 Task: Find and add a face scrub to your shopping list on Amazon.
Action: Mouse moved to (11, 86)
Screenshot: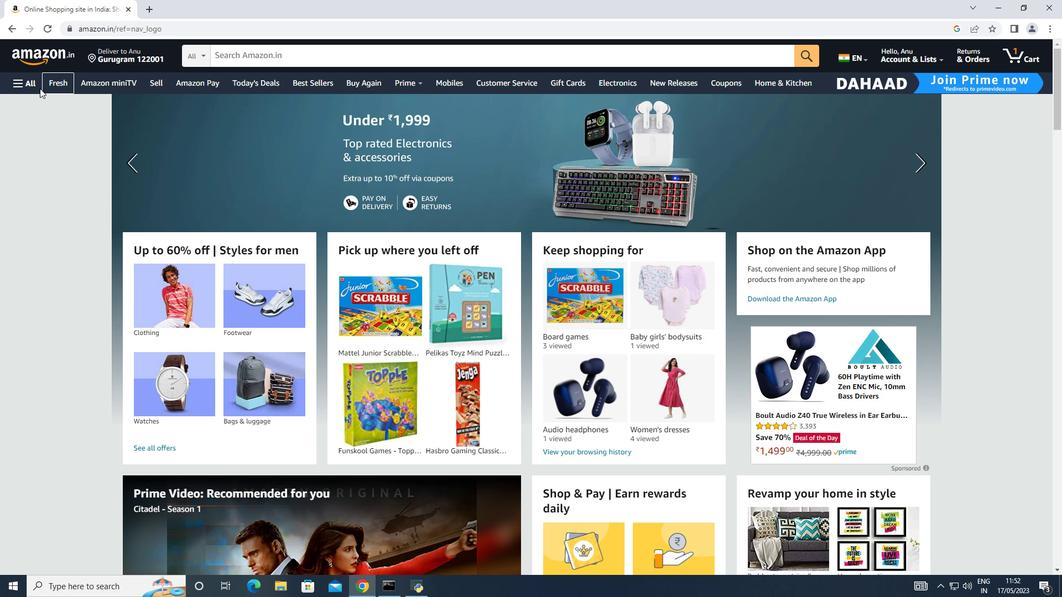 
Action: Mouse pressed left at (11, 86)
Screenshot: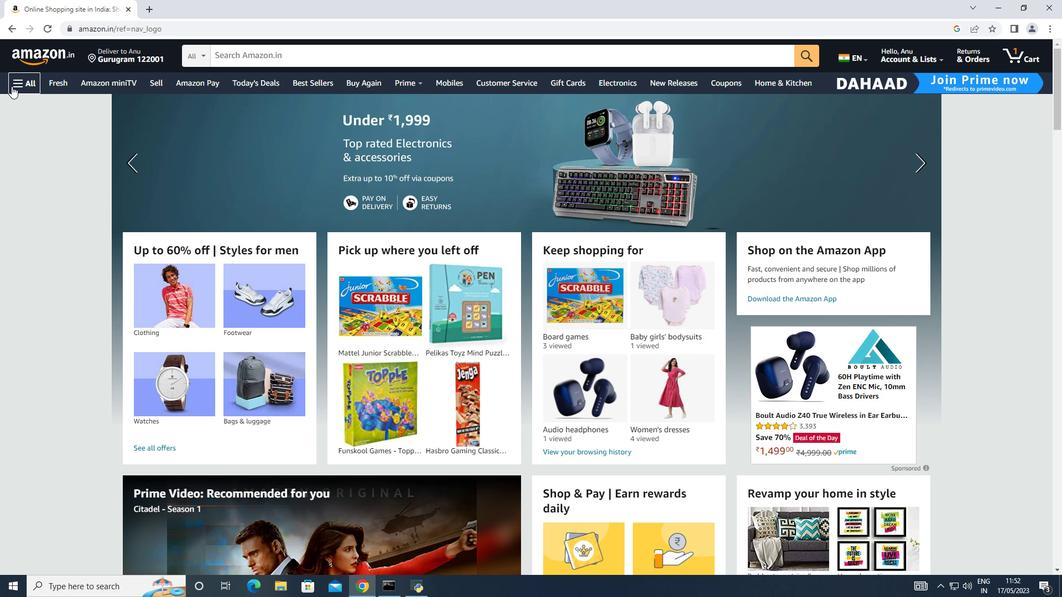 
Action: Mouse moved to (54, 241)
Screenshot: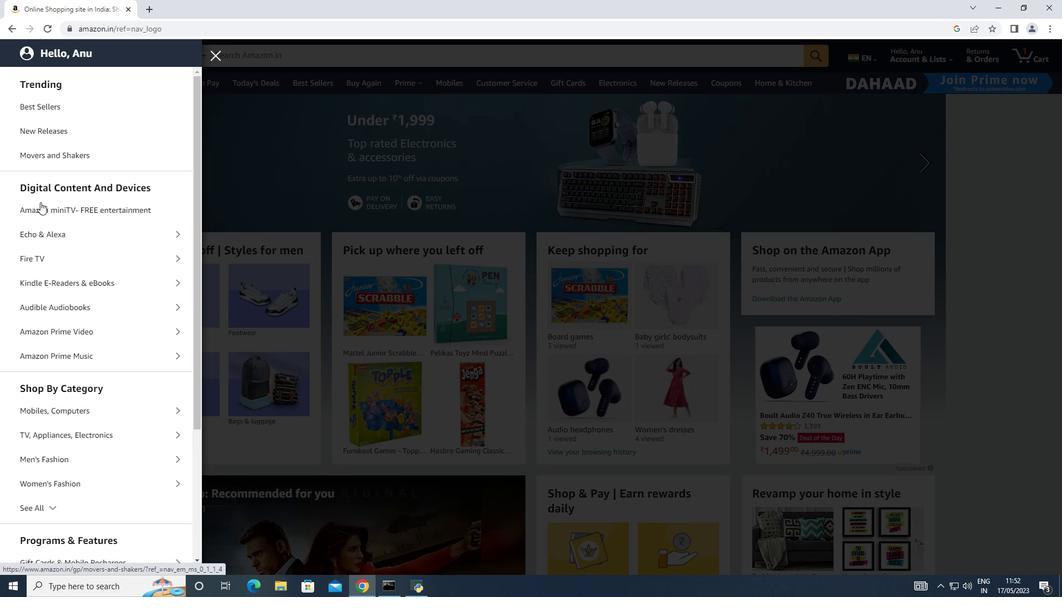
Action: Mouse scrolled (54, 241) with delta (0, 0)
Screenshot: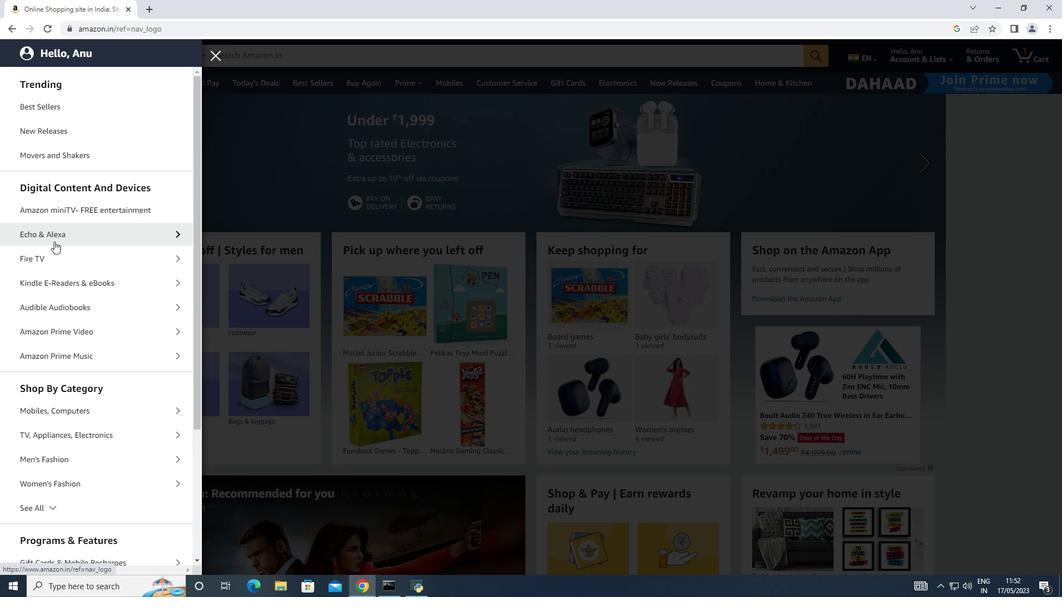 
Action: Mouse scrolled (54, 241) with delta (0, 0)
Screenshot: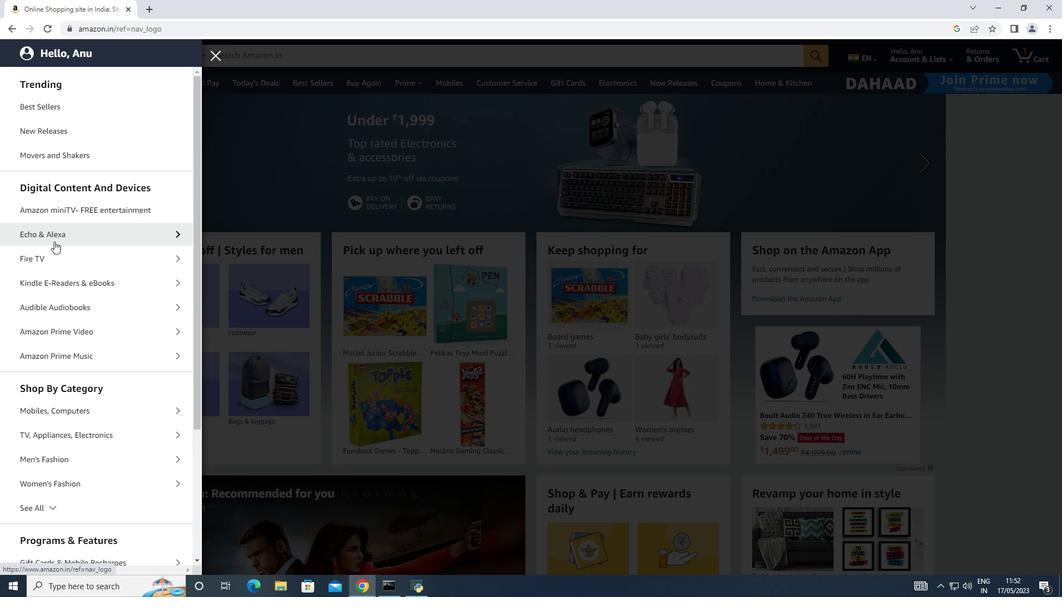 
Action: Mouse moved to (54, 242)
Screenshot: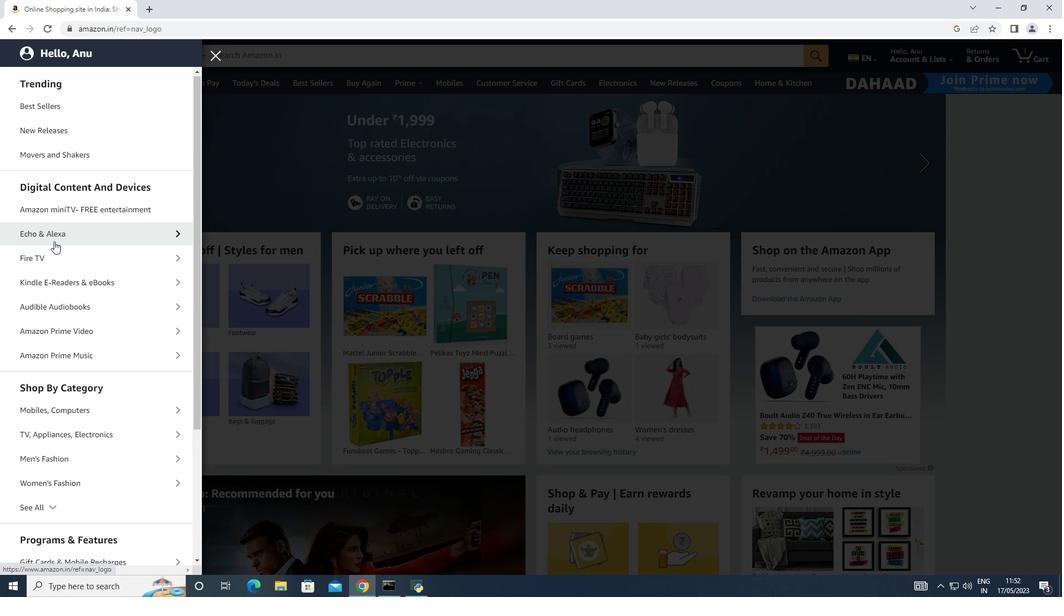 
Action: Mouse scrolled (54, 241) with delta (0, 0)
Screenshot: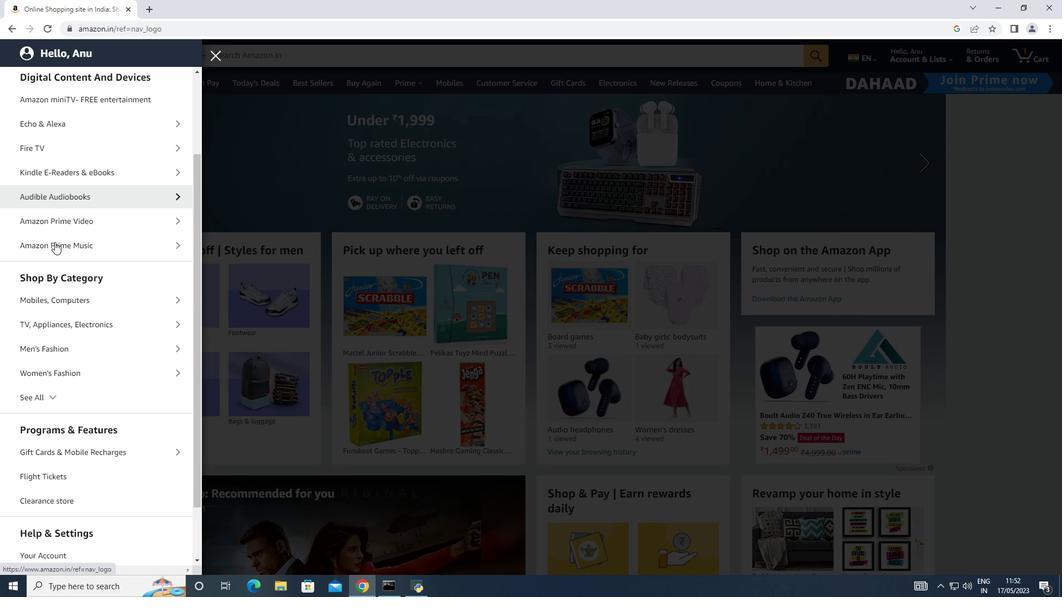 
Action: Mouse scrolled (54, 241) with delta (0, 0)
Screenshot: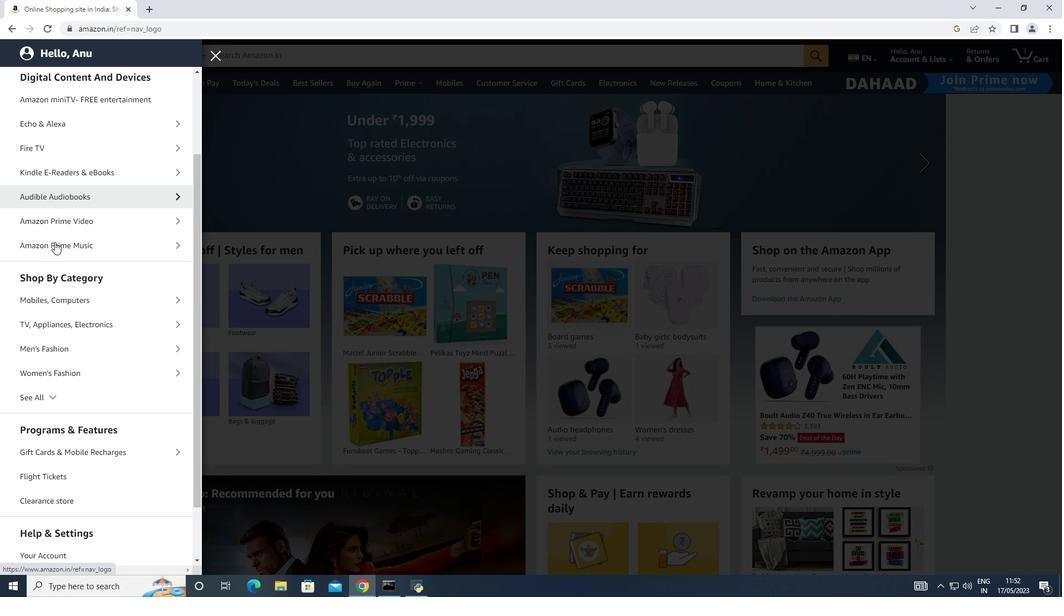 
Action: Mouse moved to (50, 328)
Screenshot: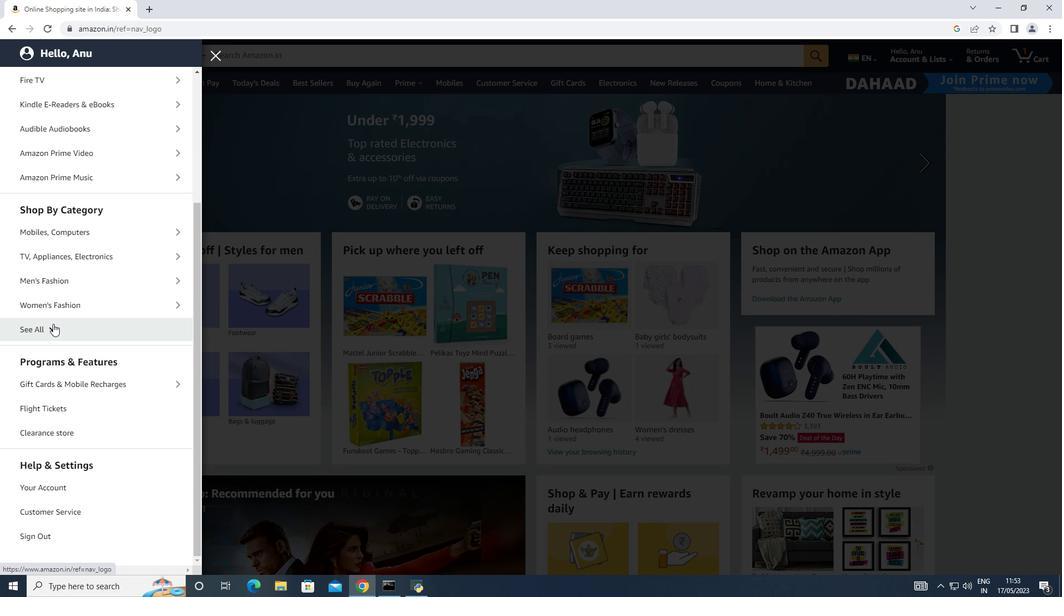
Action: Mouse pressed left at (50, 328)
Screenshot: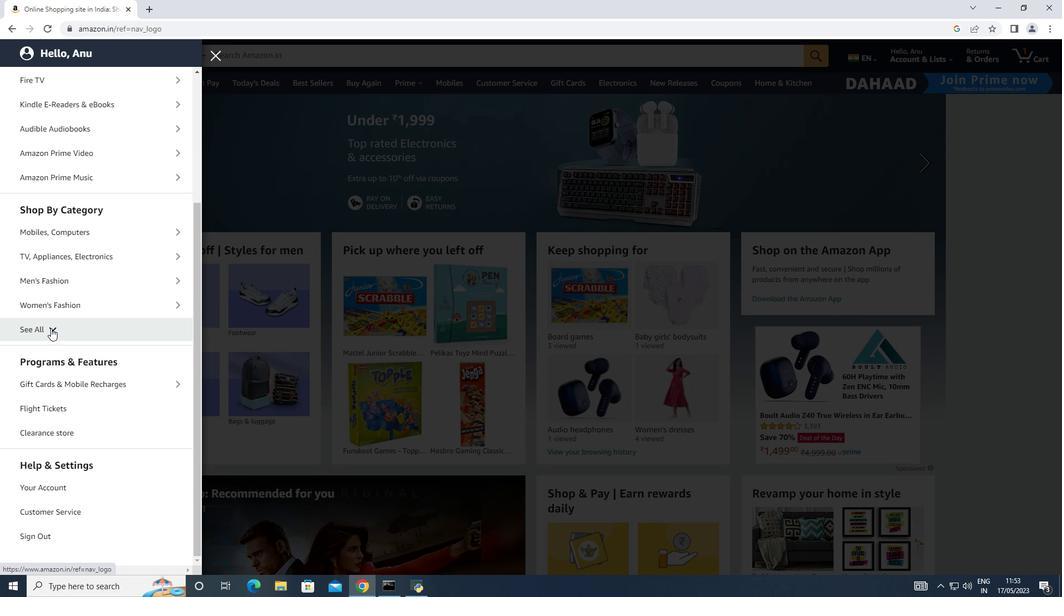 
Action: Mouse moved to (74, 313)
Screenshot: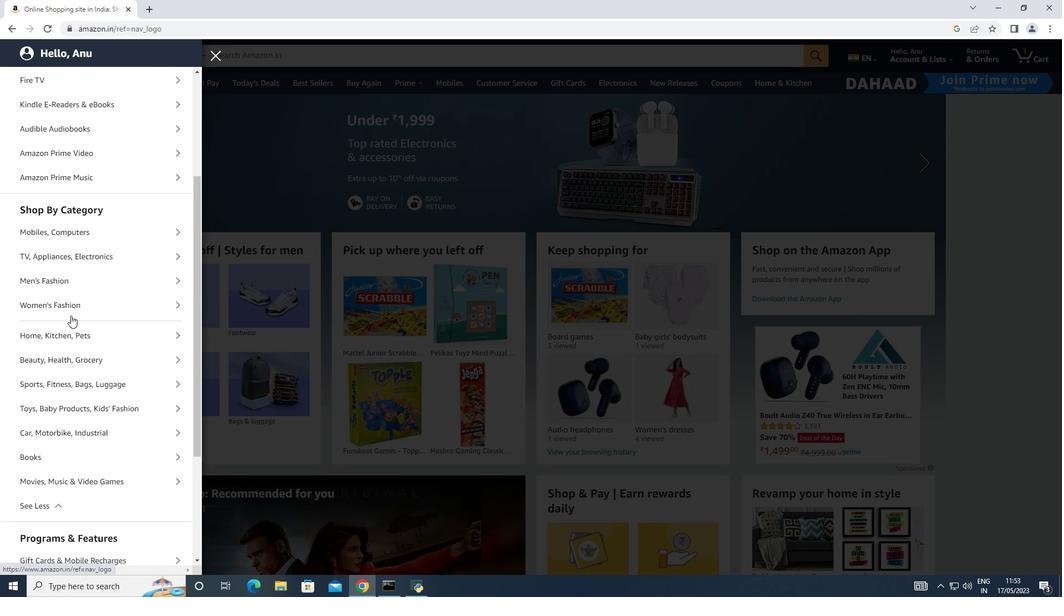 
Action: Mouse scrolled (74, 312) with delta (0, 0)
Screenshot: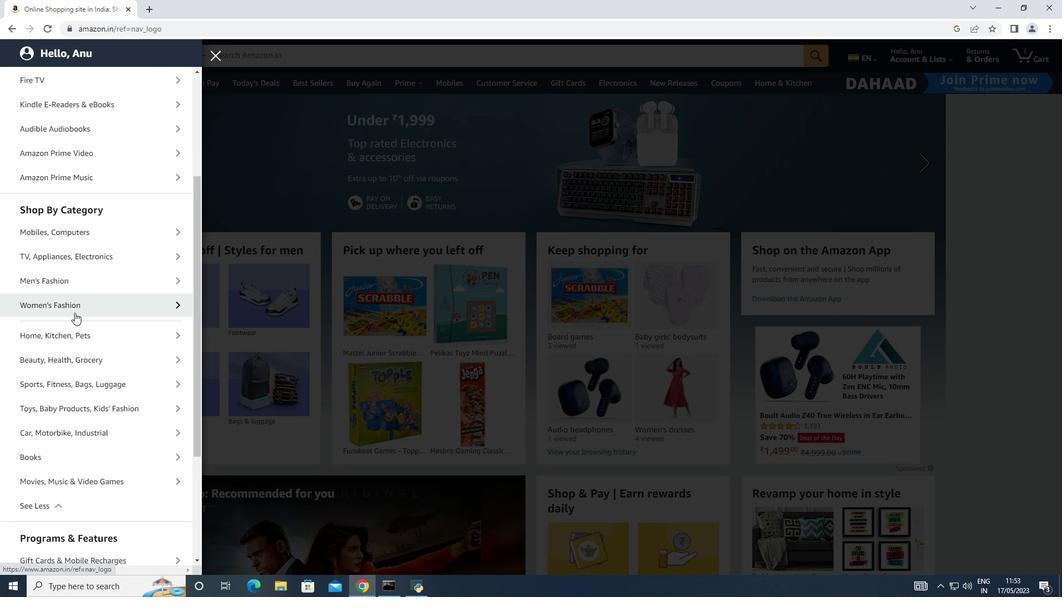 
Action: Mouse moved to (76, 308)
Screenshot: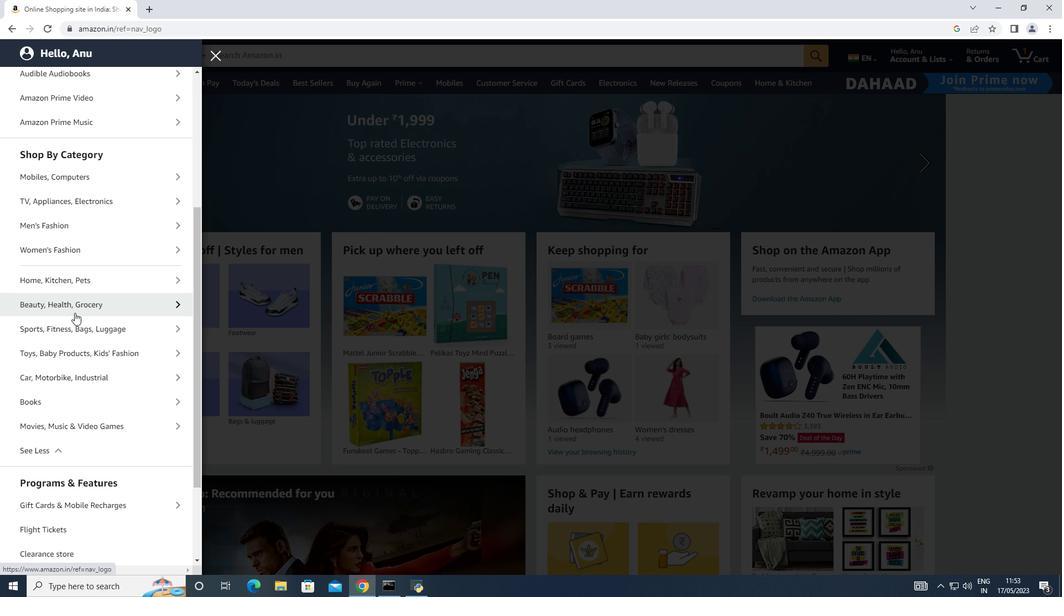 
Action: Mouse pressed left at (76, 308)
Screenshot: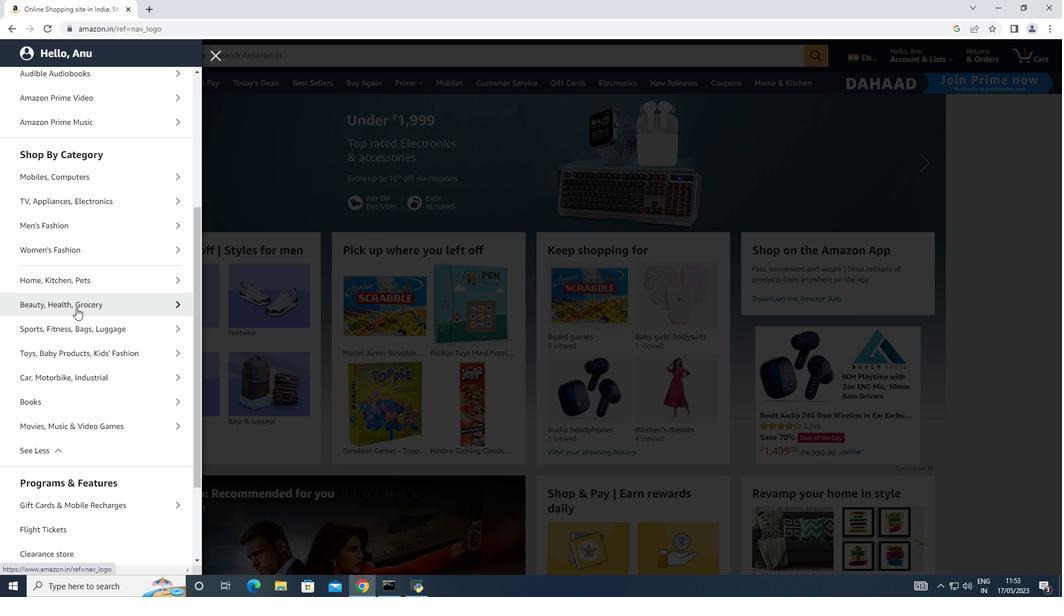 
Action: Mouse moved to (55, 129)
Screenshot: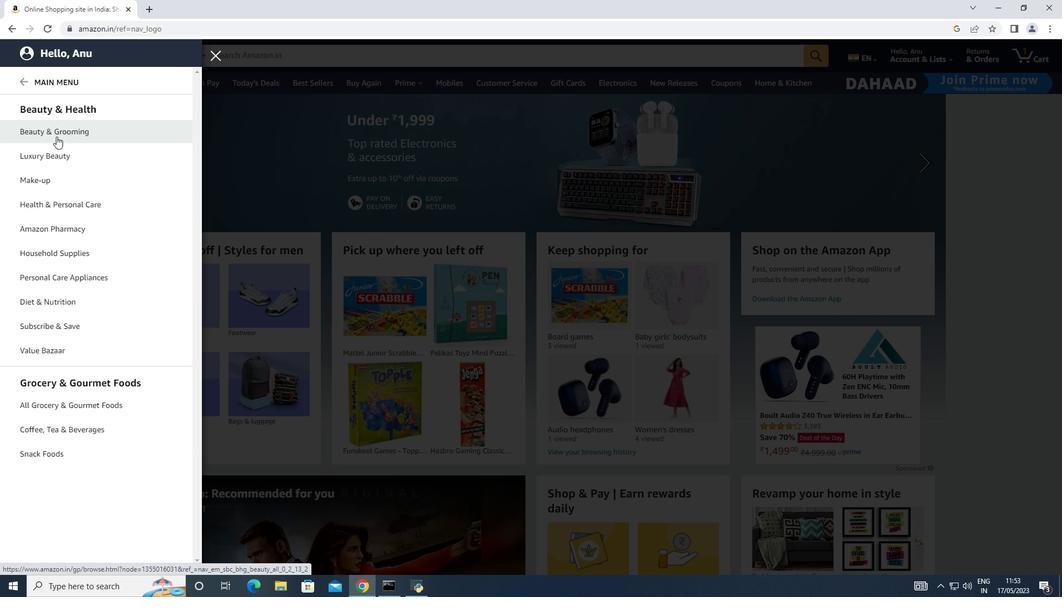 
Action: Mouse pressed left at (55, 129)
Screenshot: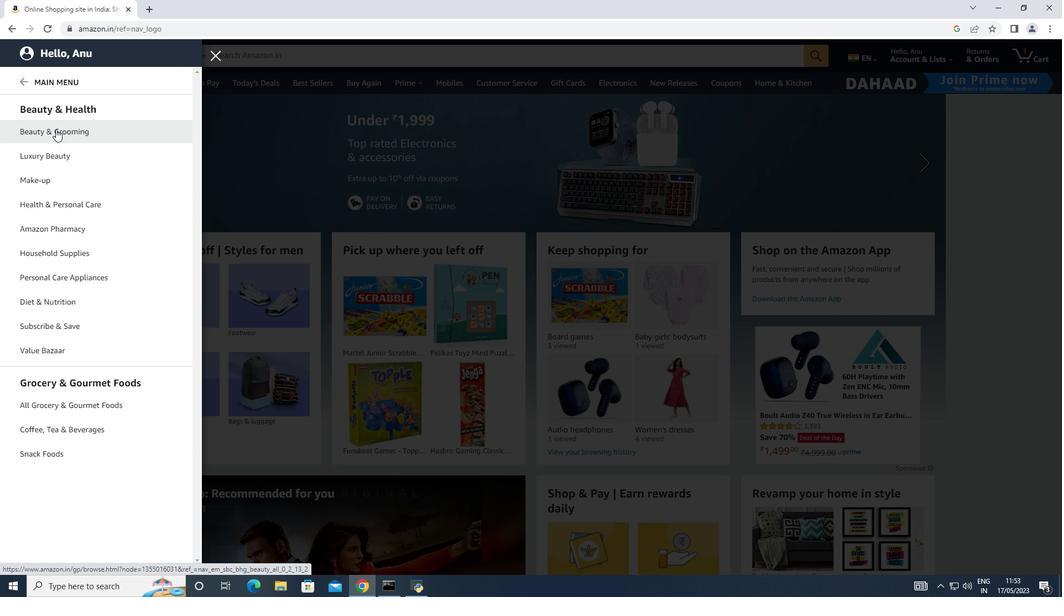 
Action: Mouse moved to (181, 170)
Screenshot: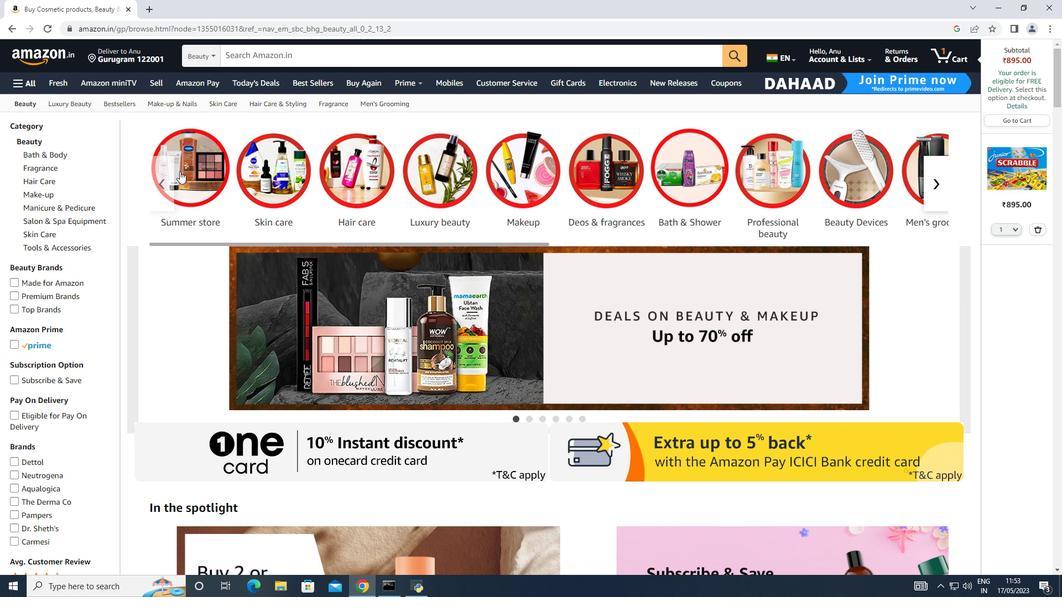 
Action: Mouse pressed left at (181, 170)
Screenshot: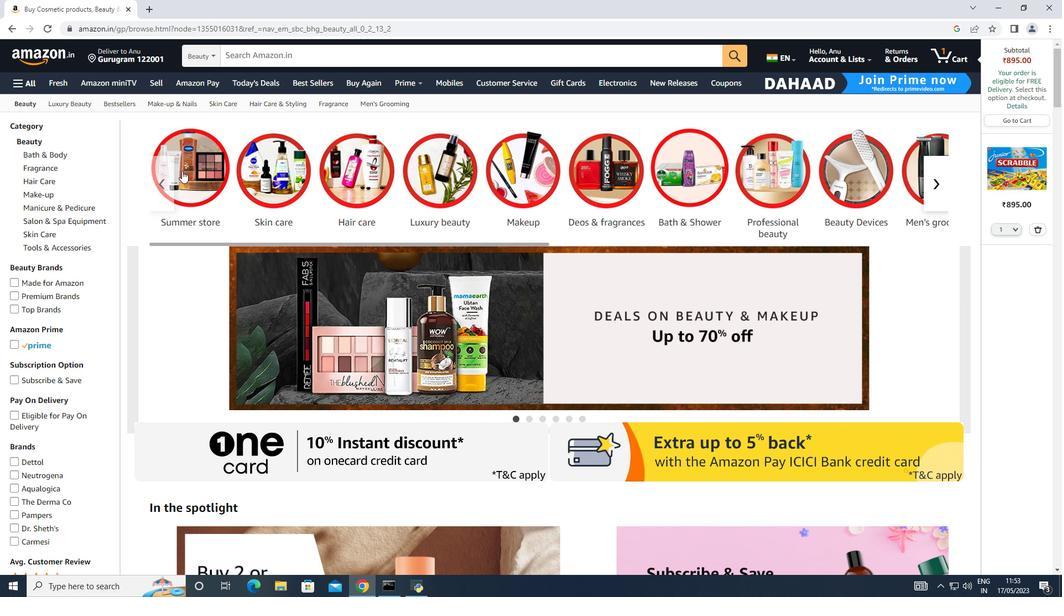 
Action: Mouse moved to (198, 170)
Screenshot: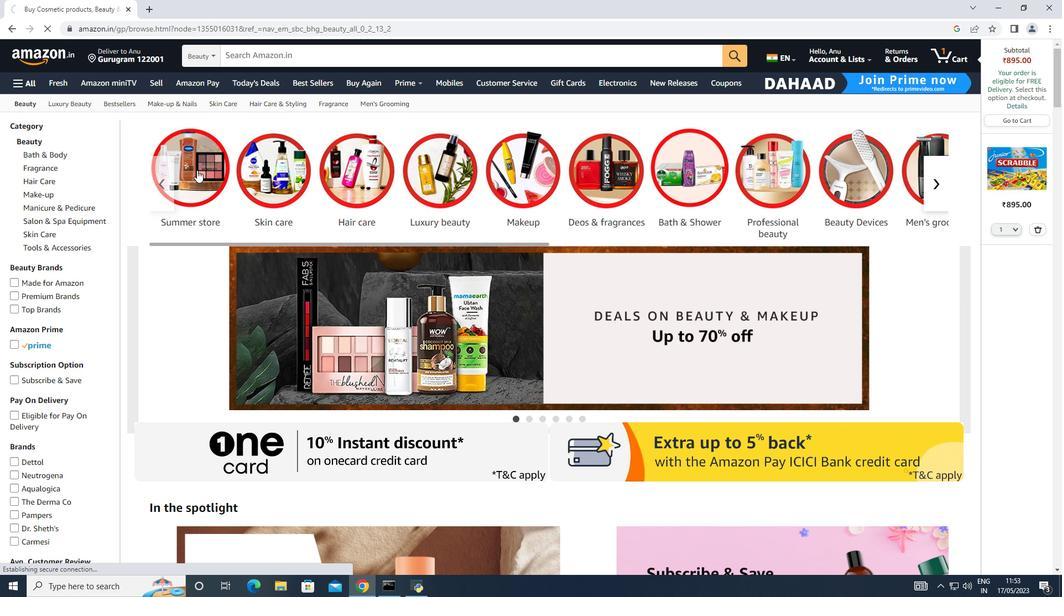 
Action: Mouse pressed left at (198, 170)
Screenshot: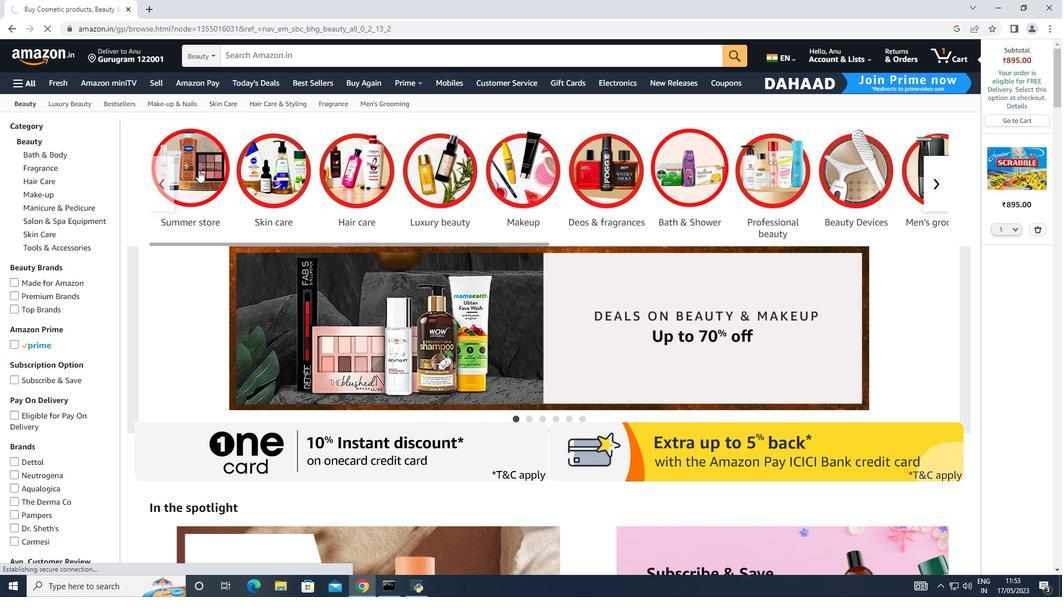 
Action: Mouse moved to (478, 326)
Screenshot: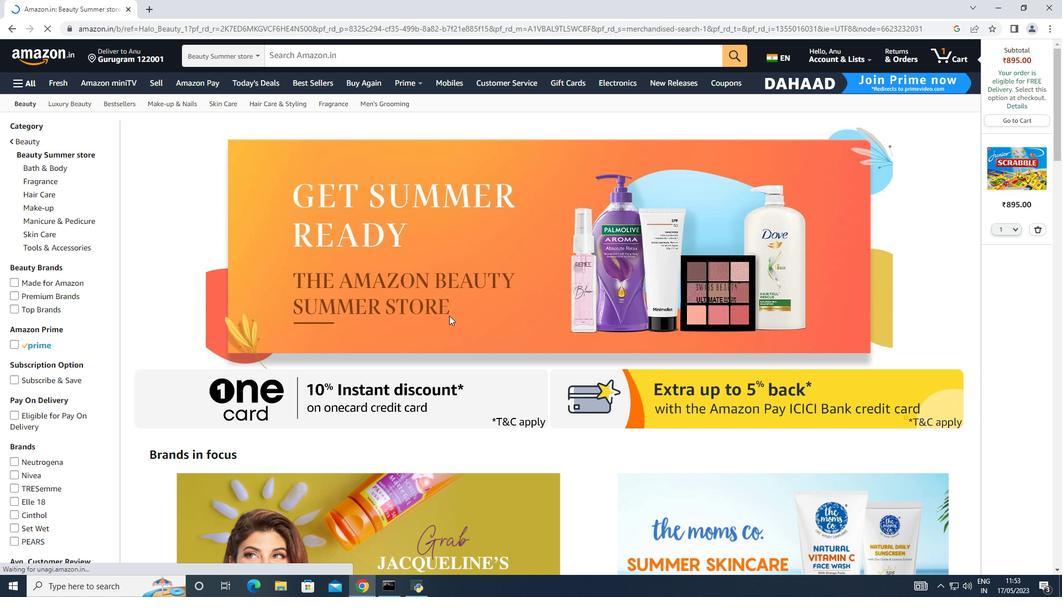 
Action: Mouse scrolled (478, 326) with delta (0, 0)
Screenshot: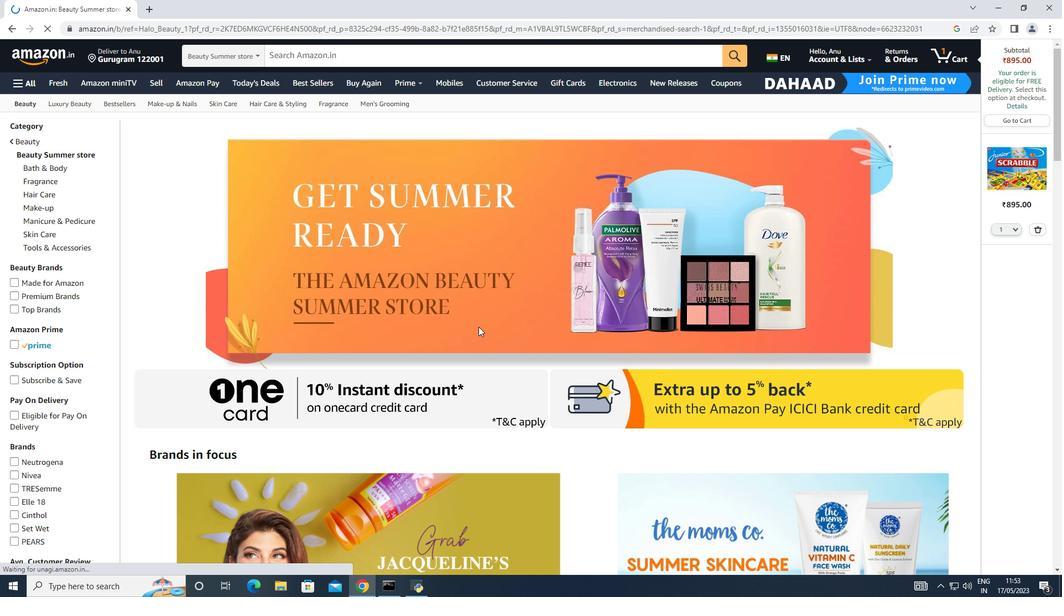 
Action: Mouse scrolled (478, 326) with delta (0, 0)
Screenshot: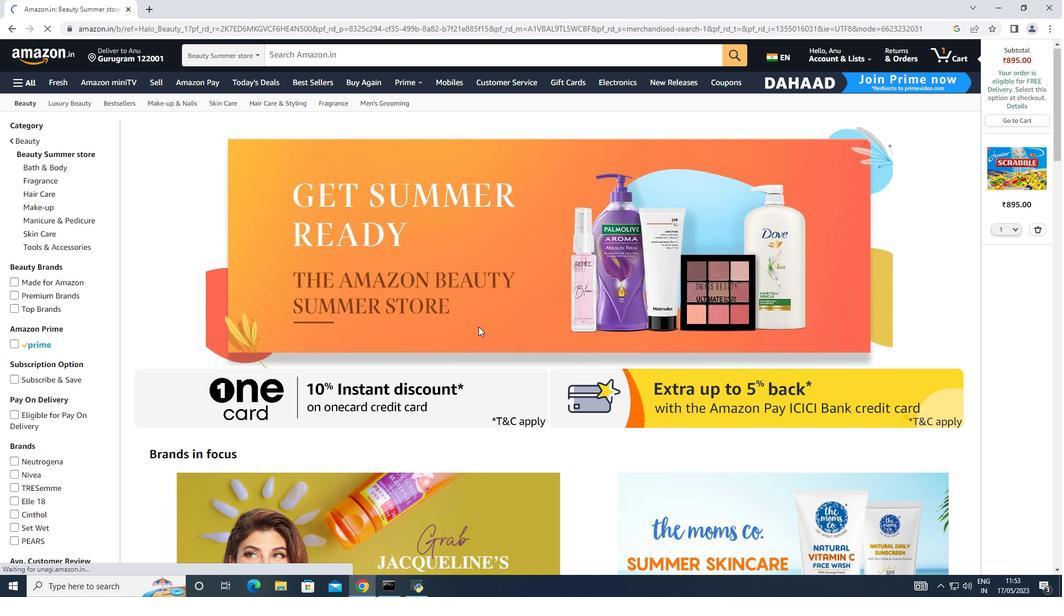 
Action: Mouse scrolled (478, 326) with delta (0, 0)
Screenshot: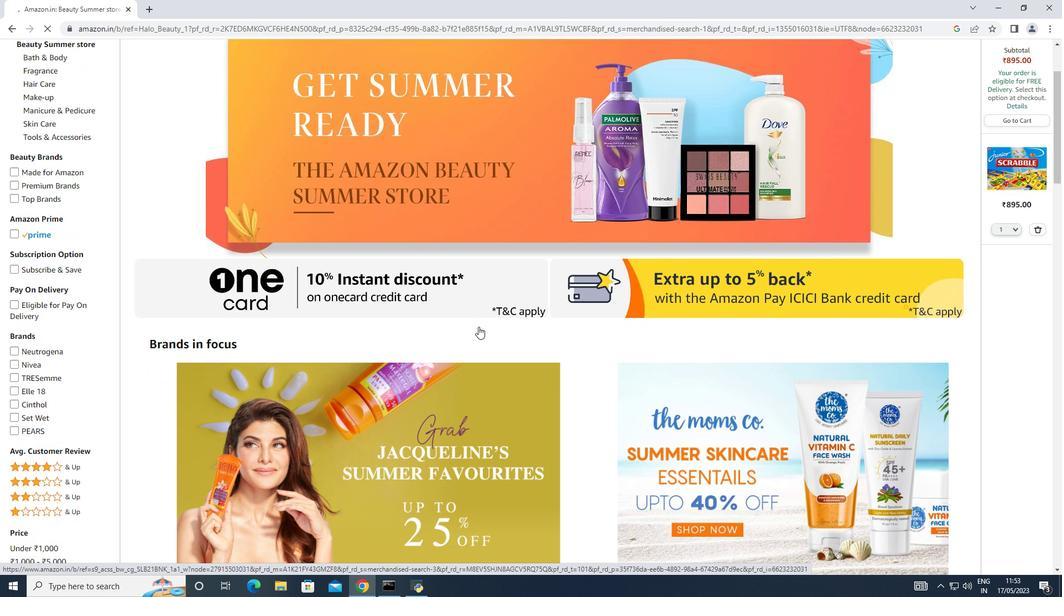 
Action: Mouse scrolled (478, 326) with delta (0, 0)
Screenshot: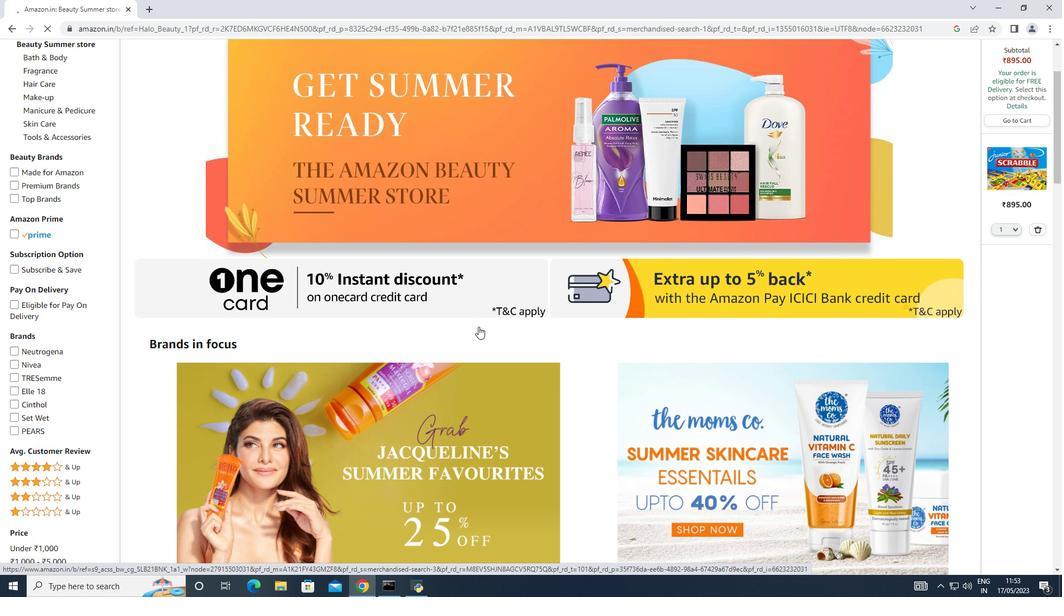 
Action: Mouse scrolled (478, 326) with delta (0, 0)
Screenshot: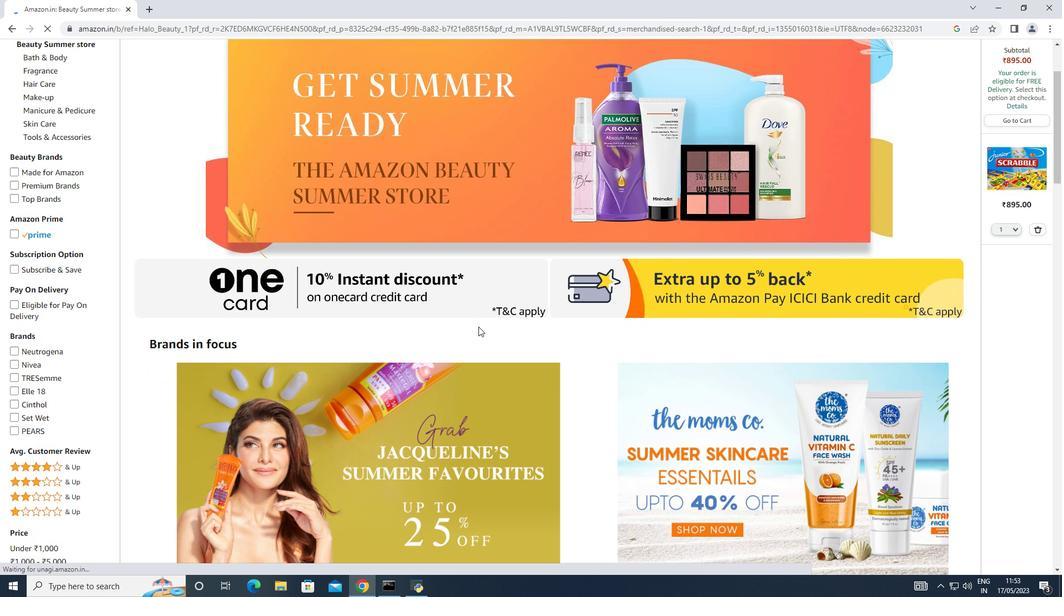 
Action: Mouse scrolled (478, 326) with delta (0, 0)
Screenshot: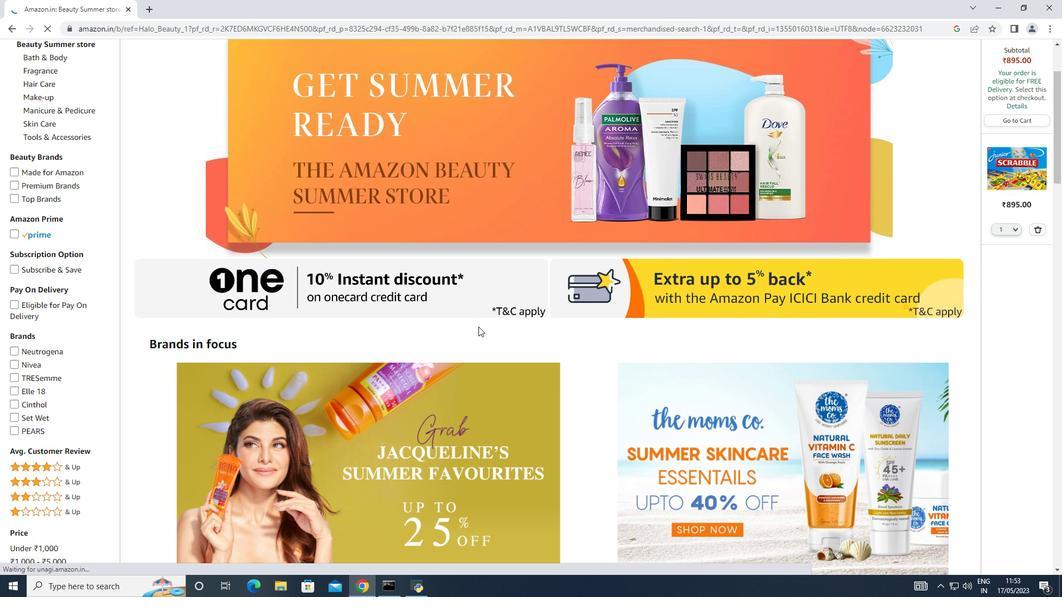 
Action: Mouse moved to (478, 326)
Screenshot: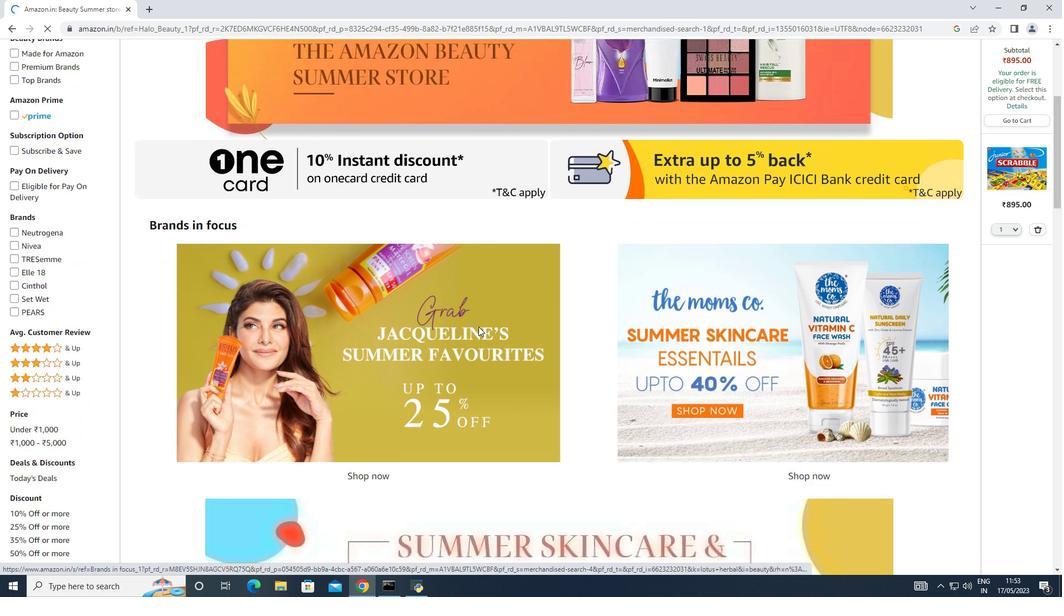 
Action: Mouse scrolled (478, 326) with delta (0, 0)
Screenshot: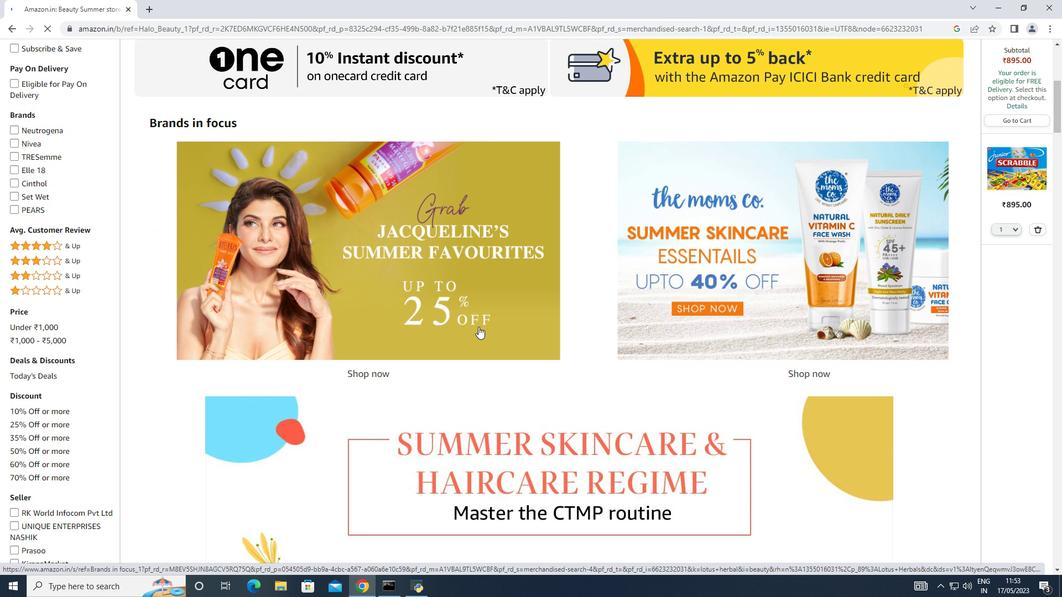 
Action: Mouse scrolled (478, 326) with delta (0, 0)
Screenshot: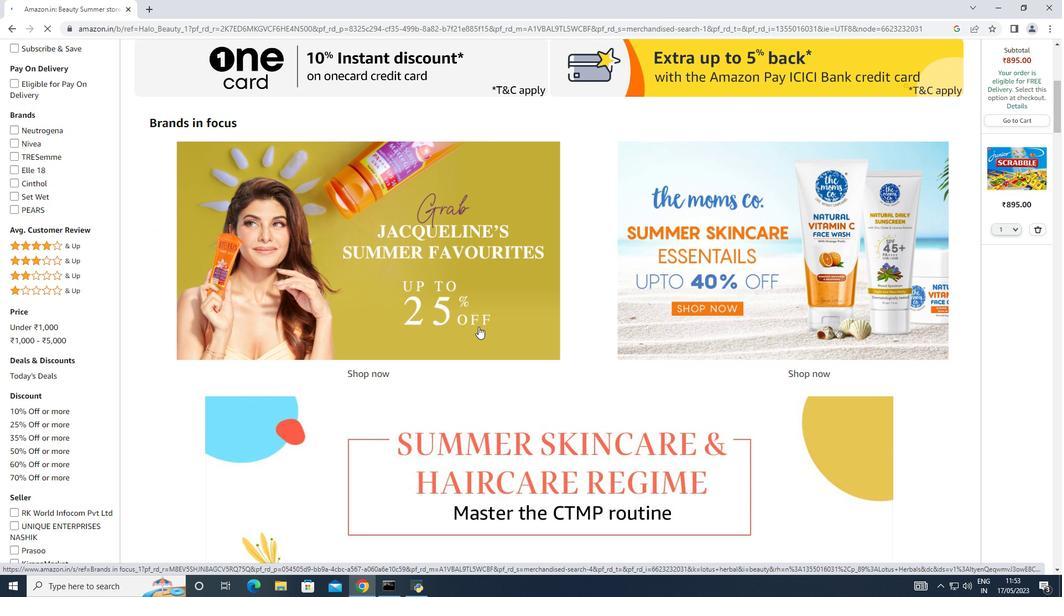 
Action: Mouse scrolled (478, 326) with delta (0, 0)
Screenshot: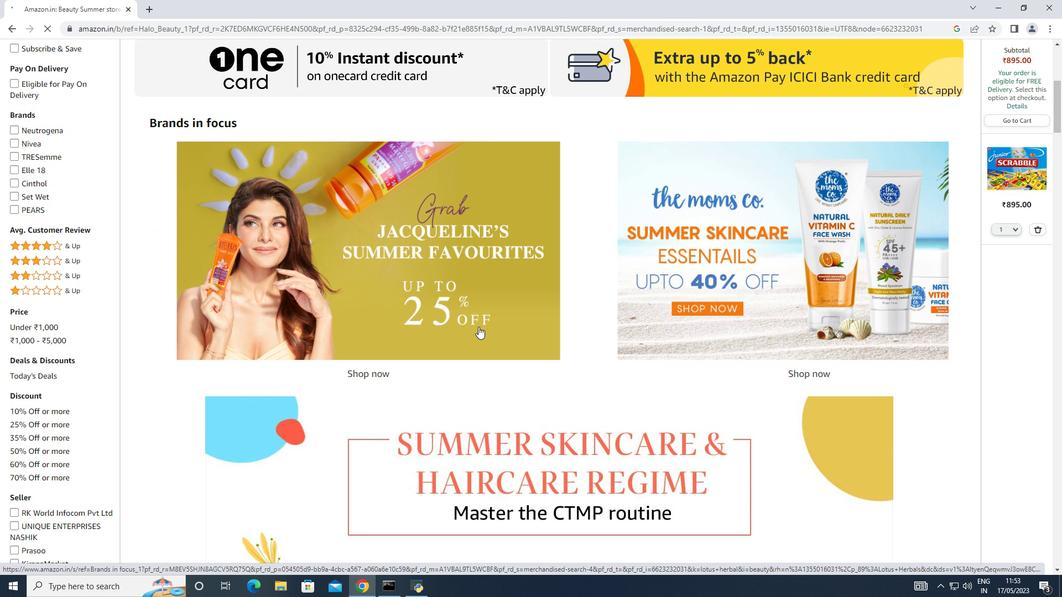 
Action: Mouse scrolled (478, 326) with delta (0, 0)
Screenshot: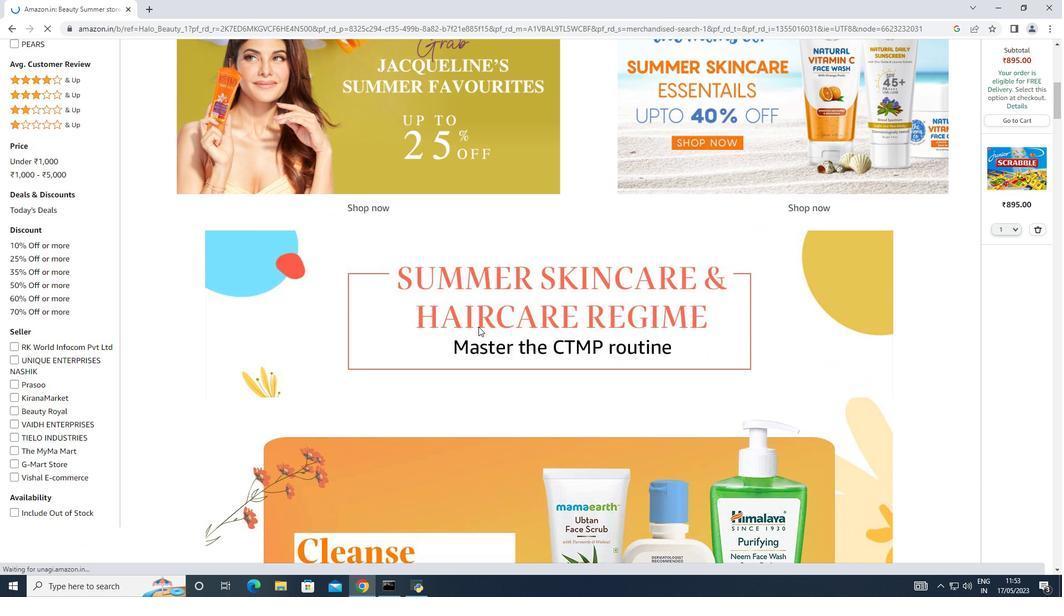 
Action: Mouse scrolled (478, 326) with delta (0, 0)
Screenshot: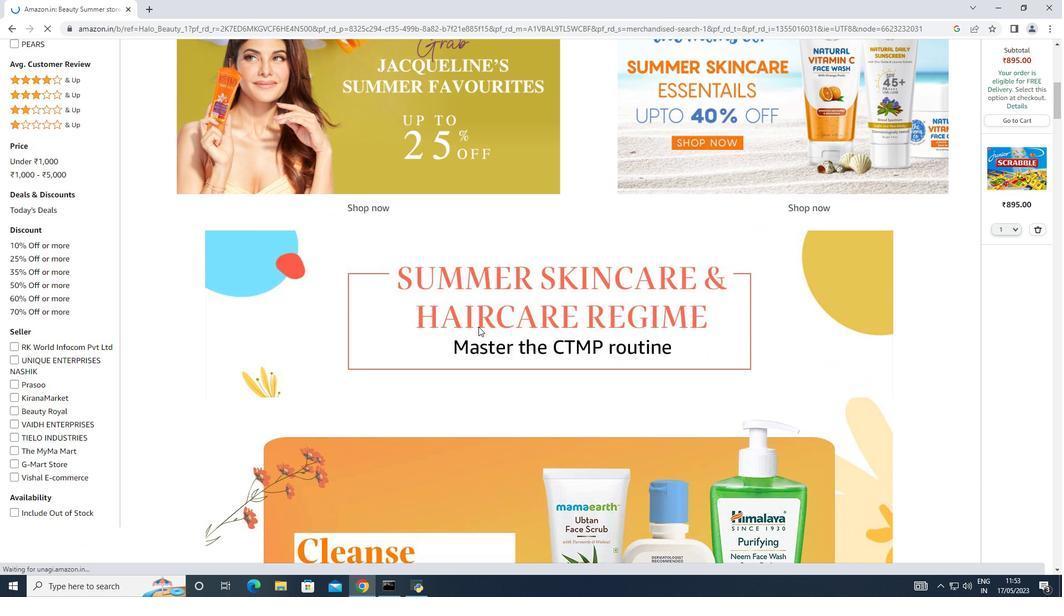 
Action: Mouse scrolled (478, 326) with delta (0, 0)
Screenshot: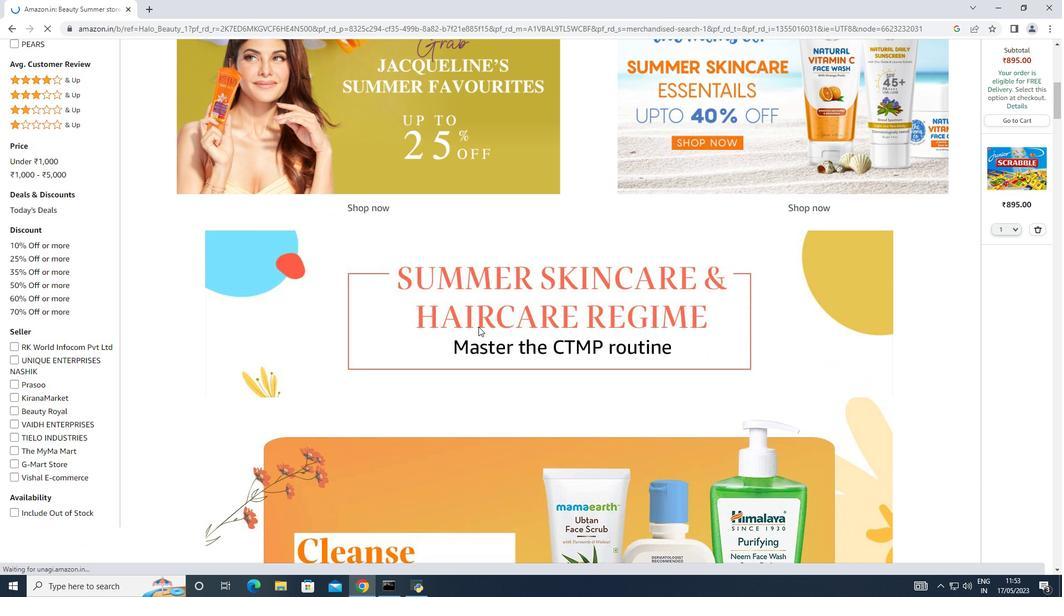 
Action: Mouse scrolled (478, 326) with delta (0, 0)
Screenshot: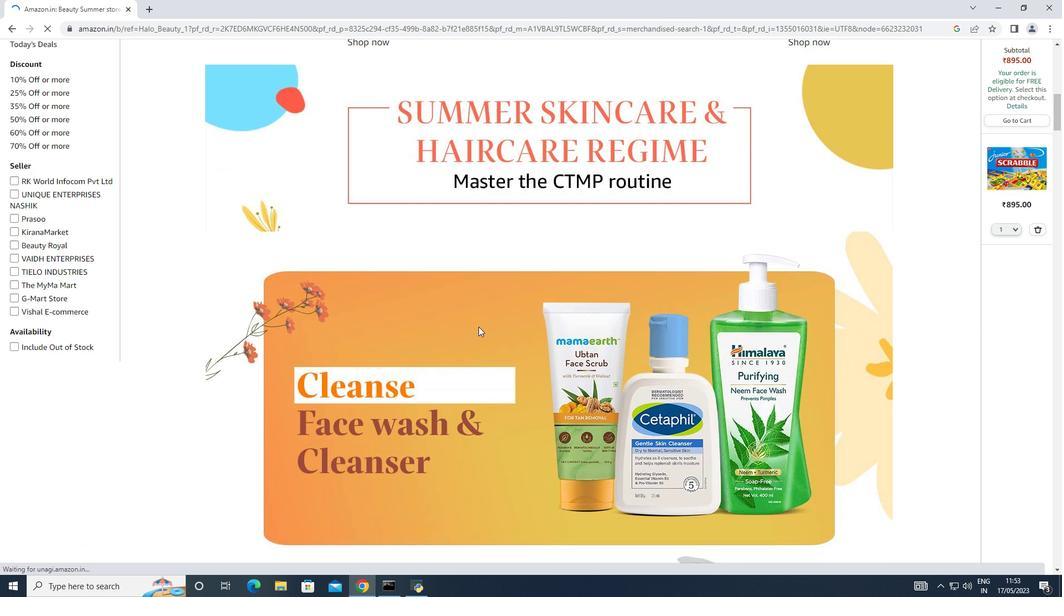 
Action: Mouse scrolled (478, 326) with delta (0, 0)
Screenshot: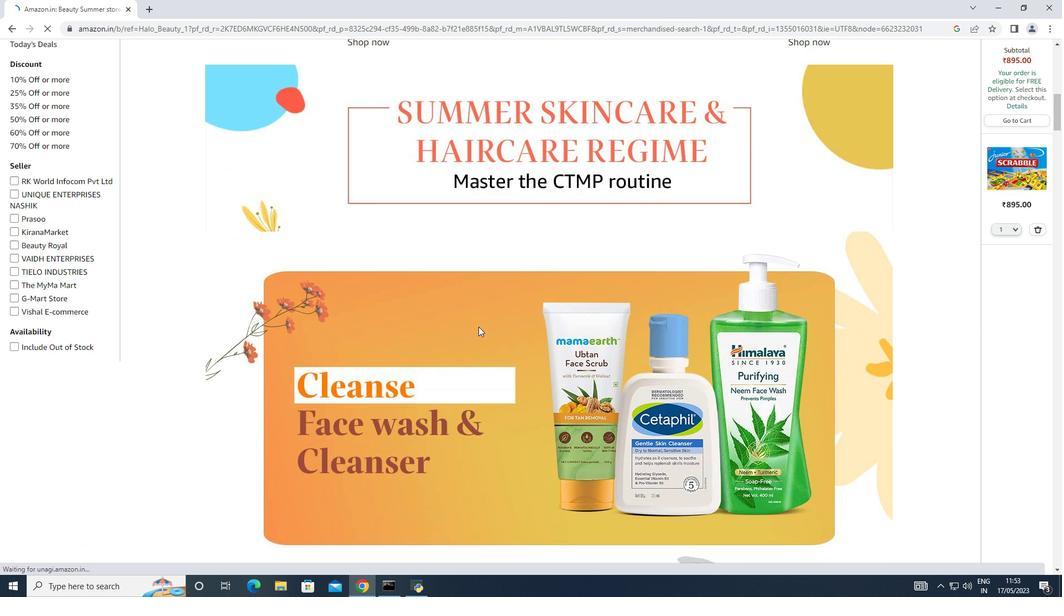 
Action: Mouse scrolled (478, 326) with delta (0, 0)
Screenshot: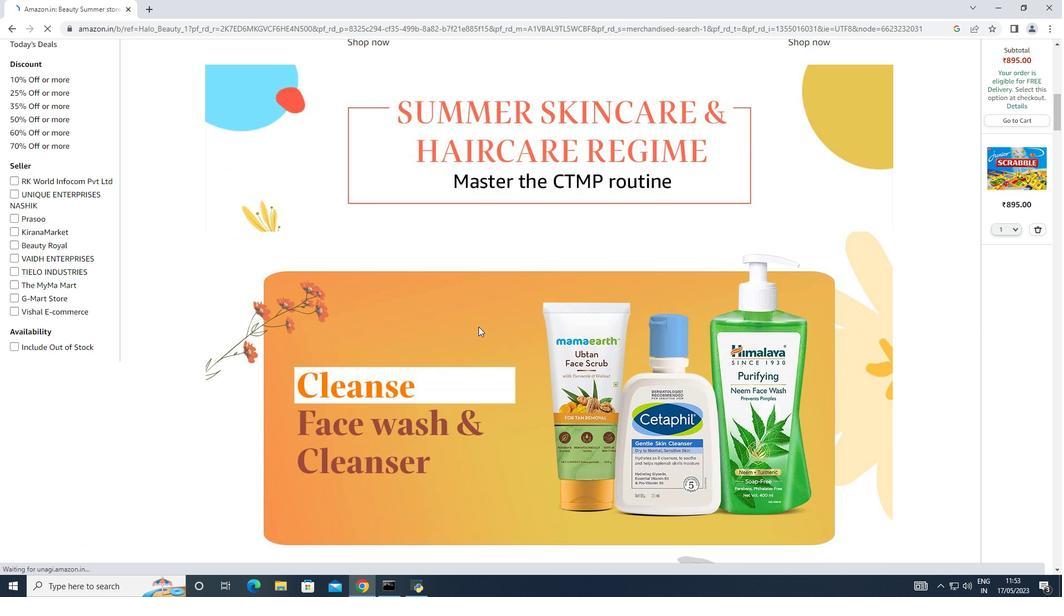 
Action: Mouse scrolled (478, 326) with delta (0, 0)
Screenshot: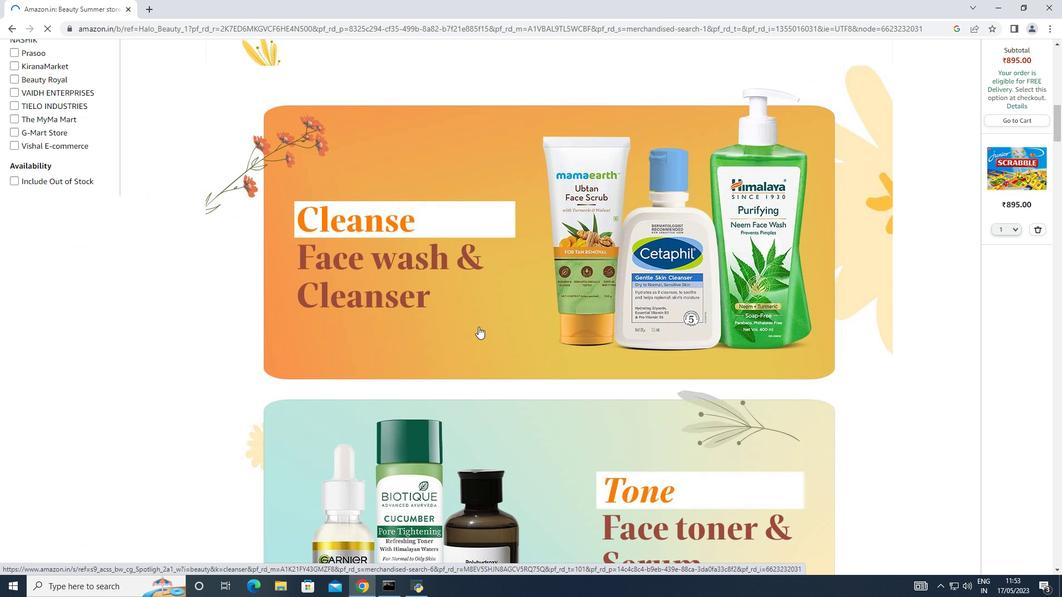 
Action: Mouse scrolled (478, 326) with delta (0, 0)
Screenshot: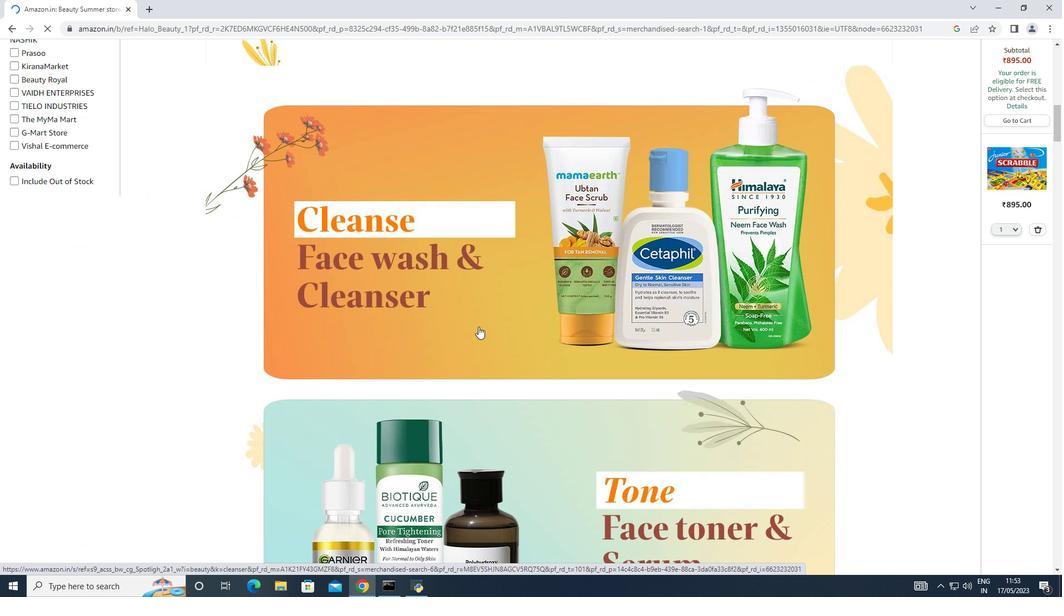 
Action: Mouse scrolled (478, 326) with delta (0, 0)
Screenshot: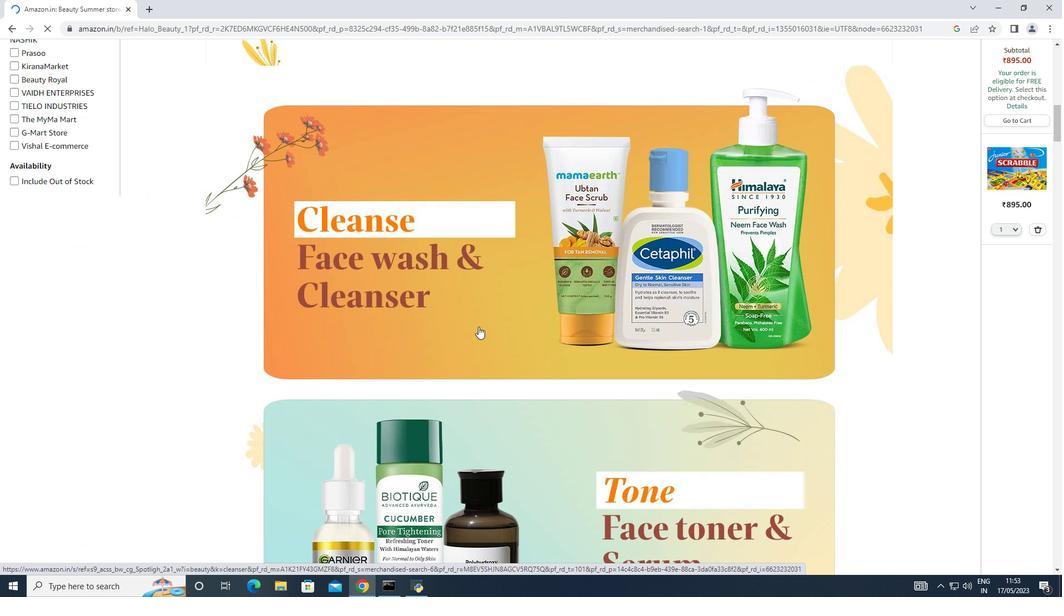 
Action: Mouse scrolled (478, 326) with delta (0, 0)
Screenshot: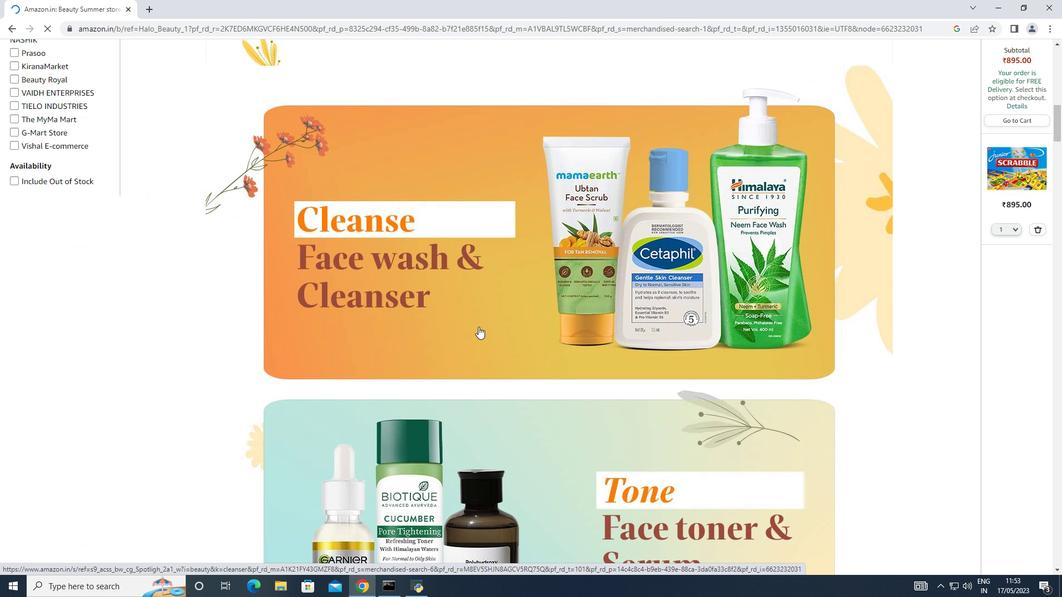 
Action: Mouse moved to (480, 326)
Screenshot: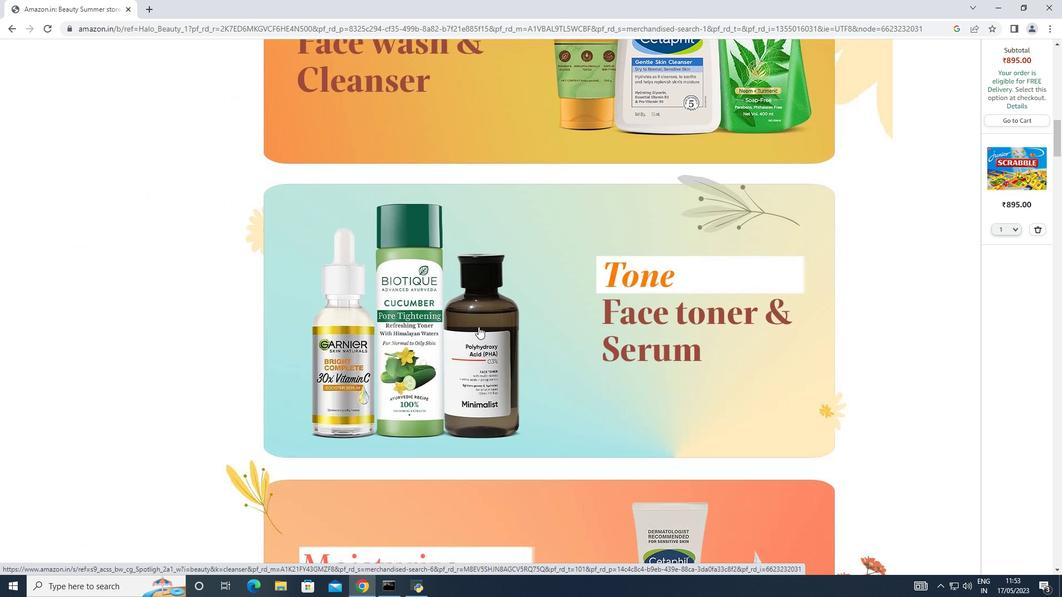 
Action: Mouse scrolled (480, 326) with delta (0, 0)
Screenshot: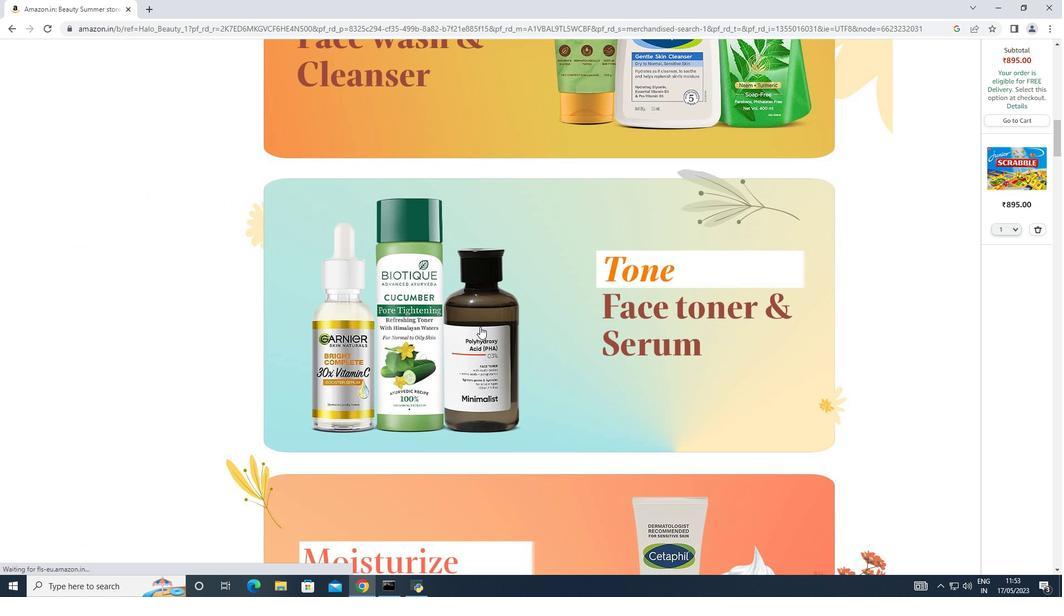
Action: Mouse scrolled (480, 326) with delta (0, 0)
Screenshot: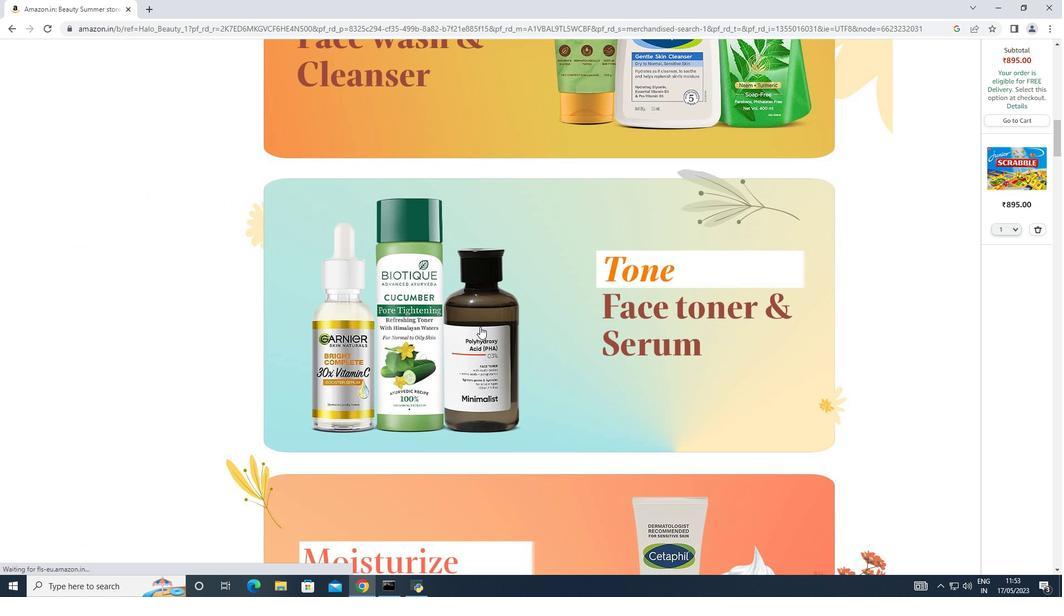 
Action: Mouse scrolled (480, 326) with delta (0, 0)
Screenshot: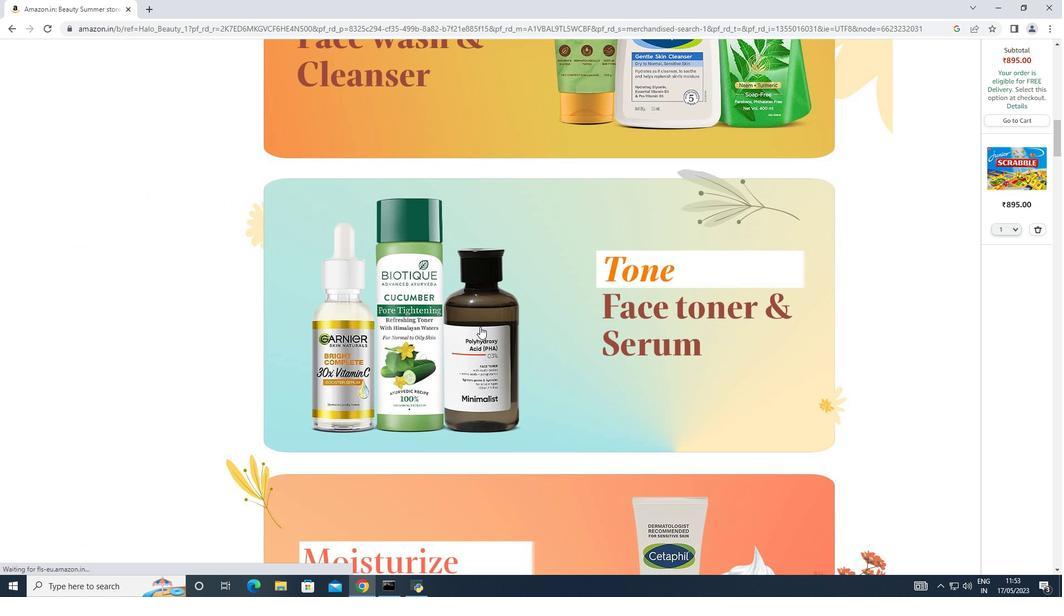 
Action: Mouse moved to (481, 325)
Screenshot: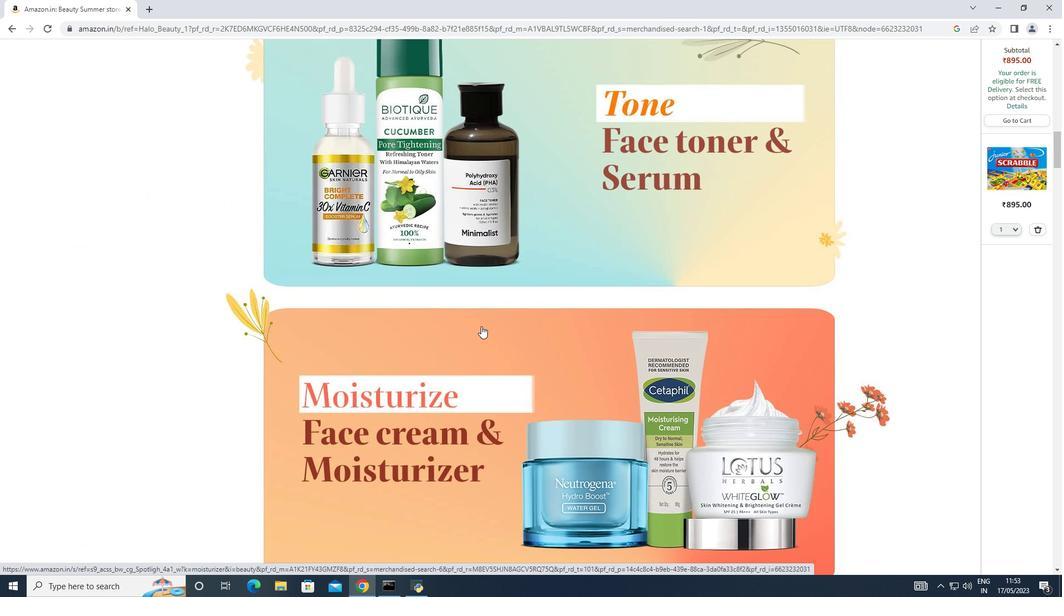 
Action: Mouse scrolled (481, 325) with delta (0, 0)
Screenshot: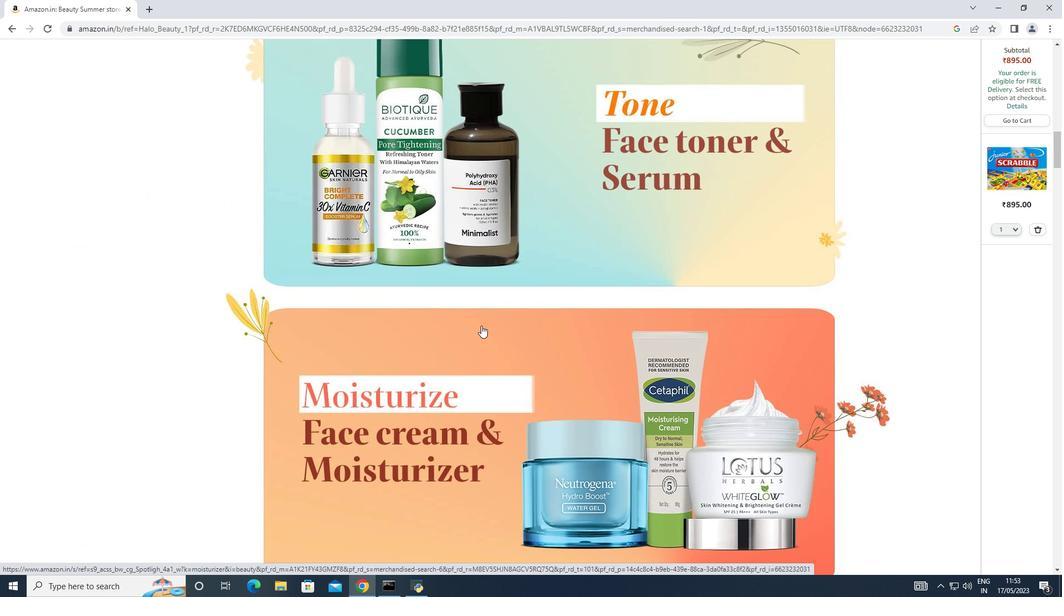 
Action: Mouse scrolled (481, 325) with delta (0, 0)
Screenshot: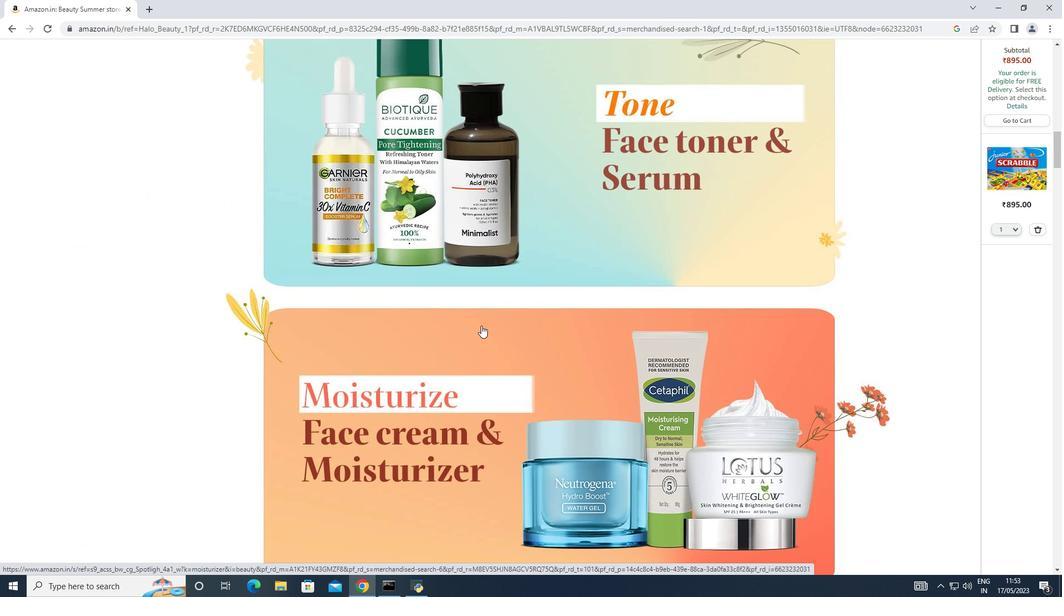 
Action: Mouse scrolled (481, 325) with delta (0, 0)
Screenshot: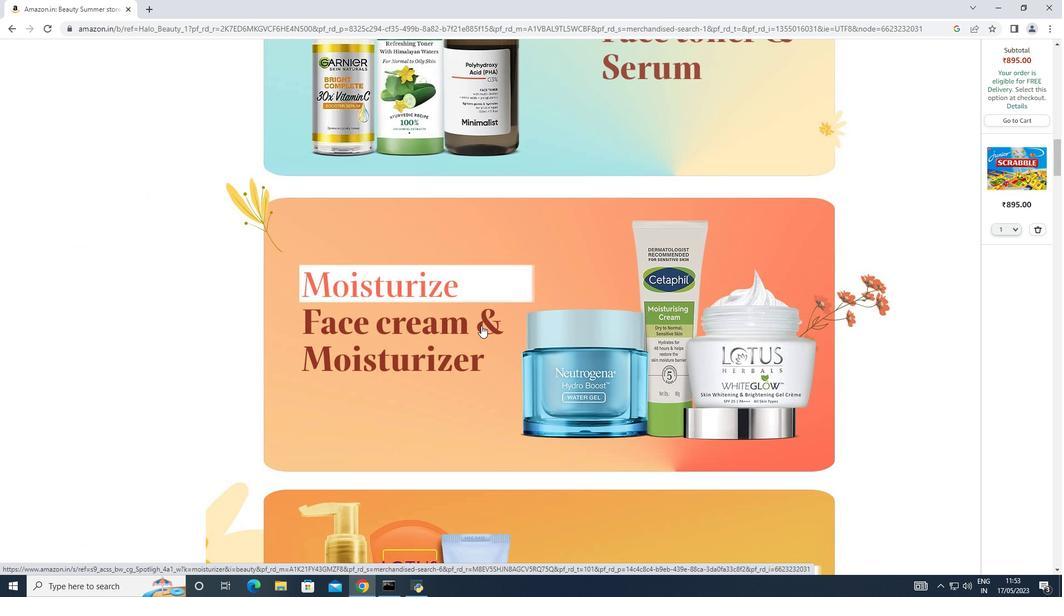 
Action: Mouse scrolled (481, 325) with delta (0, 0)
Screenshot: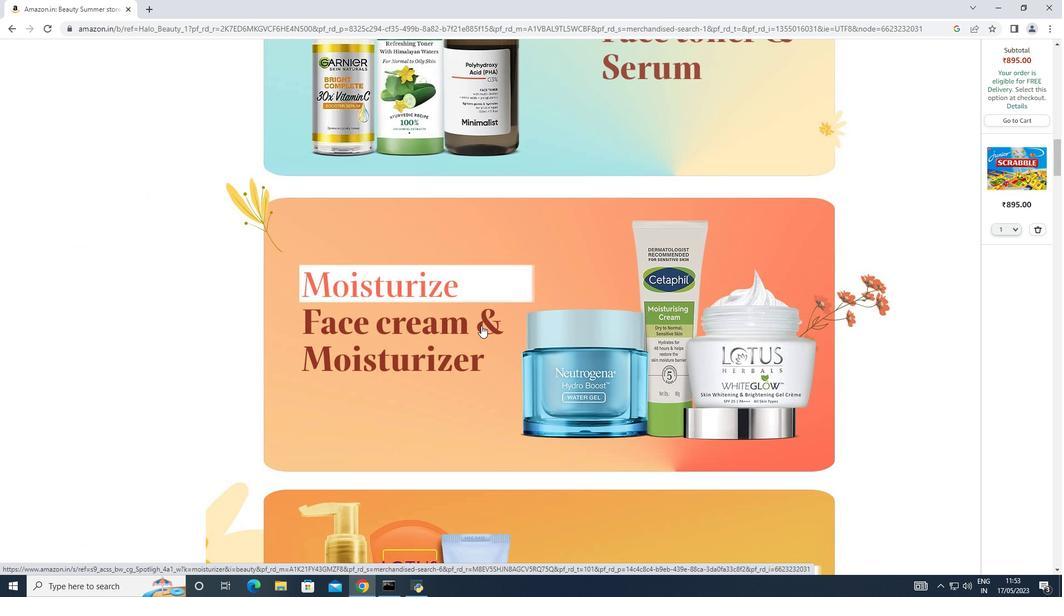 
Action: Mouse scrolled (481, 325) with delta (0, 0)
Screenshot: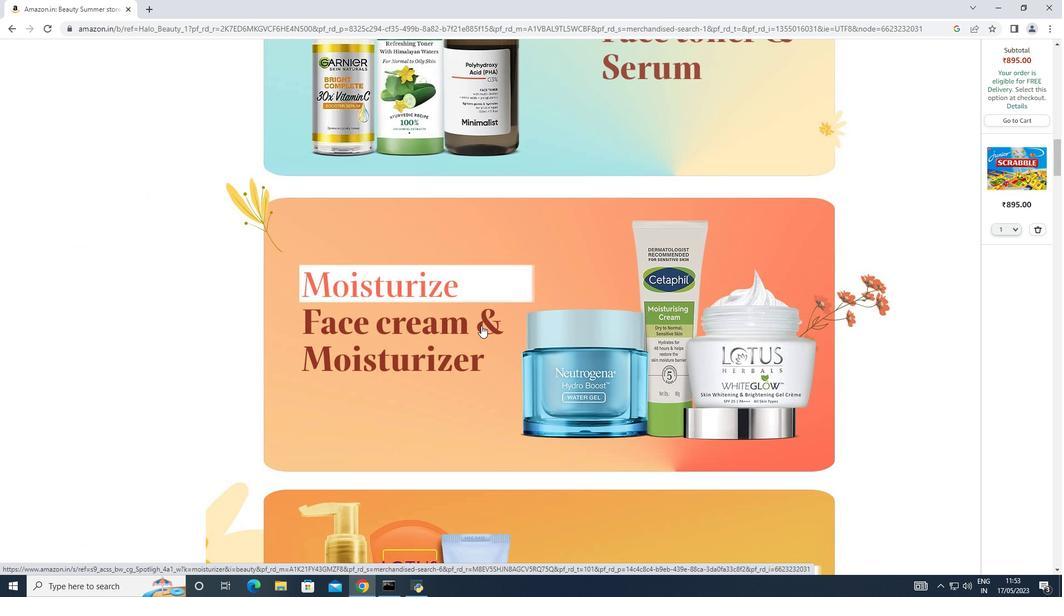 
Action: Mouse scrolled (481, 325) with delta (0, 0)
Screenshot: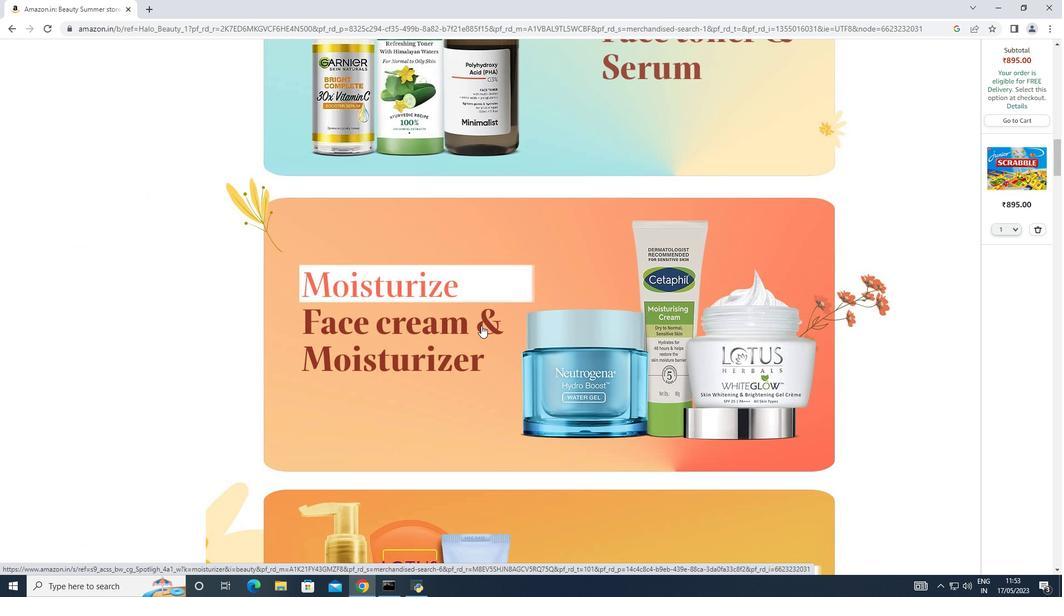 
Action: Mouse scrolled (481, 325) with delta (0, 0)
Screenshot: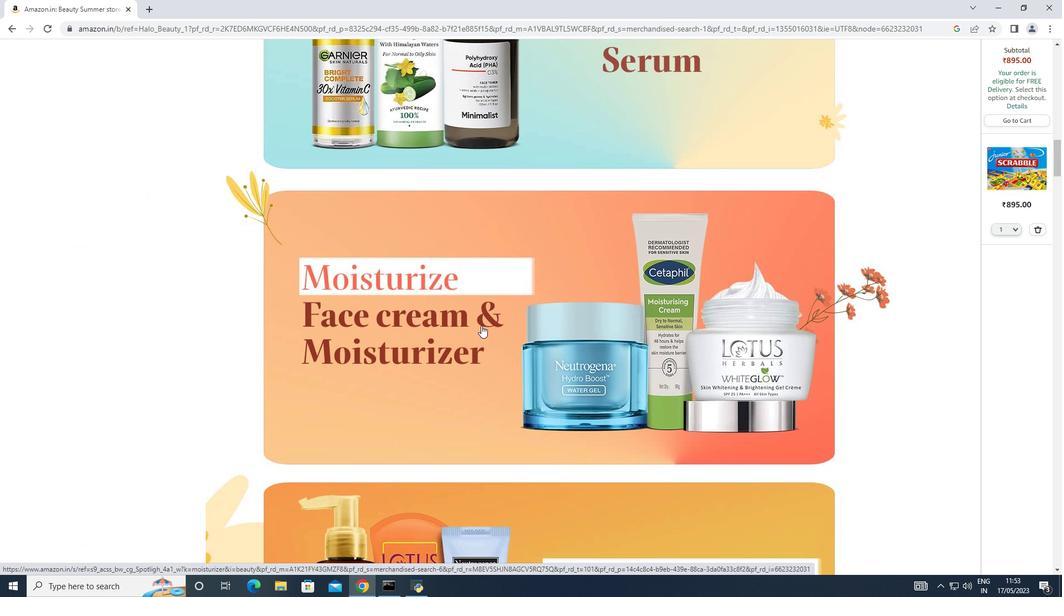 
Action: Mouse moved to (482, 324)
Screenshot: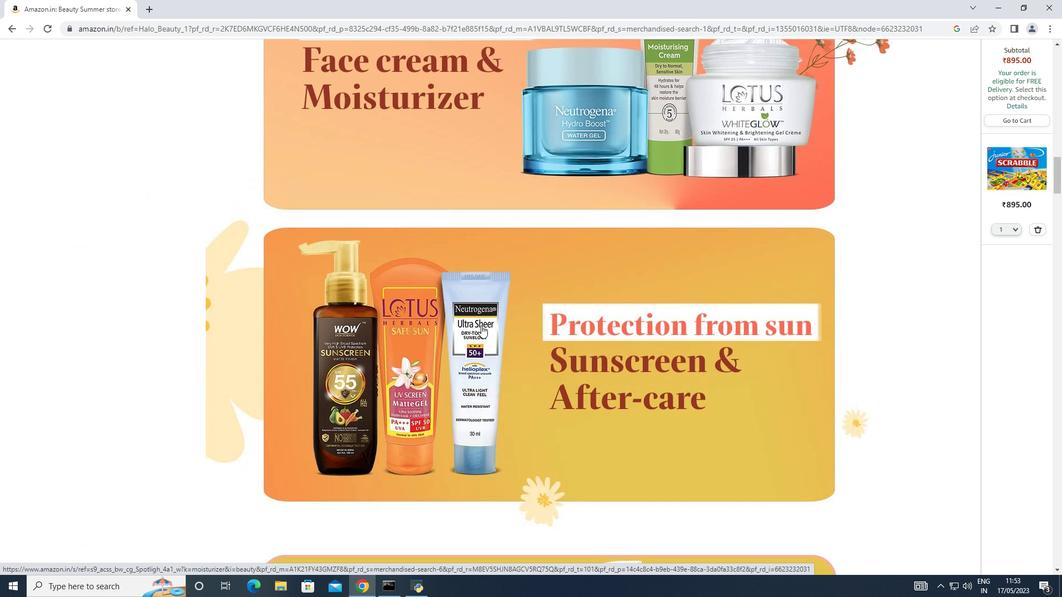 
Action: Mouse scrolled (482, 324) with delta (0, 0)
Screenshot: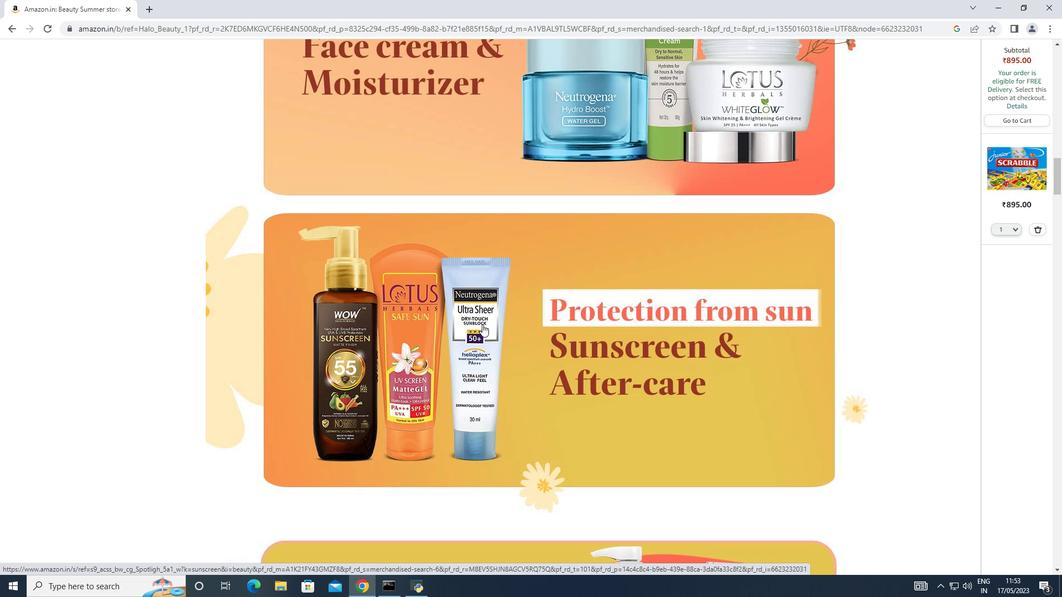 
Action: Mouse scrolled (482, 324) with delta (0, 0)
Screenshot: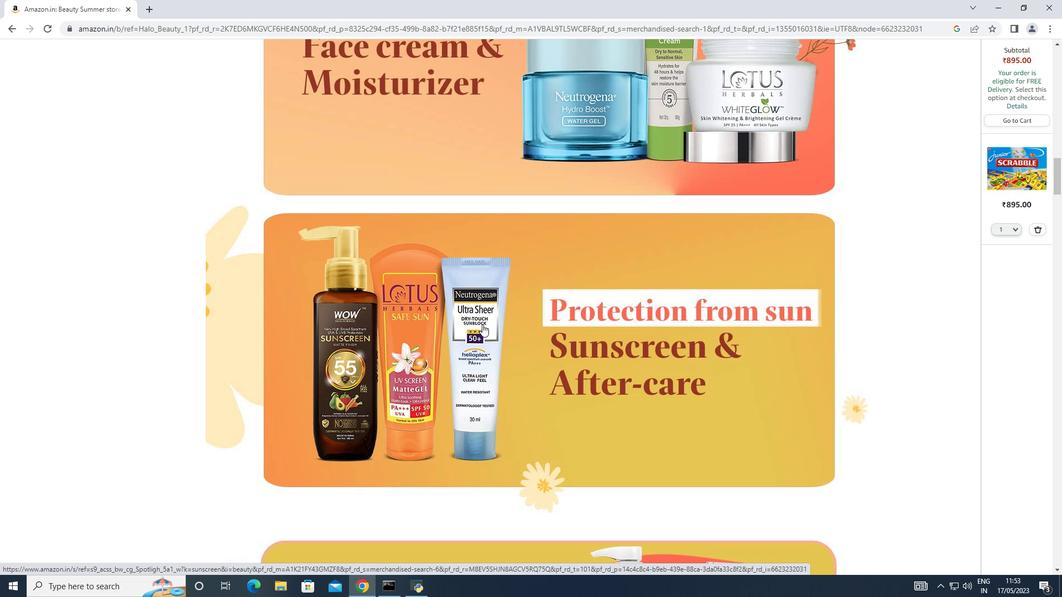 
Action: Mouse scrolled (482, 324) with delta (0, 0)
Screenshot: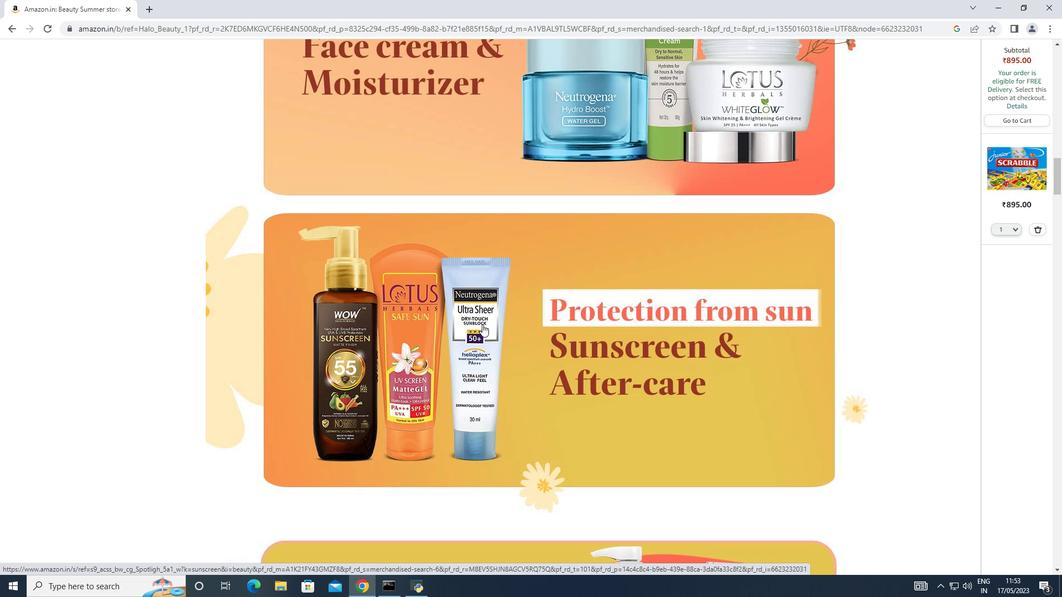 
Action: Mouse moved to (482, 324)
Screenshot: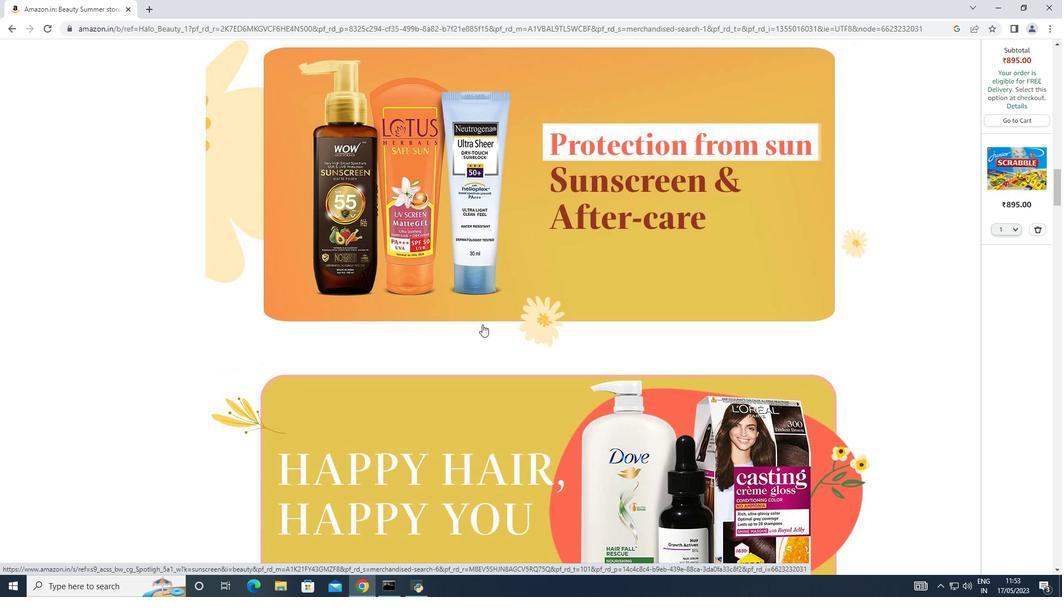 
Action: Mouse scrolled (482, 323) with delta (0, 0)
Screenshot: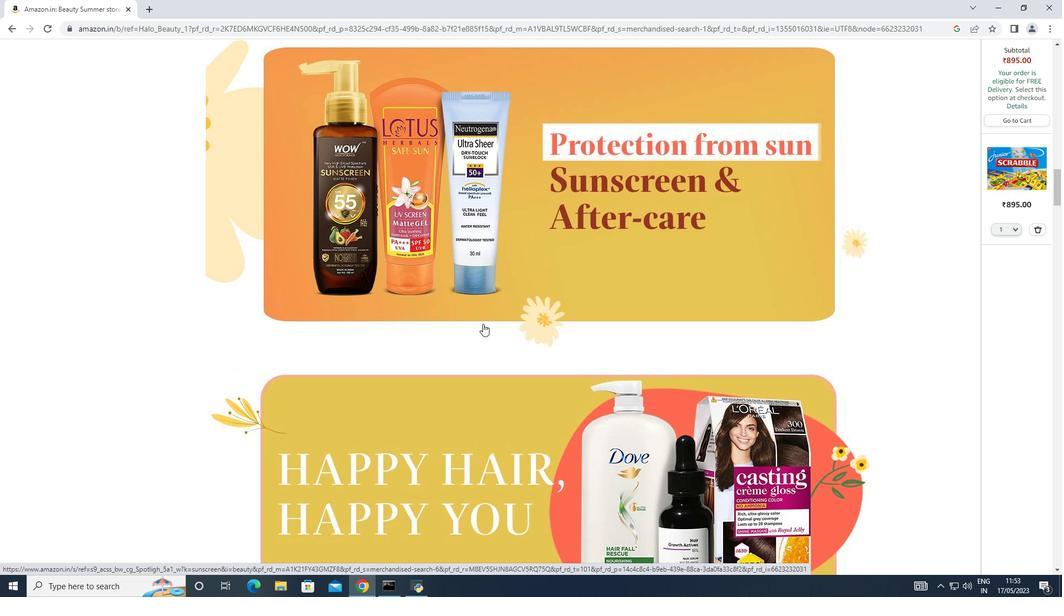 
Action: Mouse scrolled (482, 323) with delta (0, 0)
Screenshot: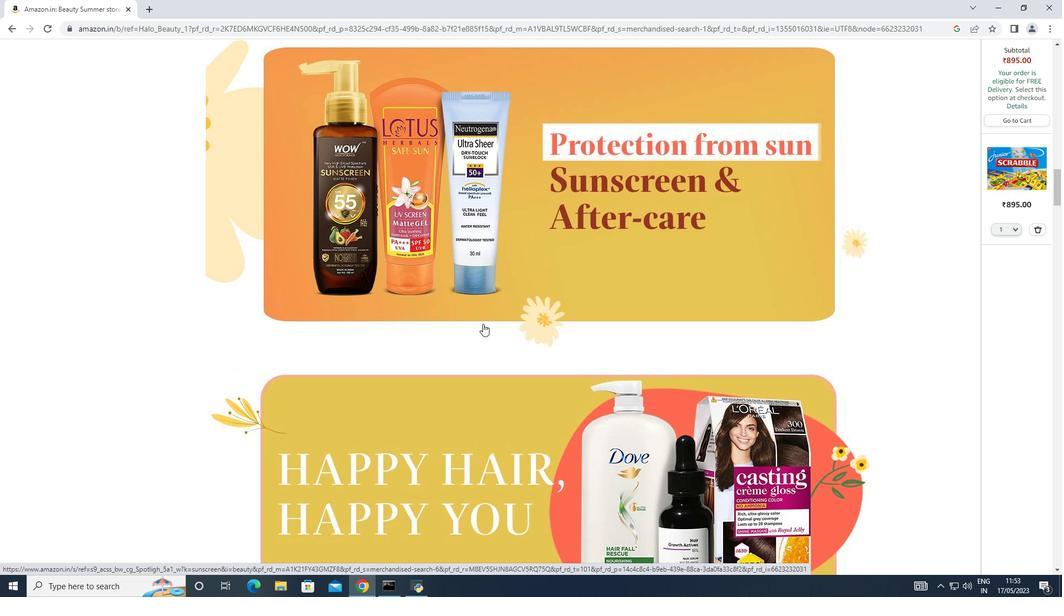 
Action: Mouse scrolled (482, 323) with delta (0, 0)
Screenshot: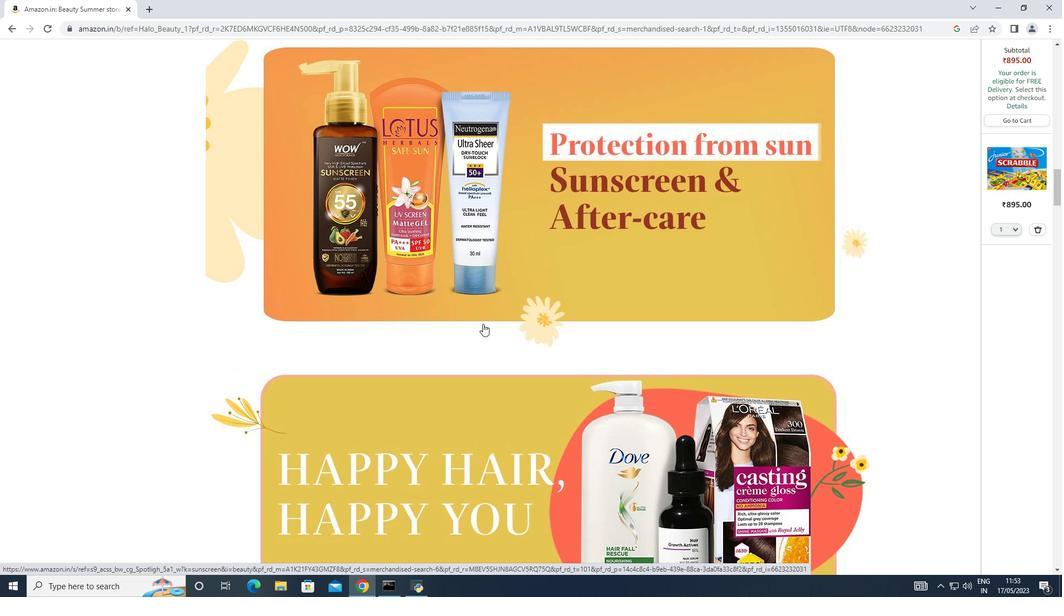 
Action: Mouse scrolled (482, 323) with delta (0, 0)
Screenshot: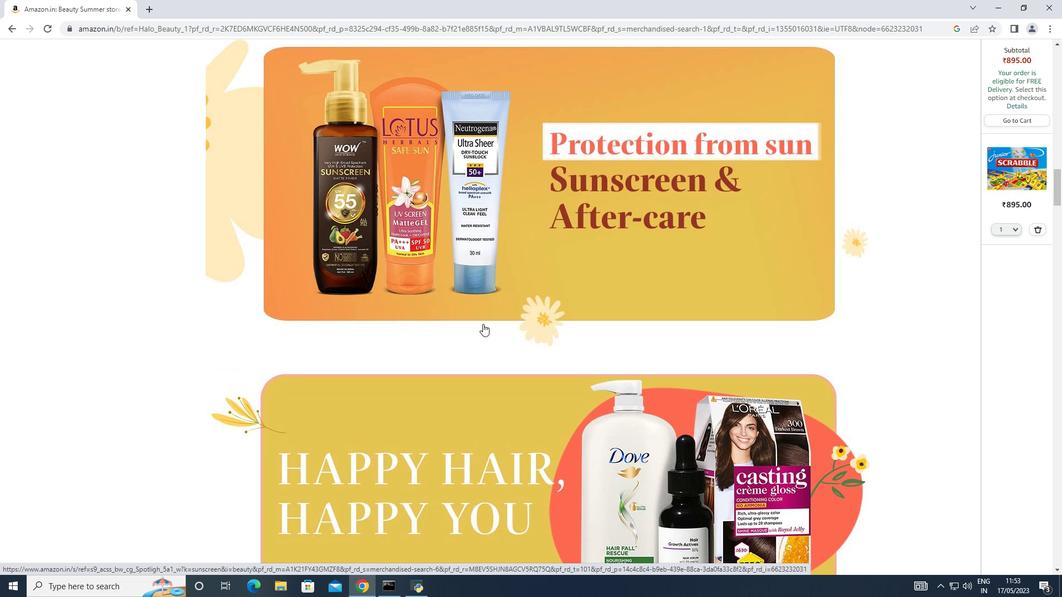 
Action: Mouse scrolled (482, 323) with delta (0, 0)
Screenshot: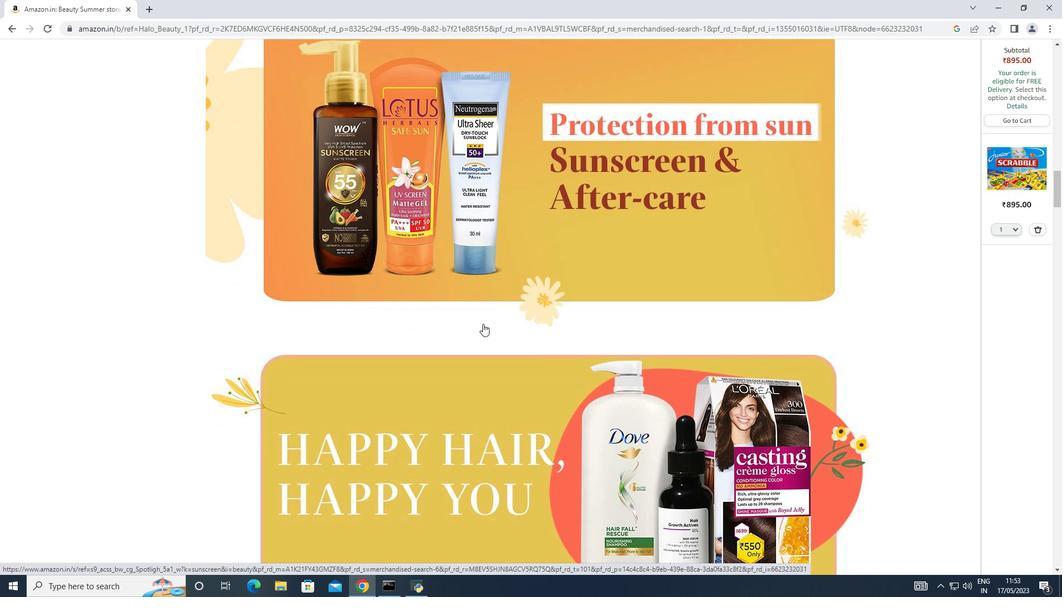 
Action: Mouse moved to (482, 323)
Screenshot: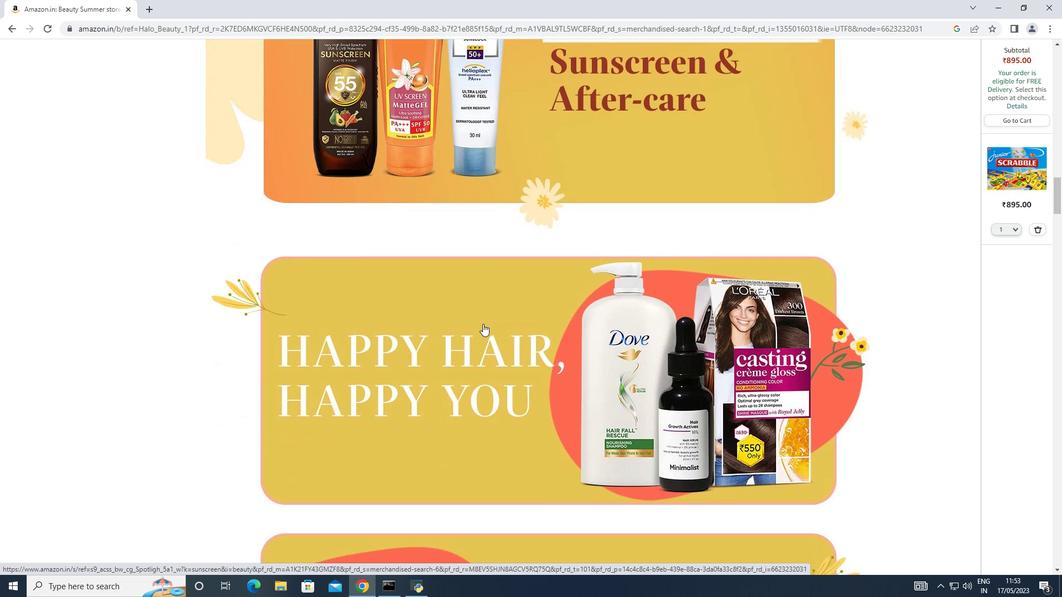 
Action: Mouse scrolled (482, 322) with delta (0, 0)
Screenshot: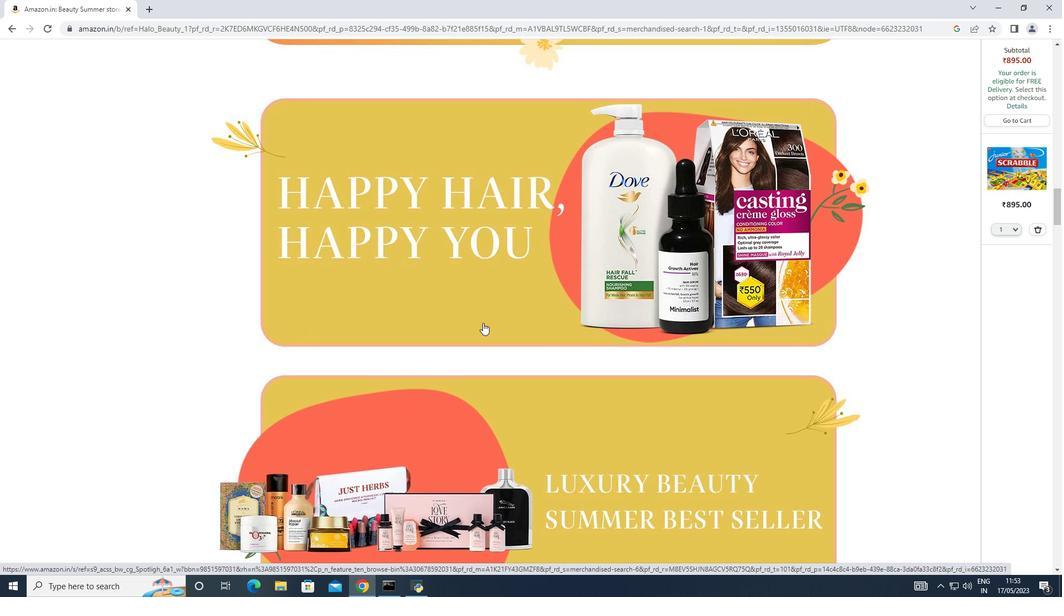 
Action: Mouse scrolled (482, 322) with delta (0, 0)
Screenshot: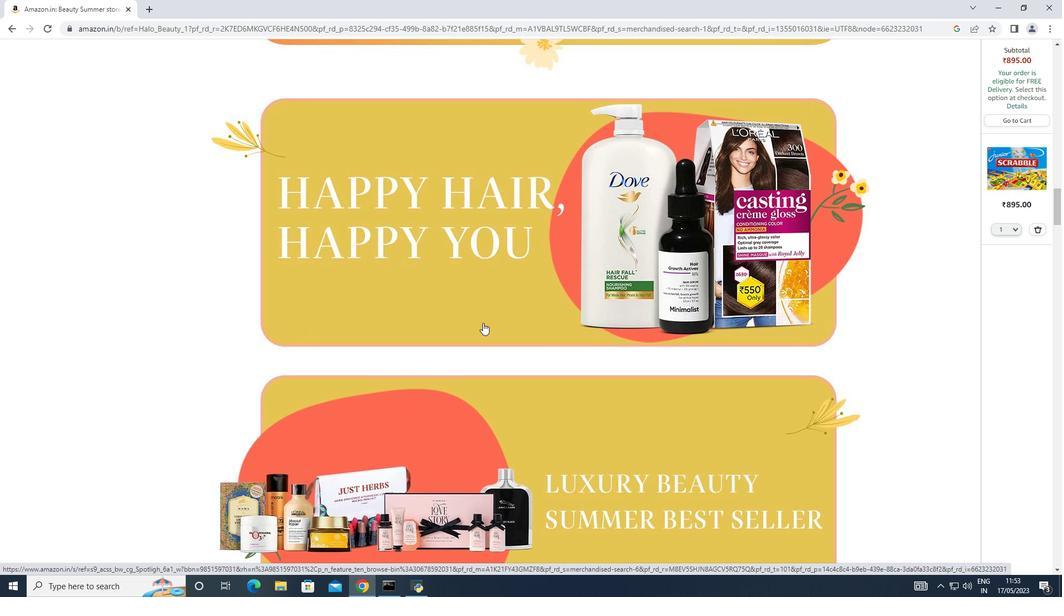 
Action: Mouse scrolled (482, 322) with delta (0, 0)
Screenshot: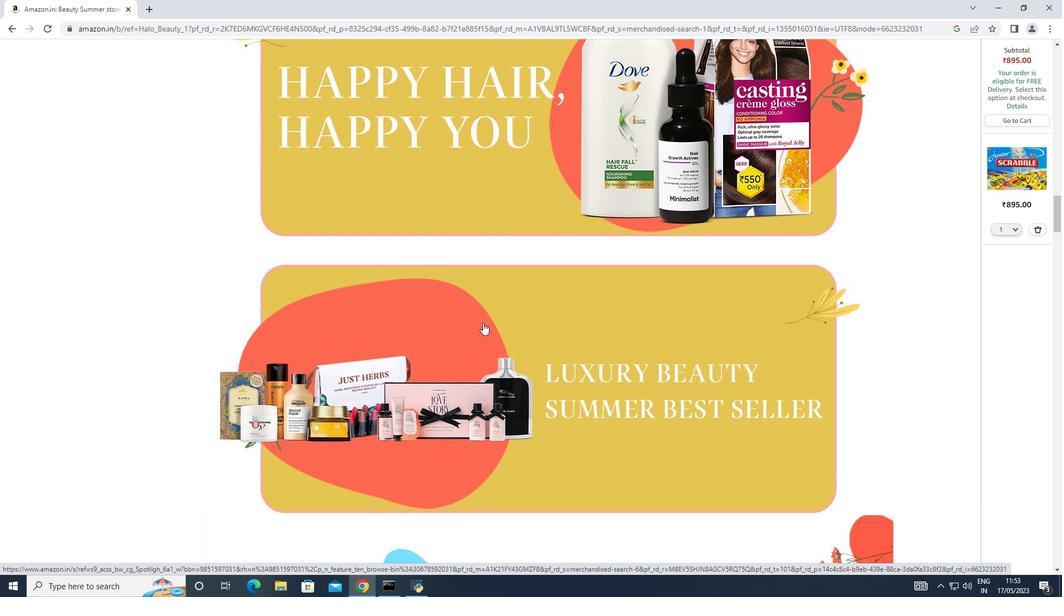 
Action: Mouse scrolled (482, 322) with delta (0, 0)
Screenshot: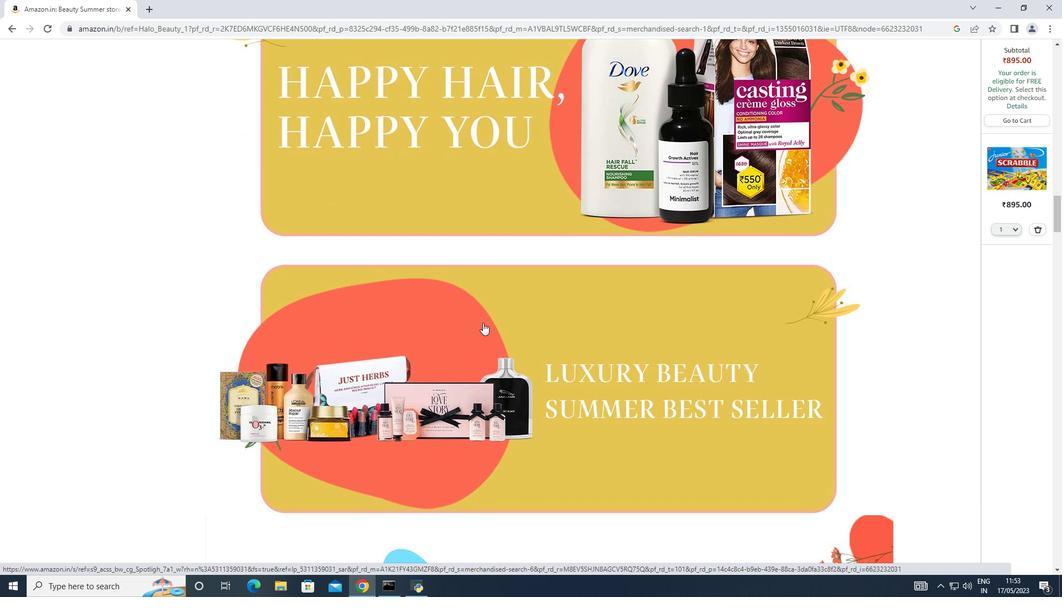 
Action: Mouse scrolled (482, 322) with delta (0, 0)
Screenshot: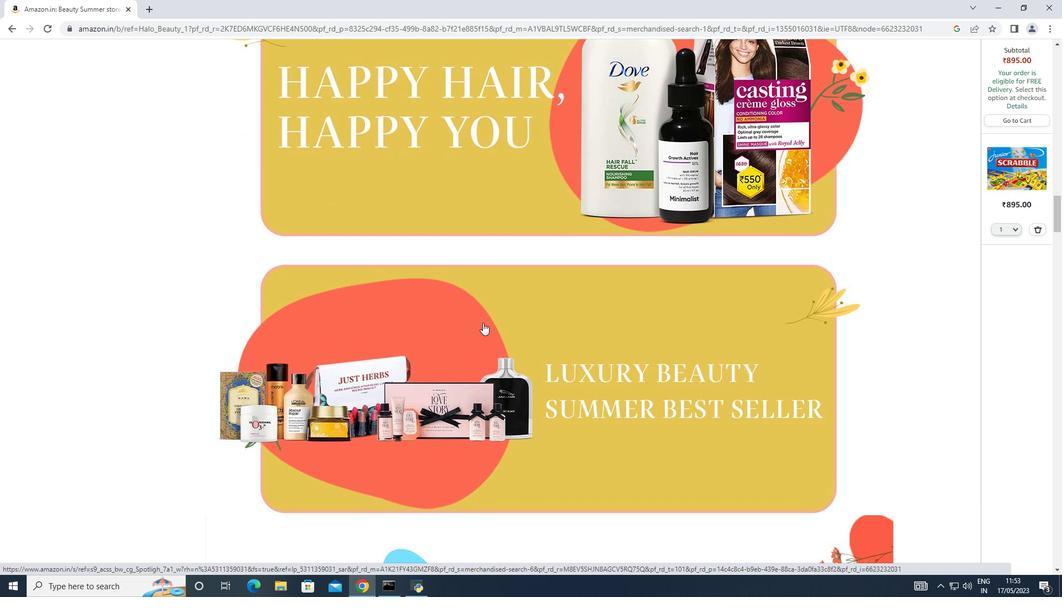 
Action: Mouse scrolled (482, 322) with delta (0, 0)
Screenshot: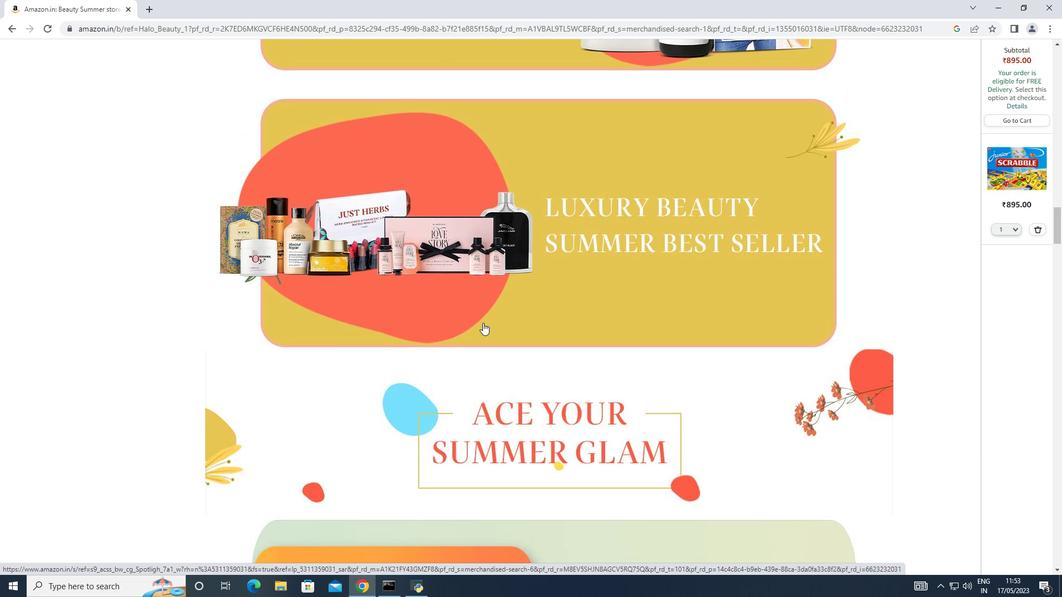 
Action: Mouse scrolled (482, 322) with delta (0, 0)
Screenshot: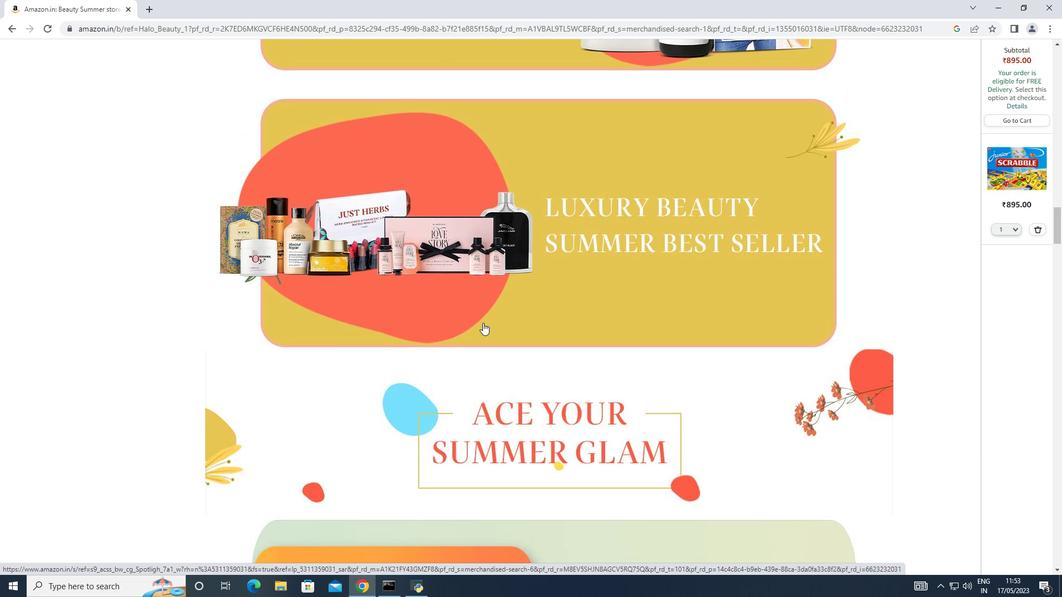 
Action: Mouse scrolled (482, 322) with delta (0, 0)
Screenshot: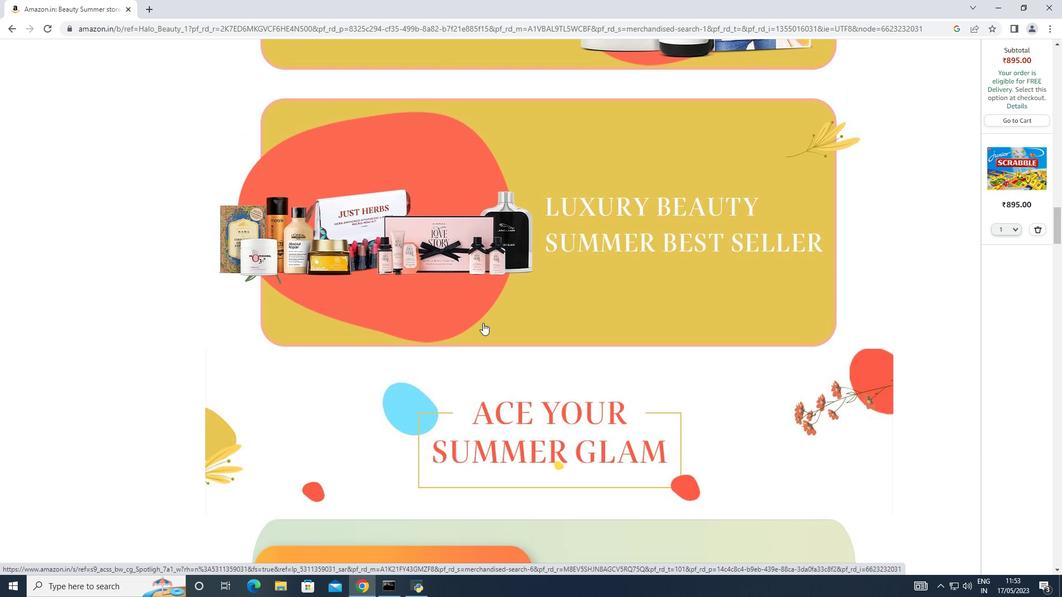 
Action: Mouse scrolled (482, 322) with delta (0, 0)
Screenshot: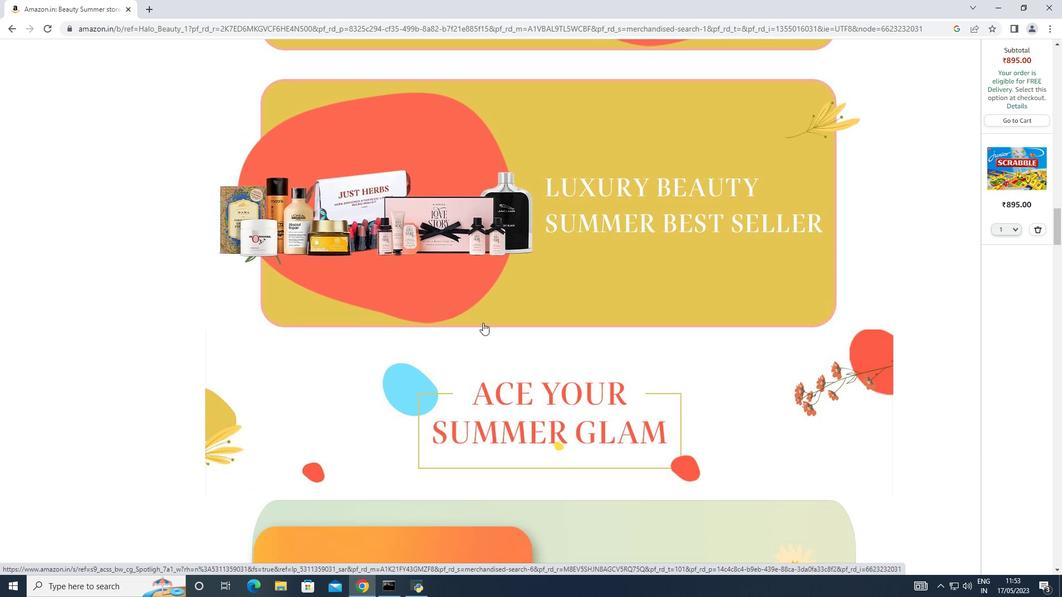 
Action: Mouse scrolled (482, 322) with delta (0, 0)
Screenshot: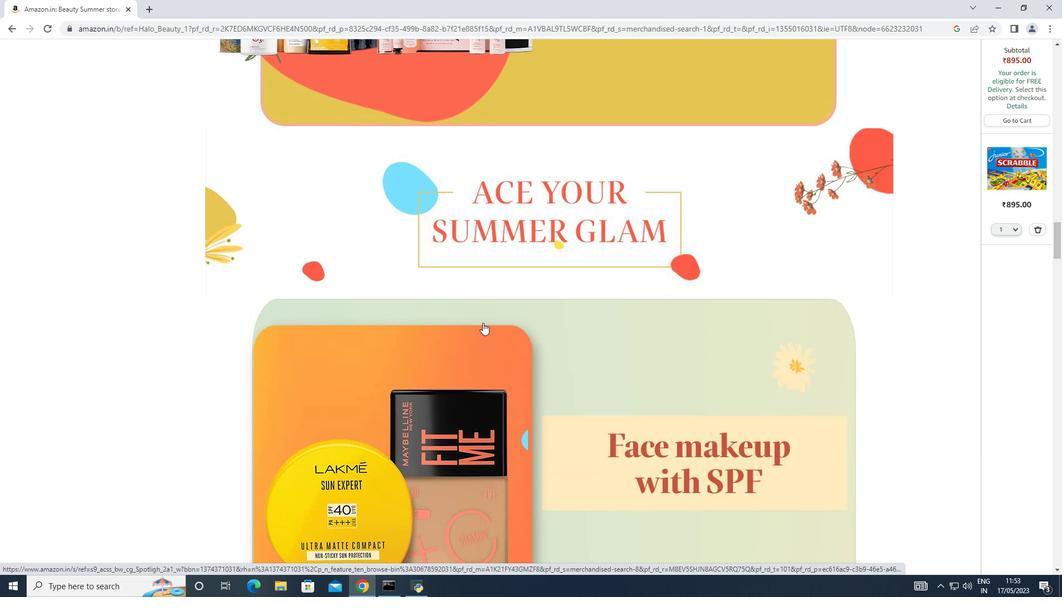 
Action: Mouse scrolled (482, 322) with delta (0, 0)
Screenshot: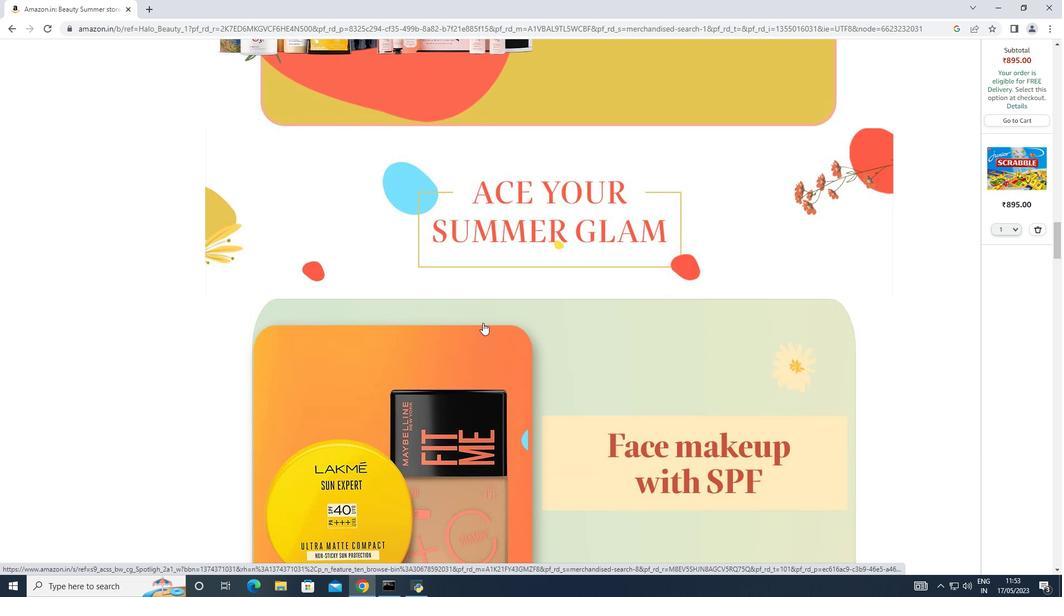 
Action: Mouse scrolled (482, 322) with delta (0, 0)
Screenshot: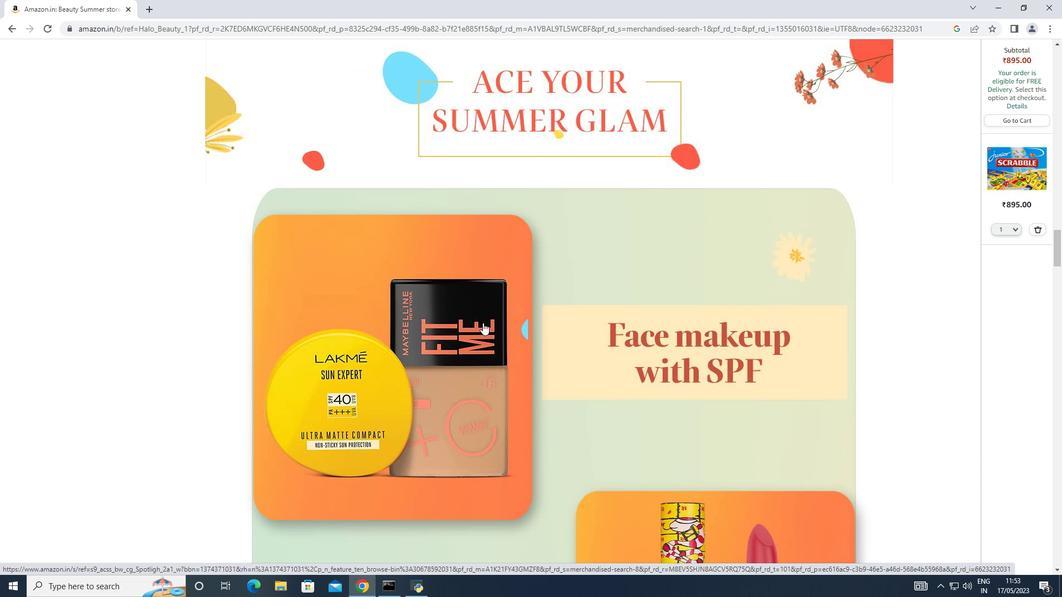 
Action: Mouse scrolled (482, 322) with delta (0, 0)
Screenshot: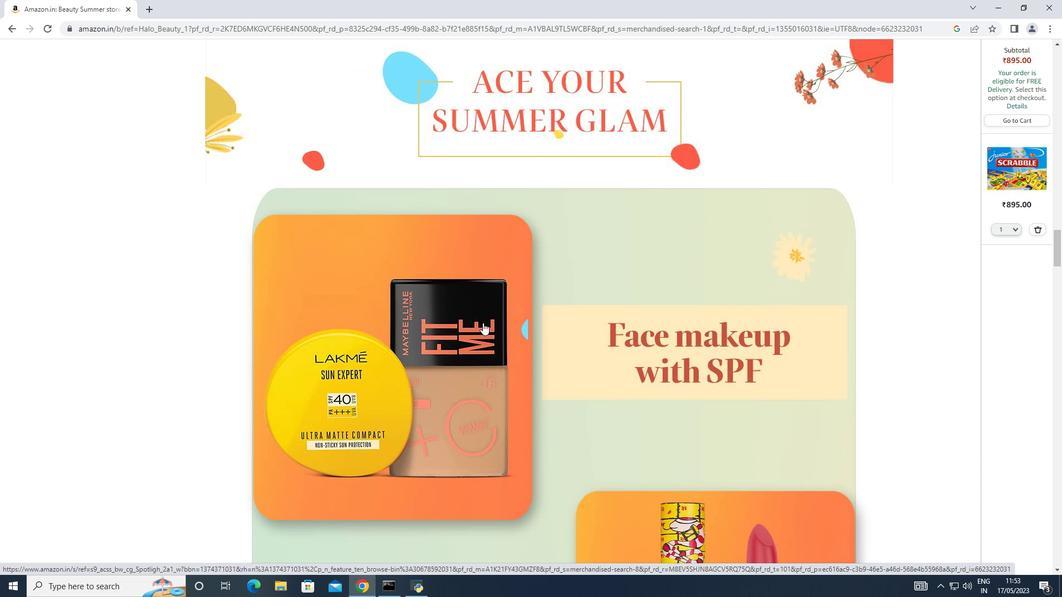 
Action: Mouse scrolled (482, 322) with delta (0, 0)
Screenshot: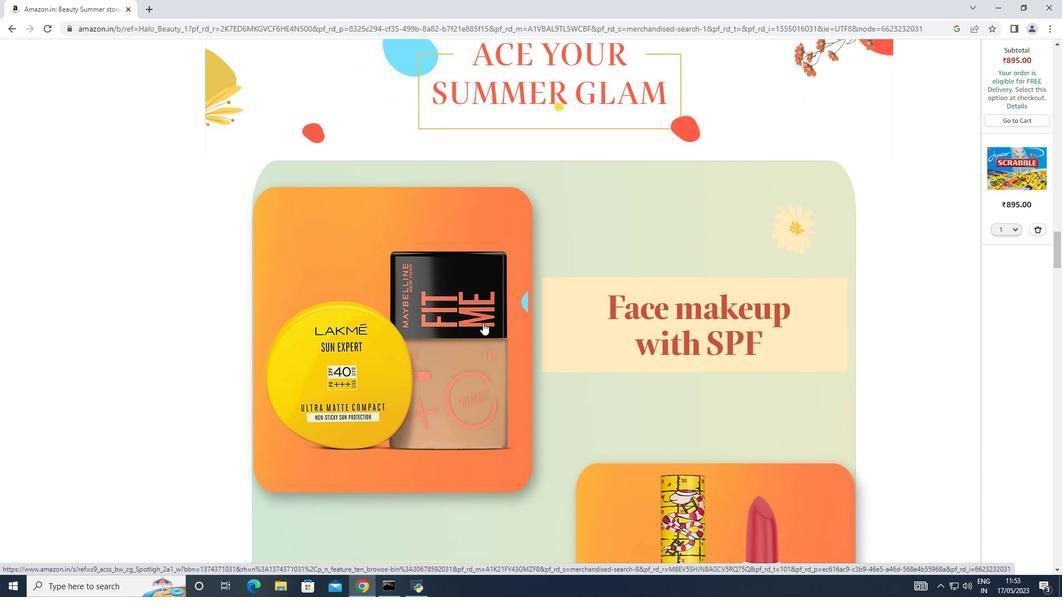 
Action: Mouse scrolled (482, 322) with delta (0, 0)
Screenshot: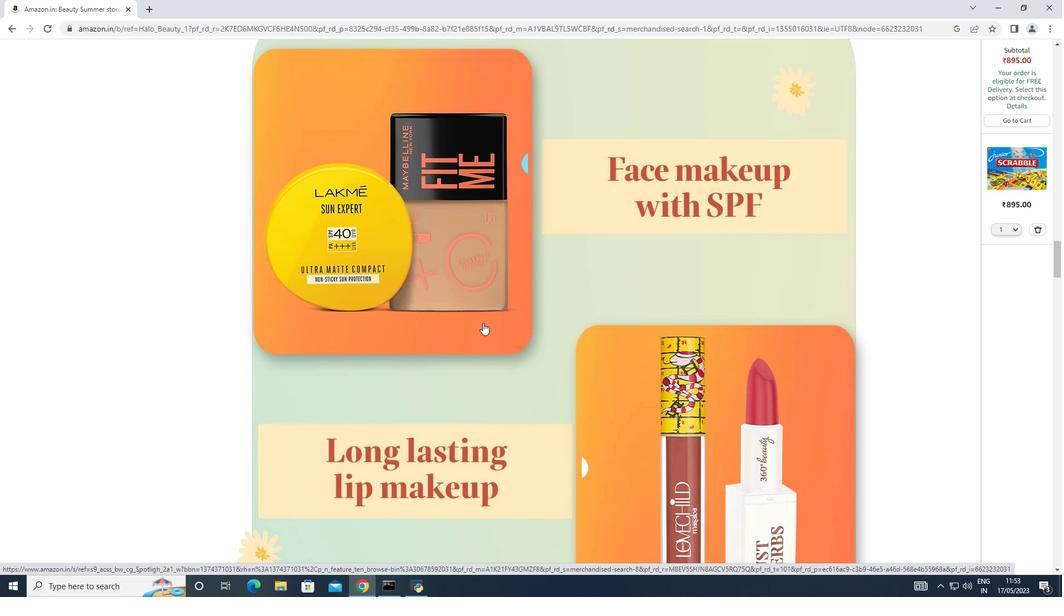 
Action: Mouse scrolled (482, 322) with delta (0, 0)
Screenshot: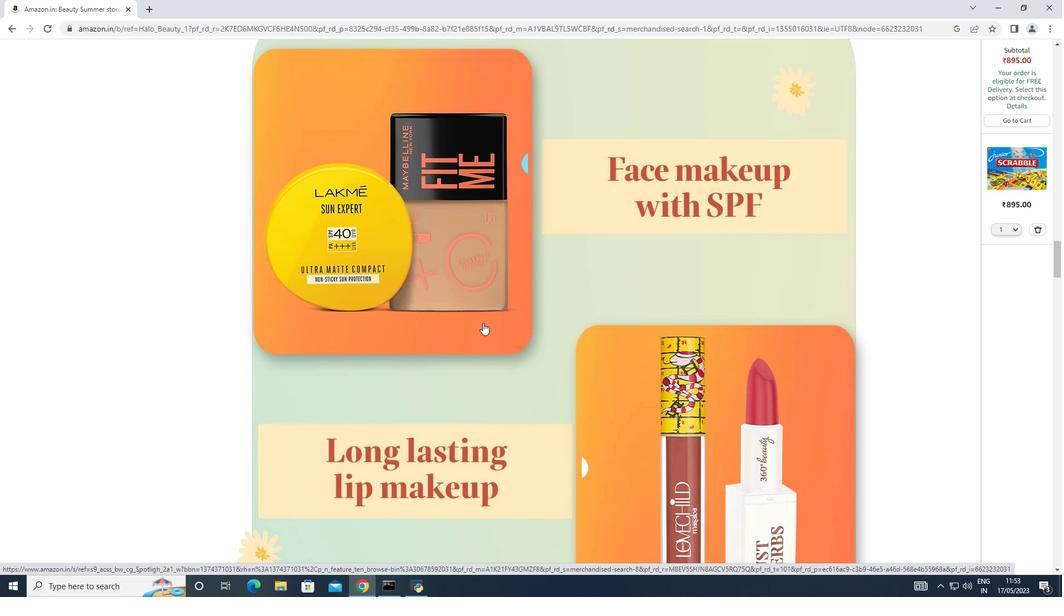 
Action: Mouse moved to (482, 323)
Screenshot: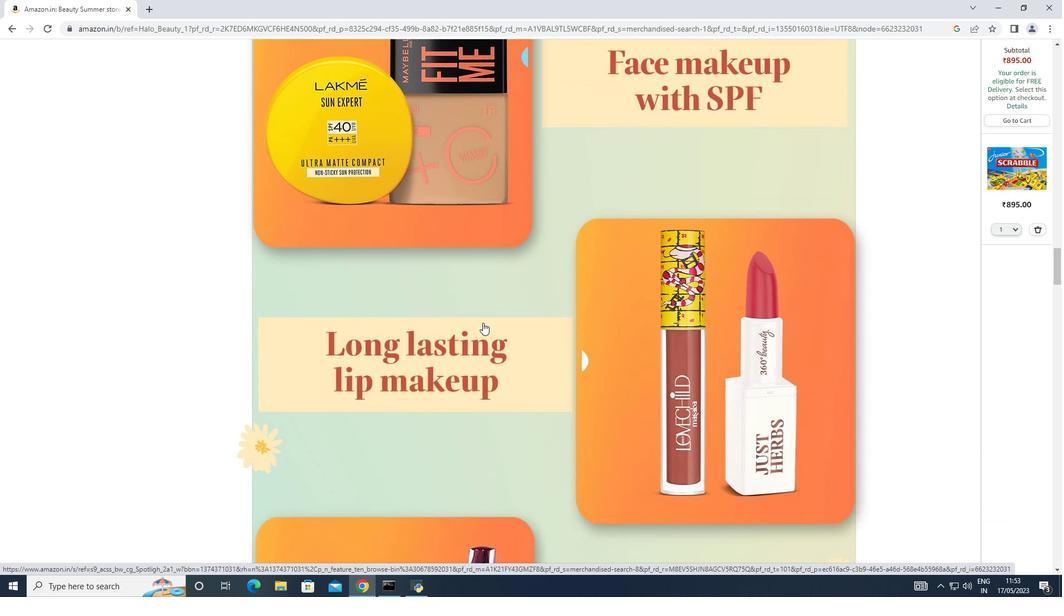 
Action: Mouse scrolled (482, 322) with delta (0, 0)
Screenshot: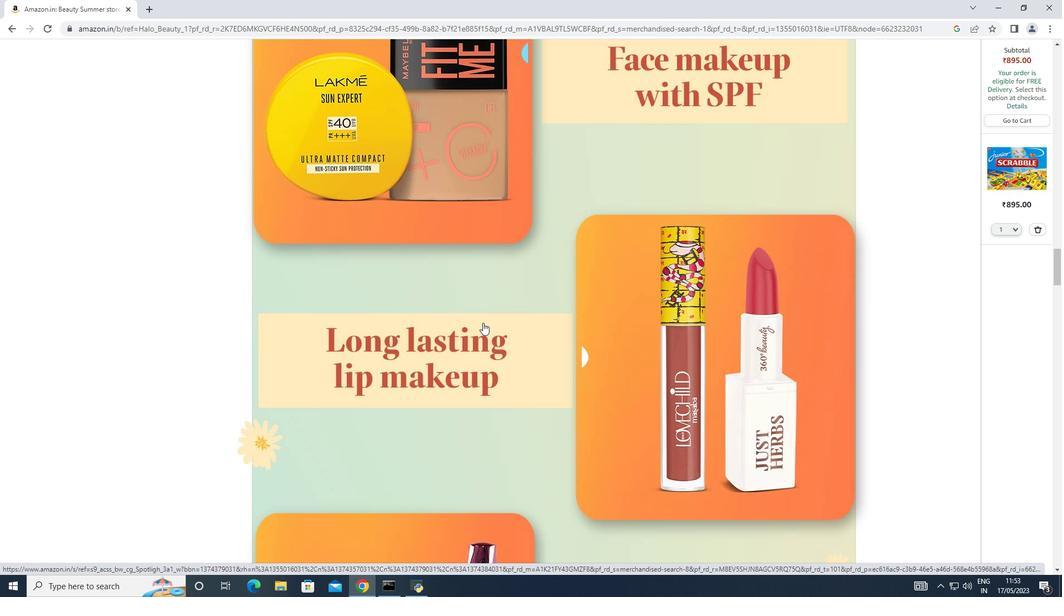 
Action: Mouse scrolled (482, 322) with delta (0, 0)
Screenshot: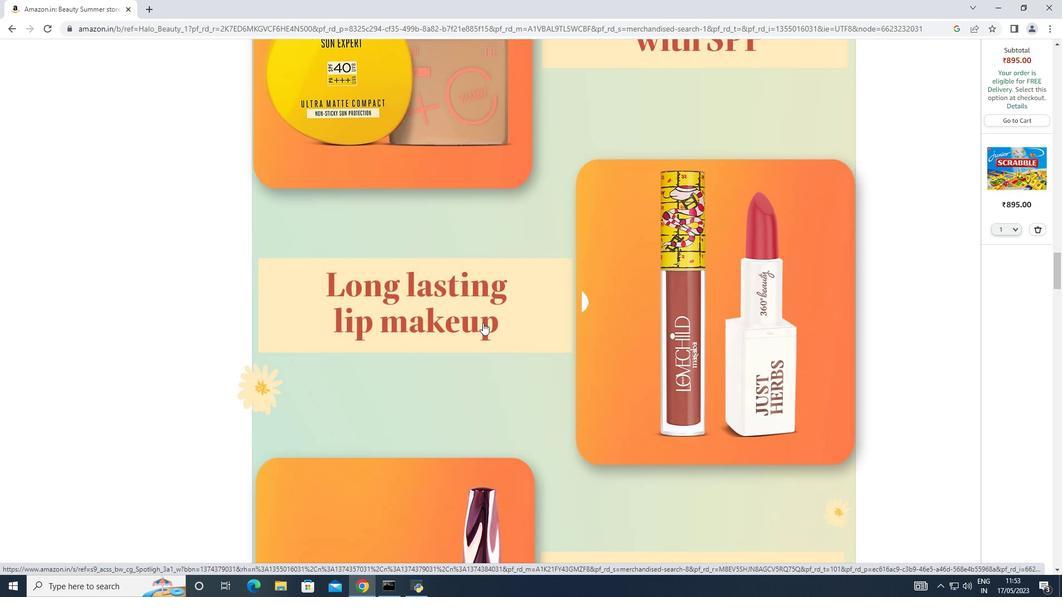 
Action: Mouse scrolled (482, 322) with delta (0, 0)
Screenshot: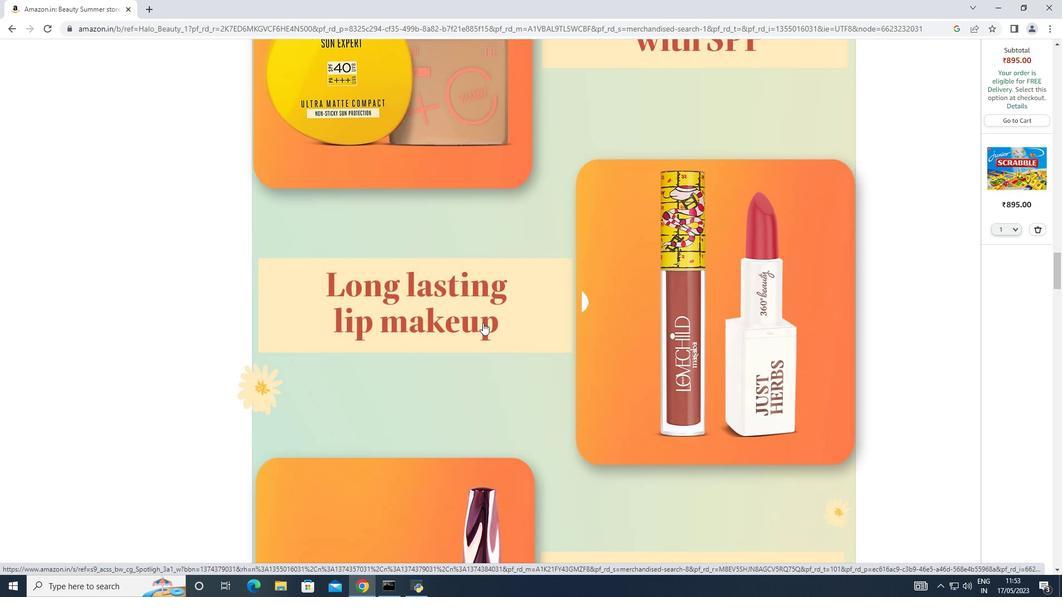 
Action: Mouse scrolled (482, 322) with delta (0, 0)
Screenshot: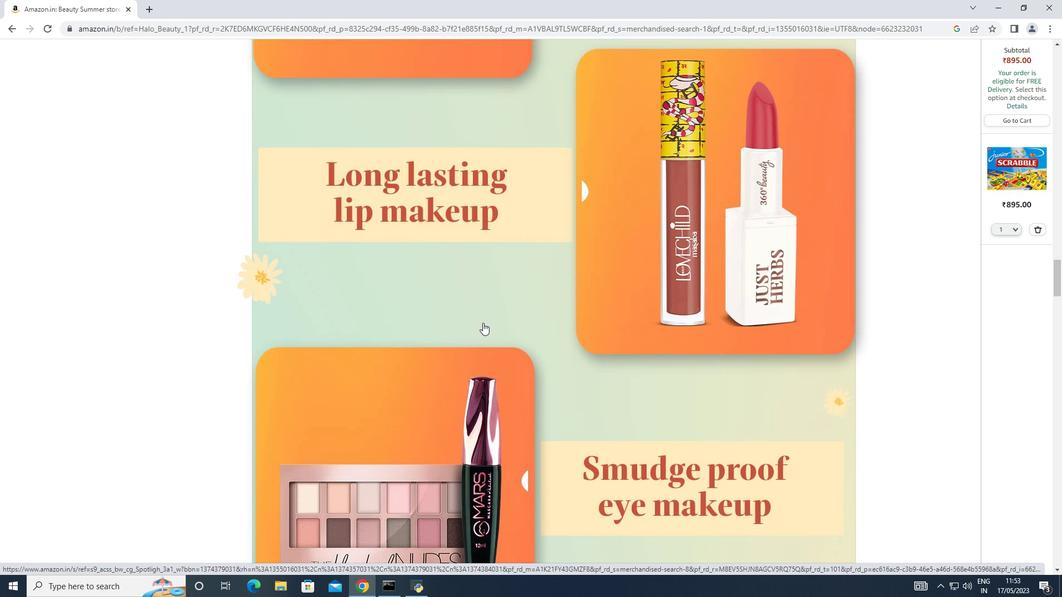 
Action: Mouse scrolled (482, 322) with delta (0, 0)
Screenshot: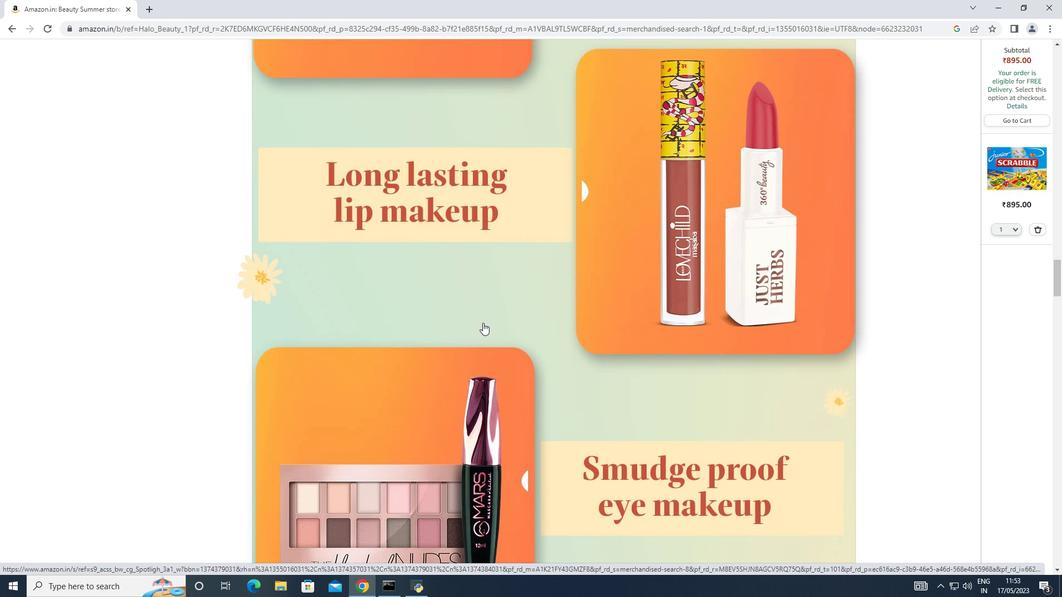 
Action: Mouse scrolled (482, 322) with delta (0, 0)
Screenshot: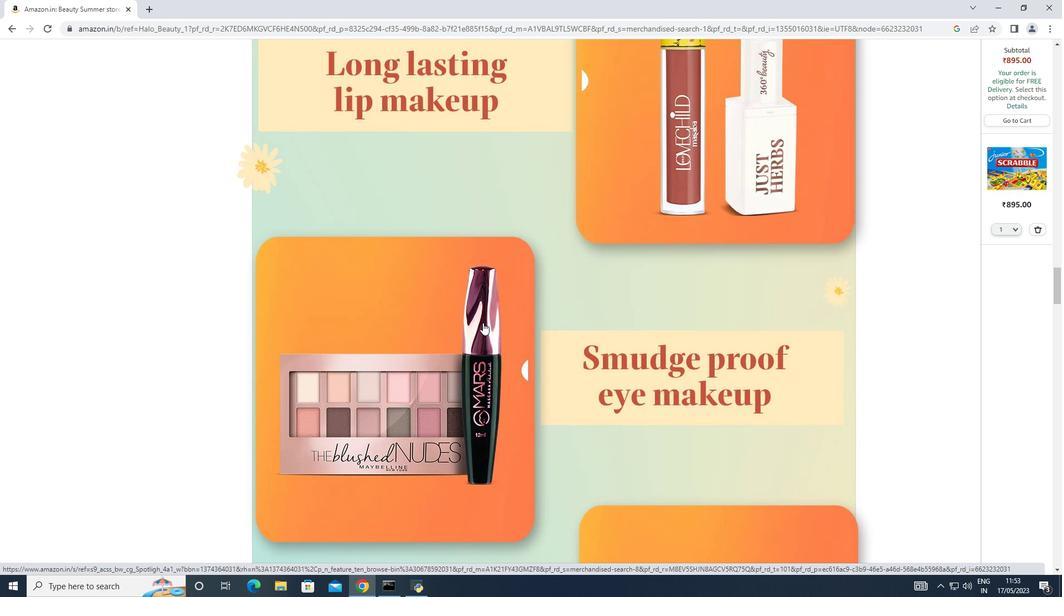 
Action: Mouse scrolled (482, 322) with delta (0, 0)
Screenshot: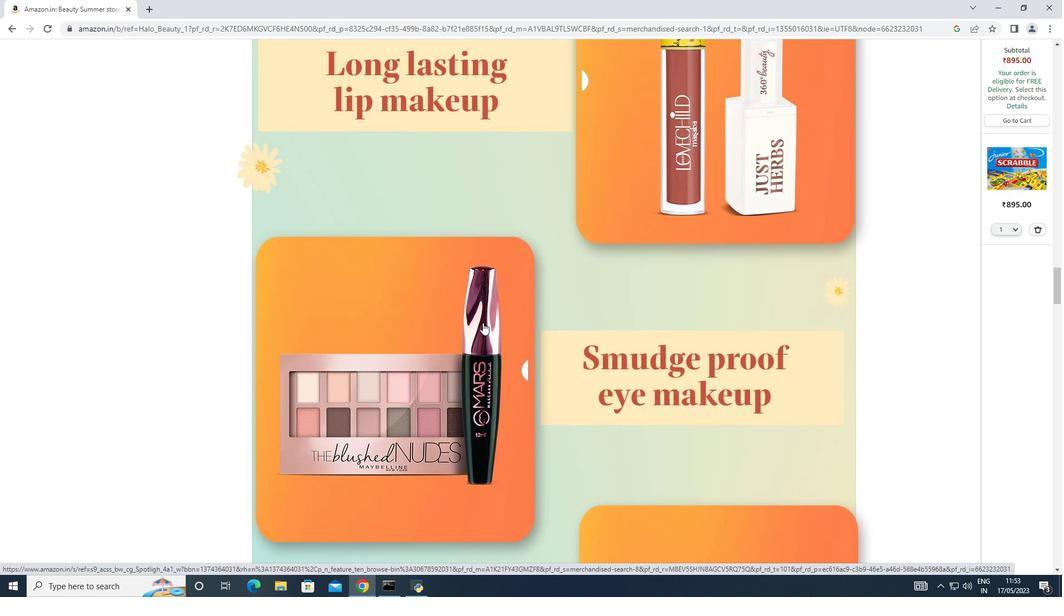 
Action: Mouse scrolled (482, 322) with delta (0, 0)
Screenshot: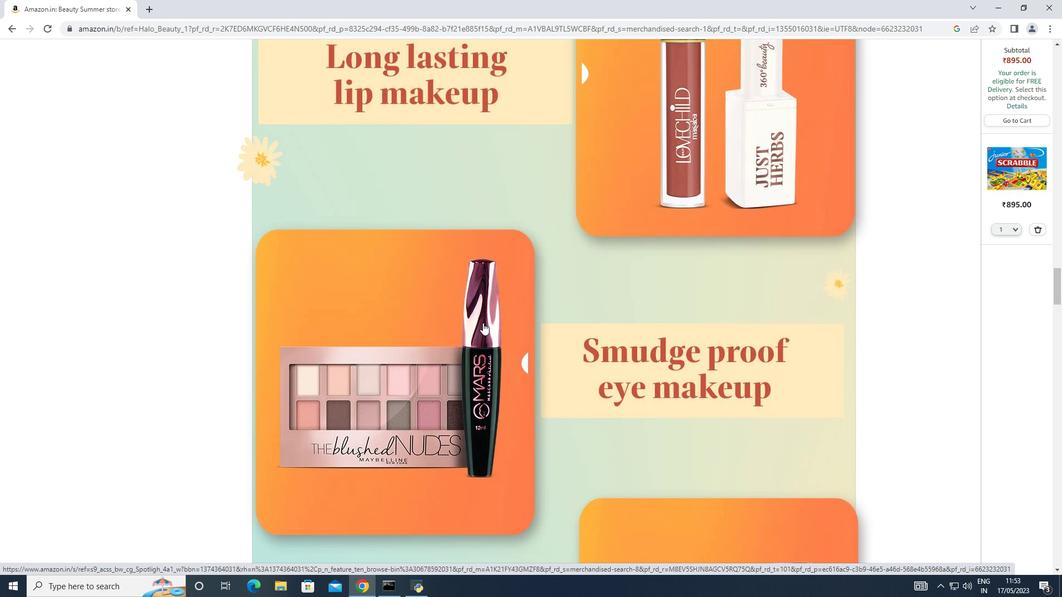 
Action: Mouse moved to (483, 321)
Screenshot: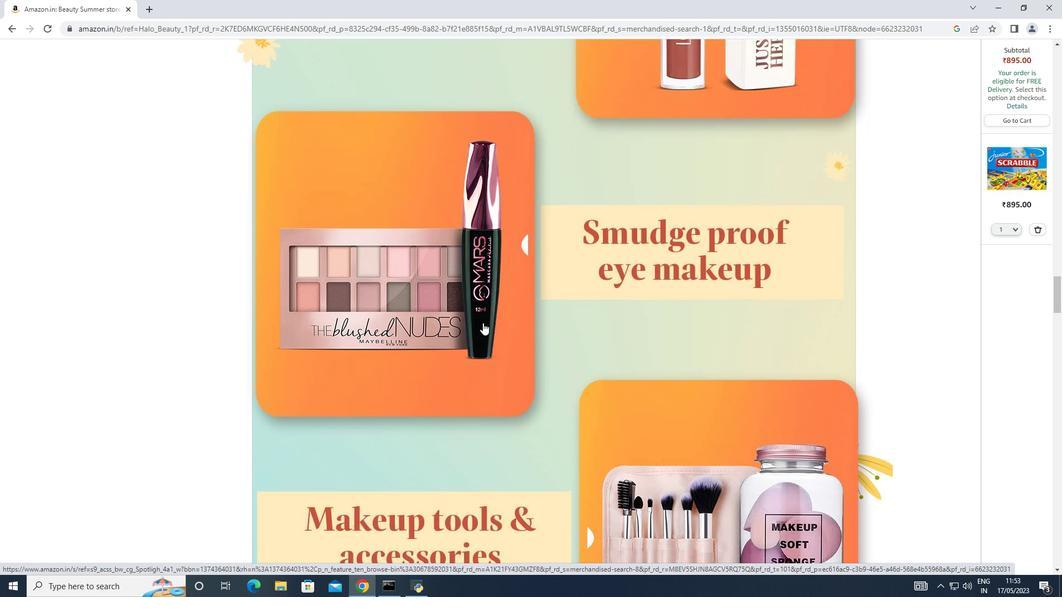 
Action: Mouse scrolled (483, 320) with delta (0, 0)
Screenshot: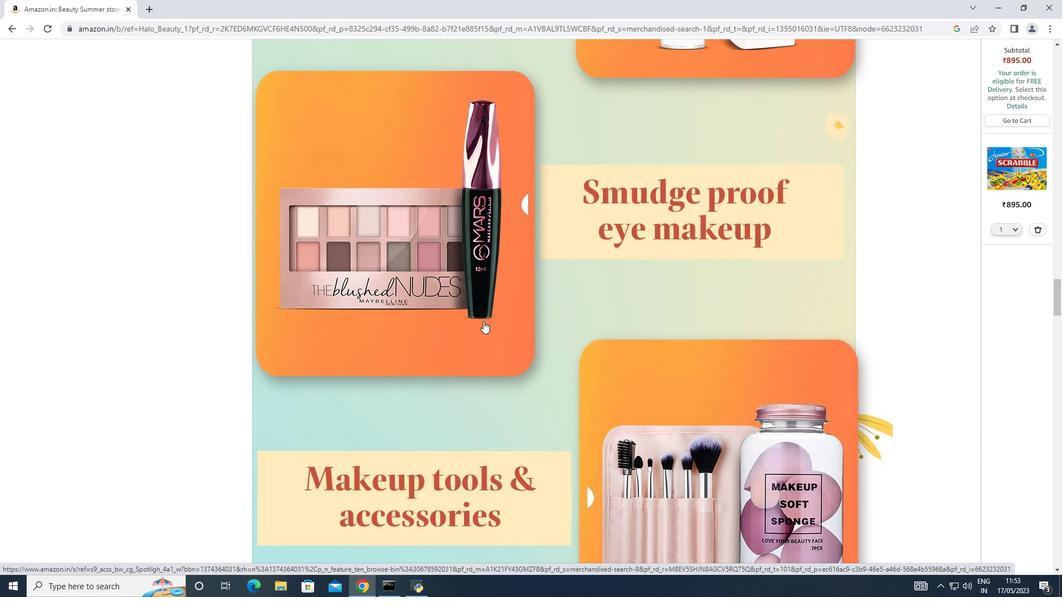 
Action: Mouse scrolled (483, 320) with delta (0, 0)
Screenshot: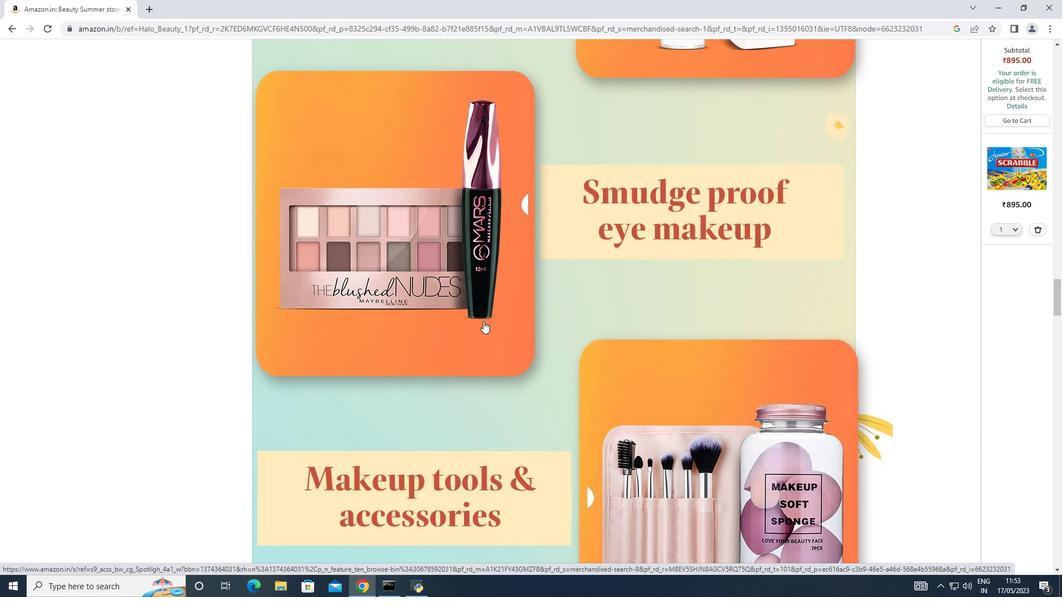 
Action: Mouse scrolled (483, 320) with delta (0, 0)
Screenshot: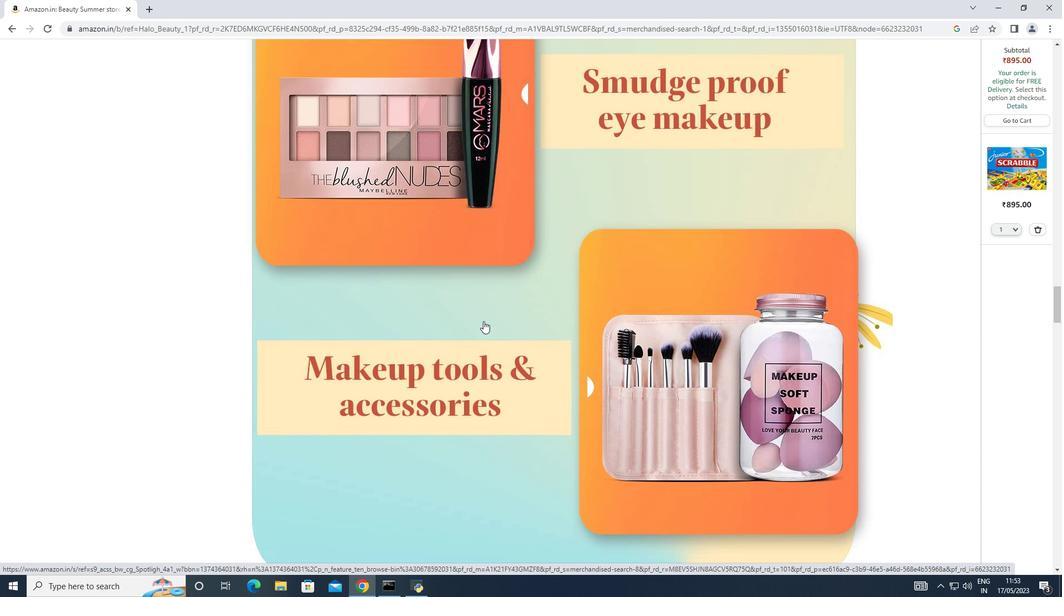 
Action: Mouse scrolled (483, 320) with delta (0, 0)
Screenshot: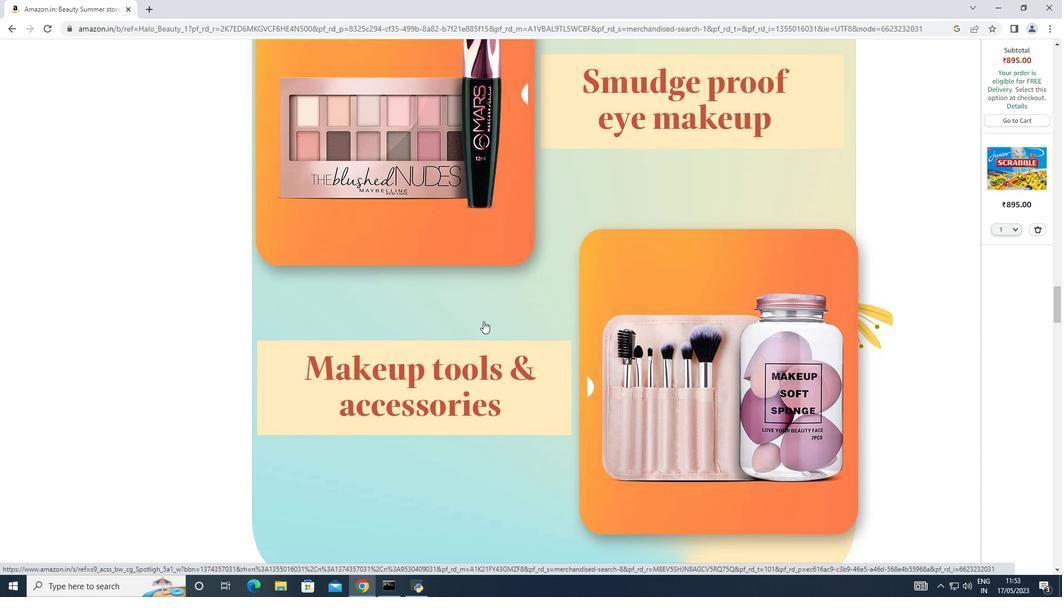 
Action: Mouse scrolled (483, 320) with delta (0, 0)
Screenshot: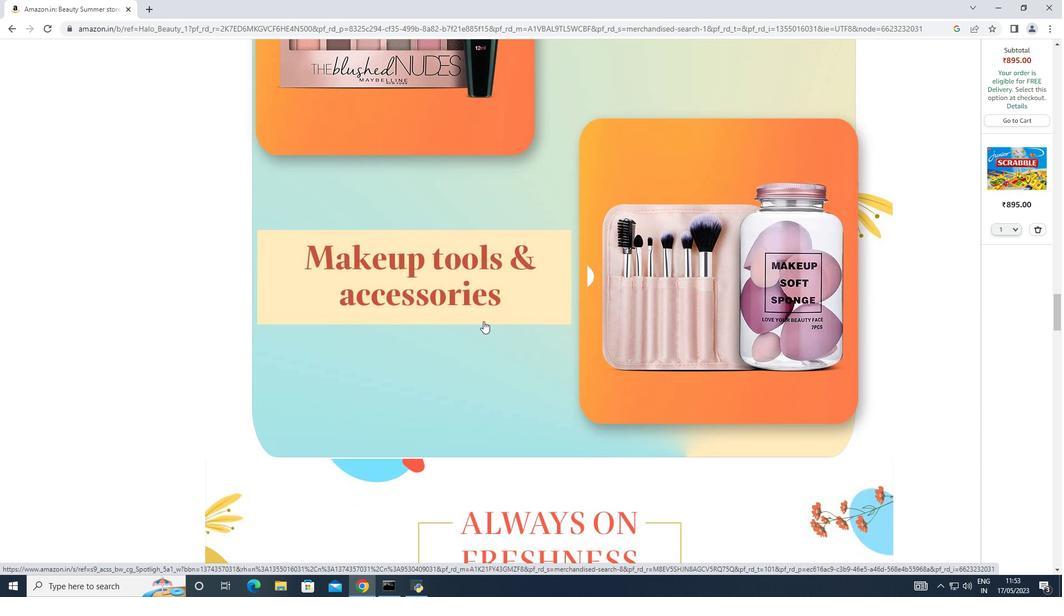 
Action: Mouse scrolled (483, 320) with delta (0, 0)
Screenshot: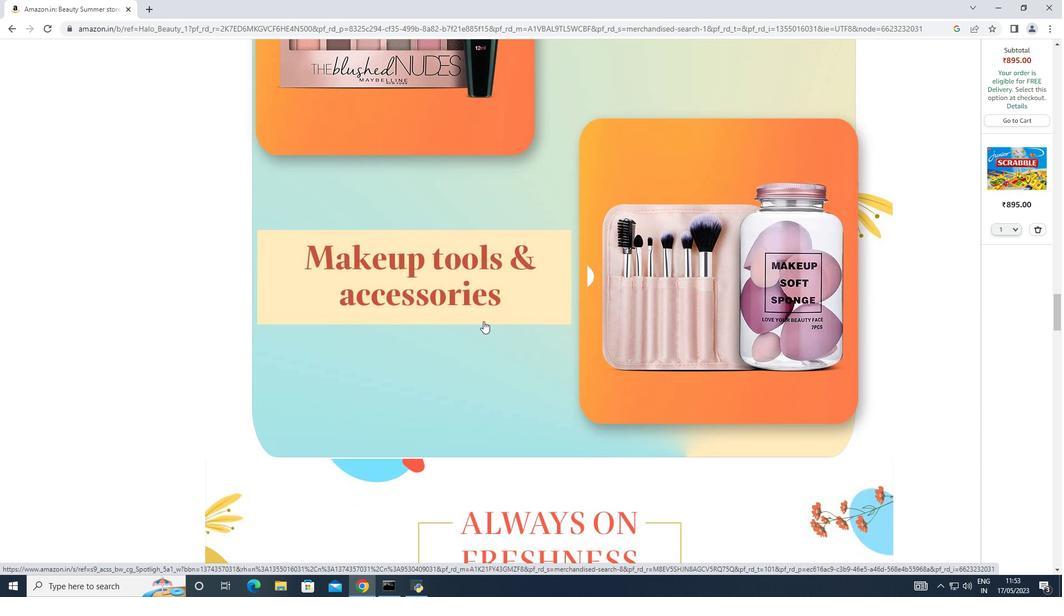 
Action: Mouse moved to (484, 320)
Screenshot: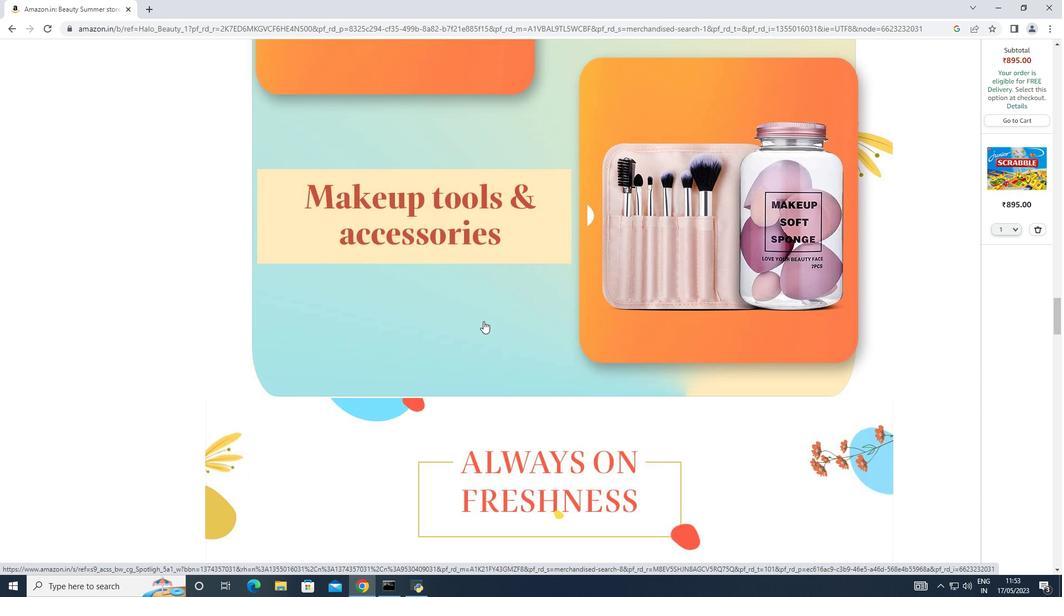 
Action: Mouse scrolled (484, 320) with delta (0, 0)
Screenshot: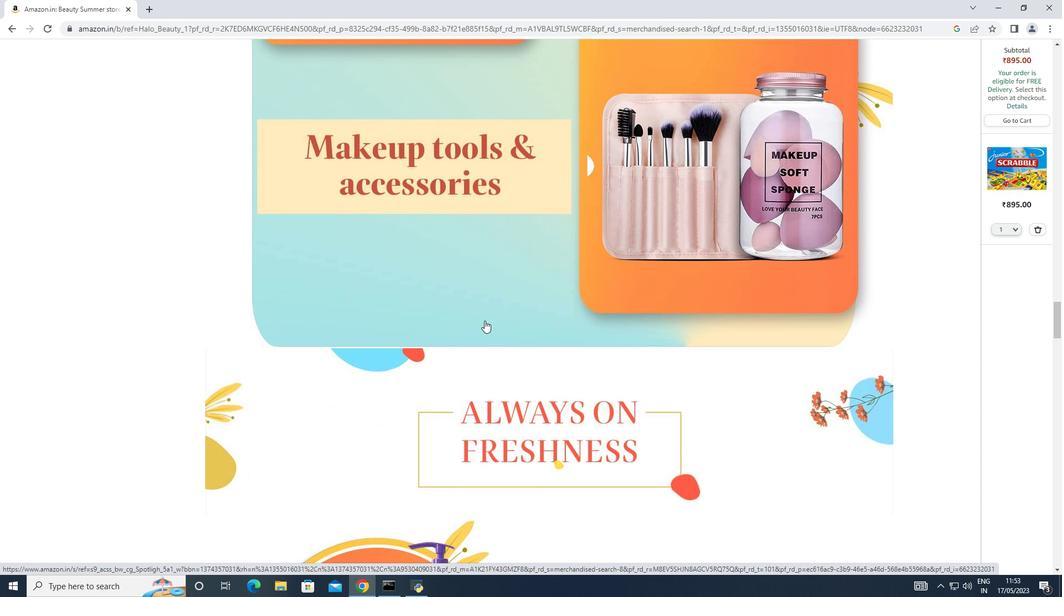 
Action: Mouse scrolled (484, 320) with delta (0, 0)
Screenshot: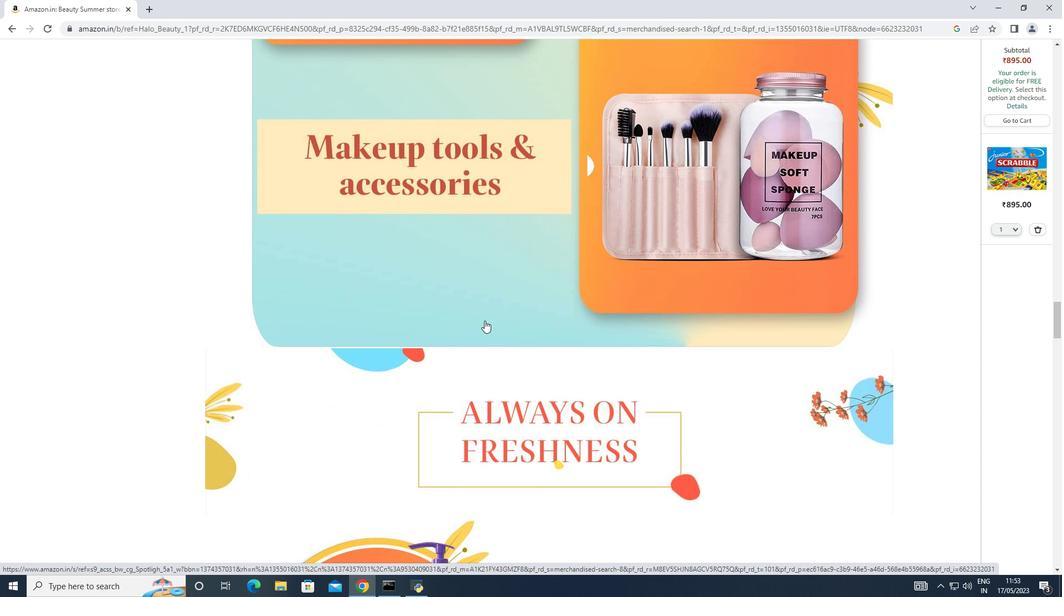
Action: Mouse scrolled (484, 320) with delta (0, 0)
Screenshot: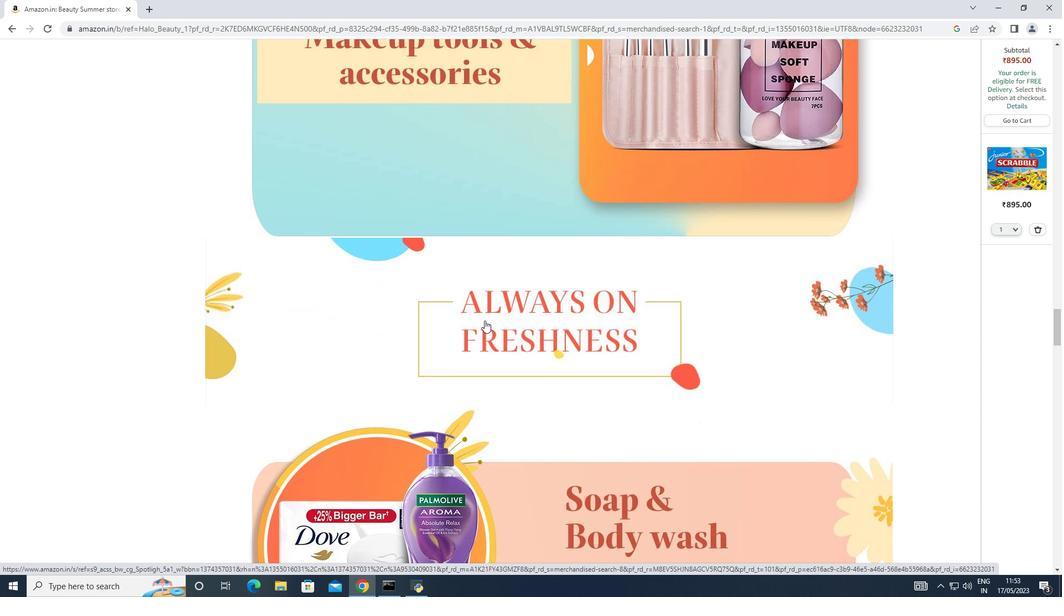 
Action: Mouse scrolled (484, 320) with delta (0, 0)
Screenshot: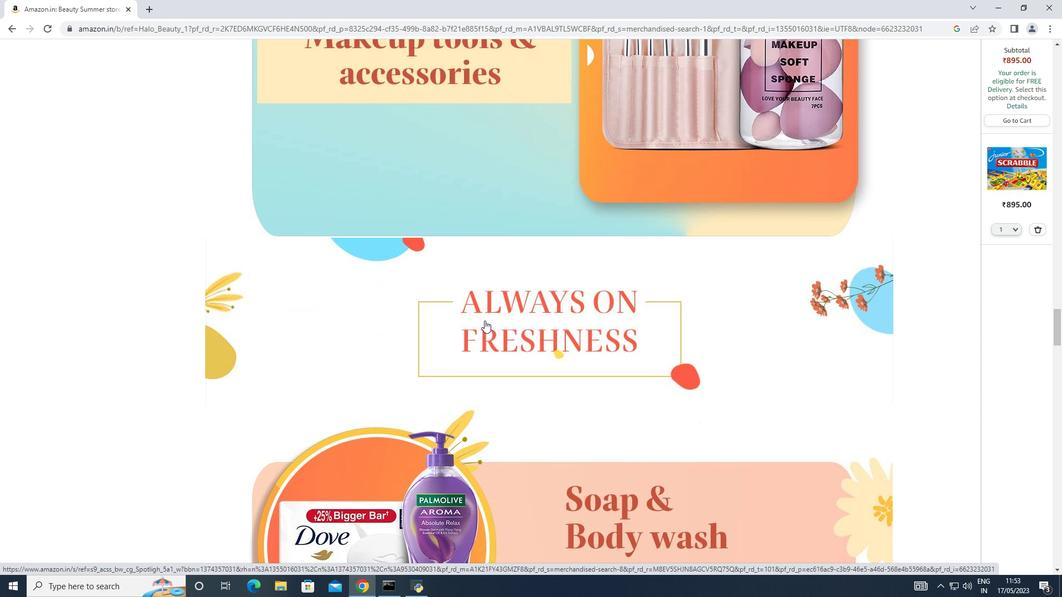 
Action: Mouse scrolled (484, 320) with delta (0, 0)
Screenshot: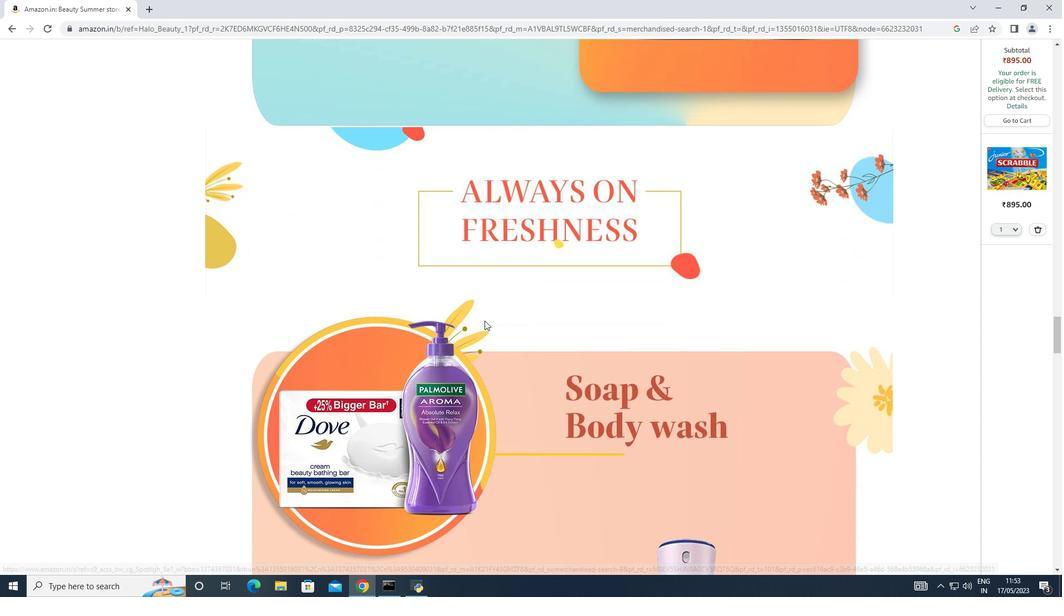 
Action: Mouse scrolled (484, 320) with delta (0, 0)
Screenshot: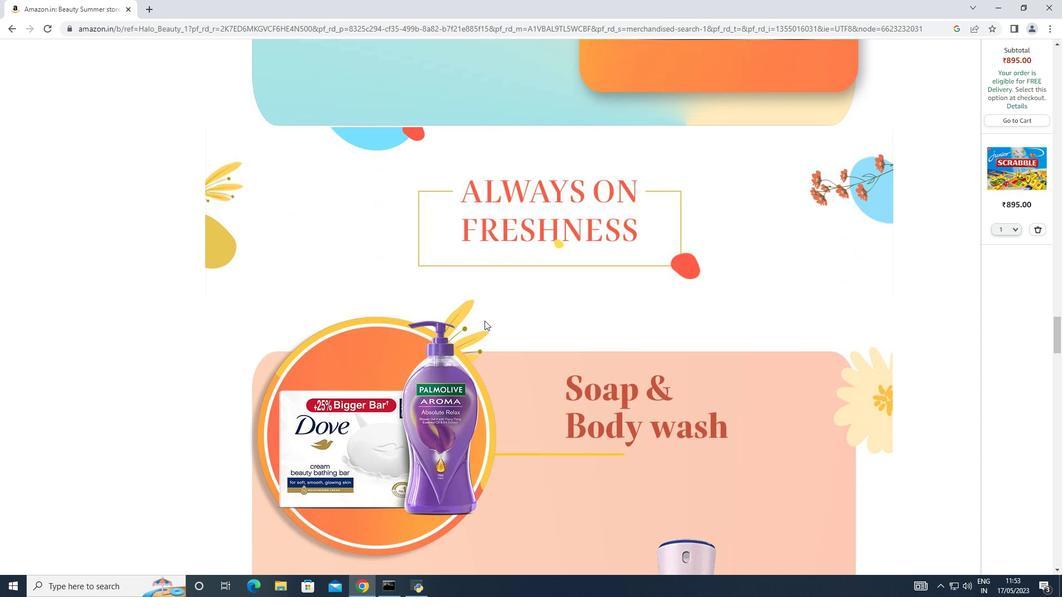 
Action: Mouse scrolled (484, 320) with delta (0, 0)
Screenshot: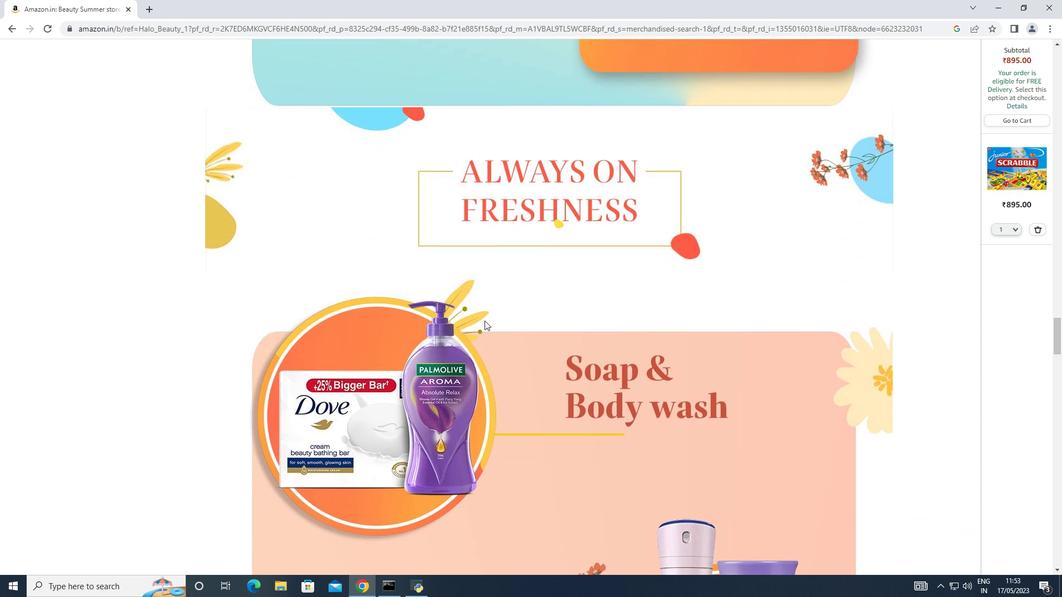
Action: Mouse scrolled (484, 320) with delta (0, 0)
Screenshot: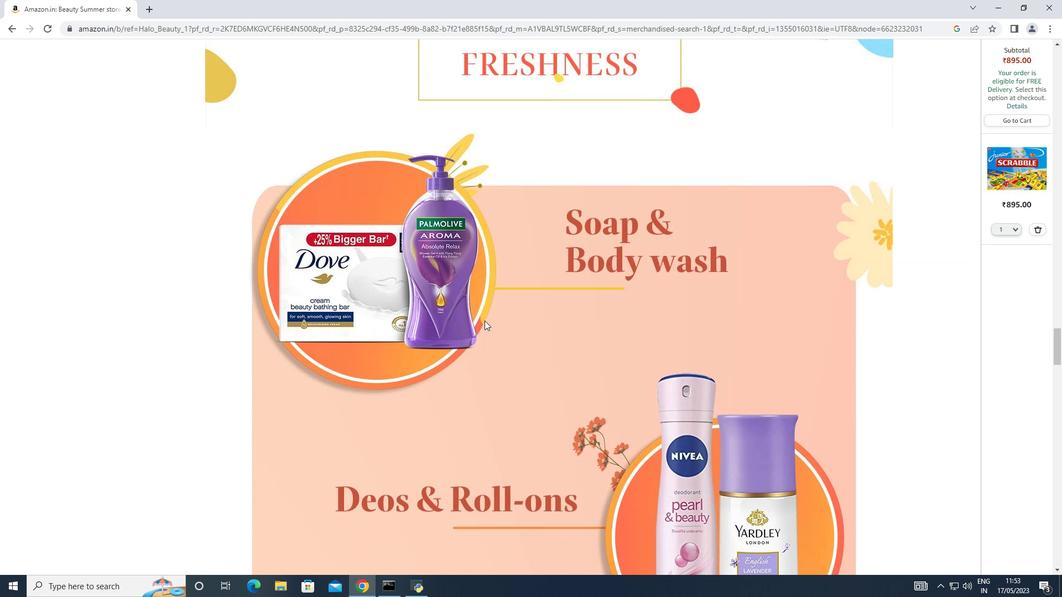 
Action: Mouse scrolled (484, 320) with delta (0, 0)
Screenshot: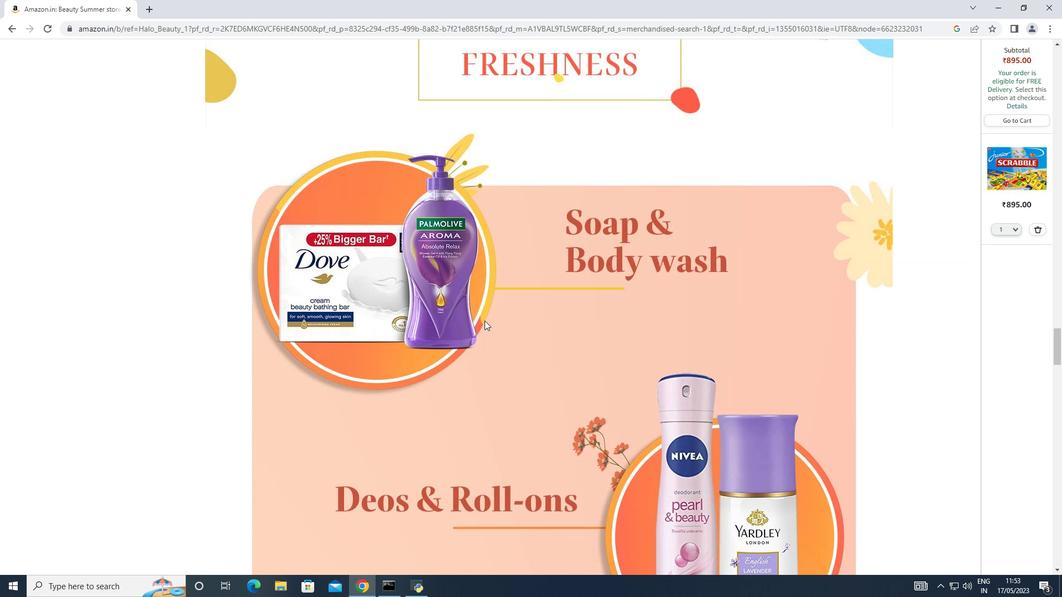 
Action: Mouse scrolled (484, 320) with delta (0, 0)
Screenshot: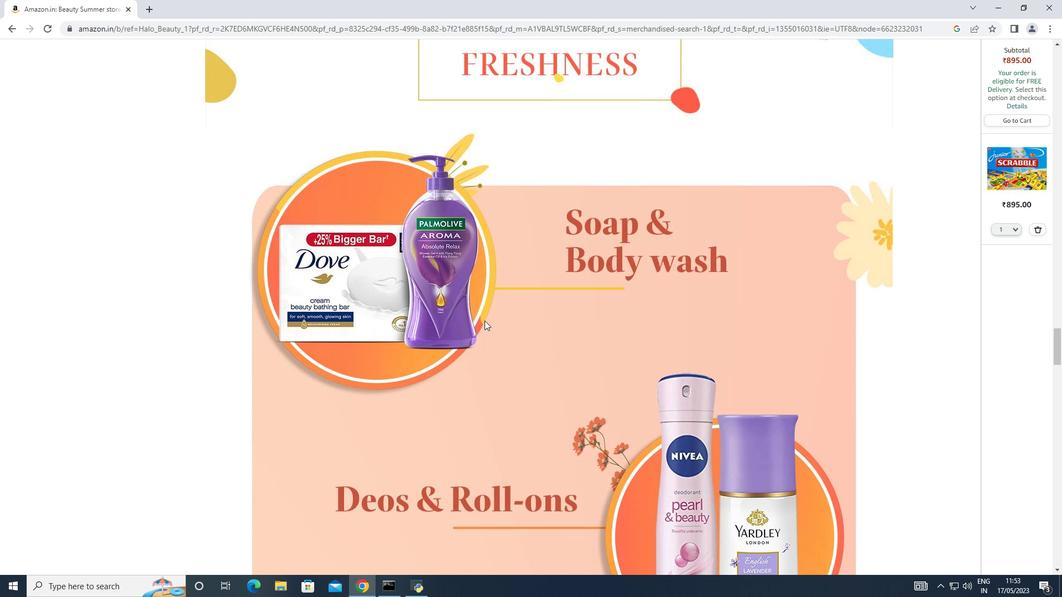 
Action: Mouse scrolled (484, 320) with delta (0, 0)
Screenshot: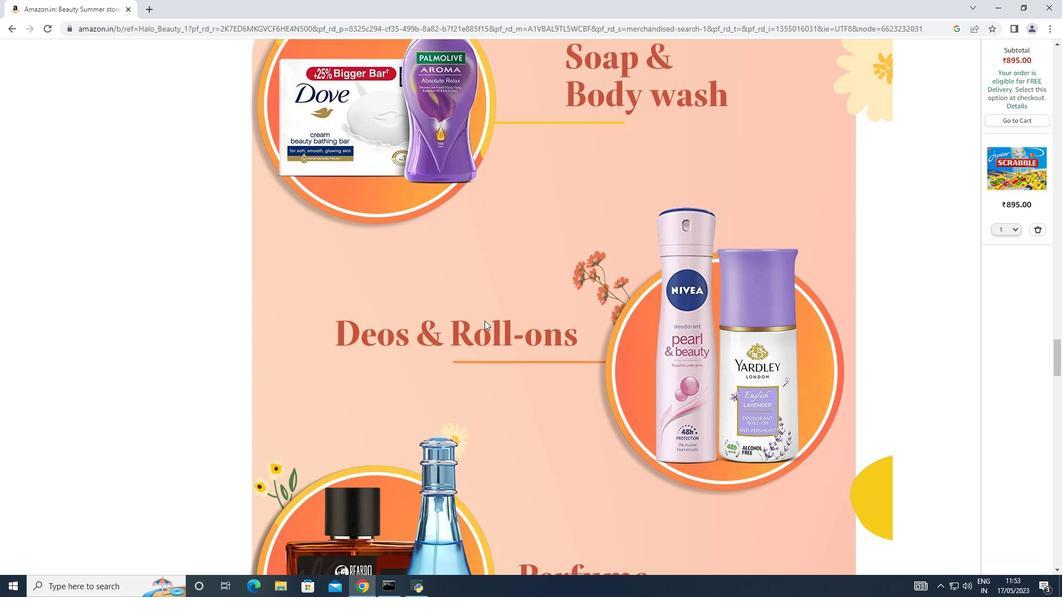 
Action: Mouse scrolled (484, 320) with delta (0, 0)
Screenshot: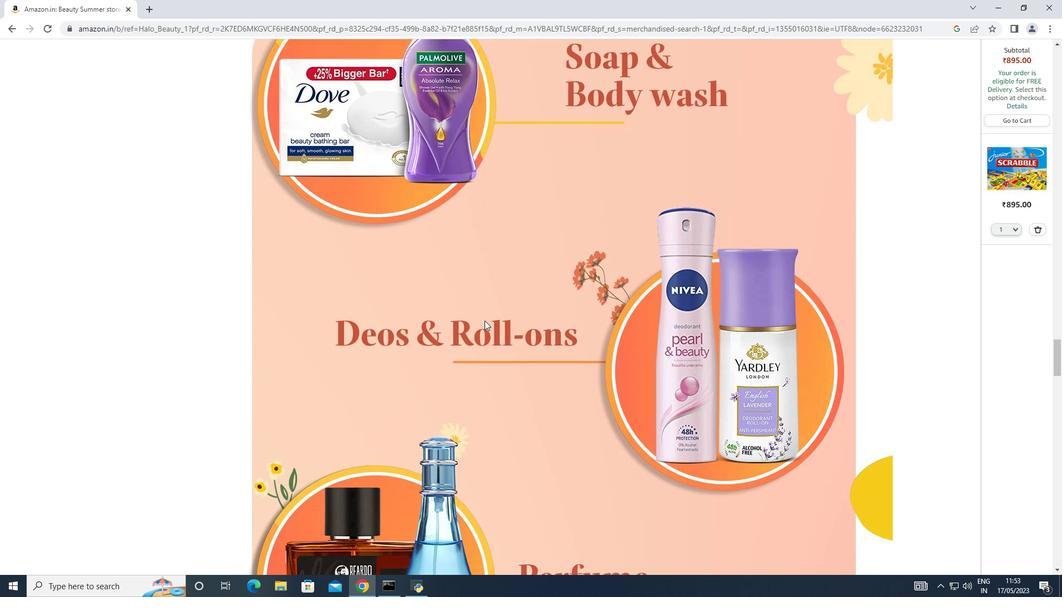 
Action: Mouse scrolled (484, 320) with delta (0, 0)
Screenshot: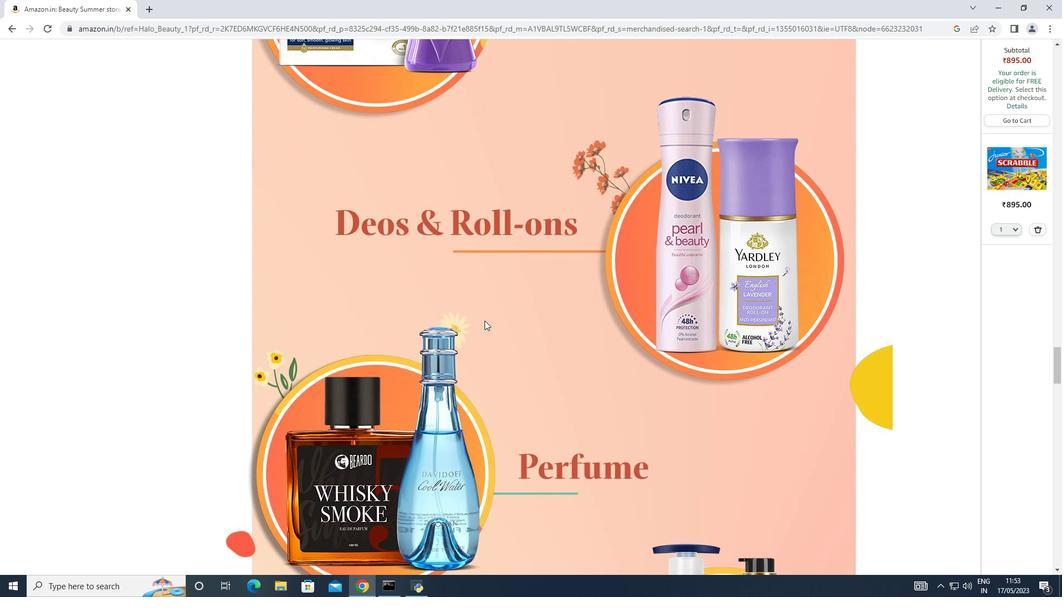 
Action: Mouse scrolled (484, 320) with delta (0, 0)
Screenshot: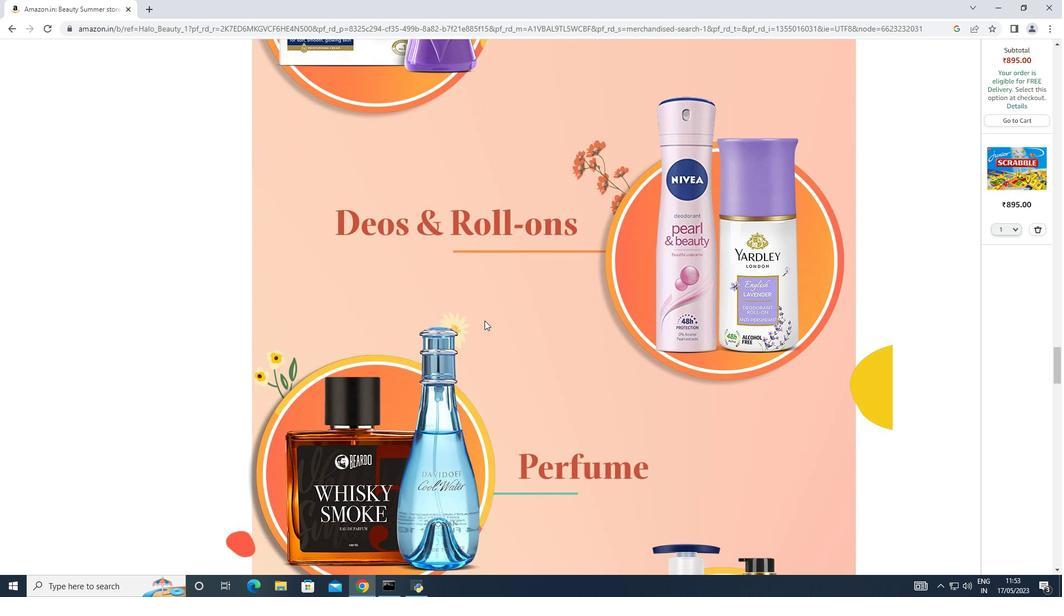 
Action: Mouse scrolled (484, 320) with delta (0, 0)
Screenshot: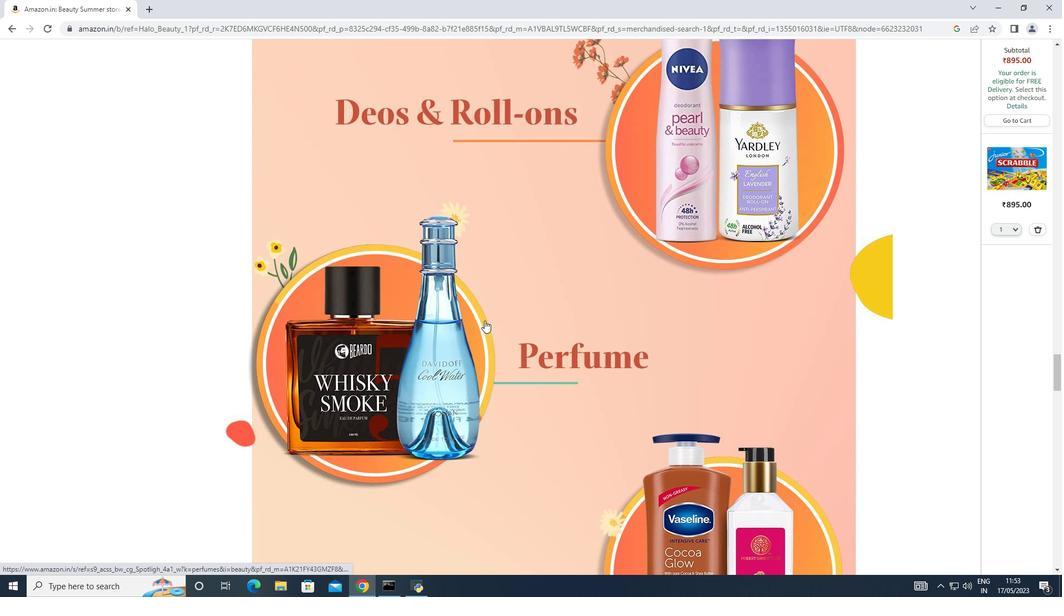 
Action: Mouse scrolled (484, 320) with delta (0, 0)
Screenshot: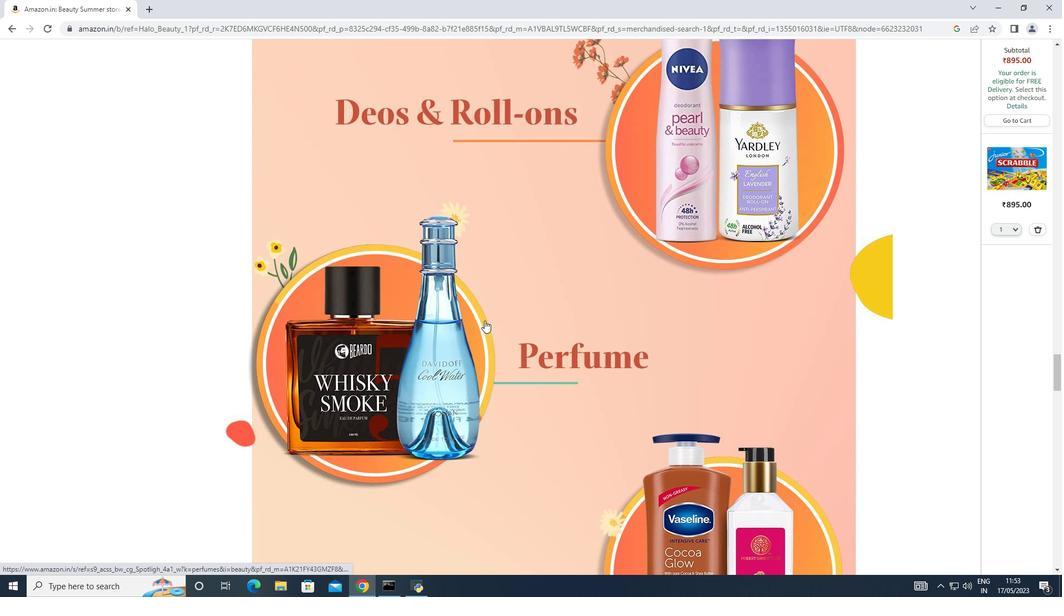 
Action: Mouse scrolled (484, 320) with delta (0, 0)
Screenshot: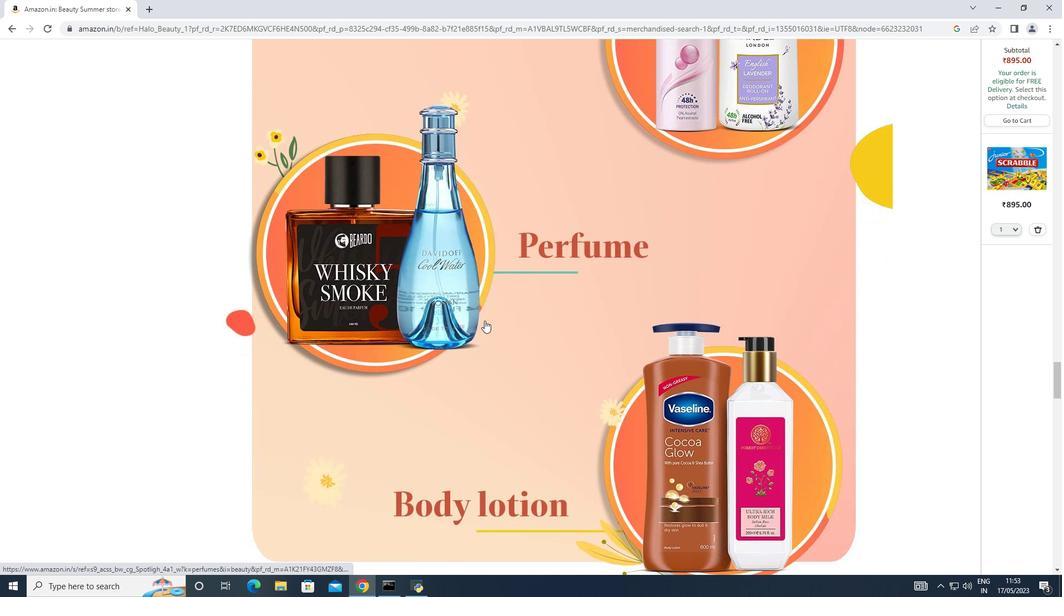 
Action: Mouse scrolled (484, 320) with delta (0, 0)
Screenshot: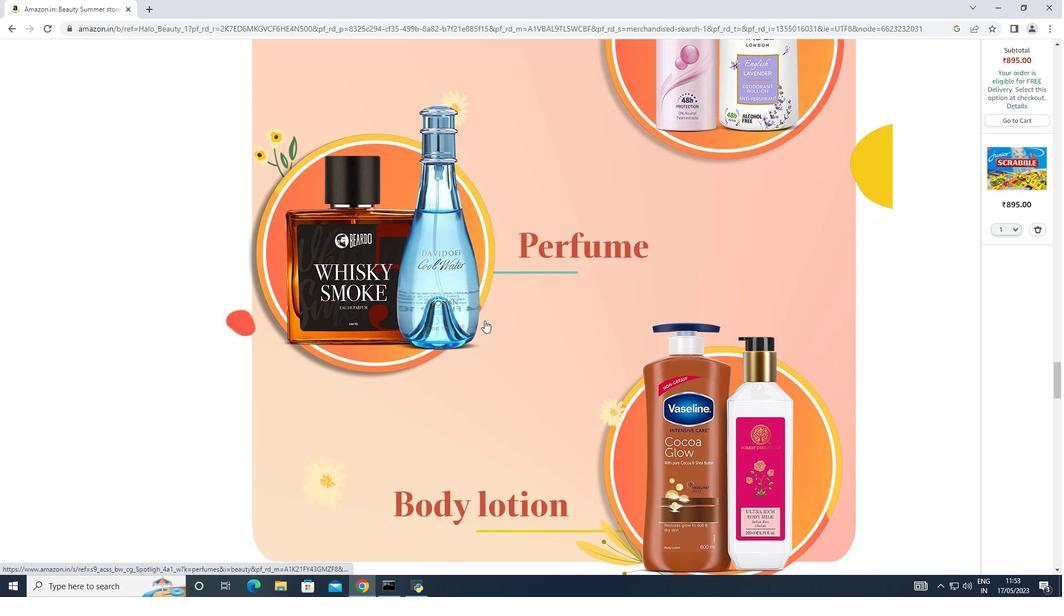 
Action: Mouse scrolled (484, 320) with delta (0, 0)
Screenshot: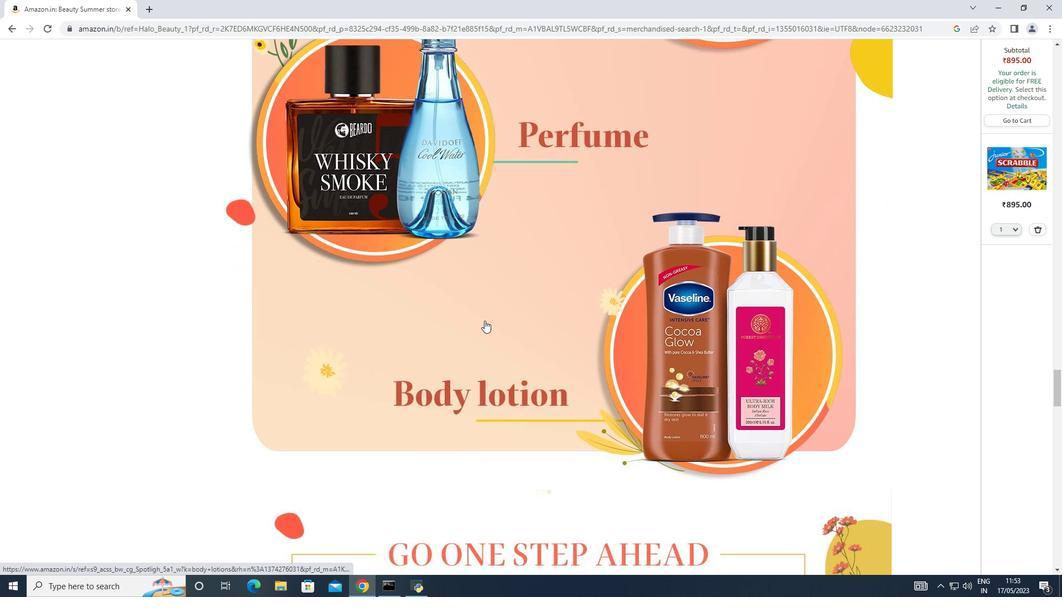 
Action: Mouse scrolled (484, 320) with delta (0, 0)
Screenshot: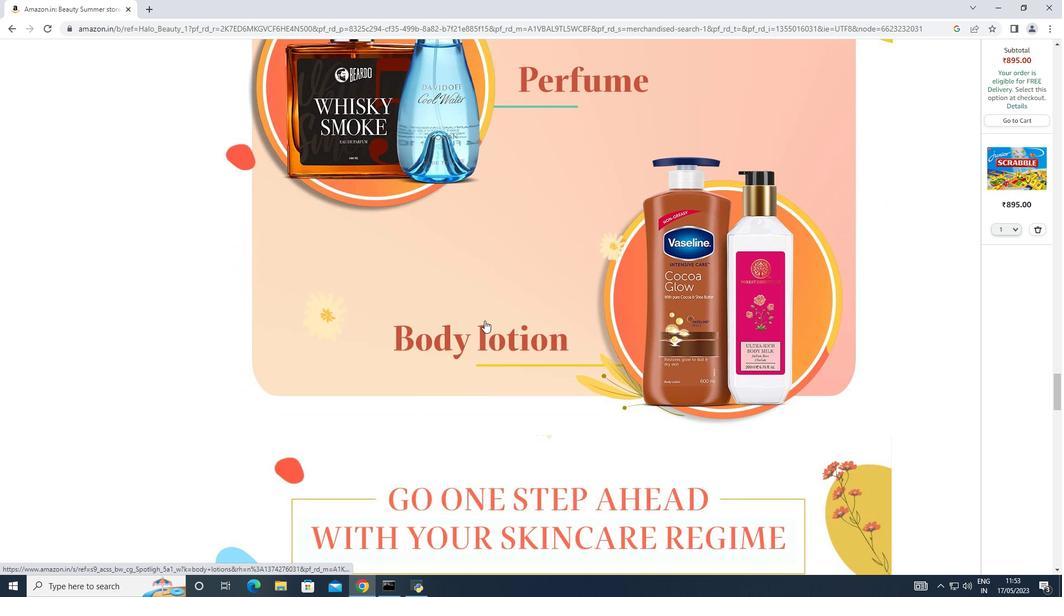 
Action: Mouse scrolled (484, 320) with delta (0, 0)
Screenshot: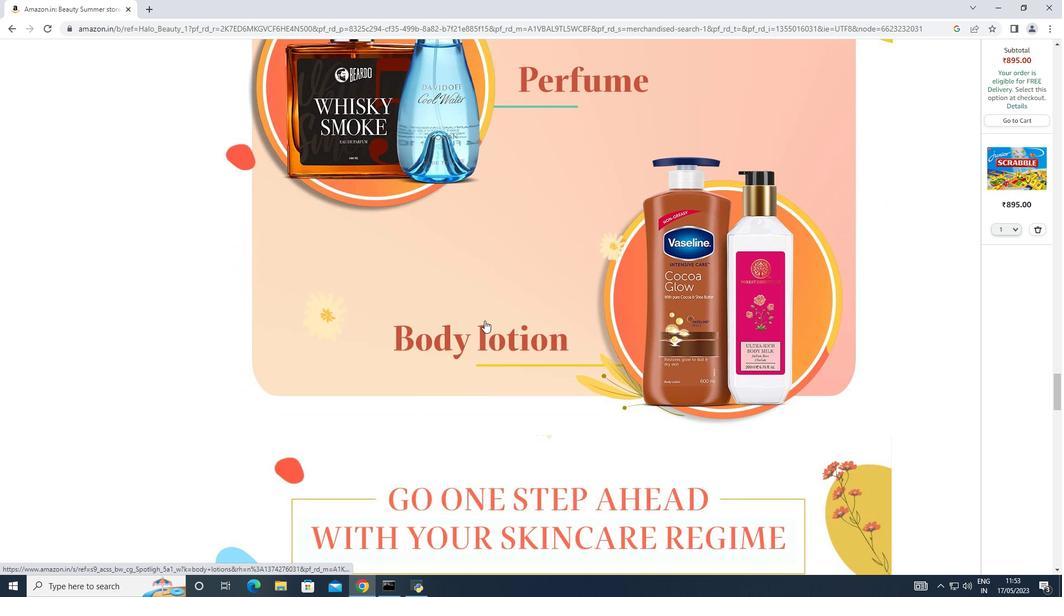 
Action: Mouse scrolled (484, 320) with delta (0, 0)
Screenshot: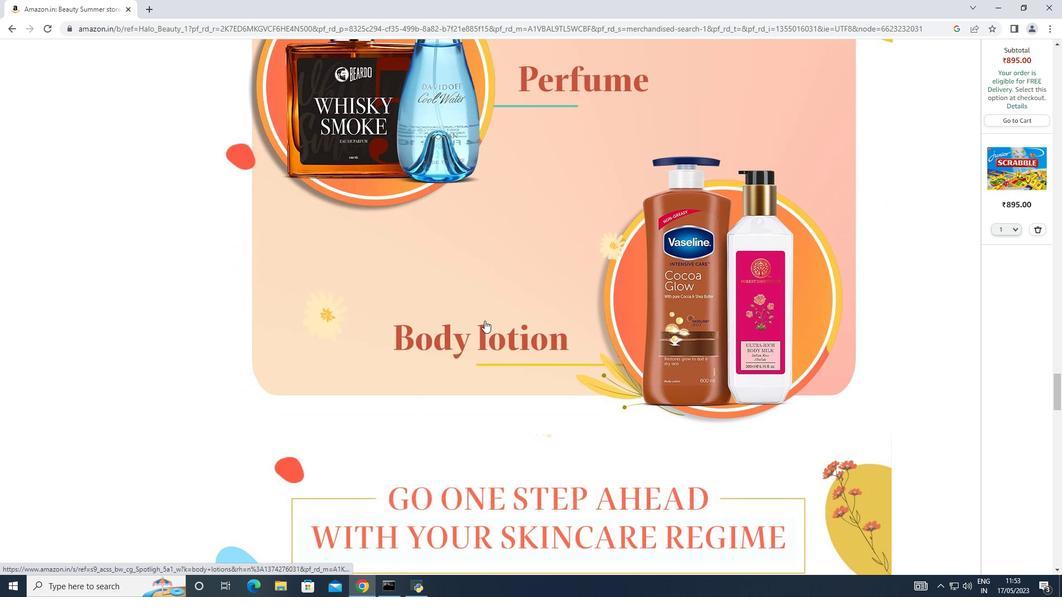 
Action: Mouse scrolled (484, 320) with delta (0, 0)
Screenshot: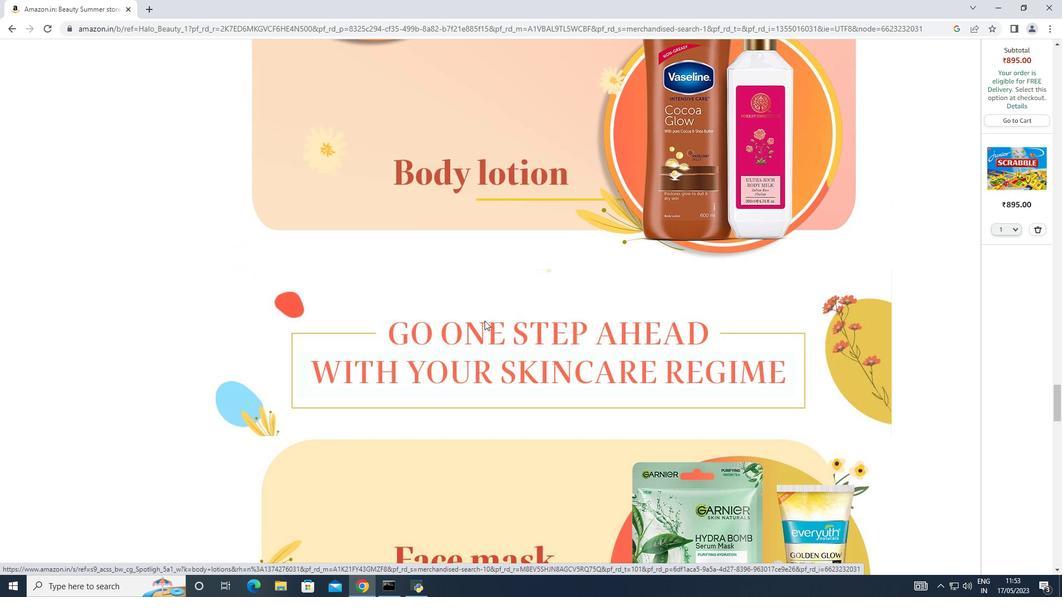 
Action: Mouse scrolled (484, 320) with delta (0, 0)
Screenshot: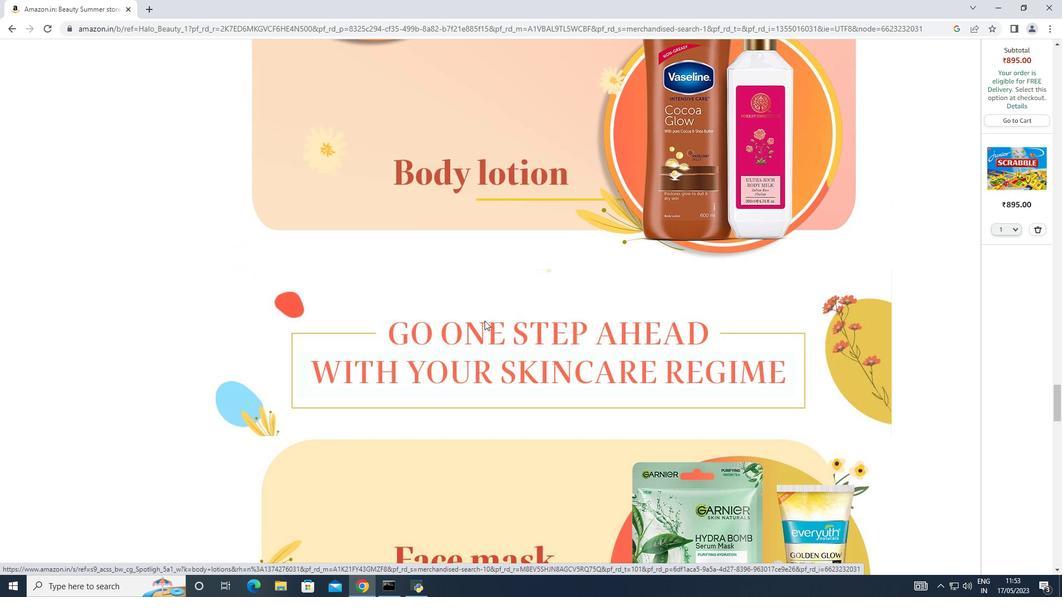 
Action: Mouse scrolled (484, 320) with delta (0, 0)
Screenshot: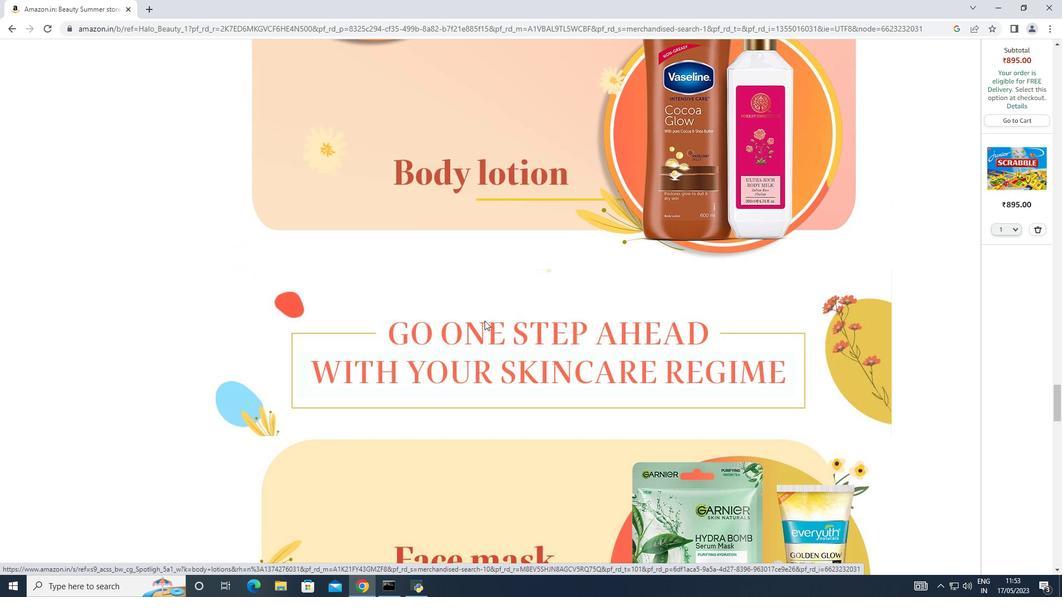 
Action: Mouse scrolled (484, 320) with delta (0, 0)
Screenshot: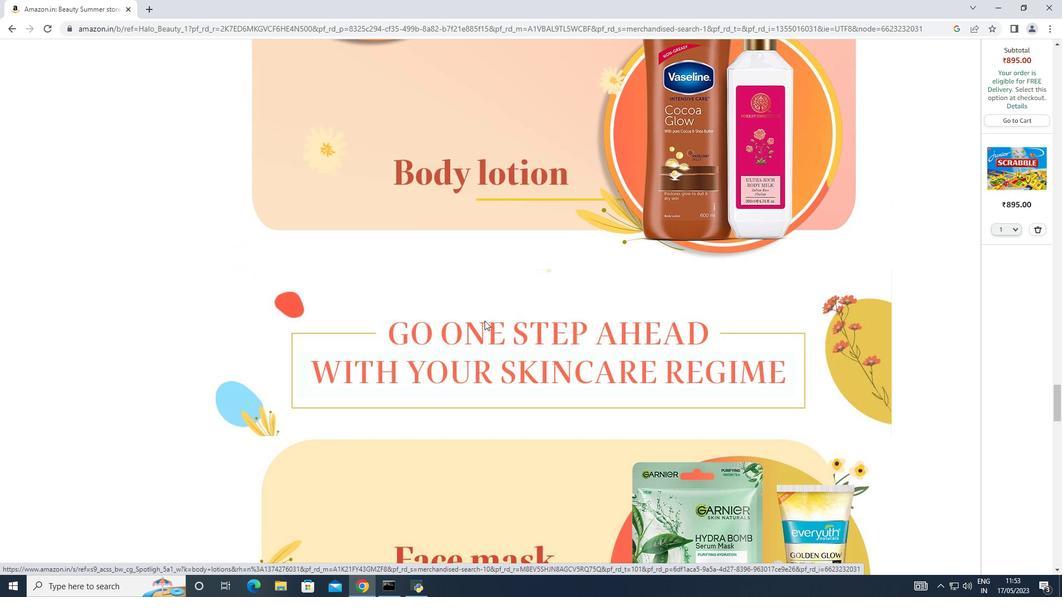 
Action: Mouse scrolled (484, 320) with delta (0, 0)
Screenshot: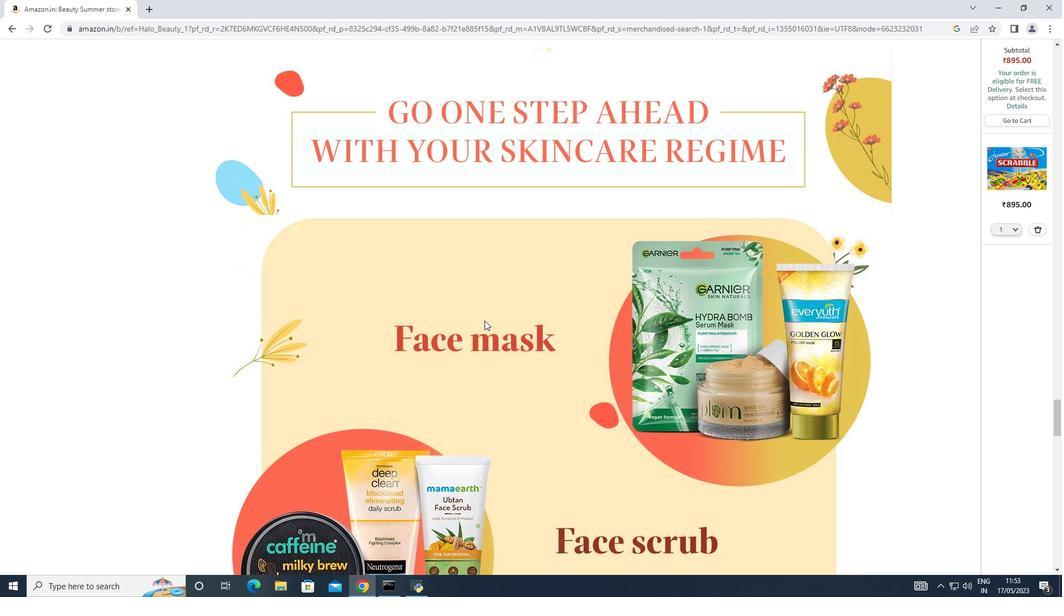 
Action: Mouse scrolled (484, 320) with delta (0, 0)
Screenshot: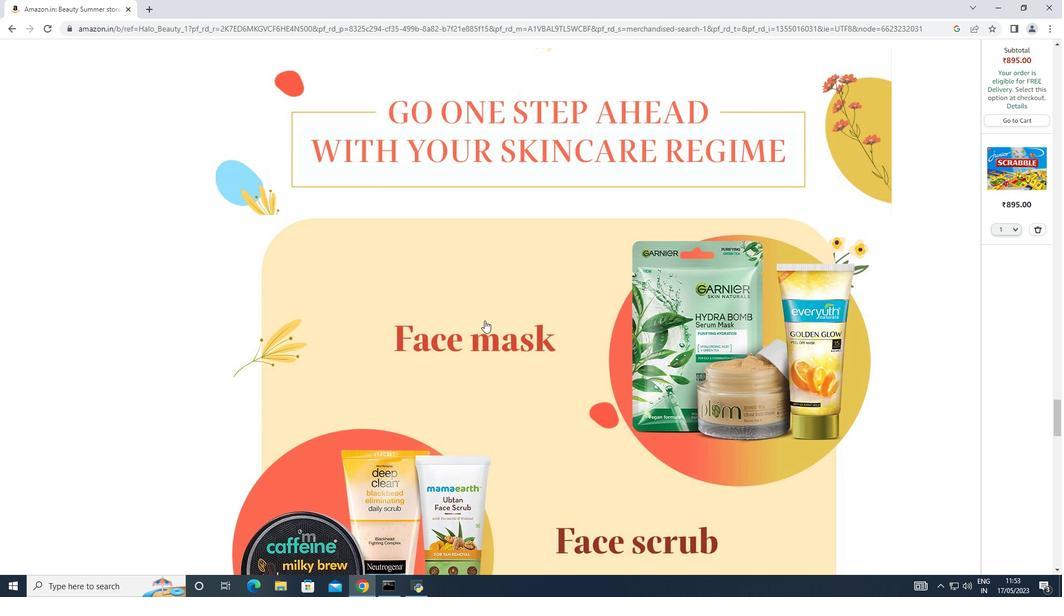 
Action: Mouse scrolled (484, 320) with delta (0, 0)
Screenshot: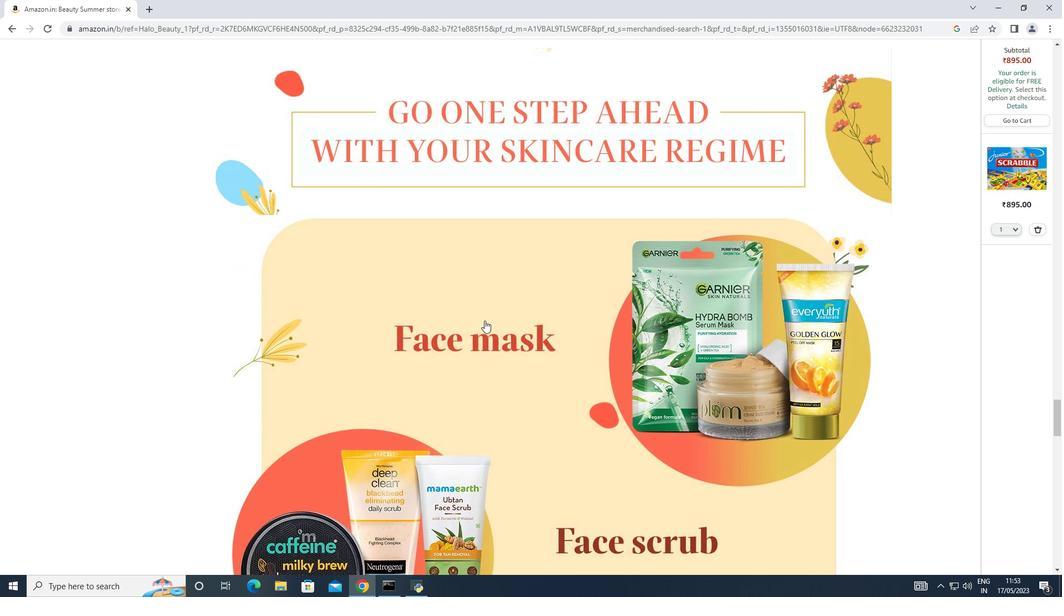 
Action: Mouse scrolled (484, 320) with delta (0, 0)
Screenshot: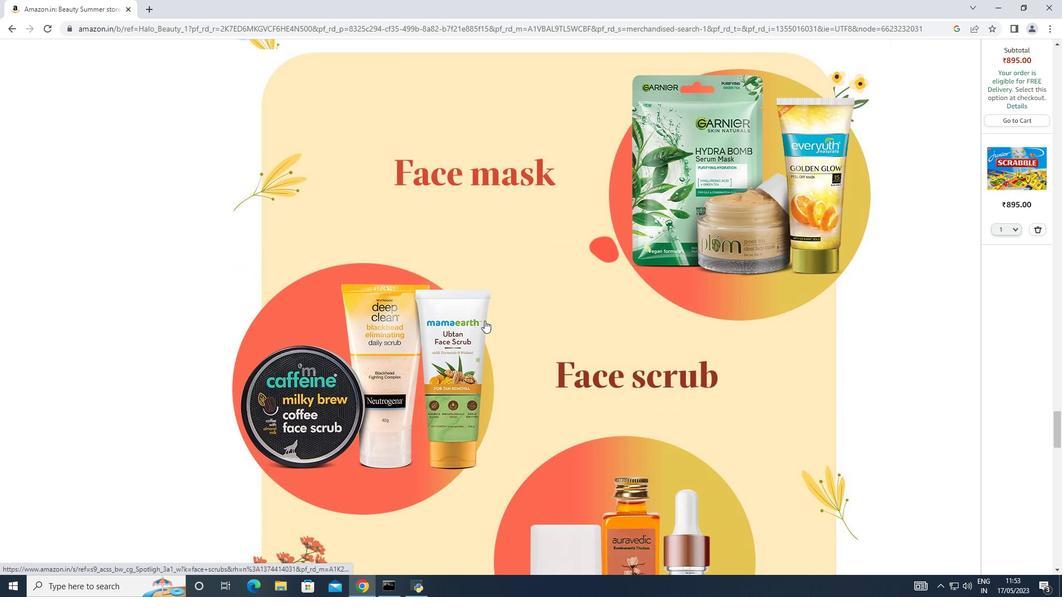
Action: Mouse scrolled (484, 320) with delta (0, 0)
Screenshot: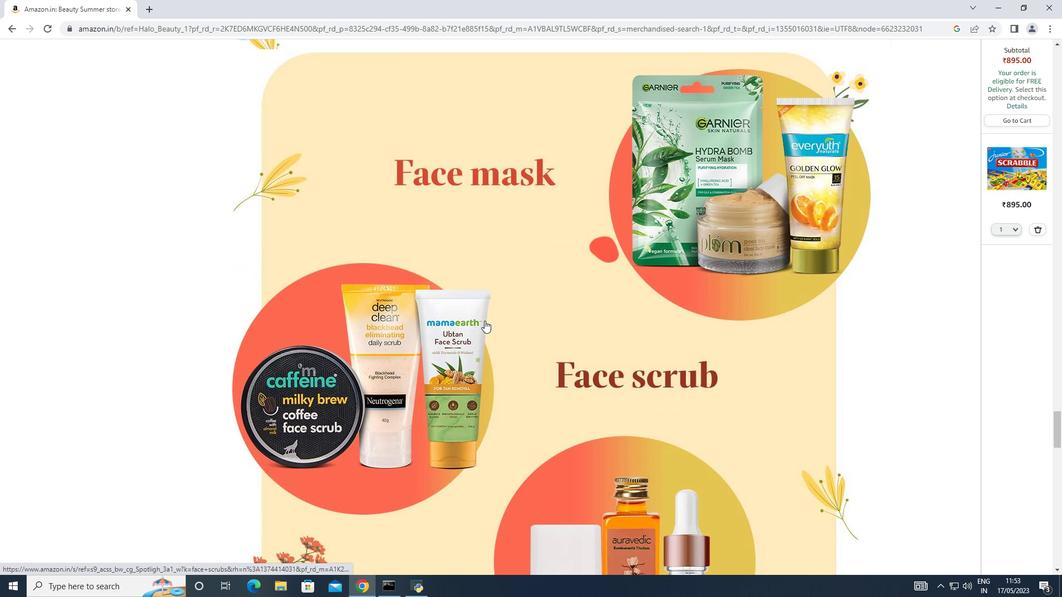 
Action: Mouse scrolled (484, 320) with delta (0, 0)
Screenshot: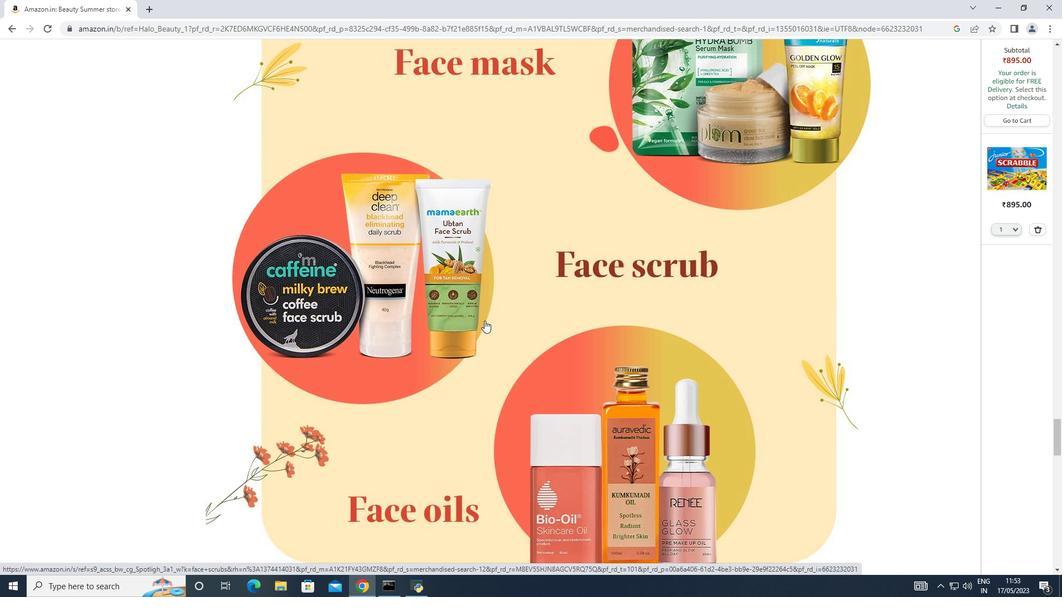 
Action: Mouse scrolled (484, 321) with delta (0, 0)
Screenshot: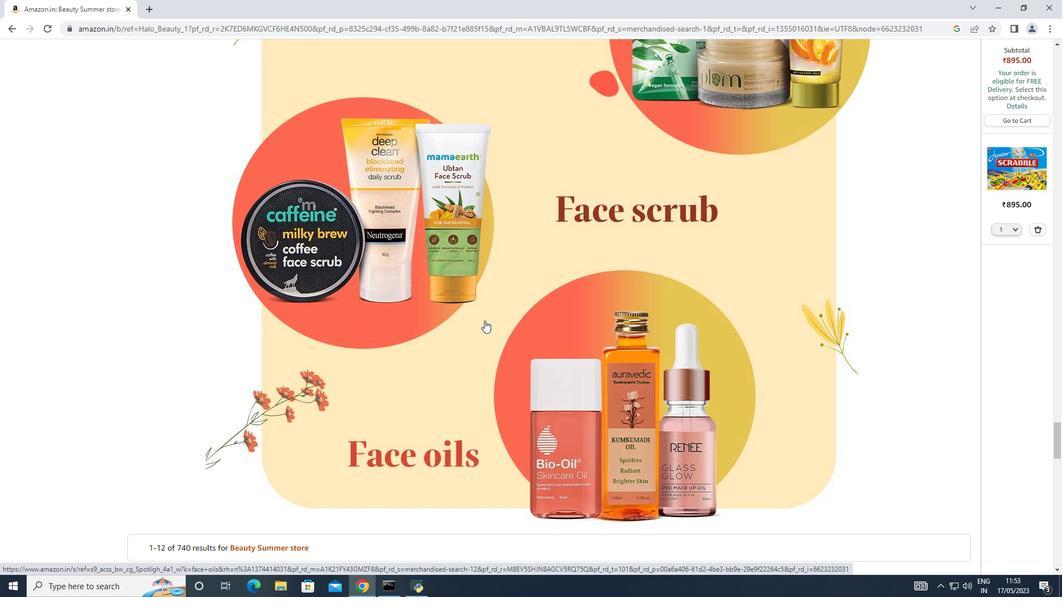 
Action: Mouse moved to (381, 285)
Screenshot: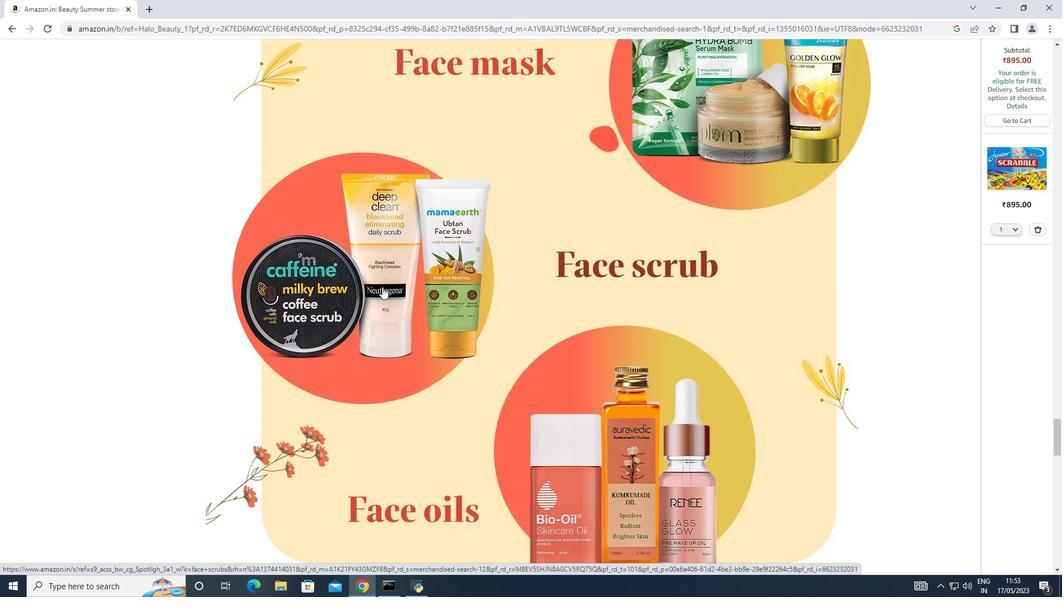 
Action: Mouse pressed left at (381, 285)
Screenshot: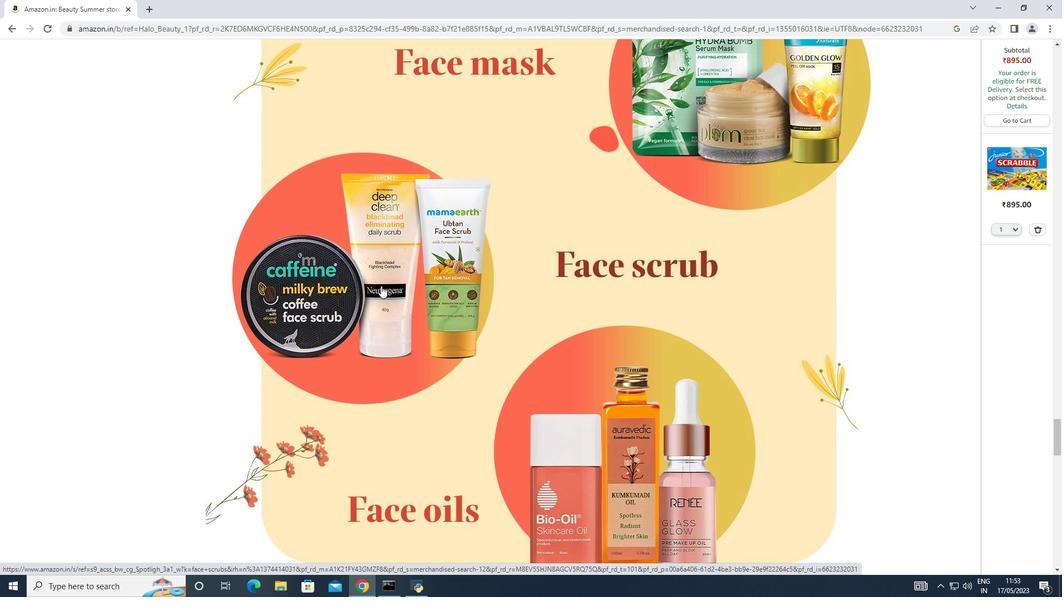 
Action: Mouse moved to (399, 308)
Screenshot: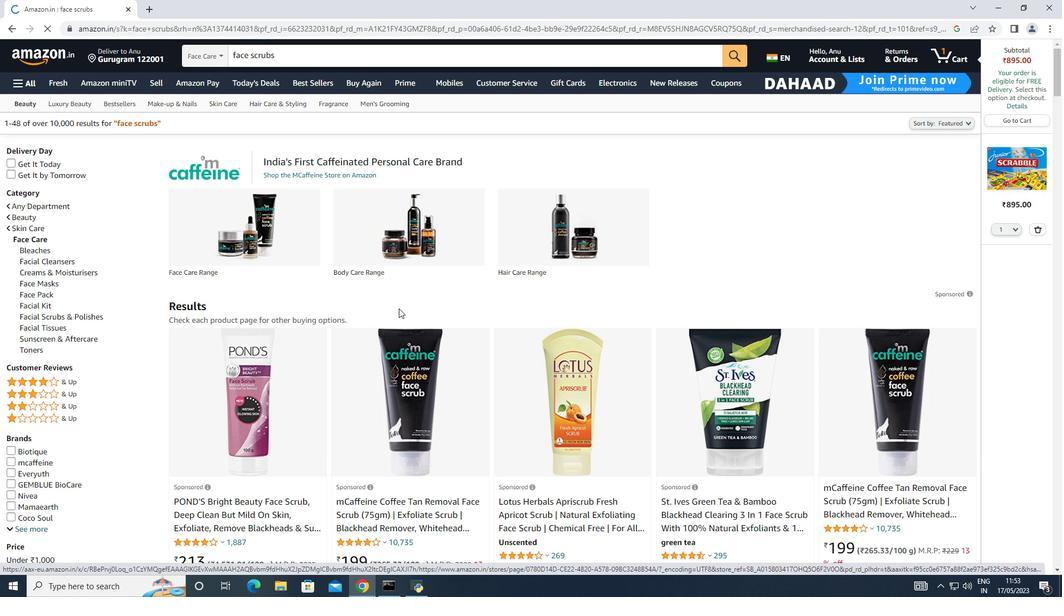 
Action: Mouse scrolled (399, 307) with delta (0, 0)
Screenshot: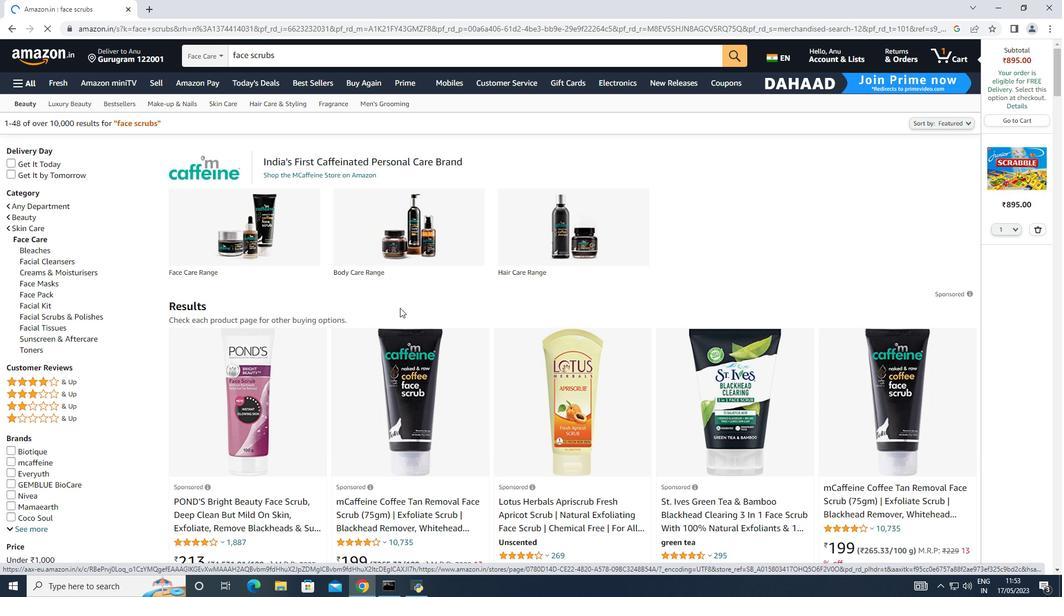 
Action: Mouse scrolled (399, 307) with delta (0, 0)
Screenshot: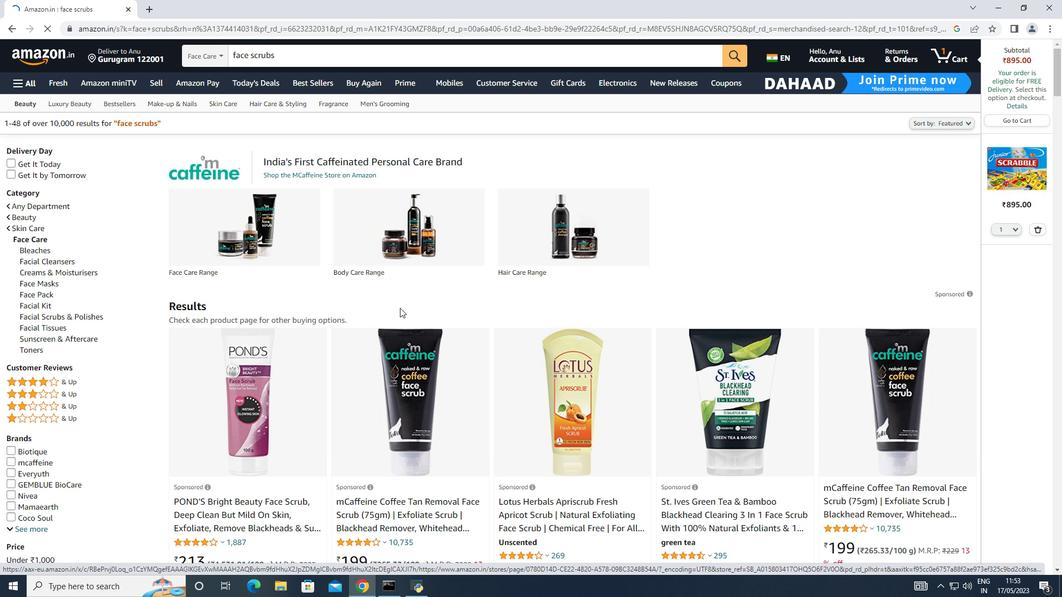
Action: Mouse moved to (401, 307)
Screenshot: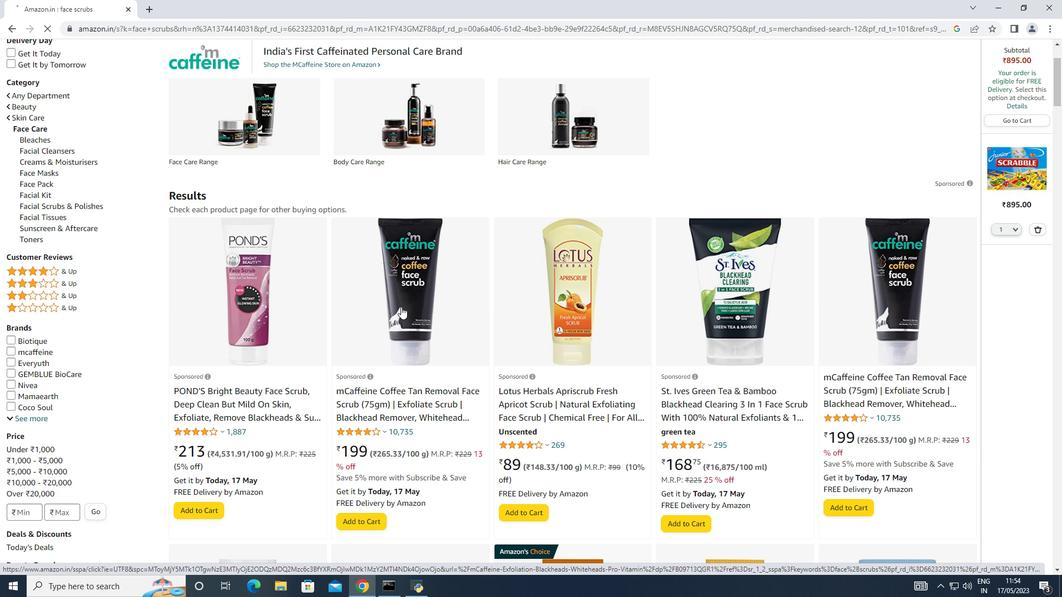 
Action: Mouse scrolled (401, 306) with delta (0, 0)
Screenshot: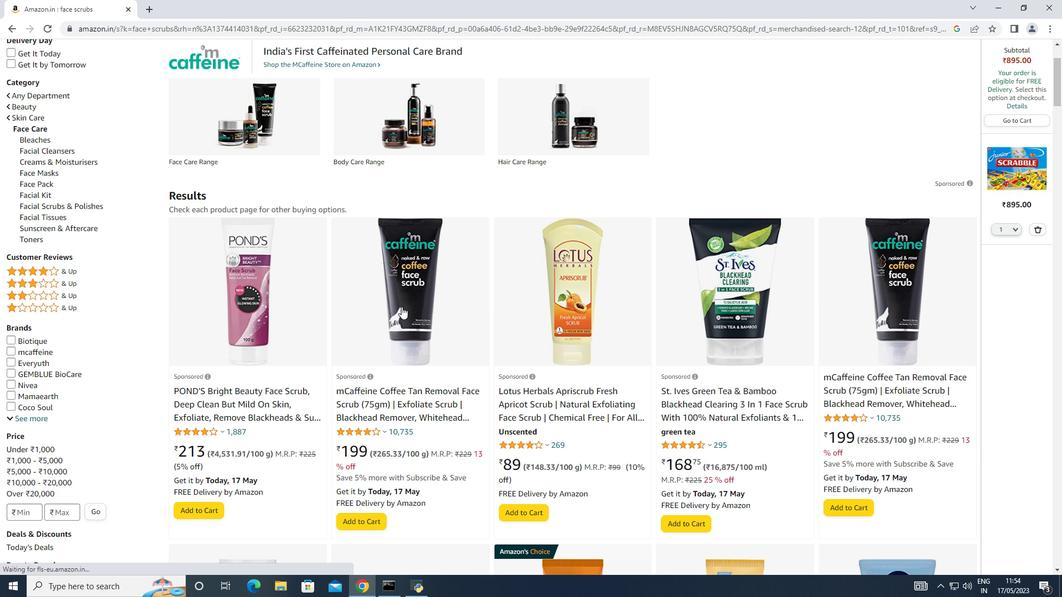 
Action: Mouse scrolled (401, 306) with delta (0, 0)
Screenshot: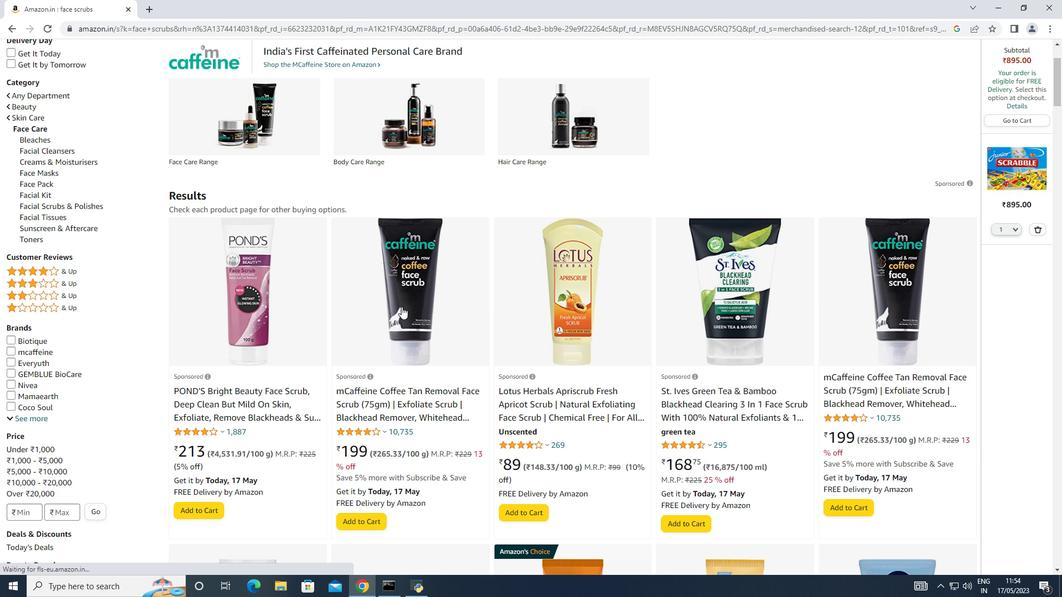 
Action: Mouse scrolled (401, 306) with delta (0, 0)
Screenshot: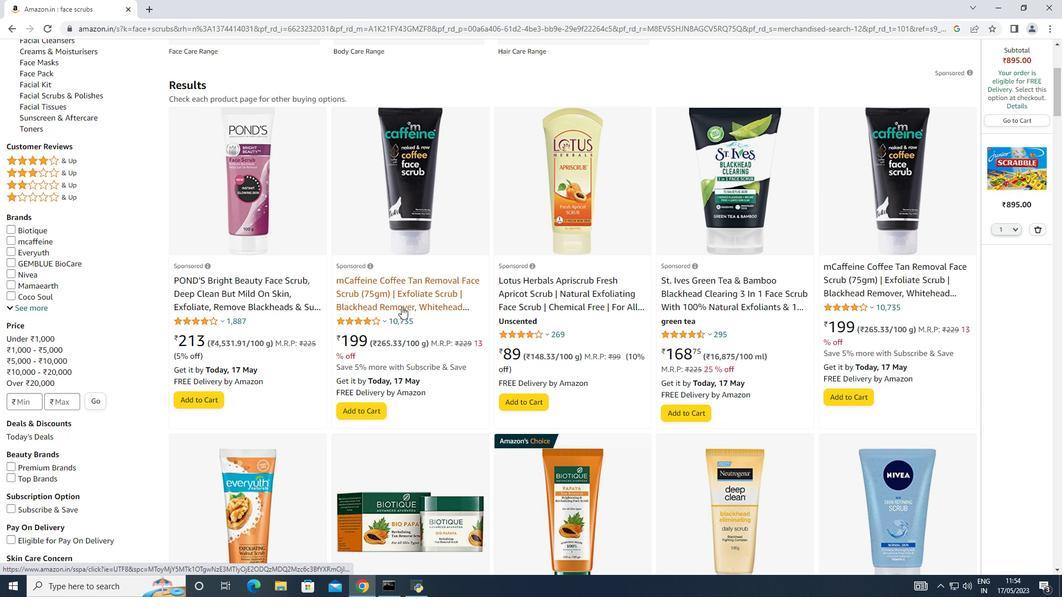 
Action: Mouse scrolled (401, 306) with delta (0, 0)
Screenshot: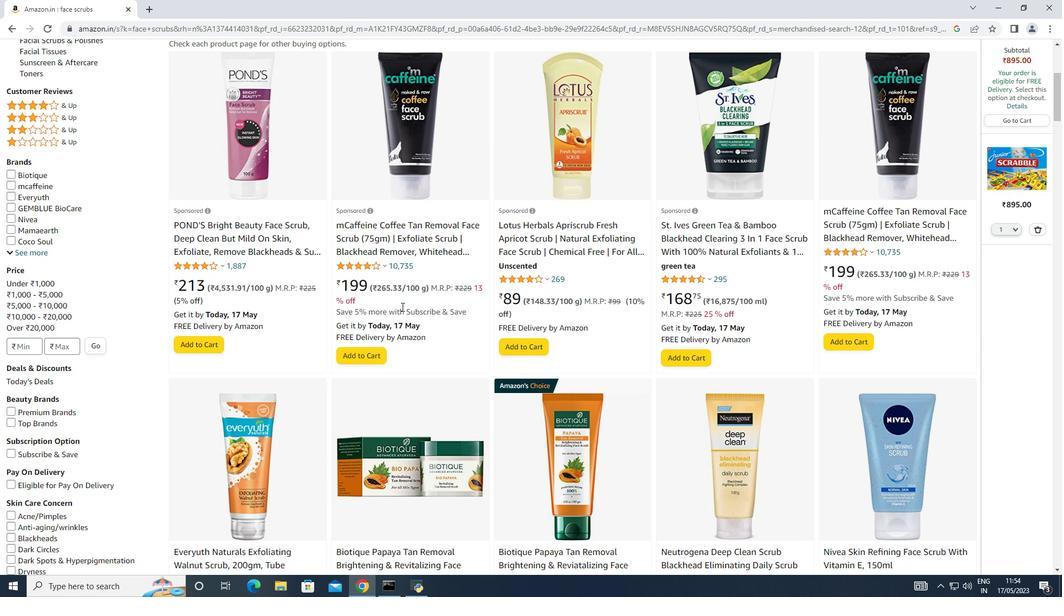 
Action: Mouse scrolled (401, 306) with delta (0, 0)
Screenshot: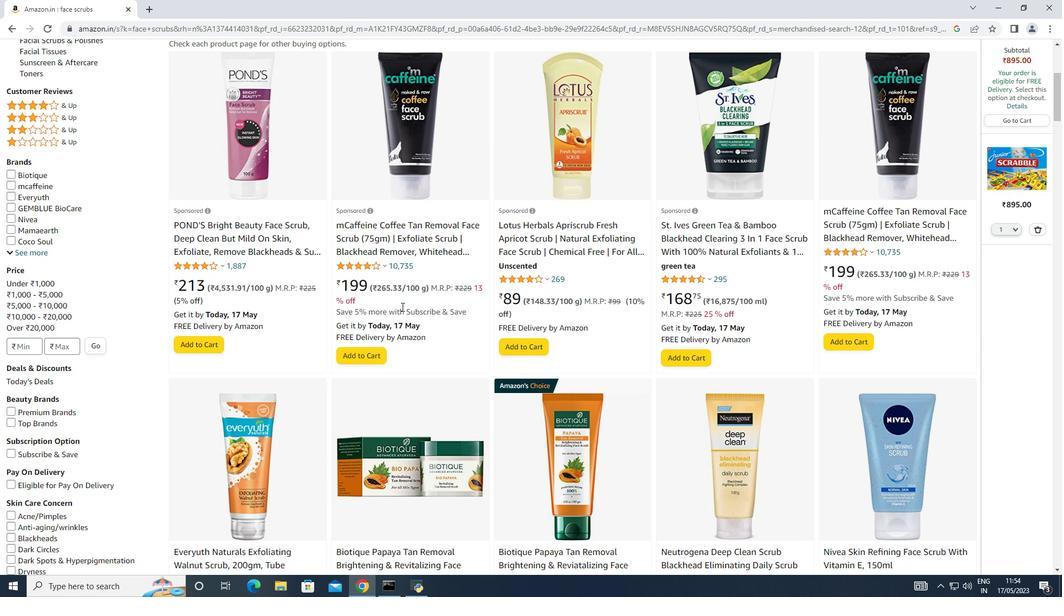 
Action: Mouse moved to (401, 306)
Screenshot: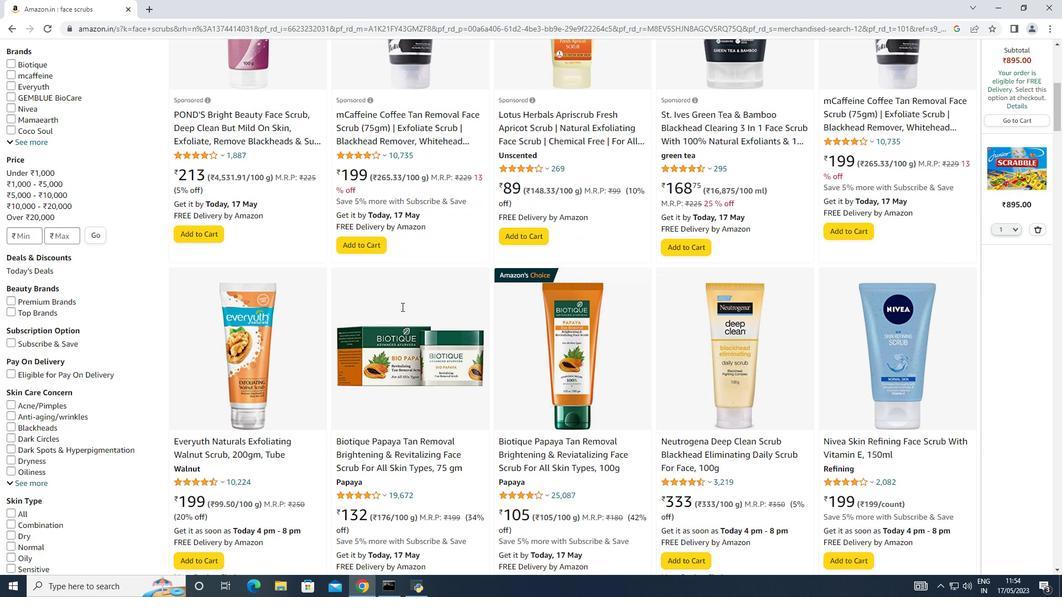 
Action: Mouse scrolled (401, 305) with delta (0, 0)
Screenshot: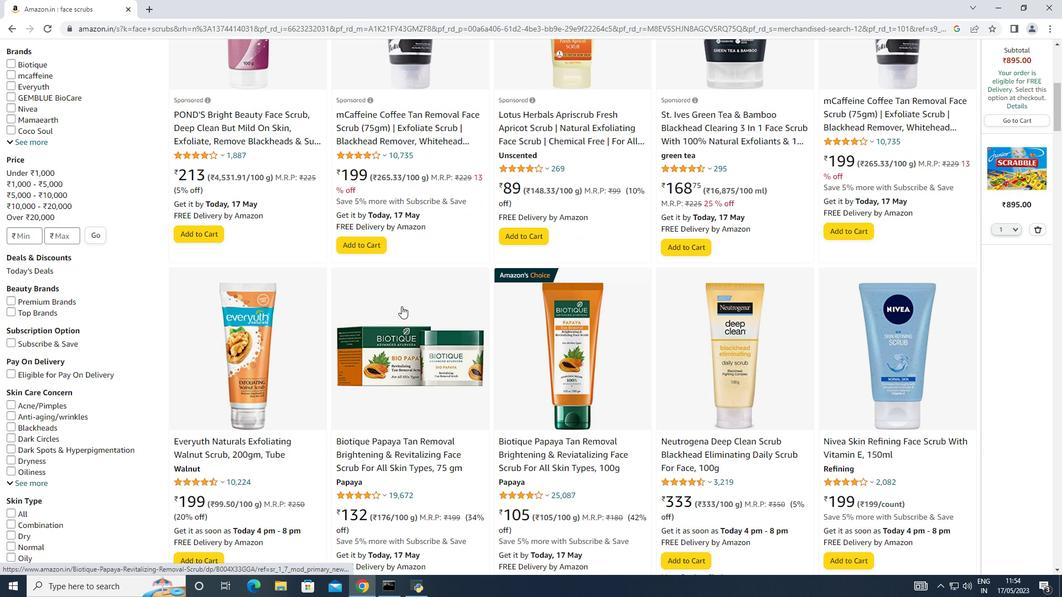 
Action: Mouse scrolled (401, 305) with delta (0, 0)
Screenshot: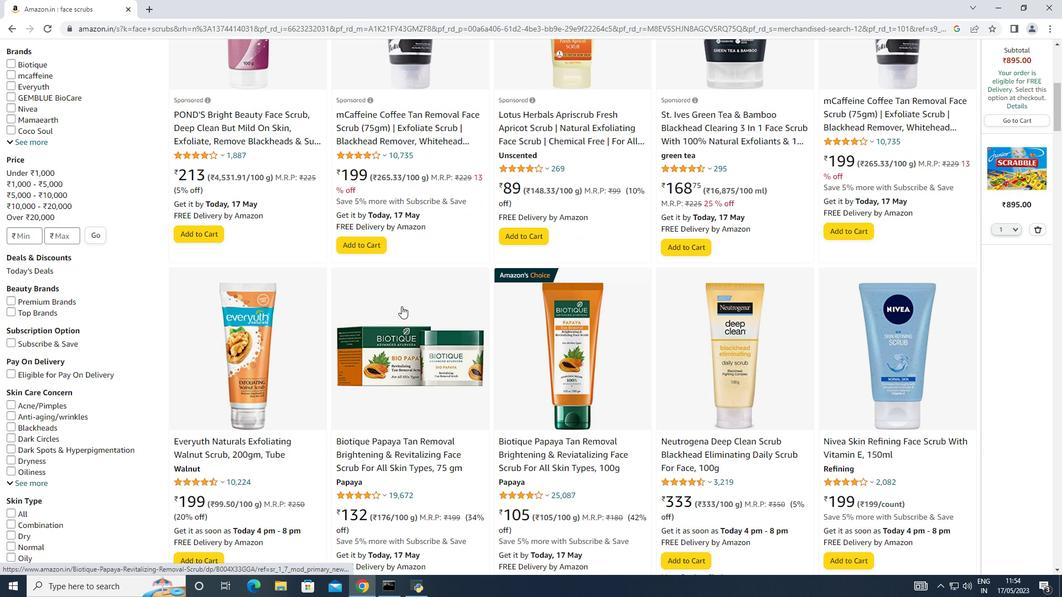 
Action: Mouse moved to (402, 306)
Screenshot: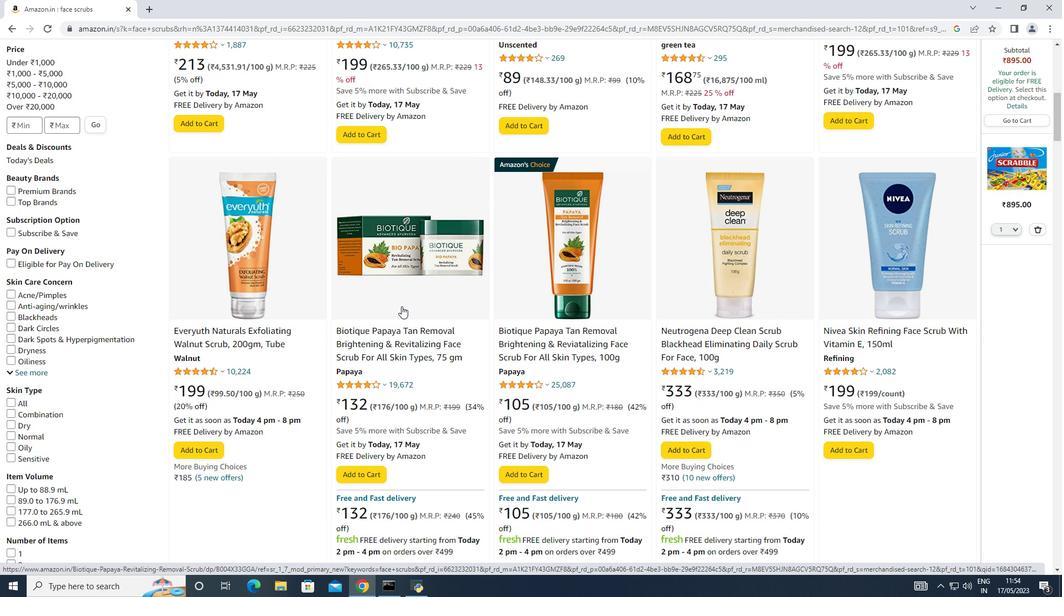 
Action: Mouse scrolled (402, 305) with delta (0, 0)
Screenshot: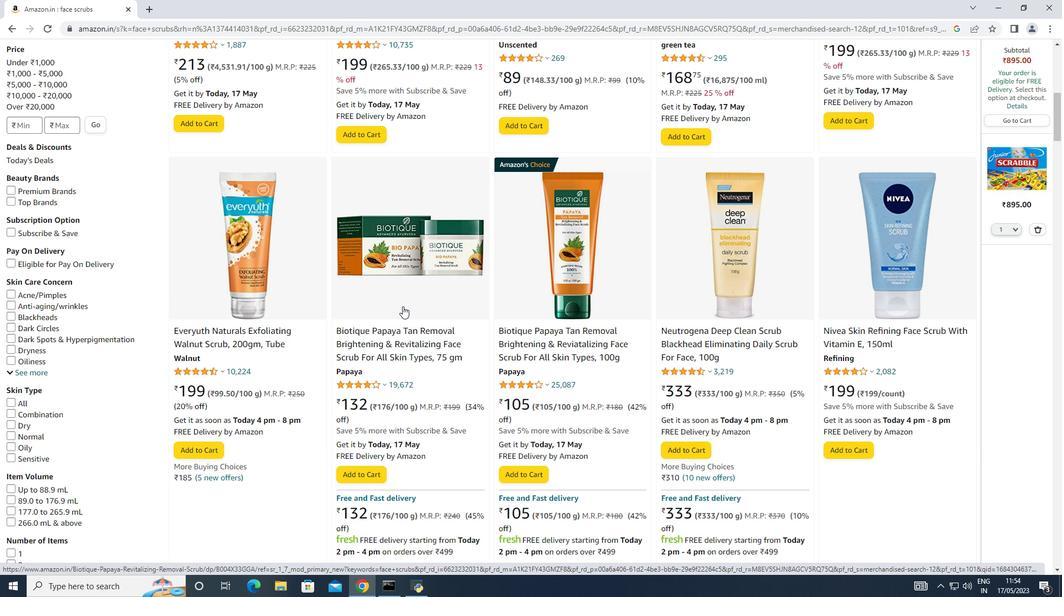 
Action: Mouse moved to (402, 305)
Screenshot: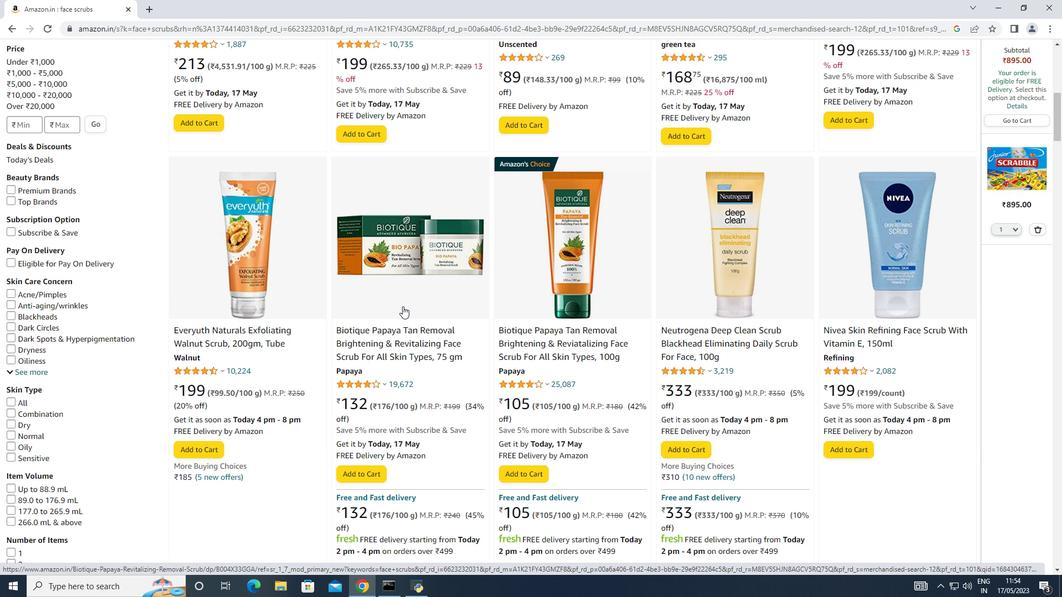 
Action: Mouse scrolled (402, 305) with delta (0, 0)
Screenshot: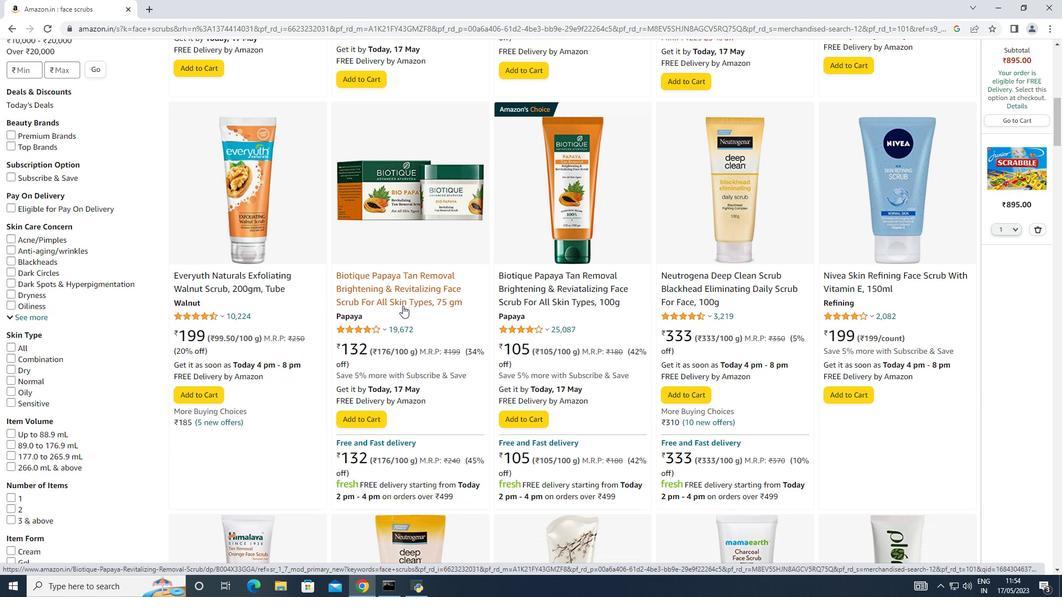 
Action: Mouse scrolled (402, 305) with delta (0, 0)
Screenshot: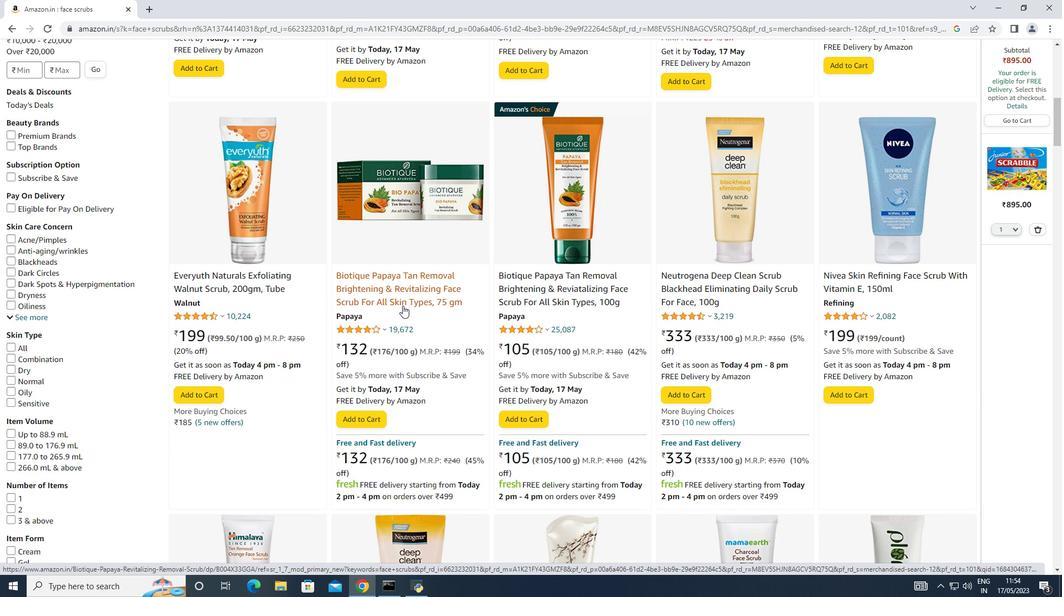 
Action: Mouse moved to (403, 305)
Screenshot: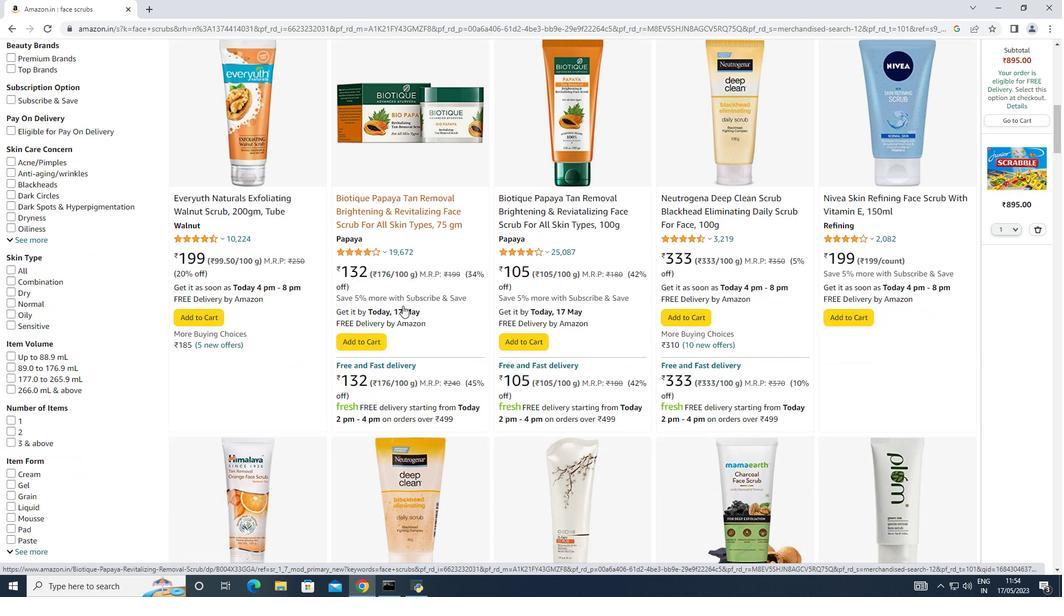 
Action: Mouse scrolled (403, 305) with delta (0, 0)
Screenshot: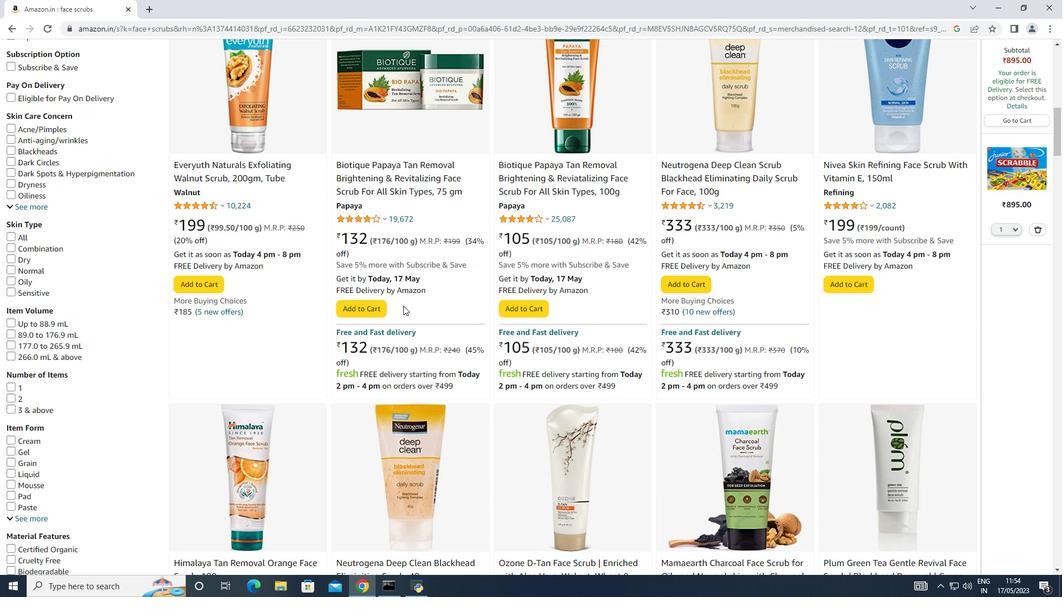 
Action: Mouse moved to (403, 305)
Screenshot: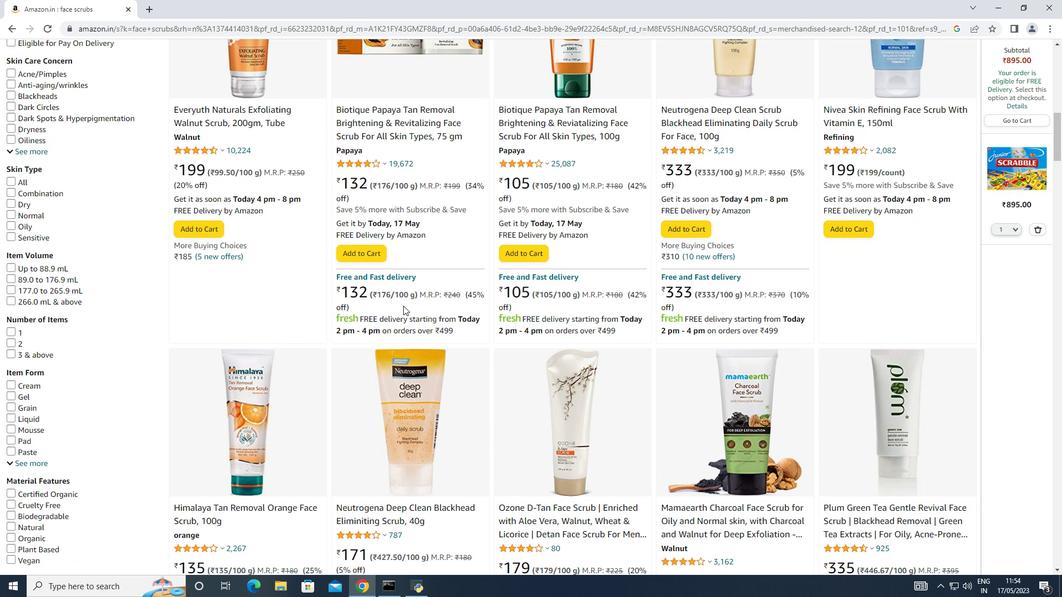 
Action: Mouse scrolled (403, 305) with delta (0, 0)
Screenshot: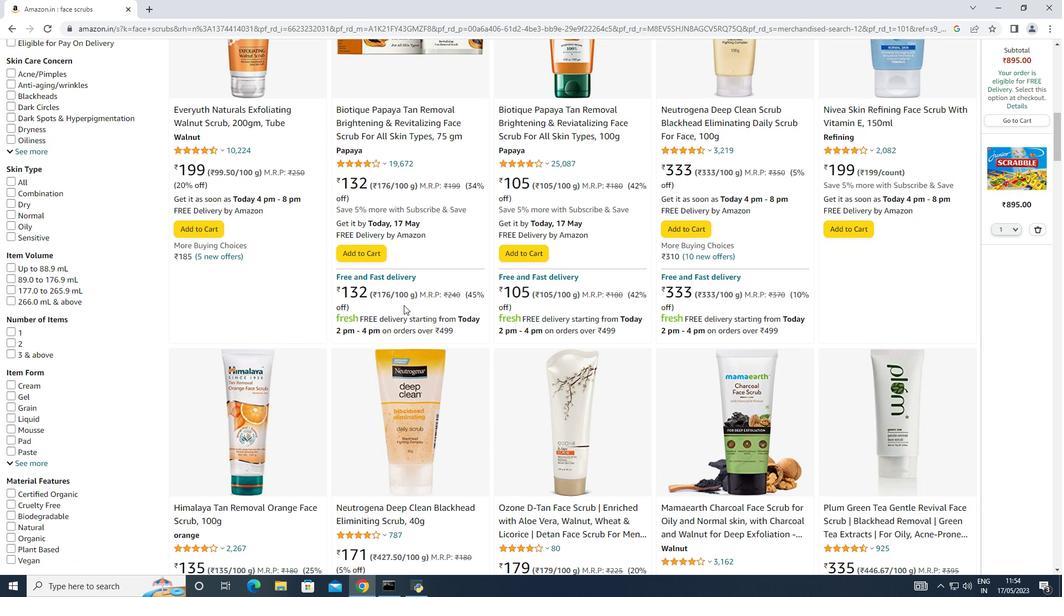 
Action: Mouse scrolled (403, 305) with delta (0, 0)
Screenshot: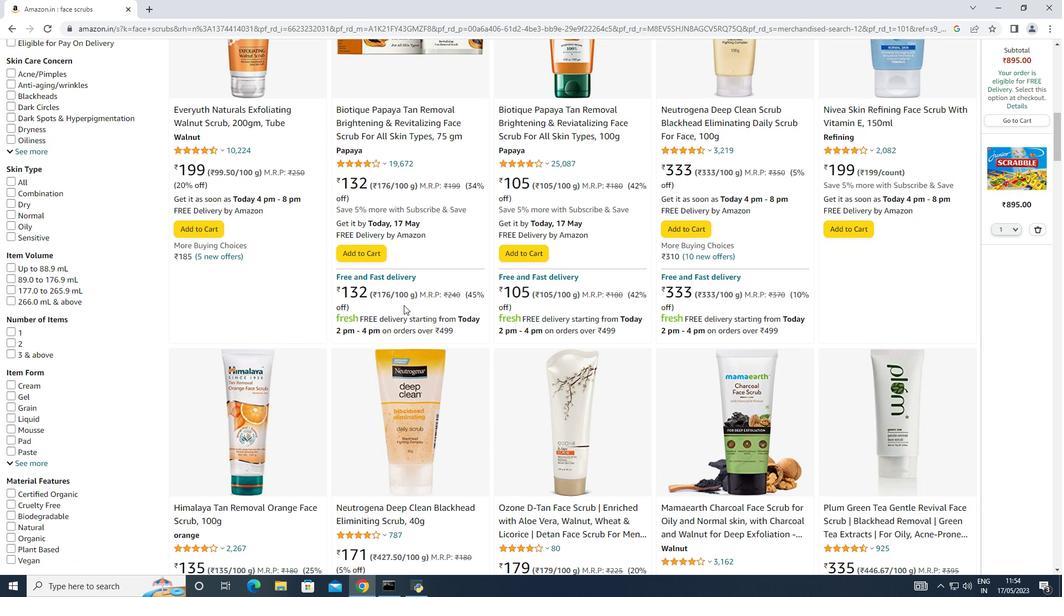 
Action: Mouse scrolled (403, 304) with delta (0, 0)
Screenshot: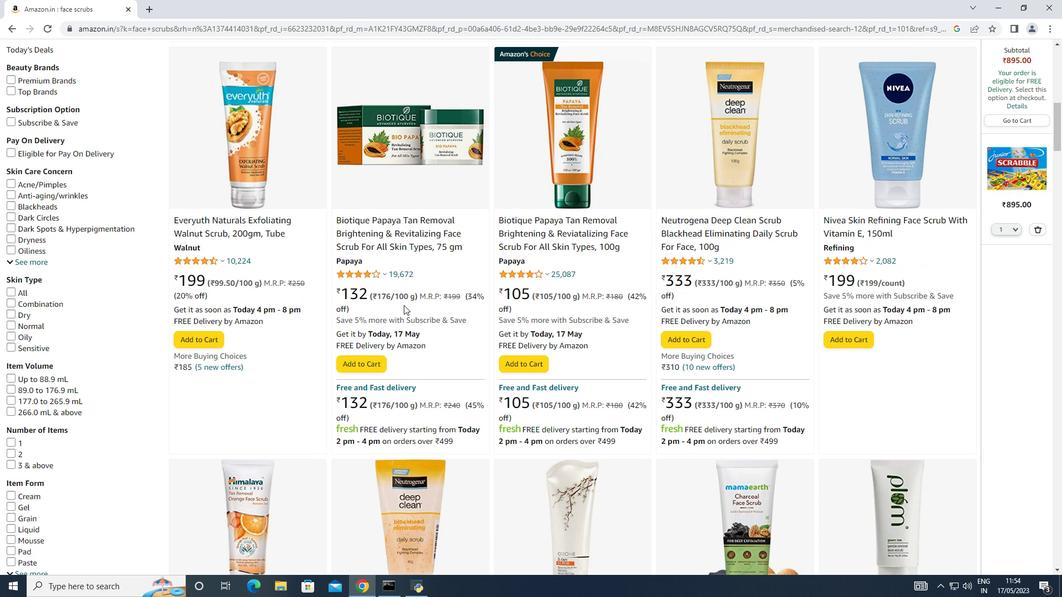 
Action: Mouse scrolled (403, 304) with delta (0, 0)
Screenshot: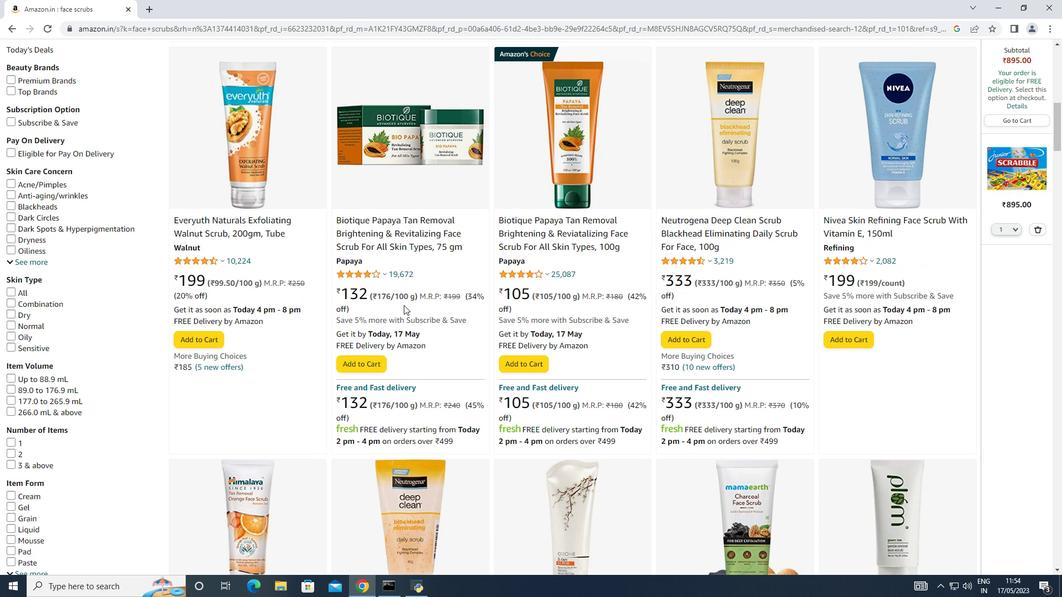 
Action: Mouse scrolled (403, 304) with delta (0, 0)
Screenshot: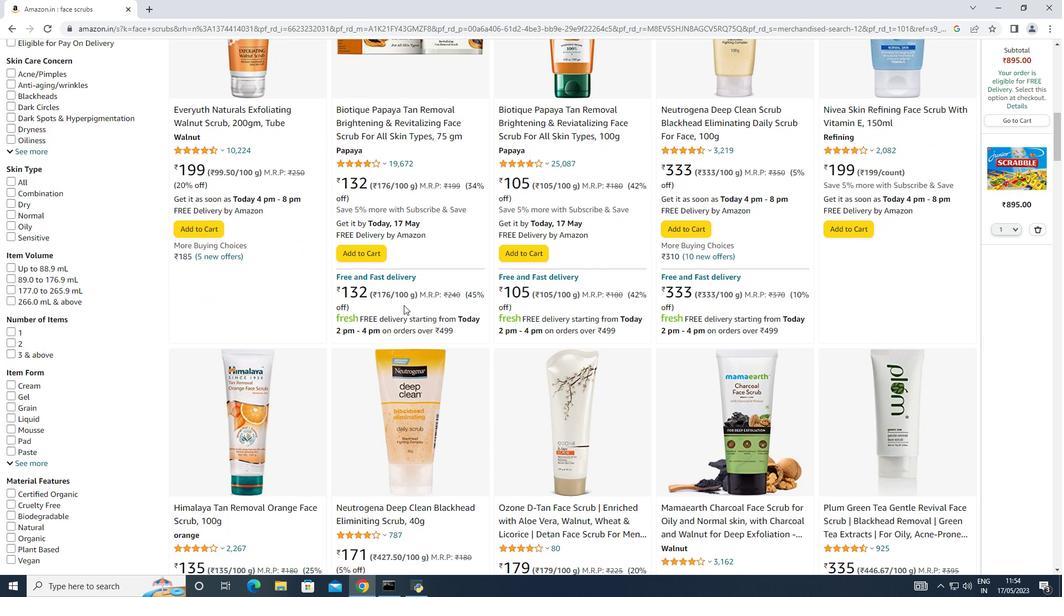 
Action: Mouse scrolled (403, 304) with delta (0, 0)
Screenshot: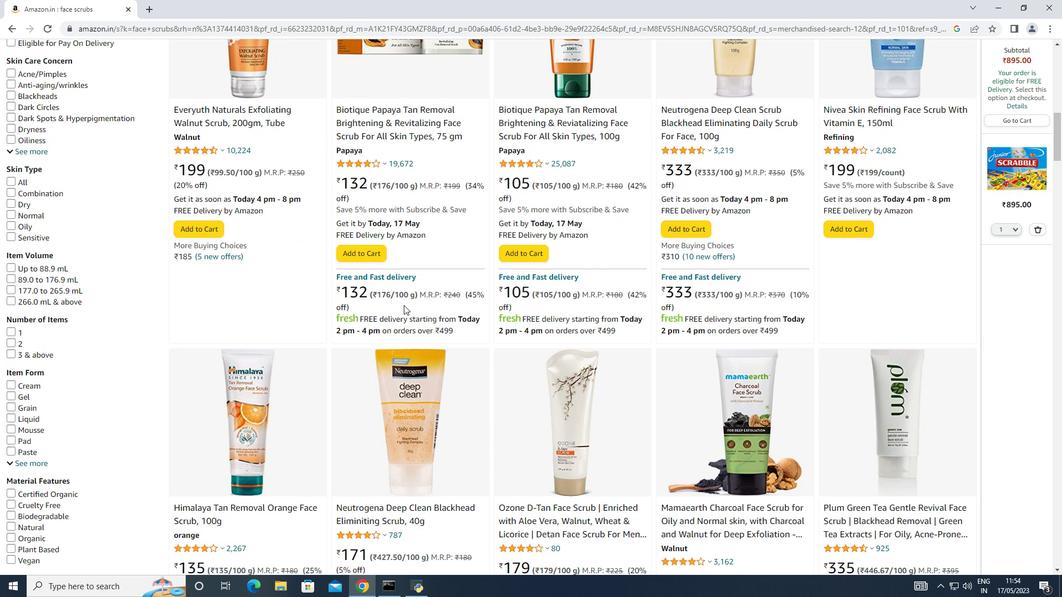 
Action: Mouse scrolled (403, 304) with delta (0, 0)
Screenshot: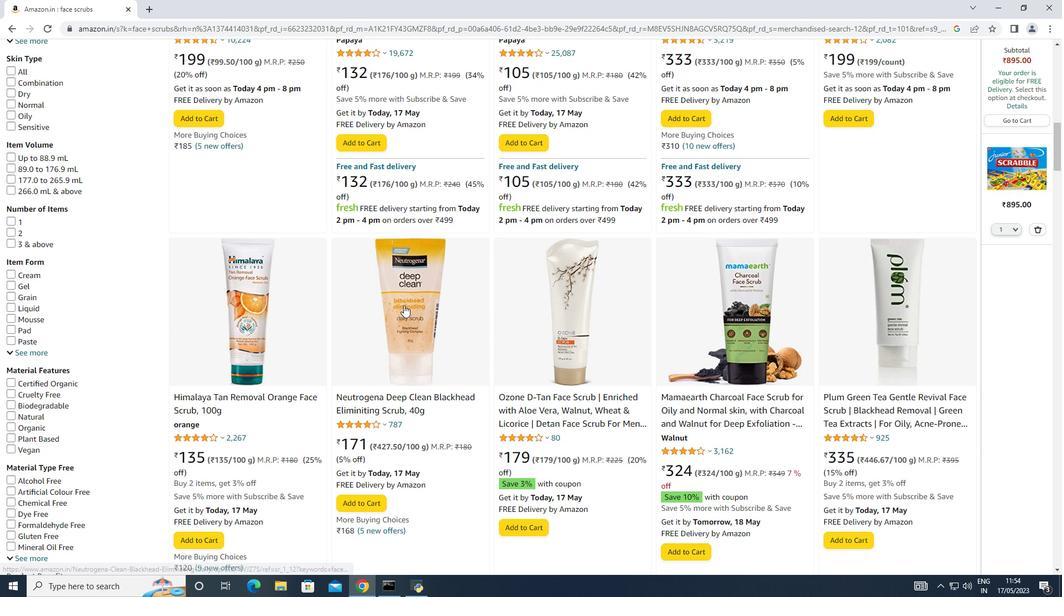 
Action: Mouse scrolled (403, 304) with delta (0, 0)
Screenshot: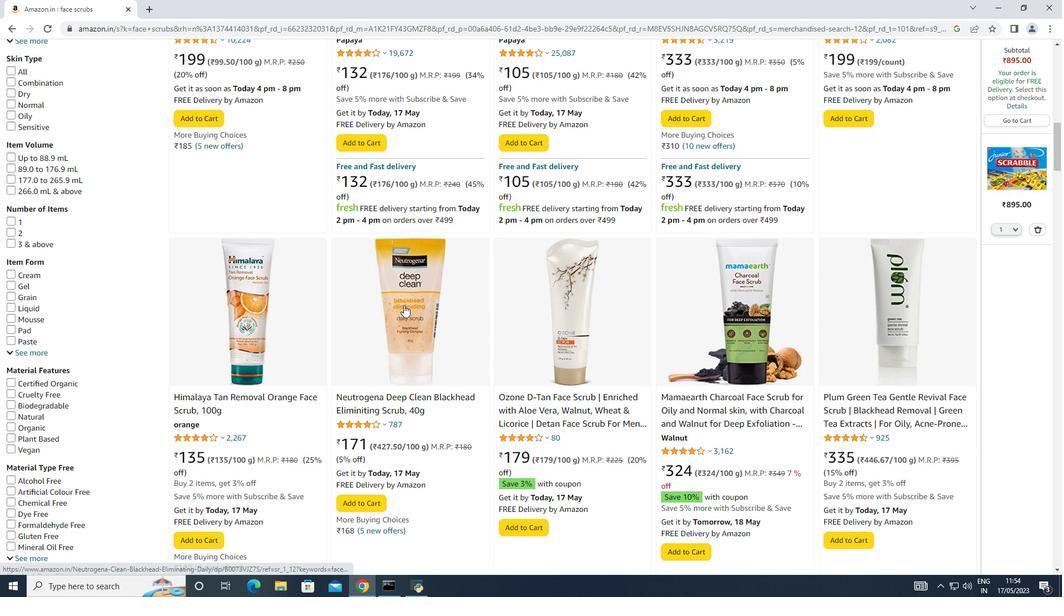 
Action: Mouse moved to (435, 288)
Screenshot: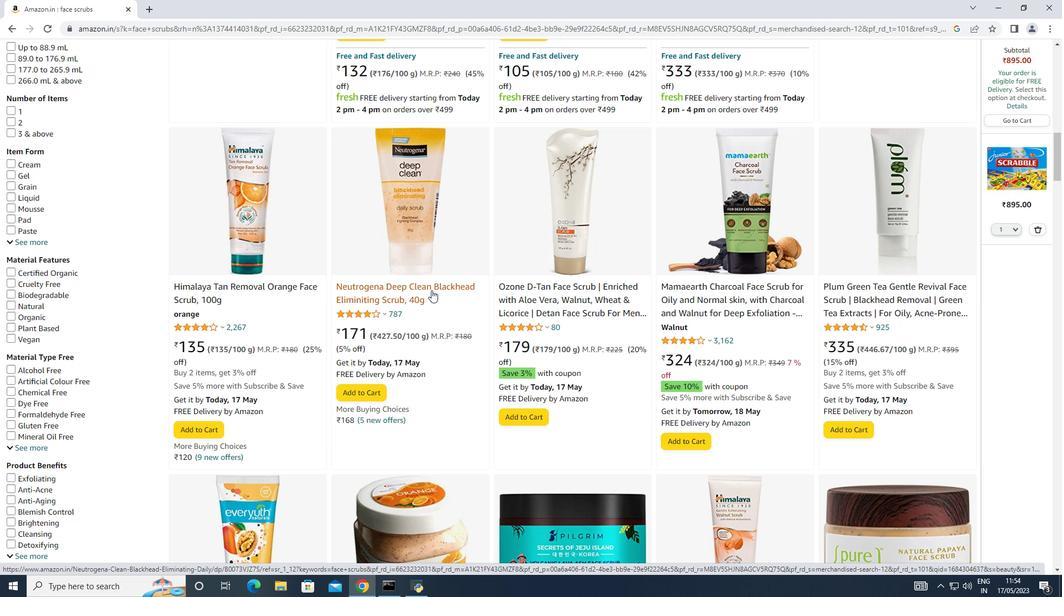
Action: Mouse scrolled (435, 288) with delta (0, 0)
Screenshot: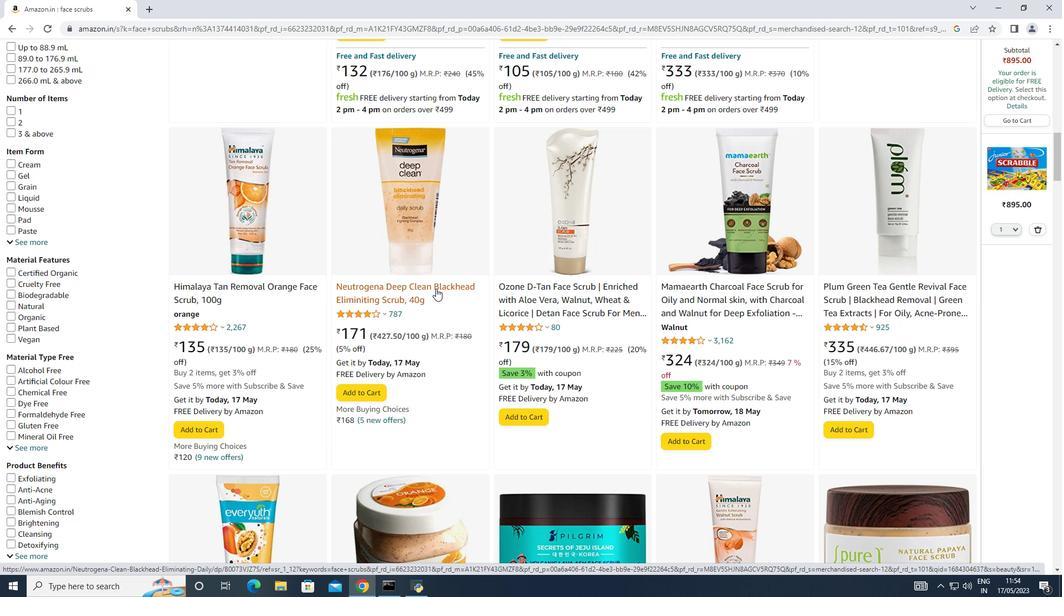 
Action: Mouse scrolled (435, 288) with delta (0, 0)
Screenshot: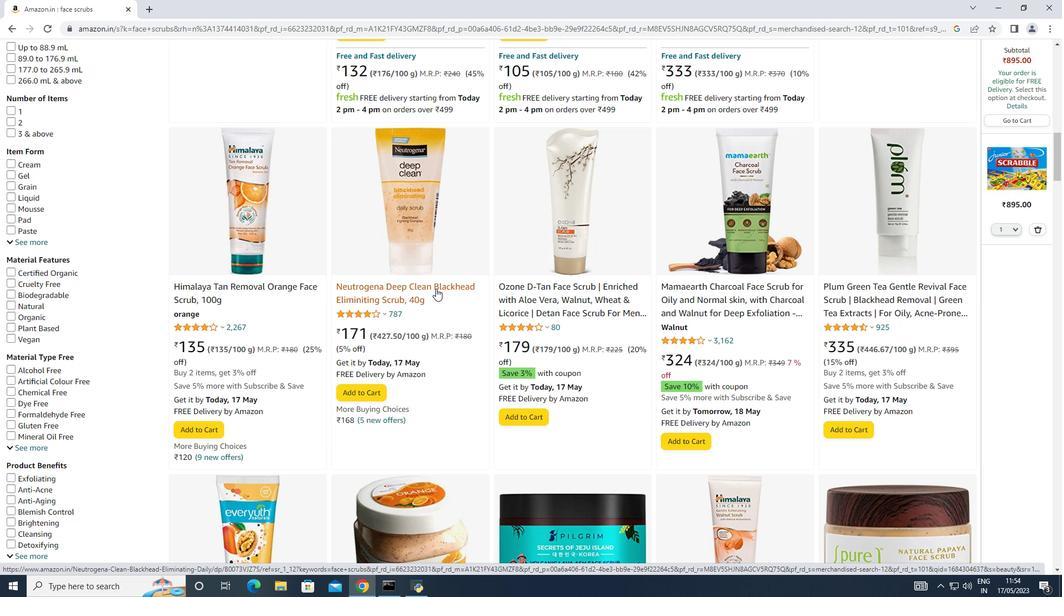 
Action: Mouse moved to (540, 281)
Screenshot: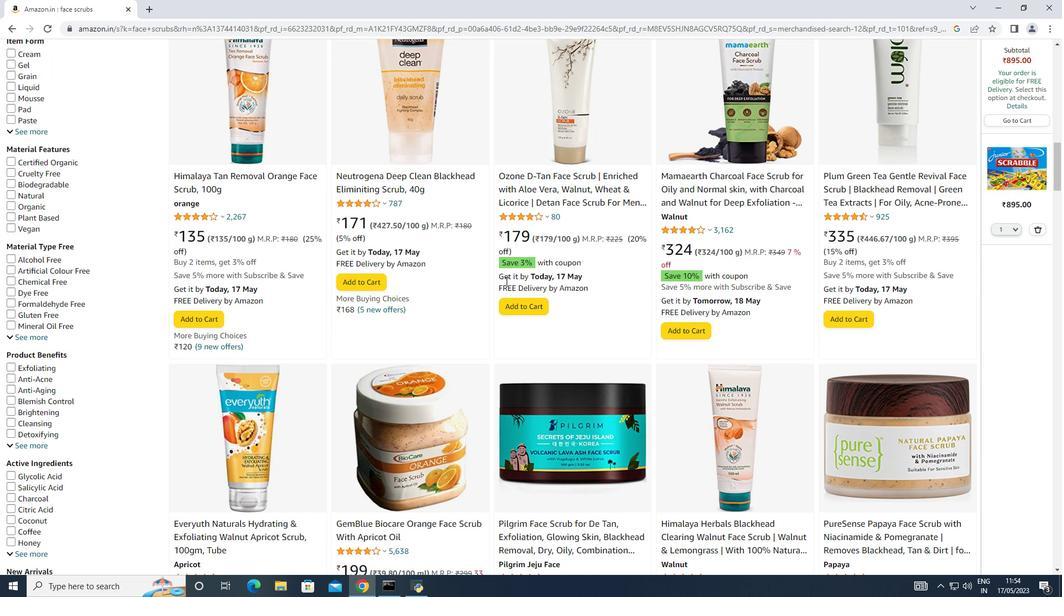 
Action: Mouse scrolled (540, 281) with delta (0, 0)
Screenshot: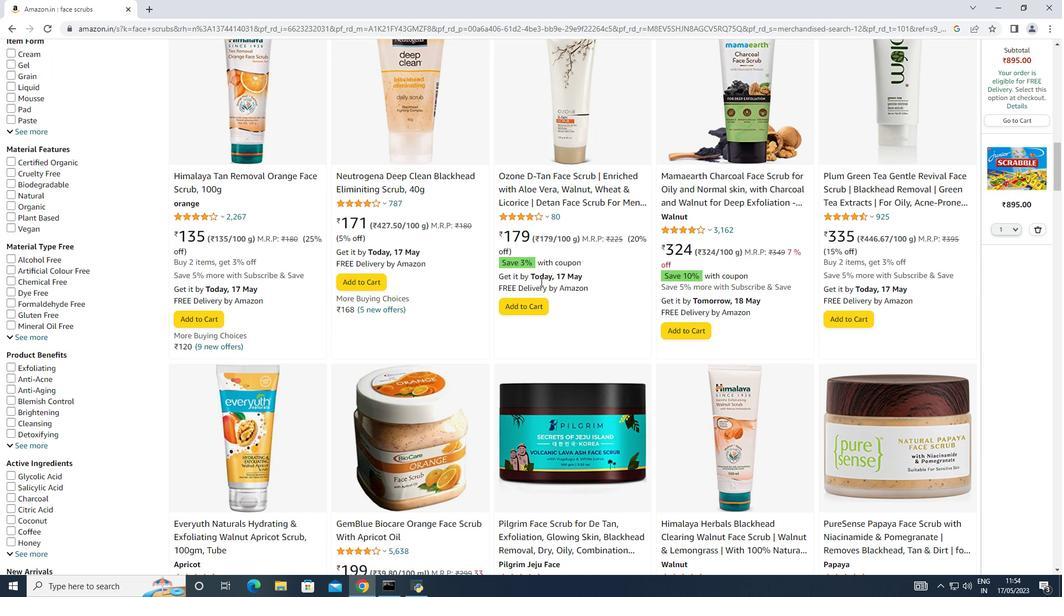 
Action: Mouse scrolled (540, 281) with delta (0, 0)
Screenshot: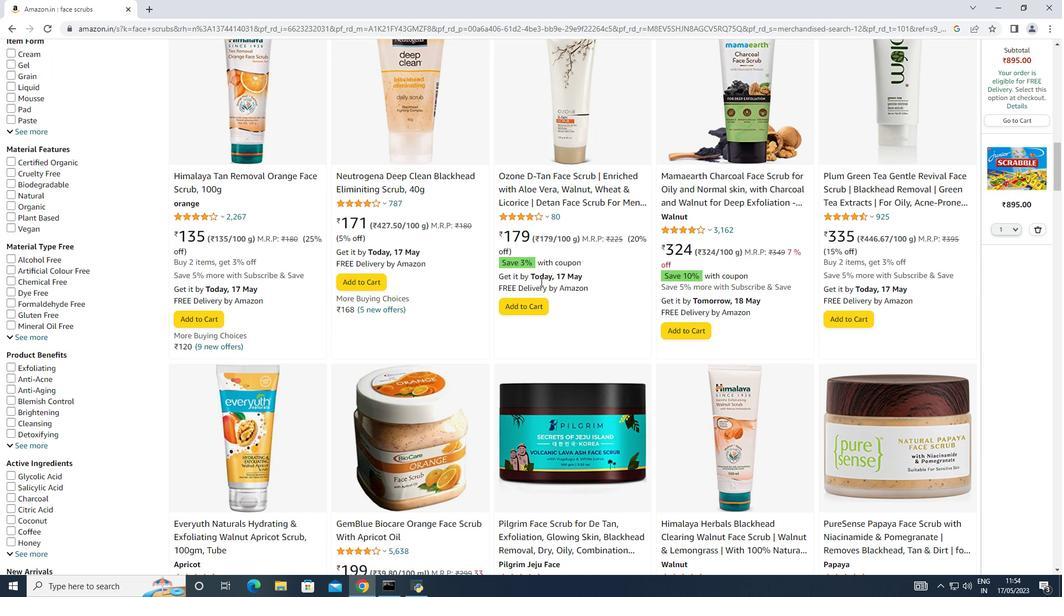 
Action: Mouse scrolled (540, 281) with delta (0, 0)
Screenshot: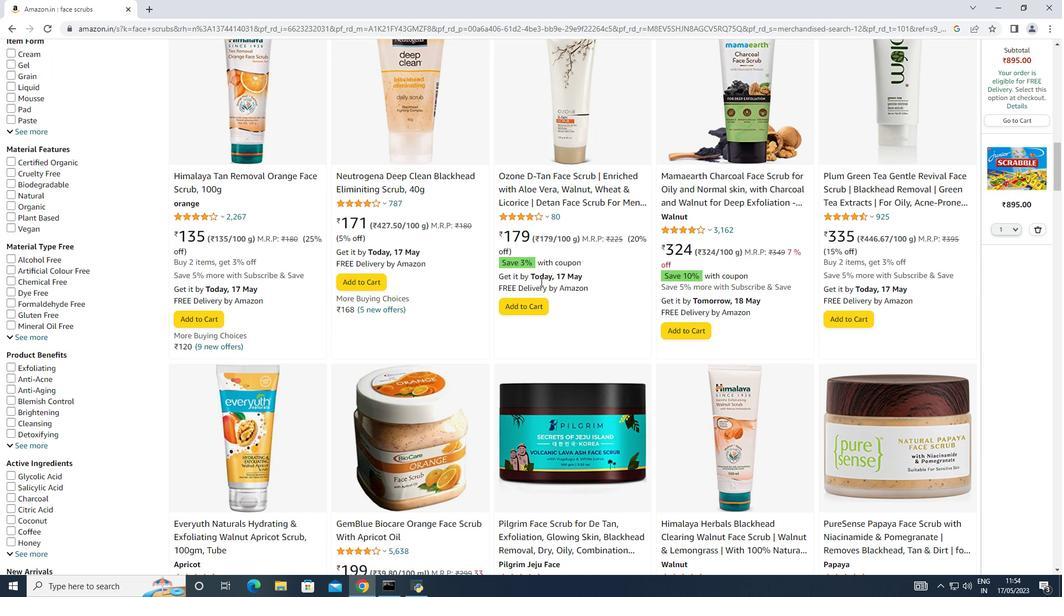 
Action: Mouse scrolled (540, 281) with delta (0, 0)
Screenshot: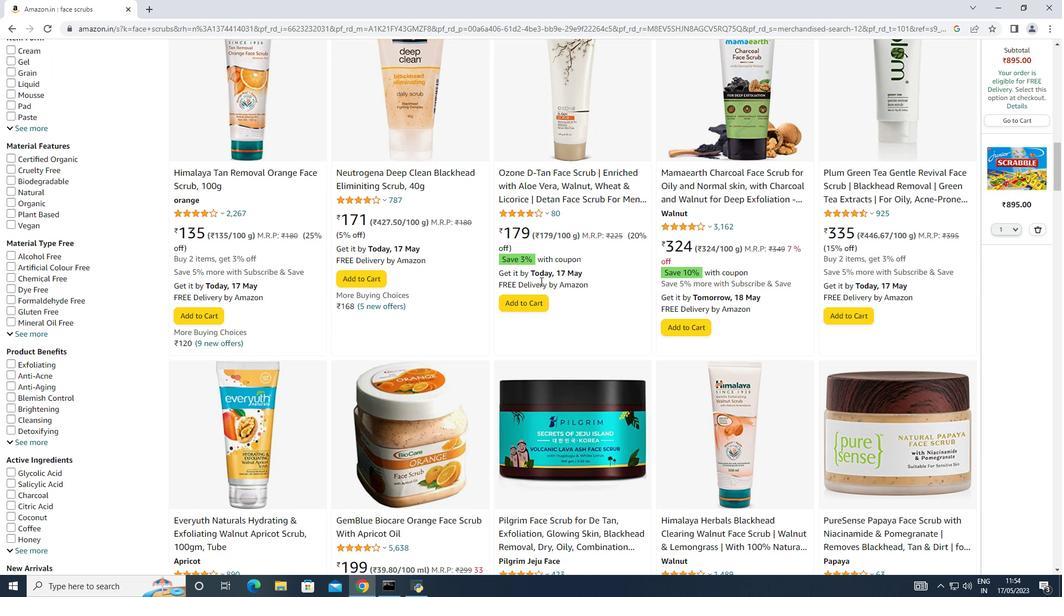 
Action: Mouse moved to (541, 281)
Screenshot: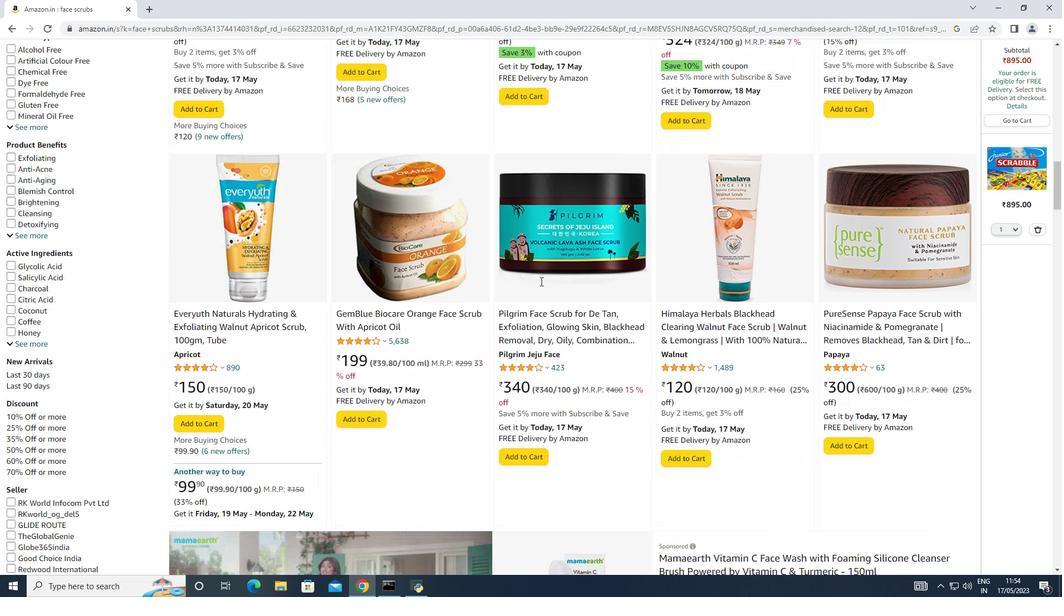 
Action: Mouse scrolled (541, 280) with delta (0, 0)
Screenshot: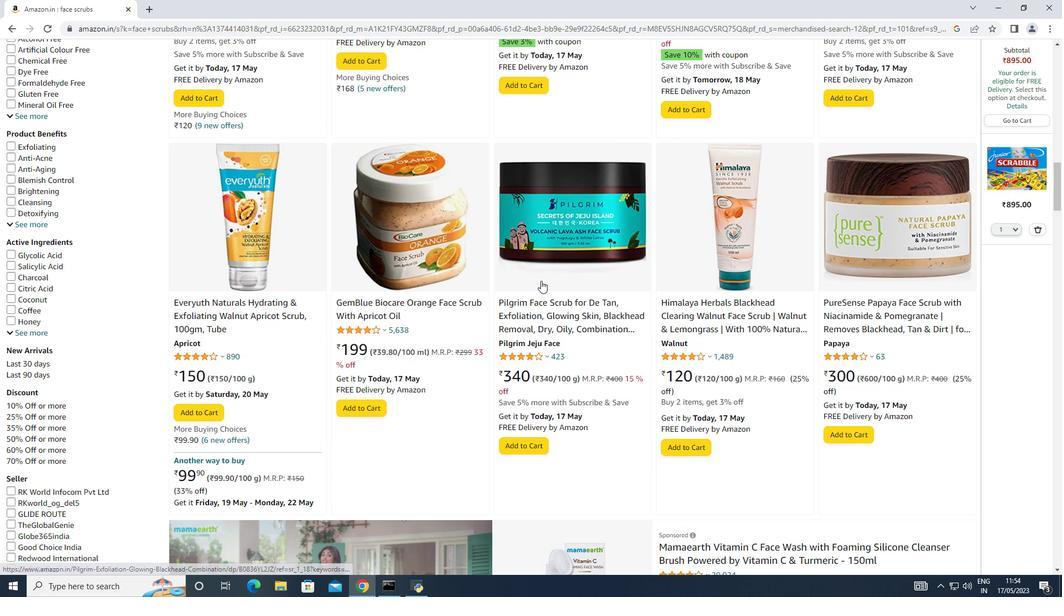 
Action: Mouse scrolled (541, 280) with delta (0, 0)
Screenshot: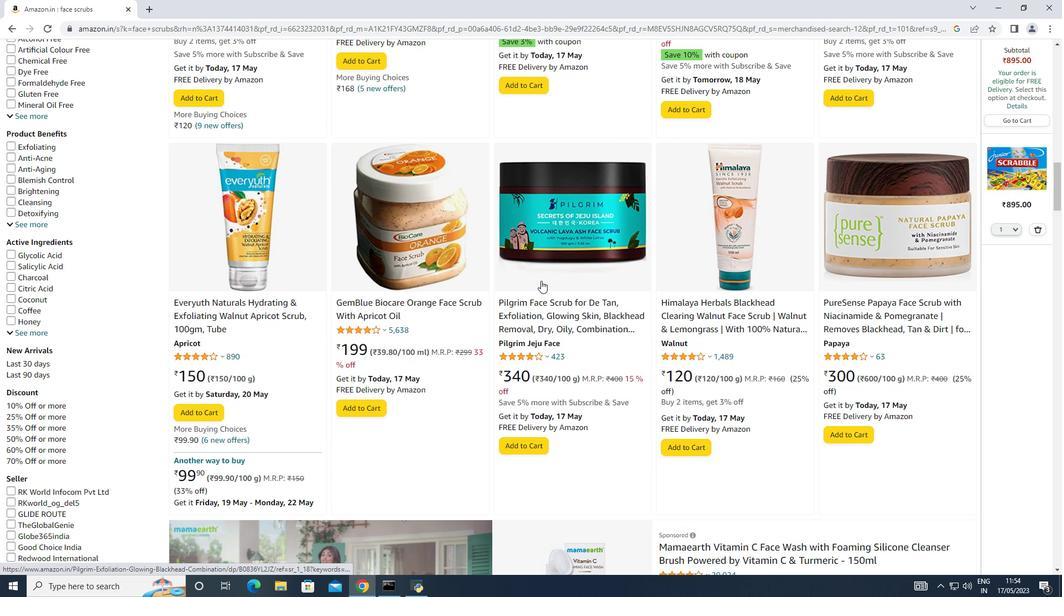 
Action: Mouse scrolled (541, 280) with delta (0, 0)
Screenshot: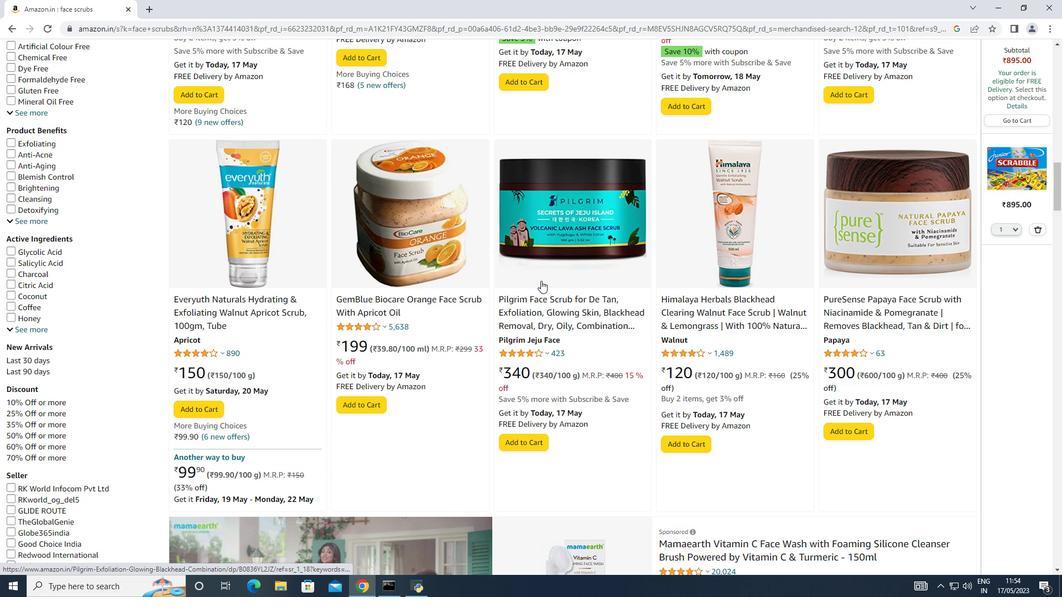 
Action: Mouse scrolled (541, 280) with delta (0, 0)
Screenshot: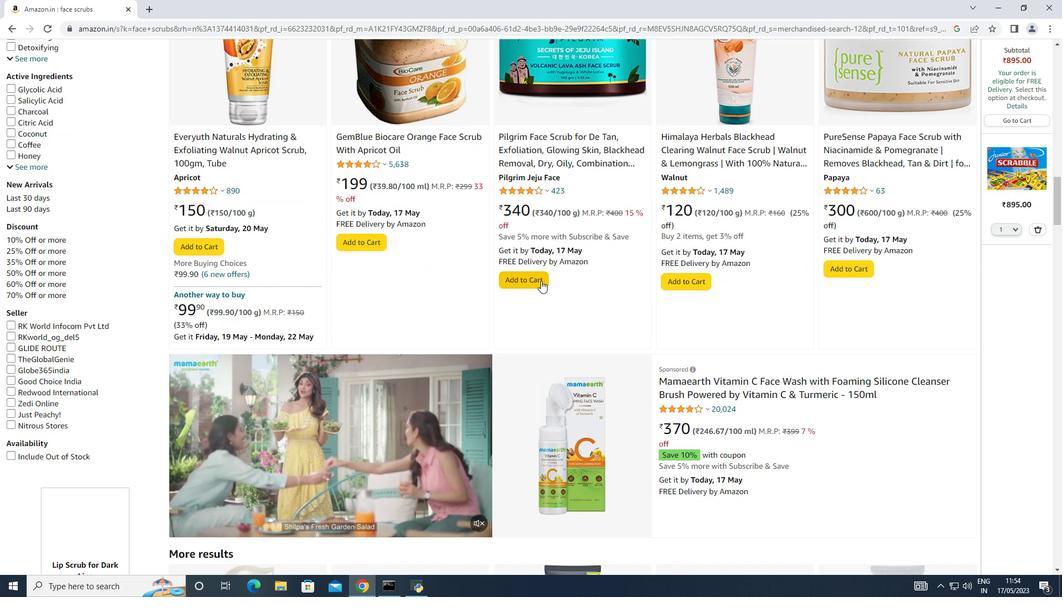 
Action: Mouse scrolled (541, 280) with delta (0, 0)
Screenshot: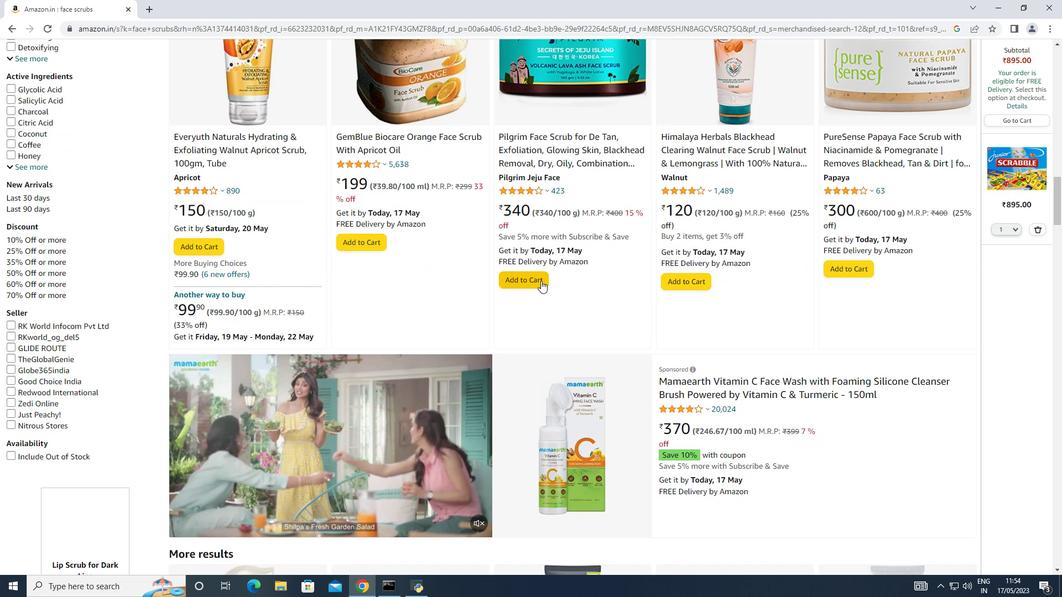 
Action: Mouse scrolled (541, 280) with delta (0, 0)
Screenshot: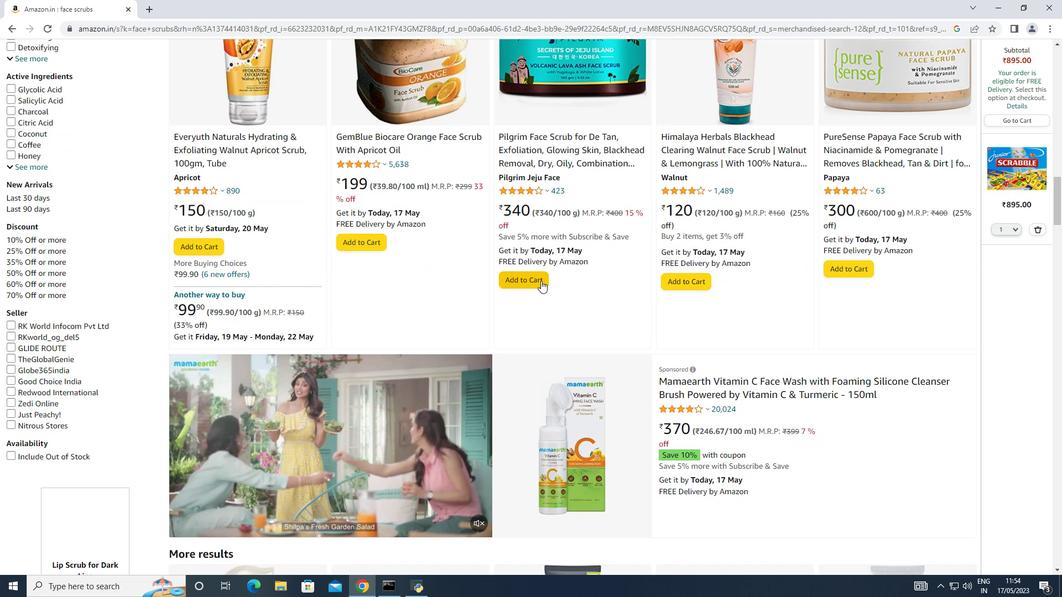 
Action: Mouse scrolled (541, 280) with delta (0, 0)
Screenshot: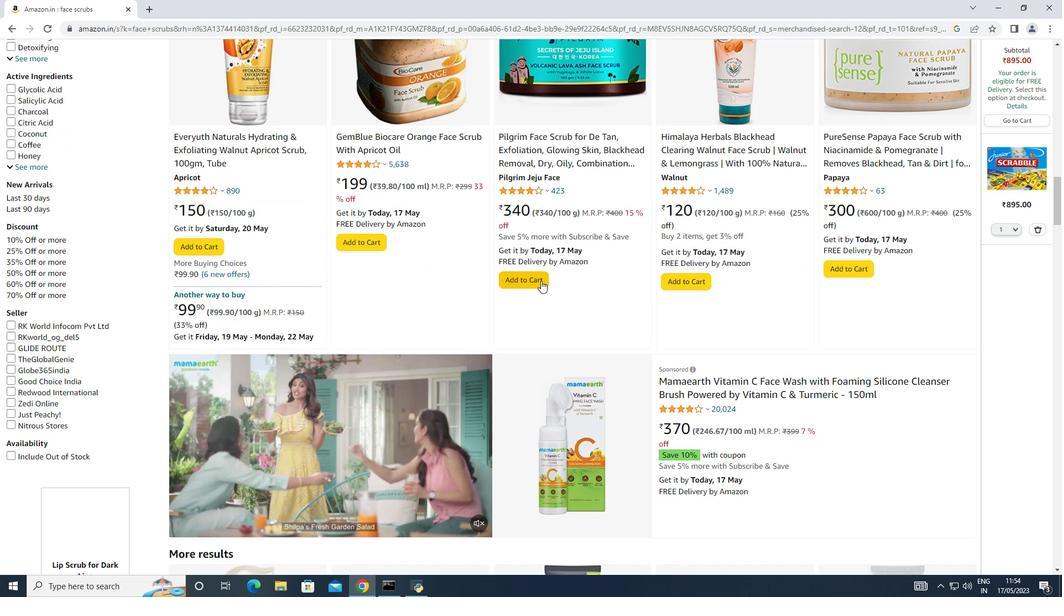 
Action: Mouse scrolled (541, 280) with delta (0, 0)
Screenshot: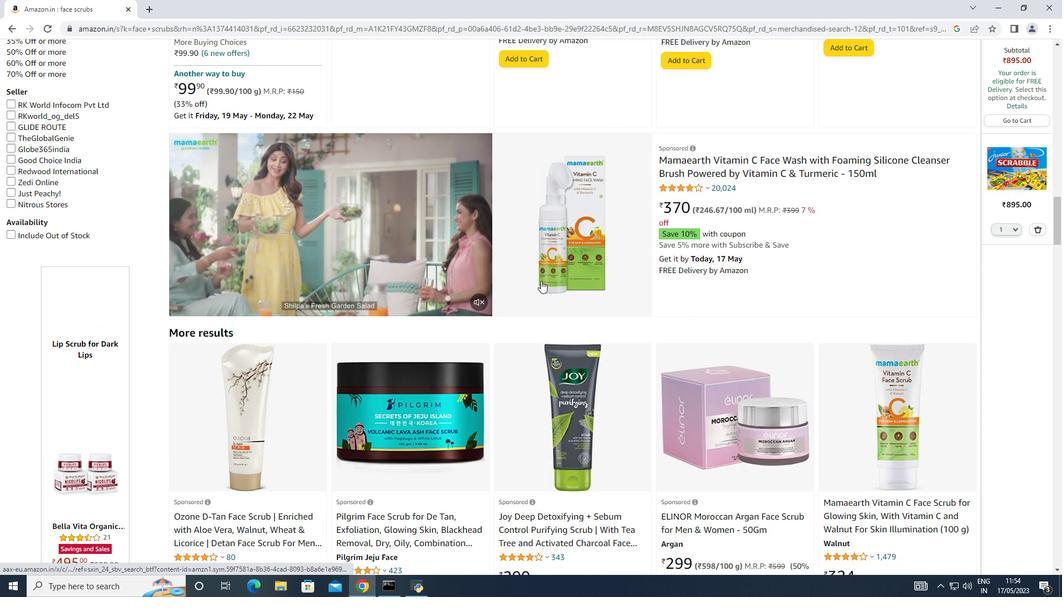 
Action: Mouse scrolled (541, 280) with delta (0, 0)
Screenshot: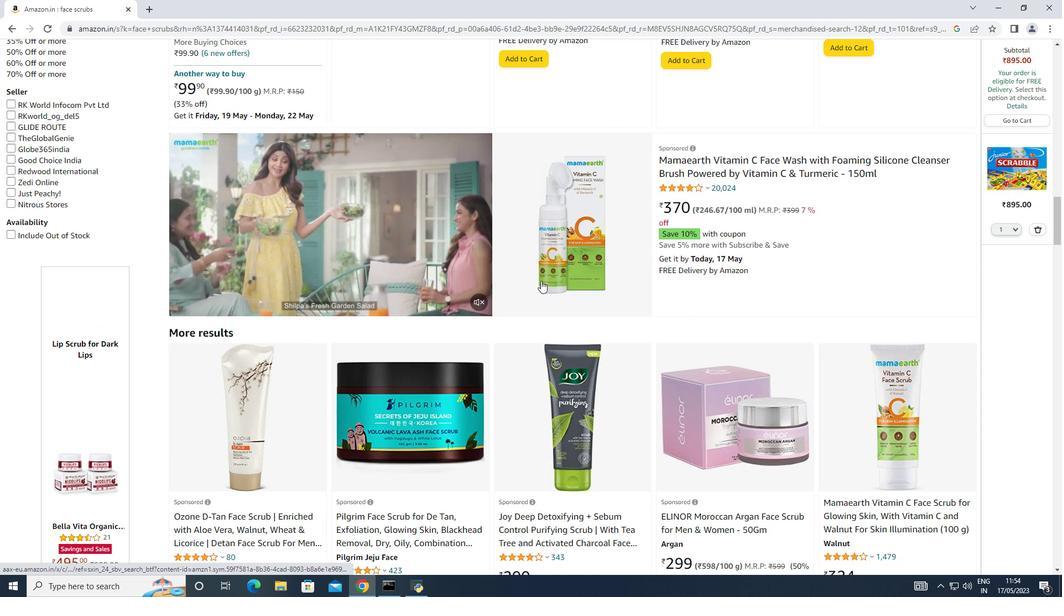 
Action: Mouse scrolled (541, 280) with delta (0, 0)
Screenshot: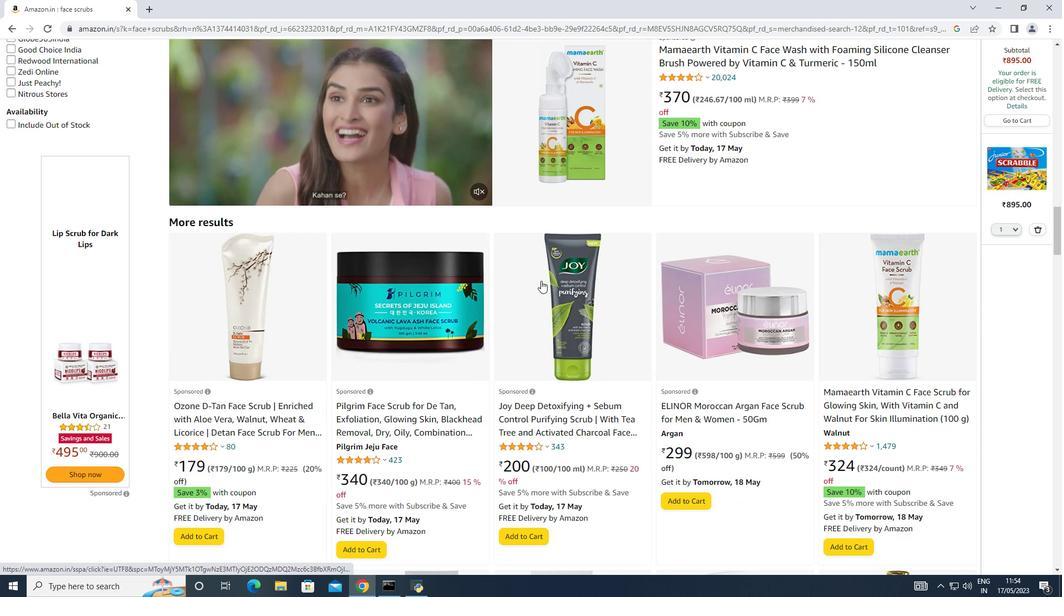 
Action: Mouse scrolled (541, 280) with delta (0, 0)
Screenshot: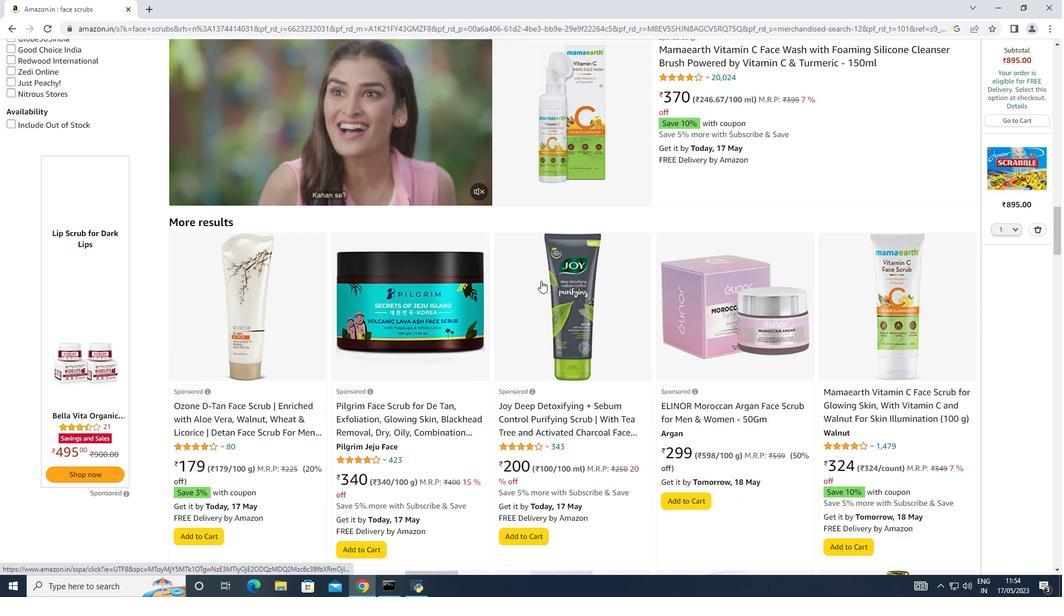 
Action: Mouse moved to (541, 281)
Screenshot: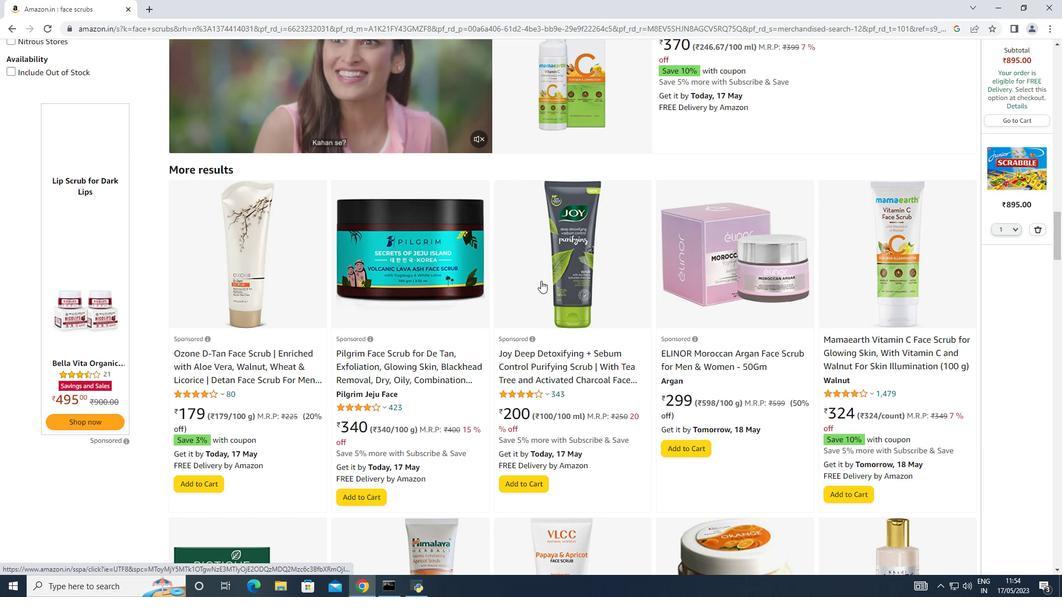 
Action: Mouse scrolled (541, 280) with delta (0, 0)
Screenshot: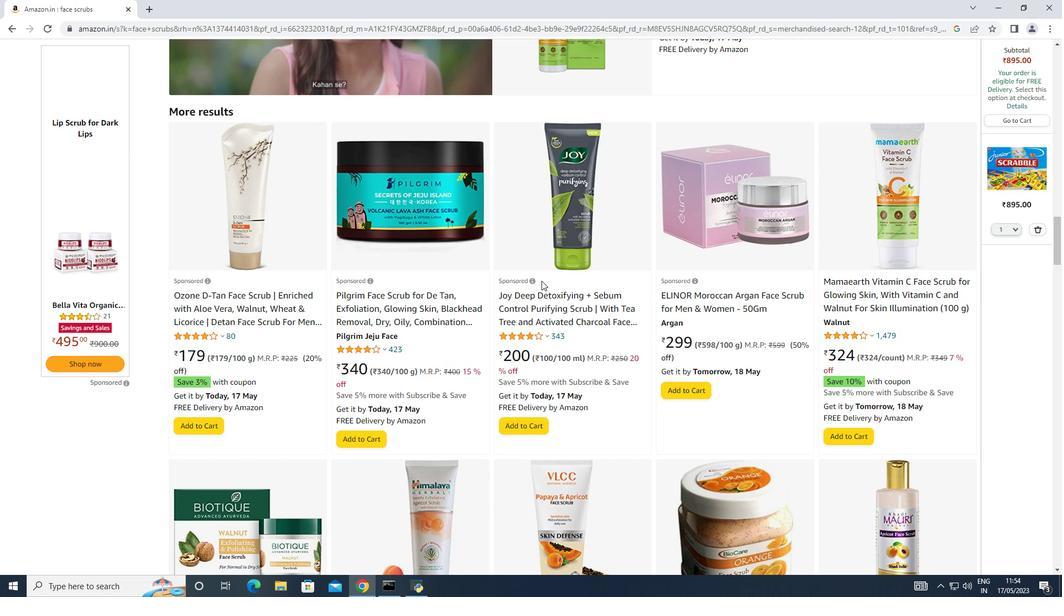 
Action: Mouse scrolled (541, 280) with delta (0, 0)
Screenshot: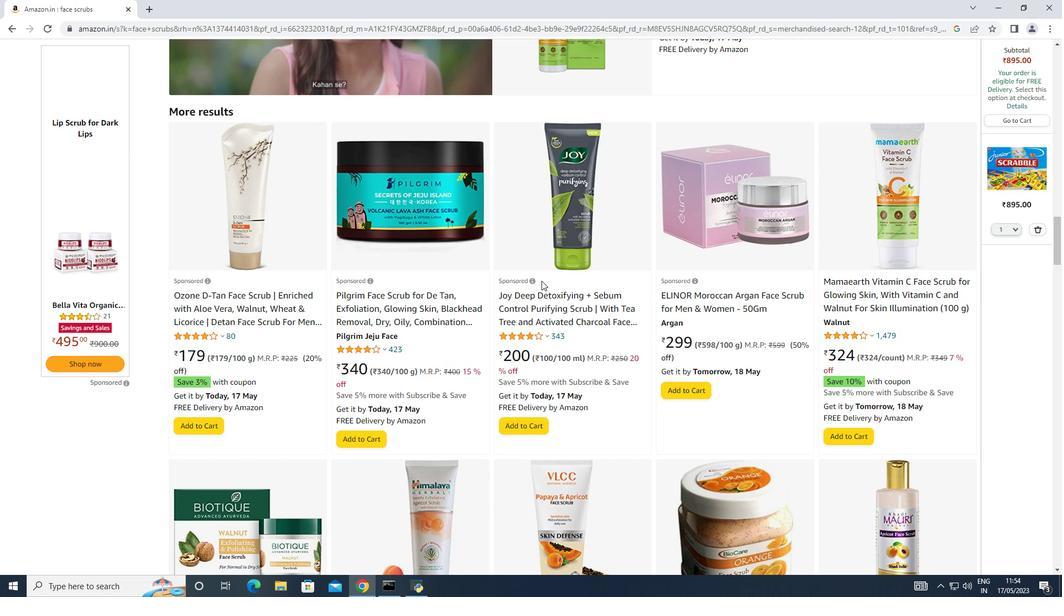 
Action: Mouse scrolled (541, 280) with delta (0, 0)
Screenshot: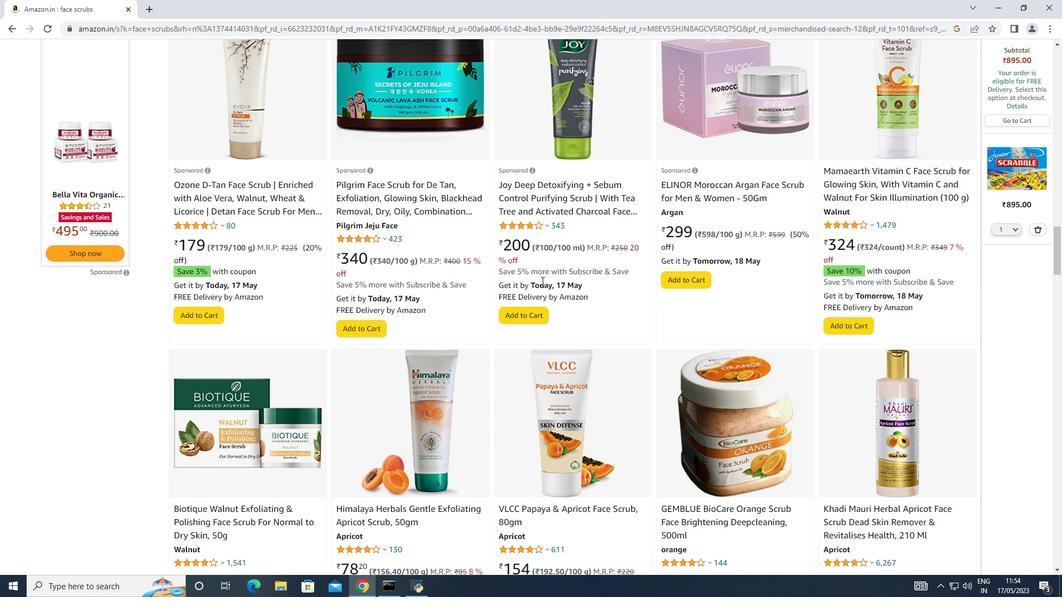 
Action: Mouse scrolled (541, 280) with delta (0, 0)
Screenshot: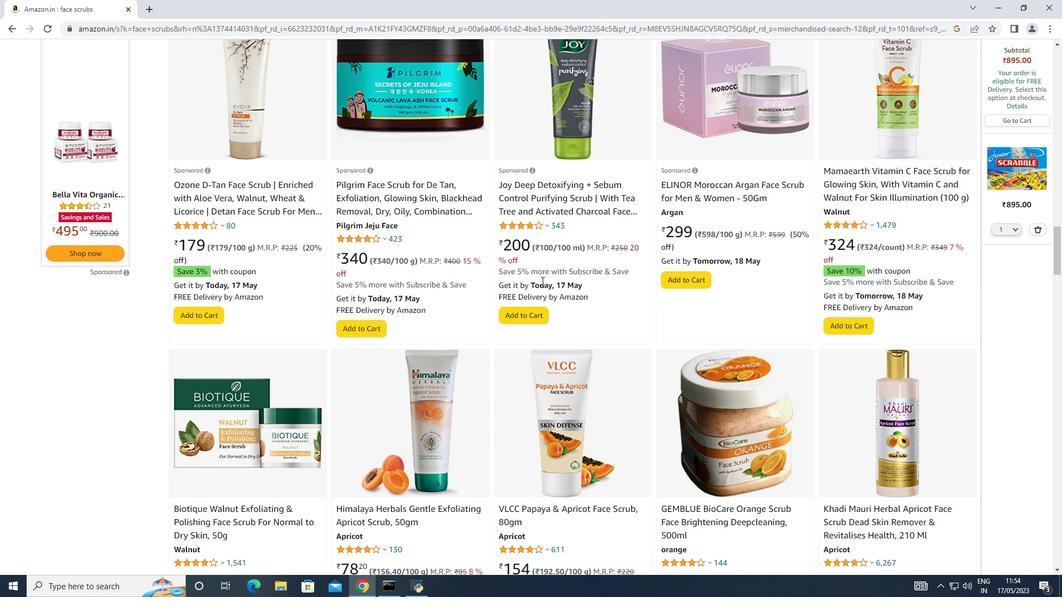 
Action: Mouse moved to (544, 290)
Screenshot: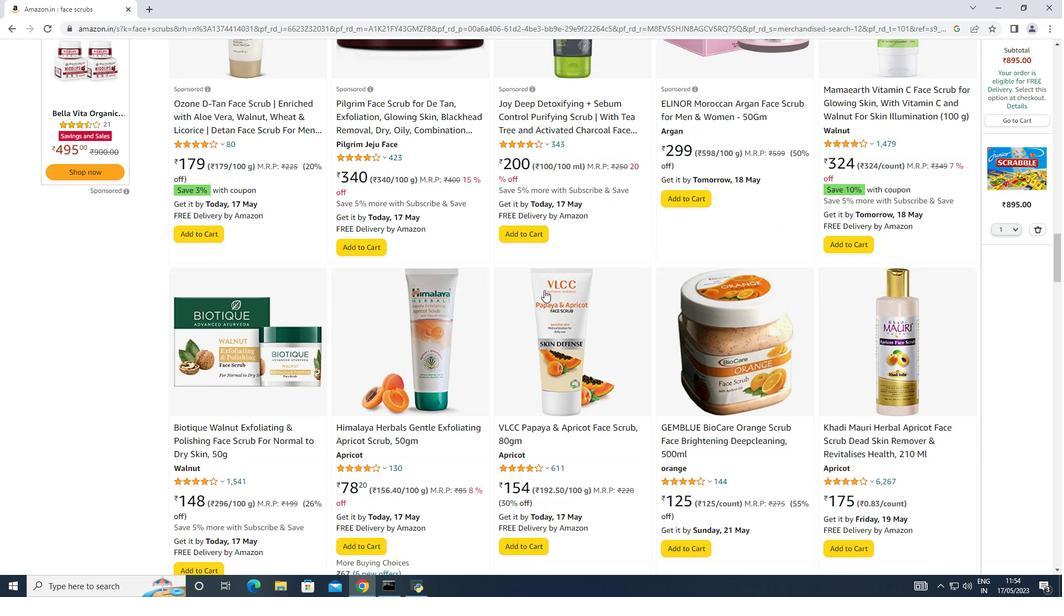 
Action: Mouse scrolled (544, 290) with delta (0, 0)
Screenshot: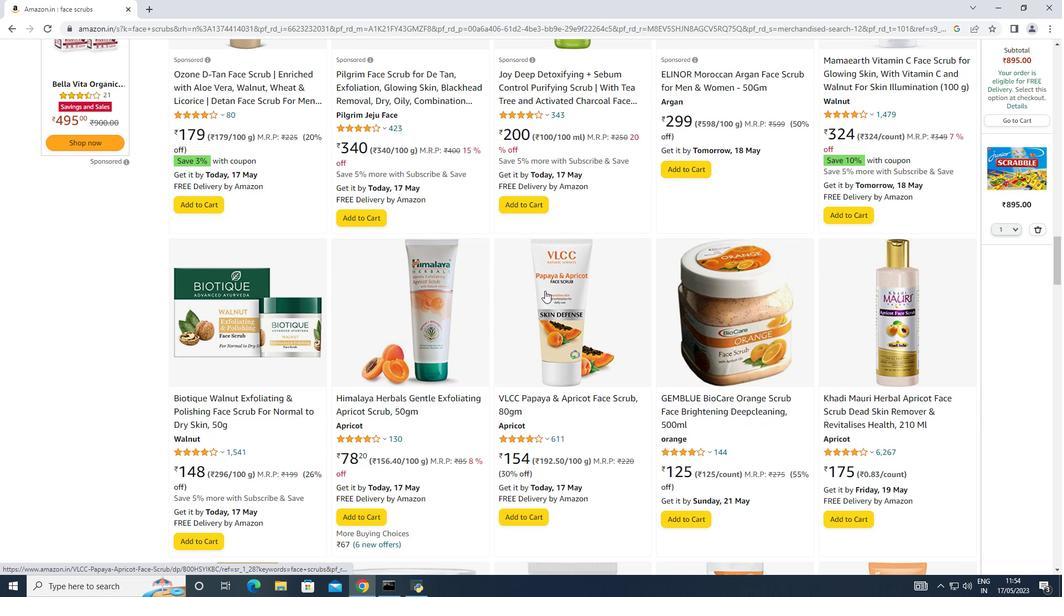 
Action: Mouse scrolled (544, 290) with delta (0, 0)
Screenshot: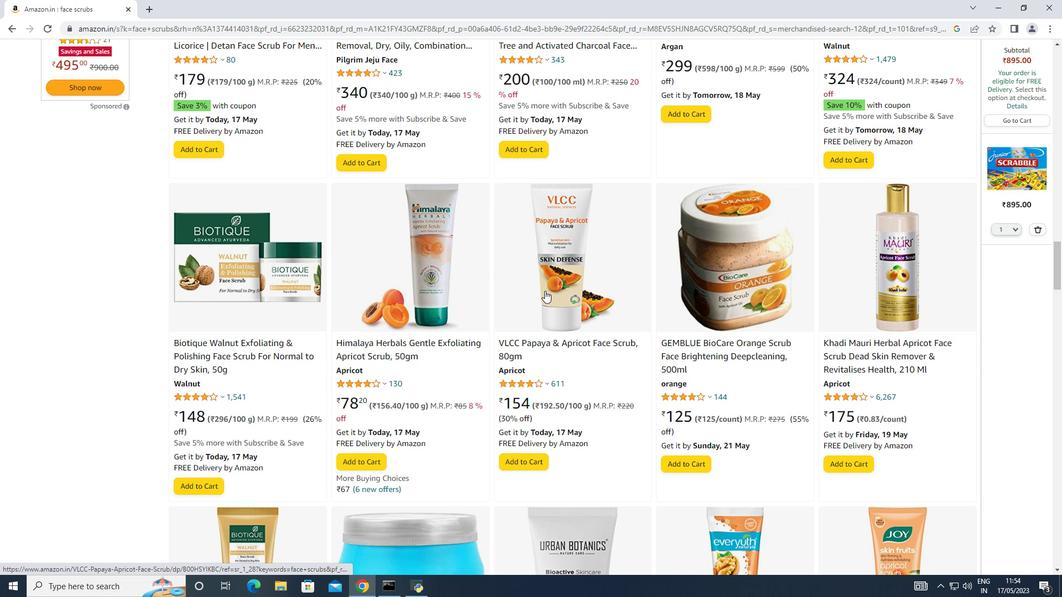 
Action: Mouse scrolled (544, 290) with delta (0, 0)
Screenshot: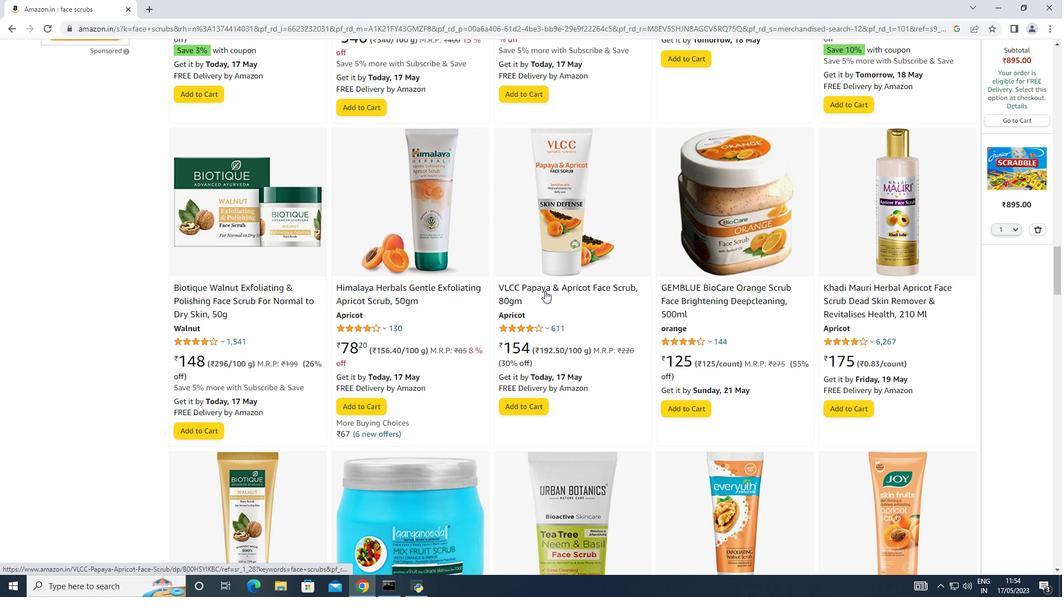 
Action: Mouse scrolled (544, 290) with delta (0, 0)
Screenshot: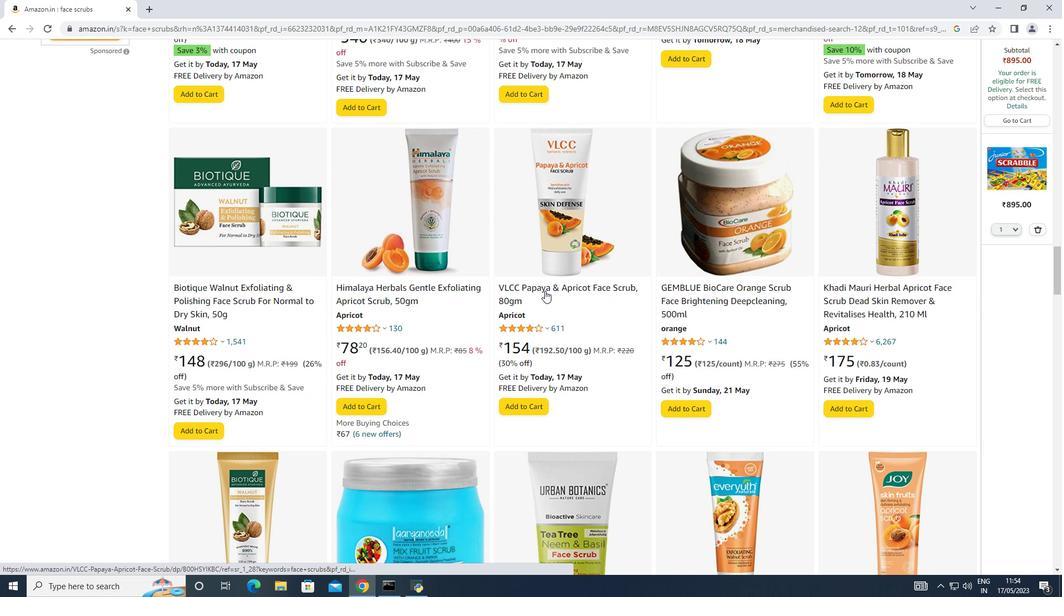 
Action: Mouse moved to (553, 290)
Screenshot: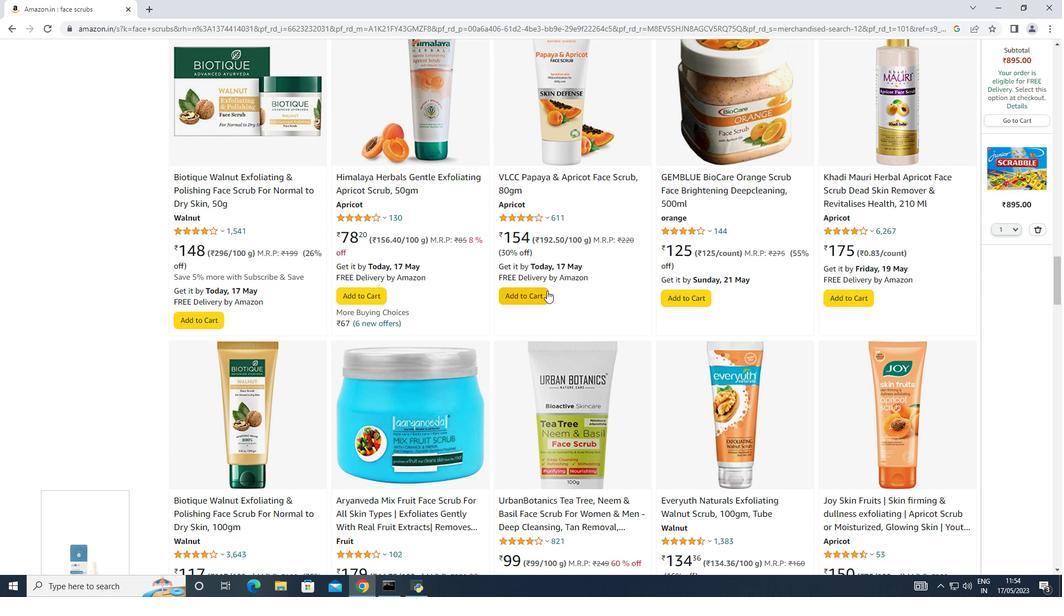 
Action: Mouse scrolled (553, 289) with delta (0, 0)
Screenshot: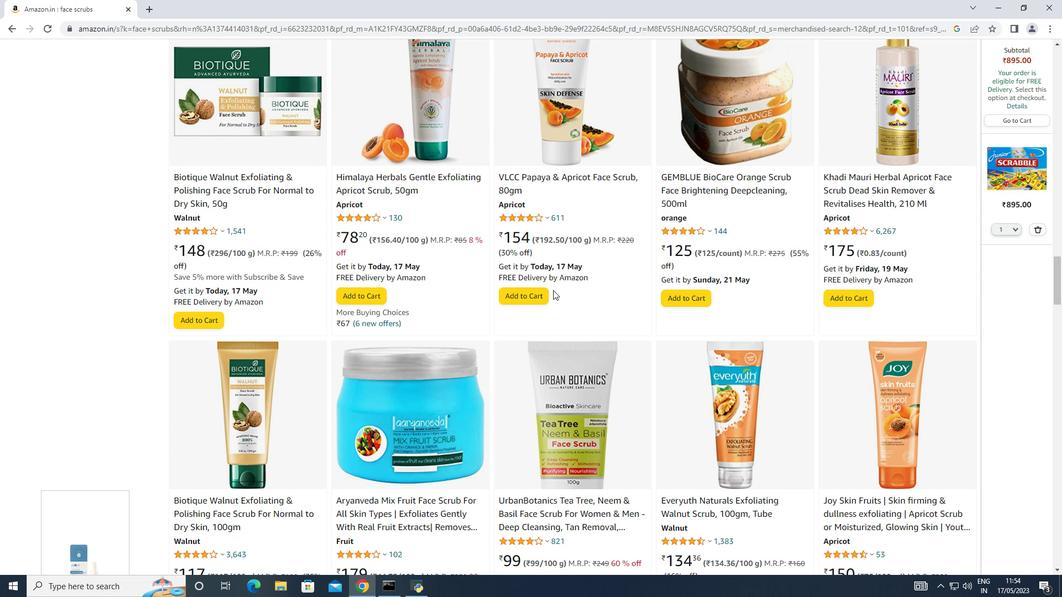 
Action: Mouse scrolled (553, 289) with delta (0, 0)
Screenshot: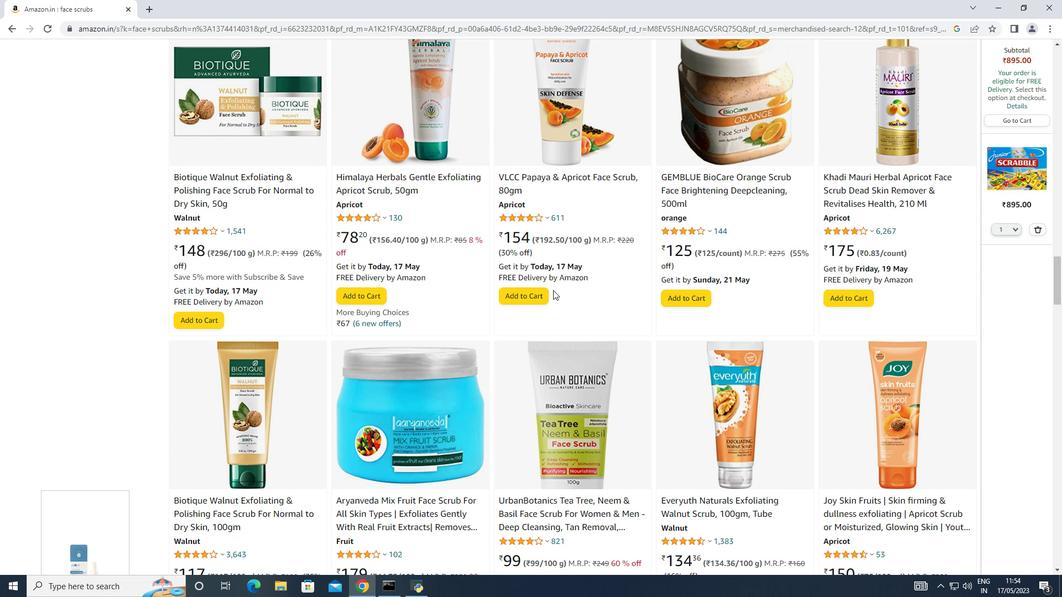 
Action: Mouse scrolled (553, 289) with delta (0, 0)
Screenshot: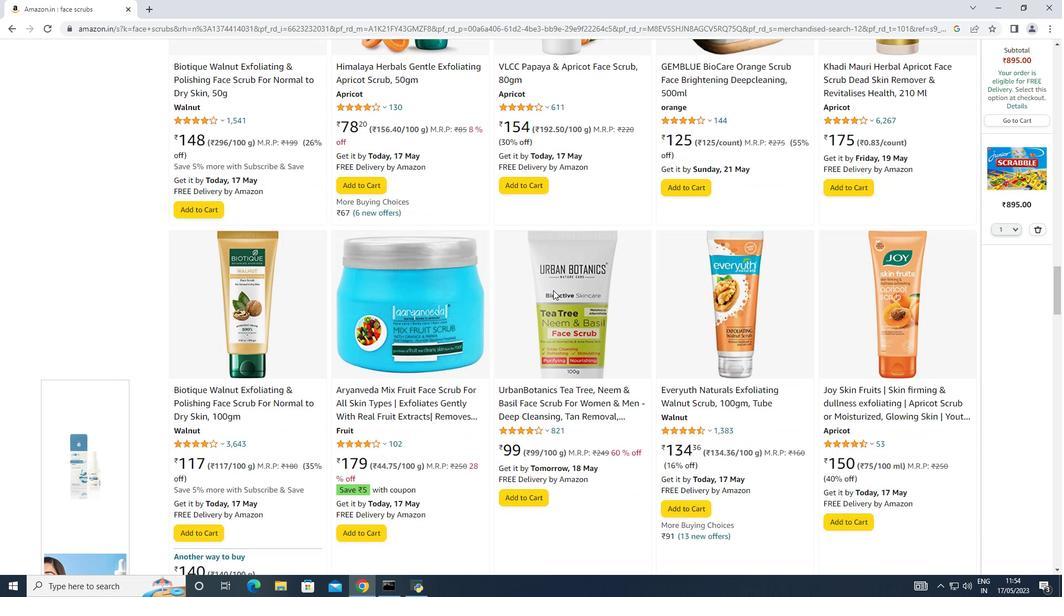 
Action: Mouse scrolled (553, 289) with delta (0, 0)
Screenshot: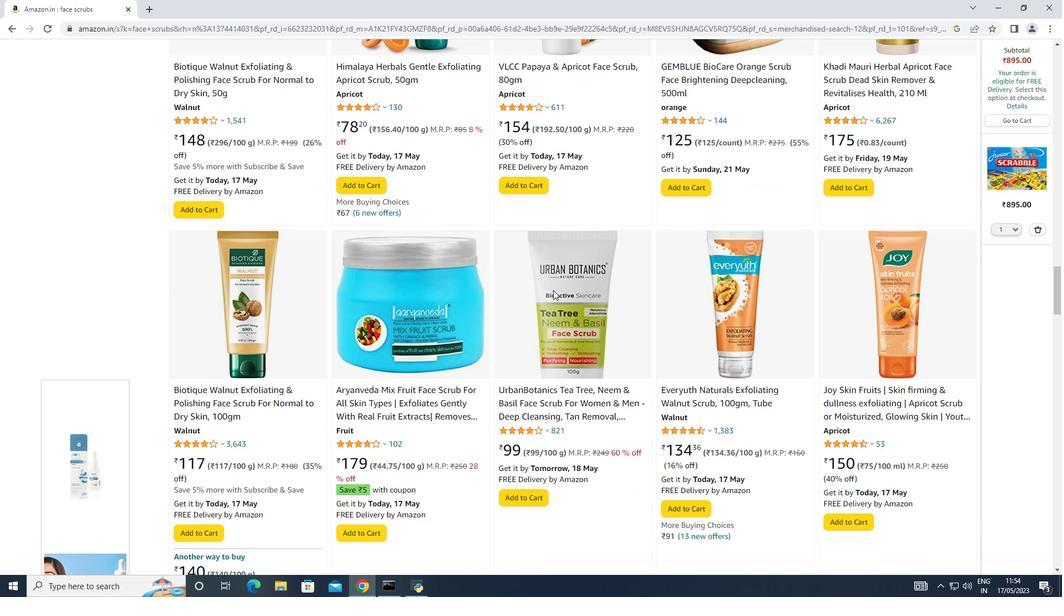 
Action: Mouse scrolled (553, 289) with delta (0, 0)
Screenshot: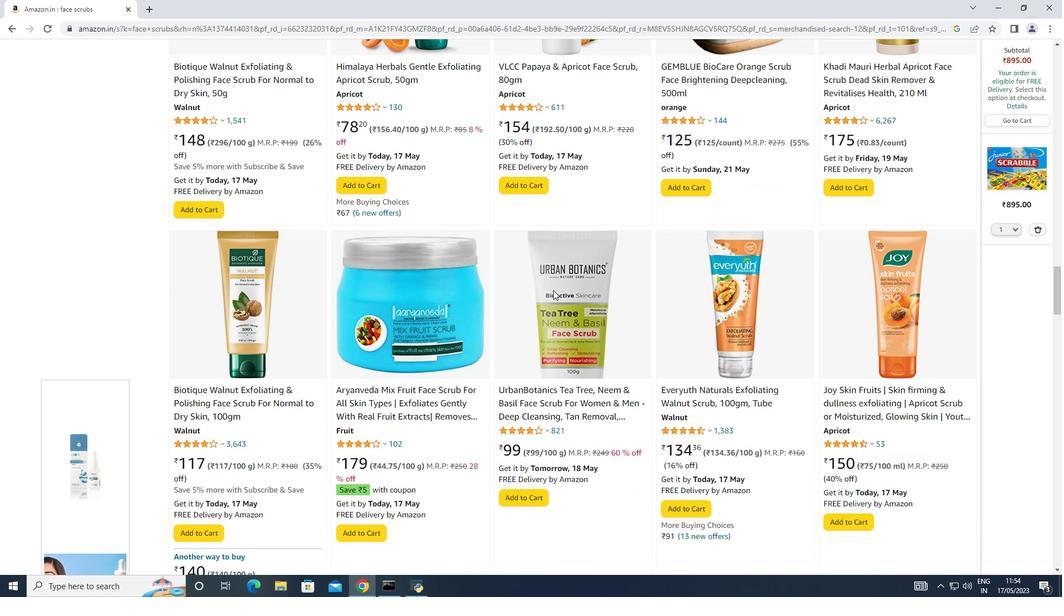 
Action: Mouse moved to (569, 294)
Screenshot: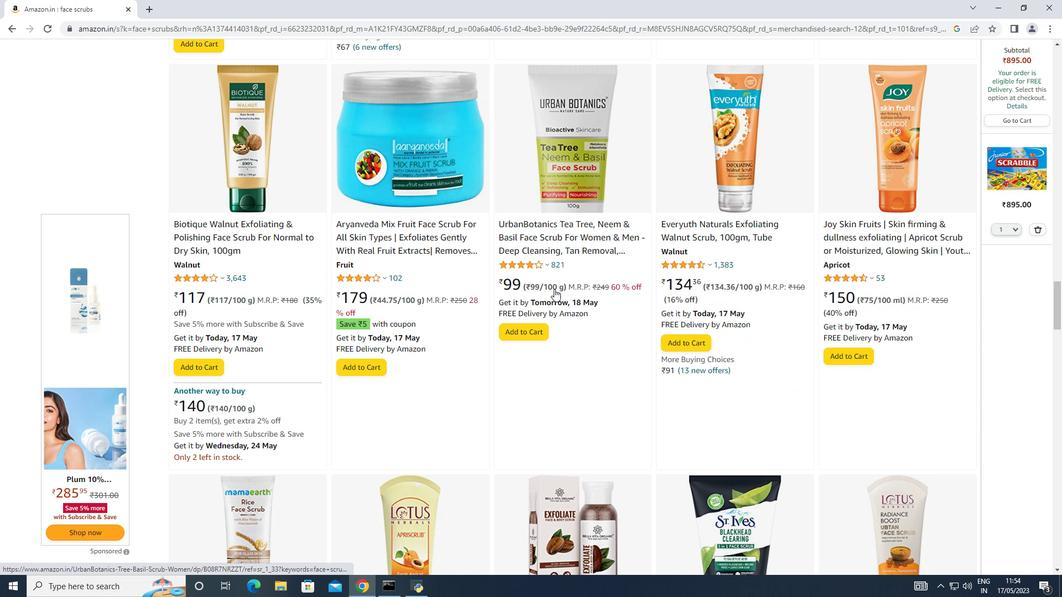 
Action: Mouse scrolled (569, 293) with delta (0, 0)
Screenshot: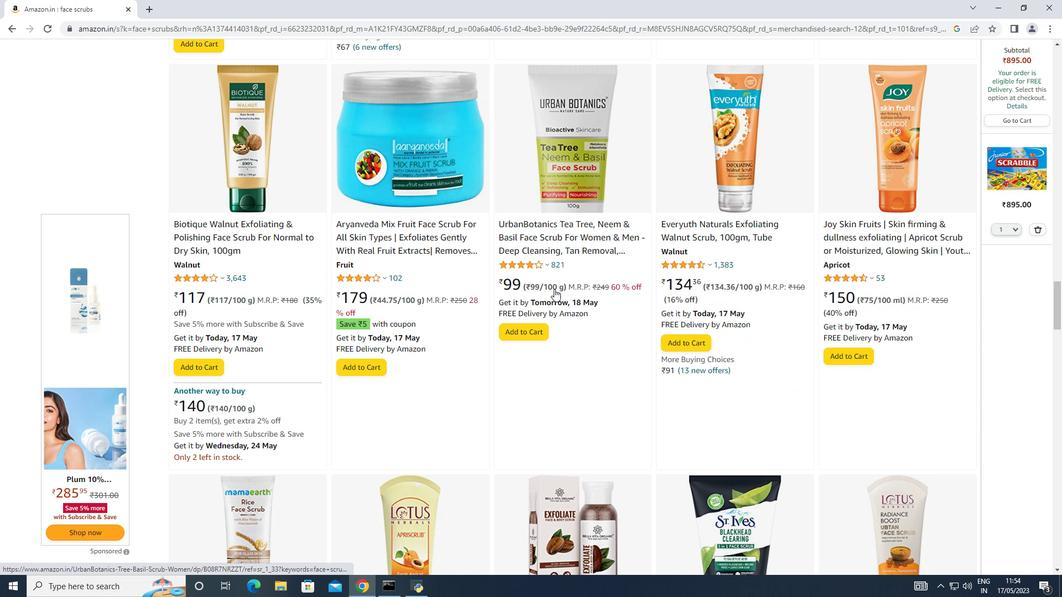 
Action: Mouse moved to (570, 294)
Screenshot: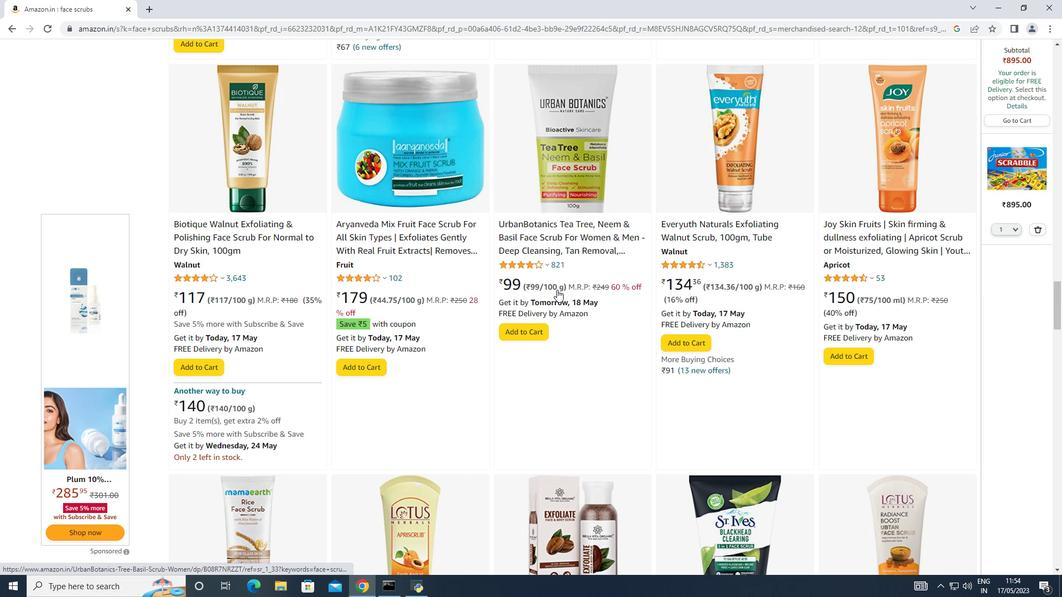 
Action: Mouse scrolled (570, 293) with delta (0, 0)
Screenshot: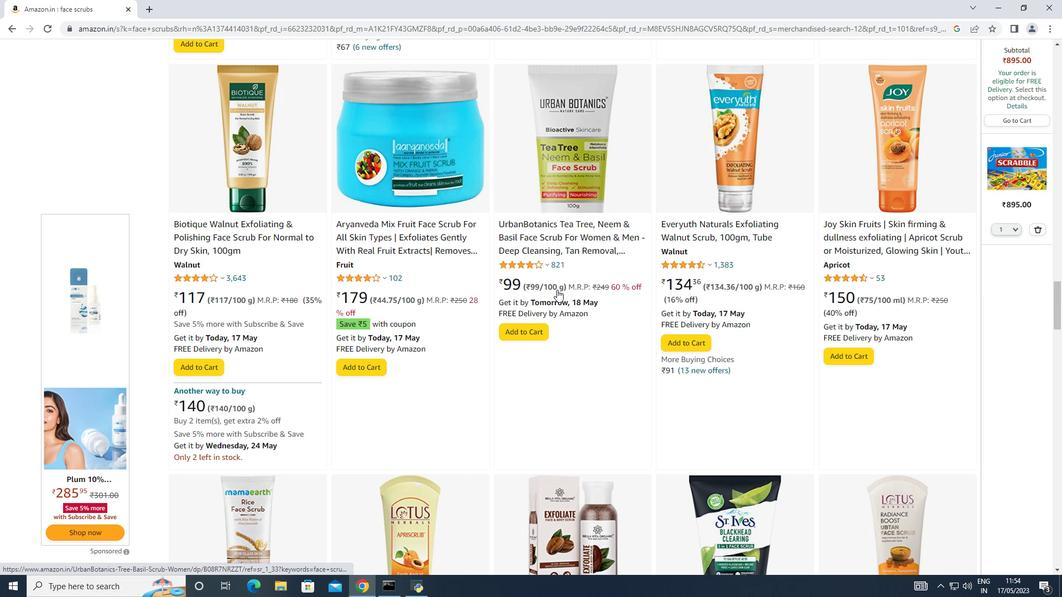 
Action: Mouse scrolled (570, 293) with delta (0, 0)
Screenshot: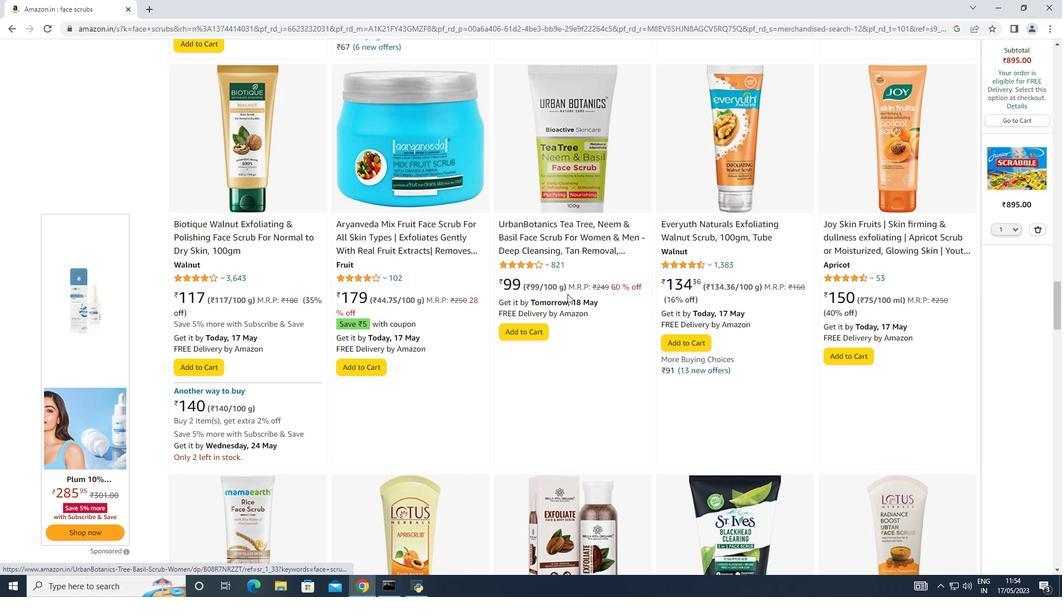 
Action: Mouse moved to (570, 295)
Screenshot: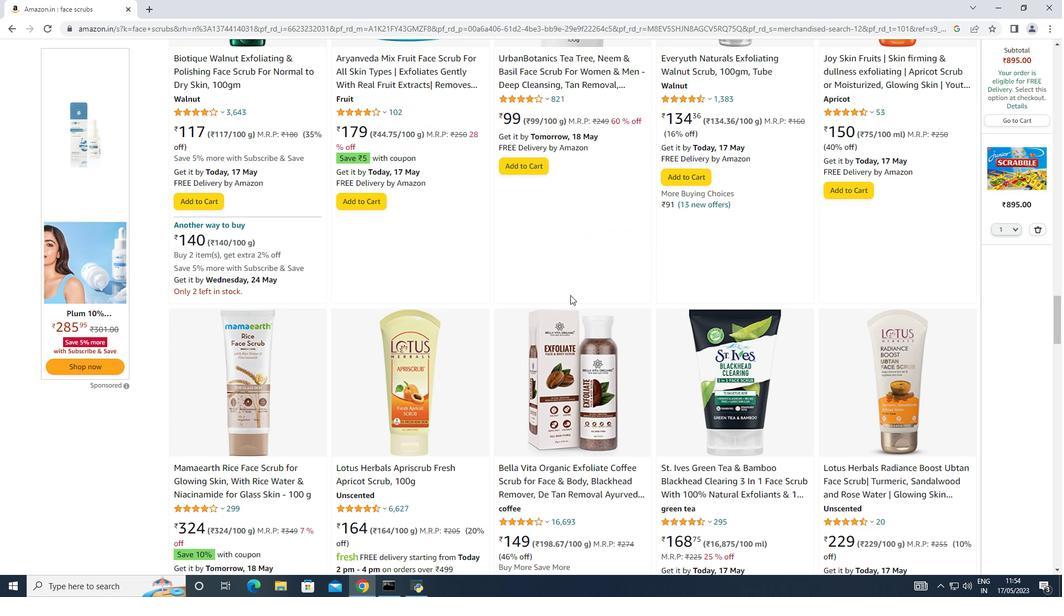 
Action: Mouse scrolled (570, 295) with delta (0, 0)
Screenshot: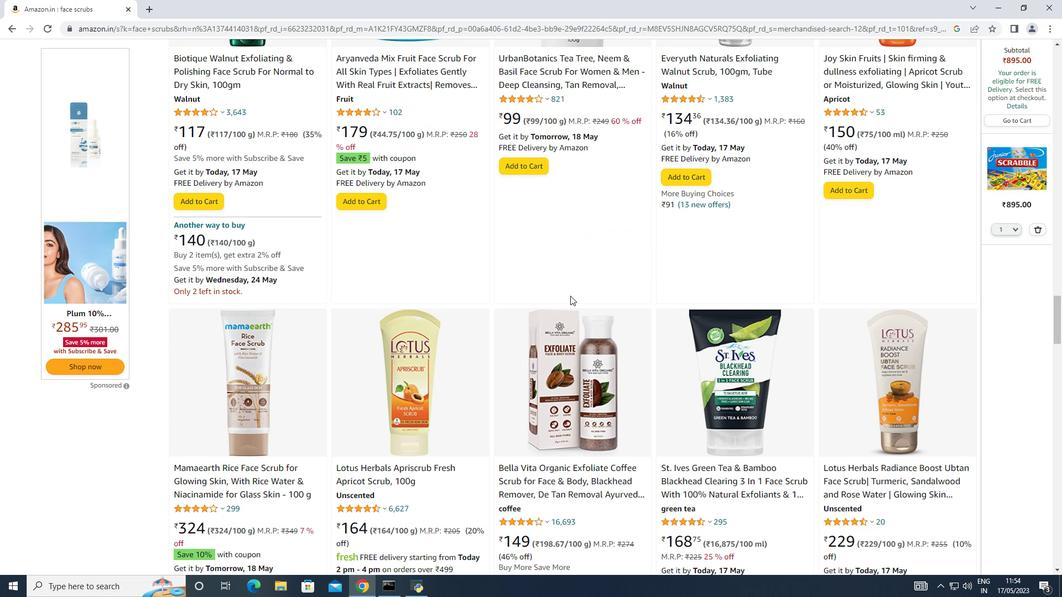 
Action: Mouse scrolled (570, 295) with delta (0, 0)
Screenshot: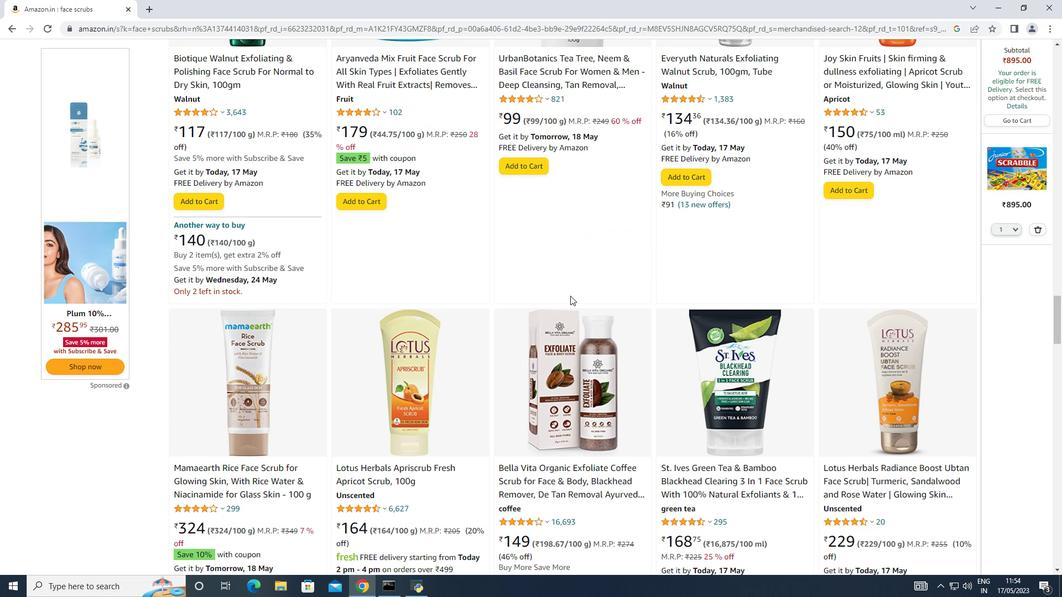 
Action: Mouse scrolled (570, 295) with delta (0, 0)
Screenshot: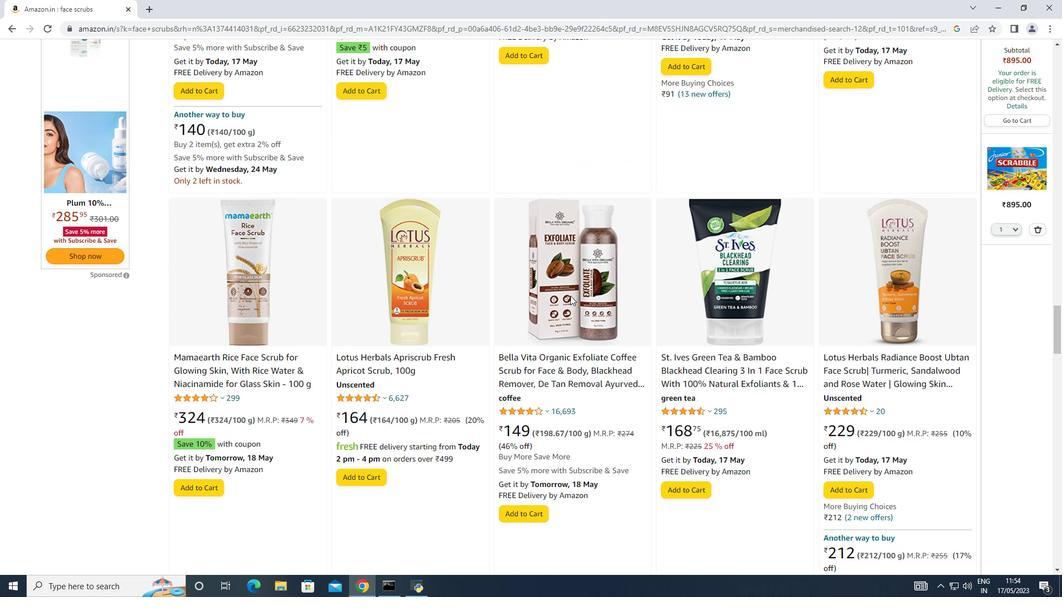 
Action: Mouse scrolled (570, 295) with delta (0, 0)
Screenshot: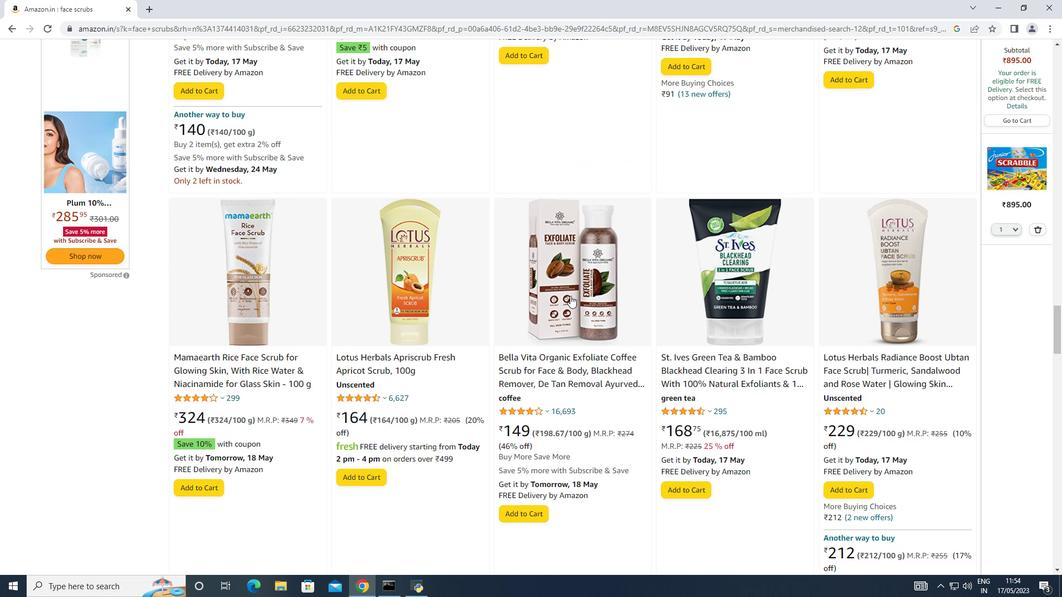 
Action: Mouse scrolled (570, 295) with delta (0, 0)
Screenshot: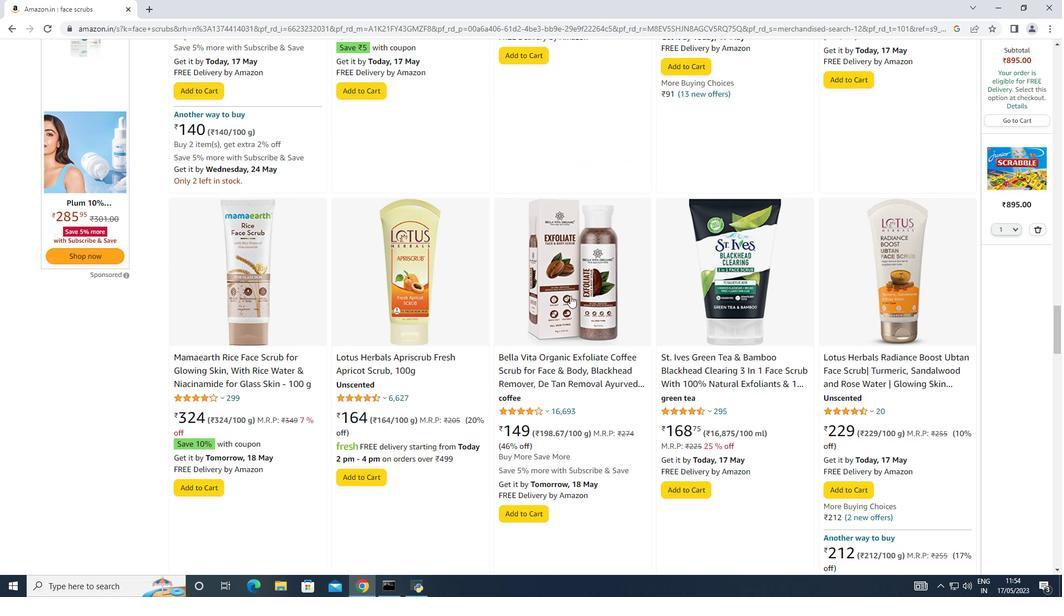 
Action: Mouse scrolled (570, 295) with delta (0, 0)
Screenshot: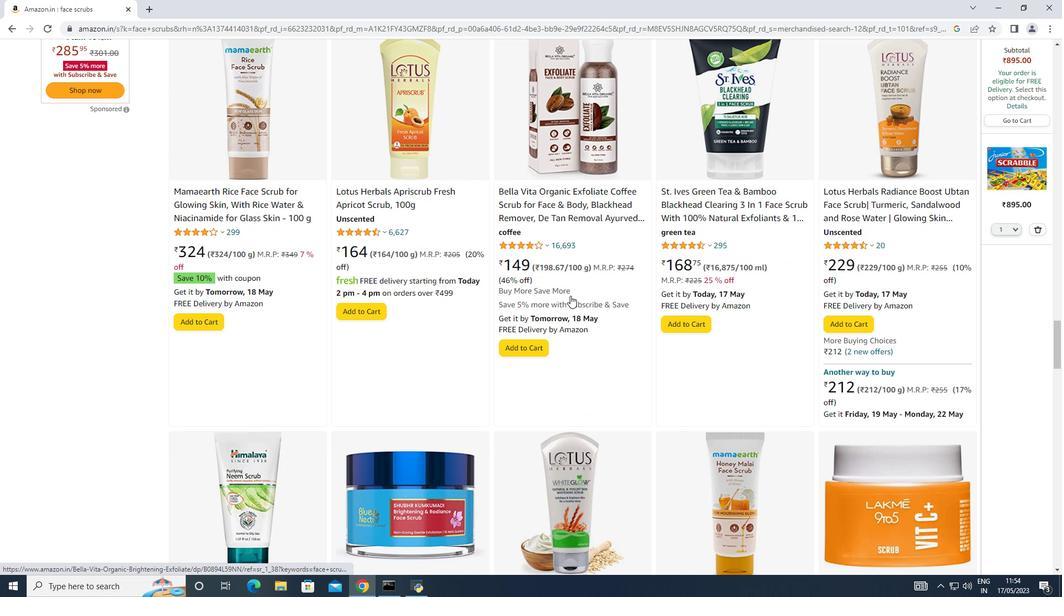 
Action: Mouse scrolled (570, 295) with delta (0, 0)
Screenshot: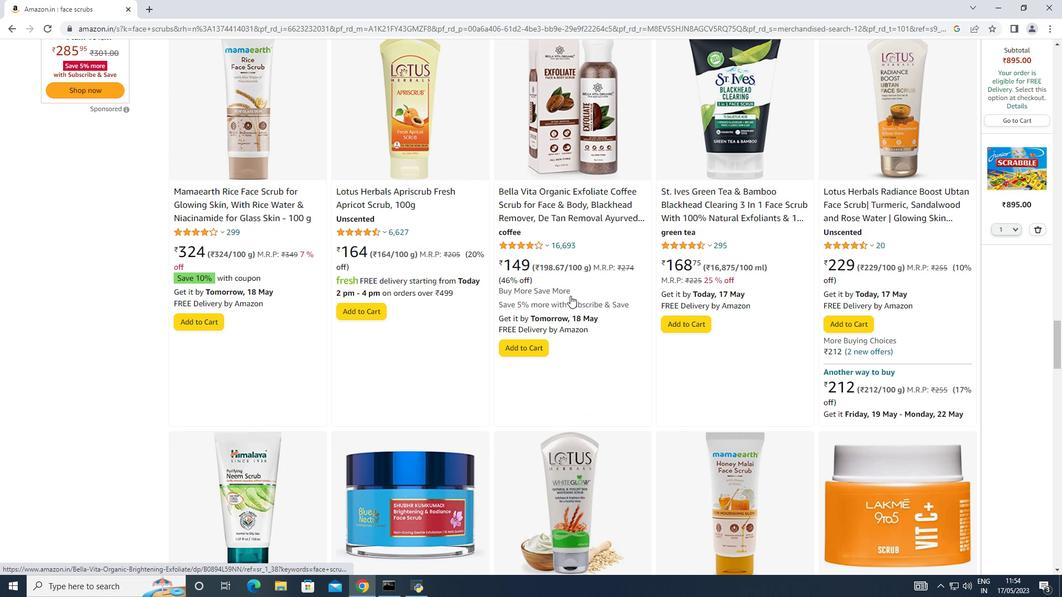 
Action: Mouse scrolled (570, 295) with delta (0, 0)
Screenshot: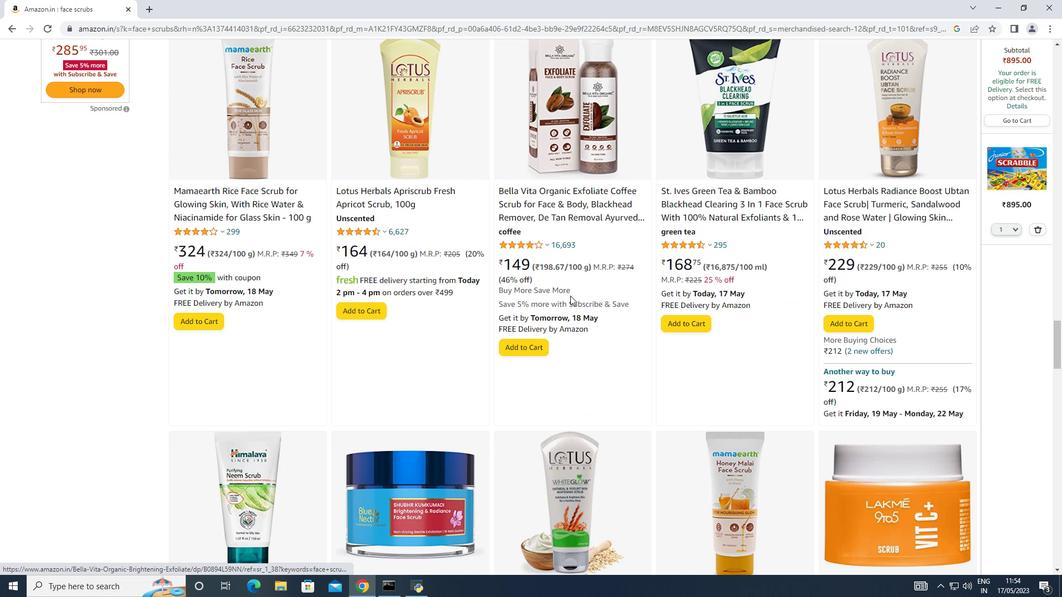 
Action: Mouse scrolled (570, 295) with delta (0, 0)
Screenshot: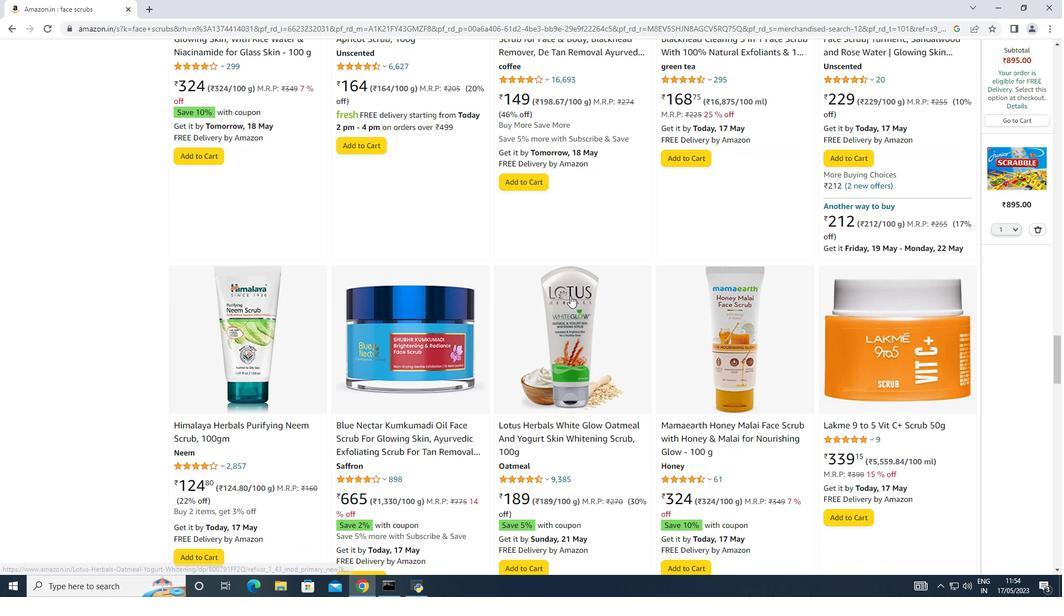 
Action: Mouse moved to (570, 296)
Screenshot: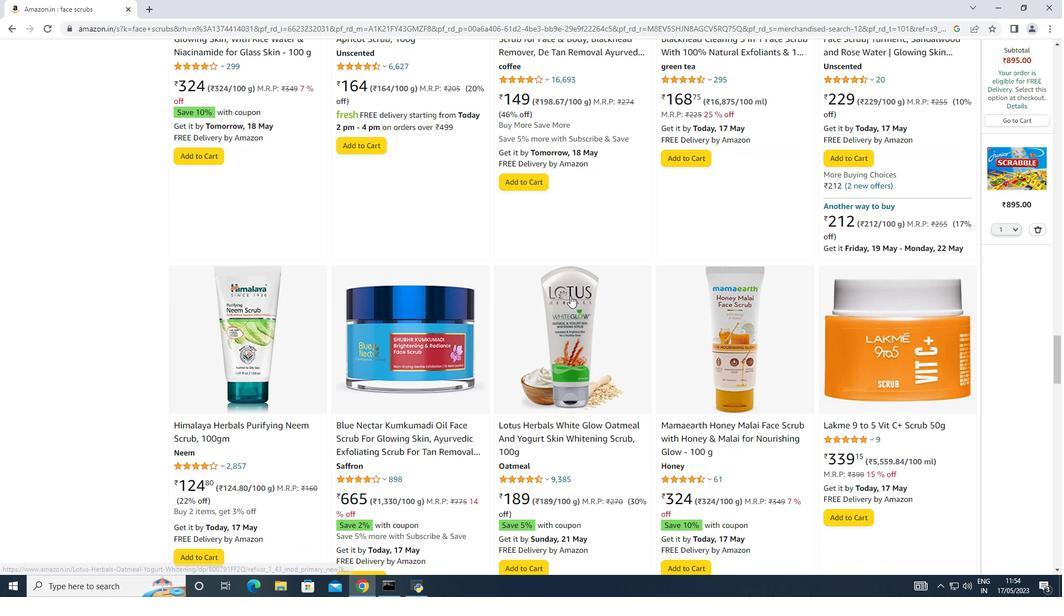 
Action: Mouse scrolled (570, 295) with delta (0, 0)
Screenshot: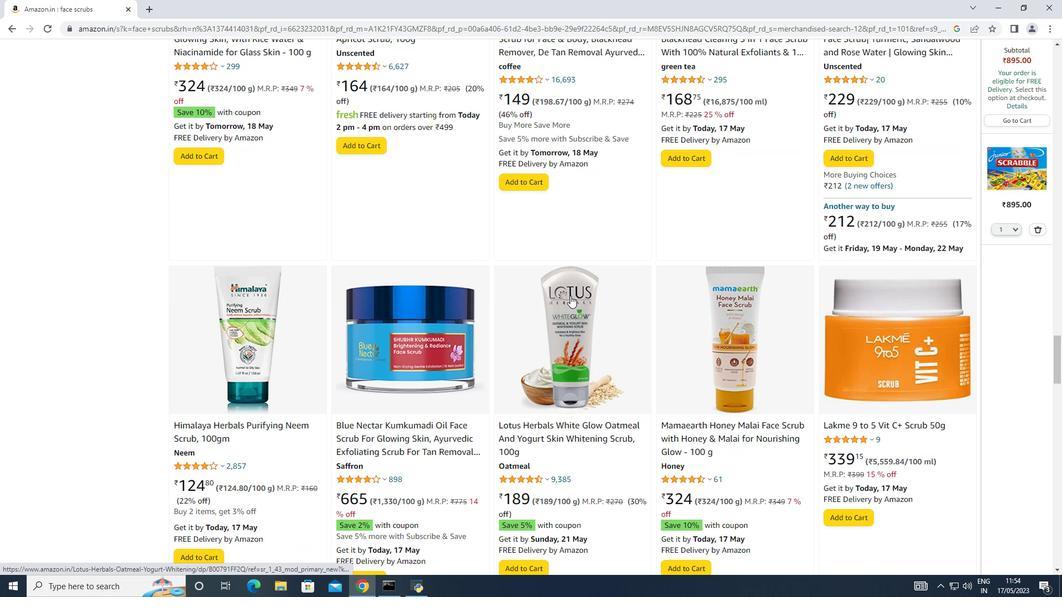 
Action: Mouse scrolled (570, 295) with delta (0, 0)
Screenshot: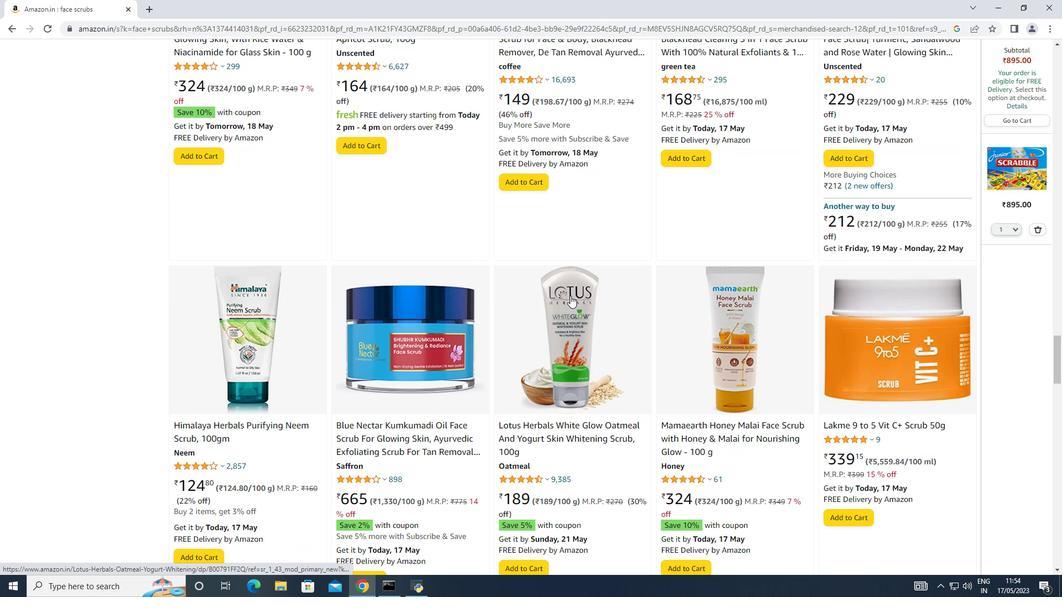 
Action: Mouse scrolled (570, 295) with delta (0, 0)
Screenshot: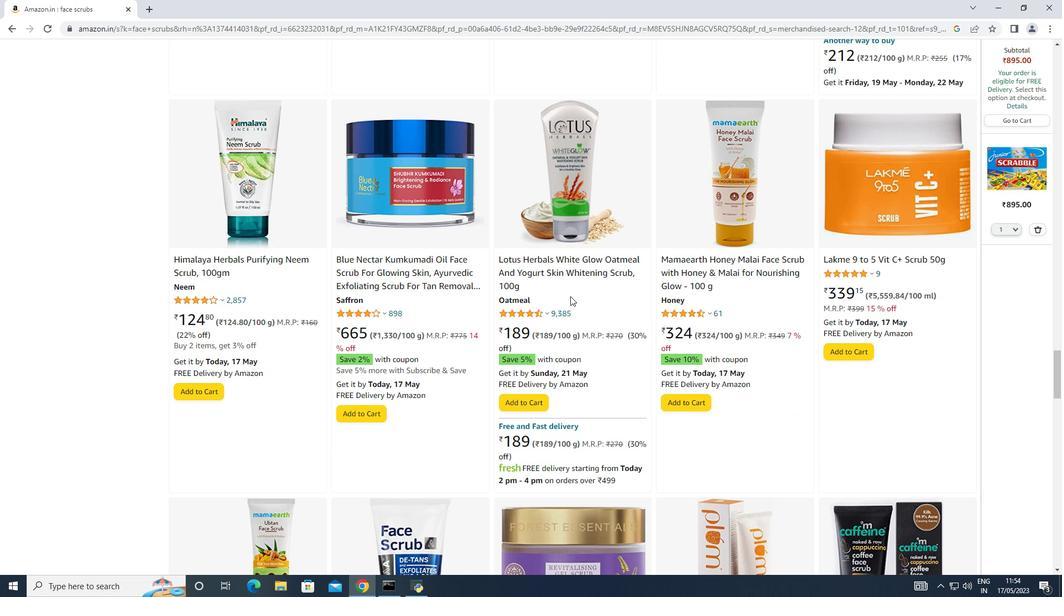 
Action: Mouse scrolled (570, 295) with delta (0, 0)
Screenshot: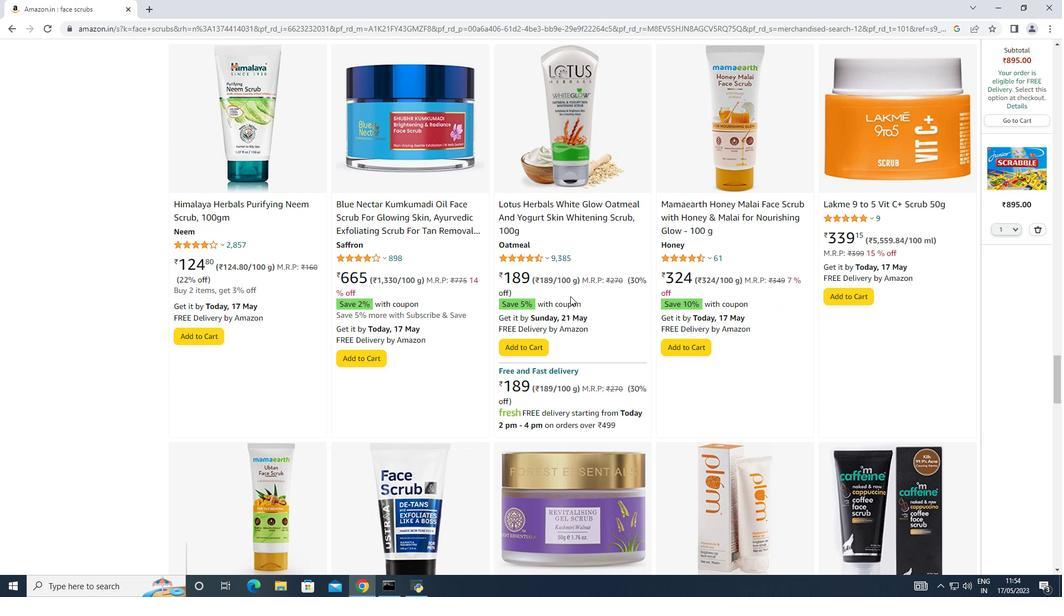 
Action: Mouse scrolled (570, 295) with delta (0, 0)
Screenshot: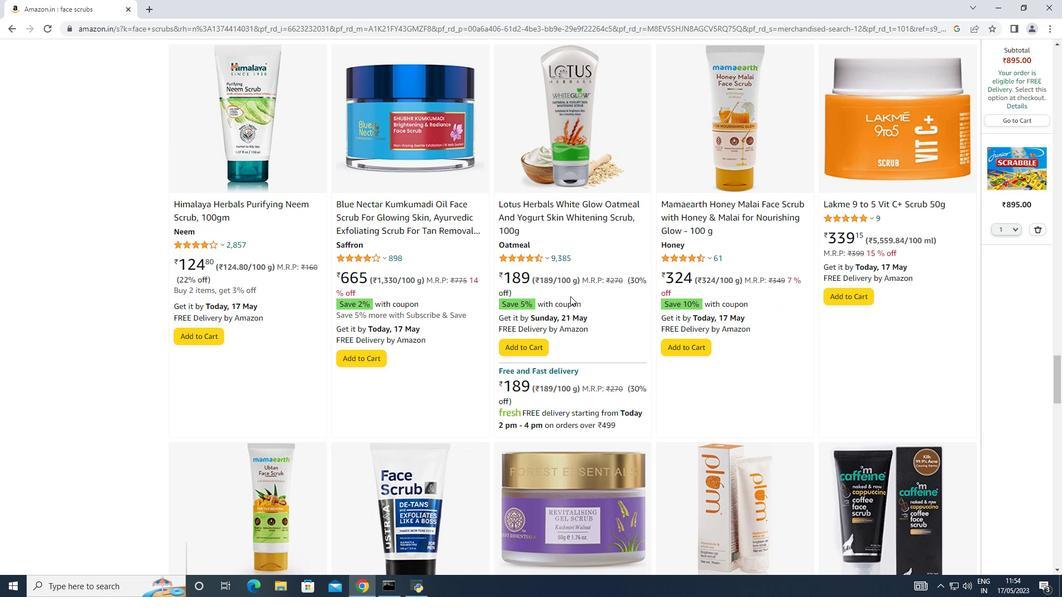 
Action: Mouse scrolled (570, 295) with delta (0, 0)
Screenshot: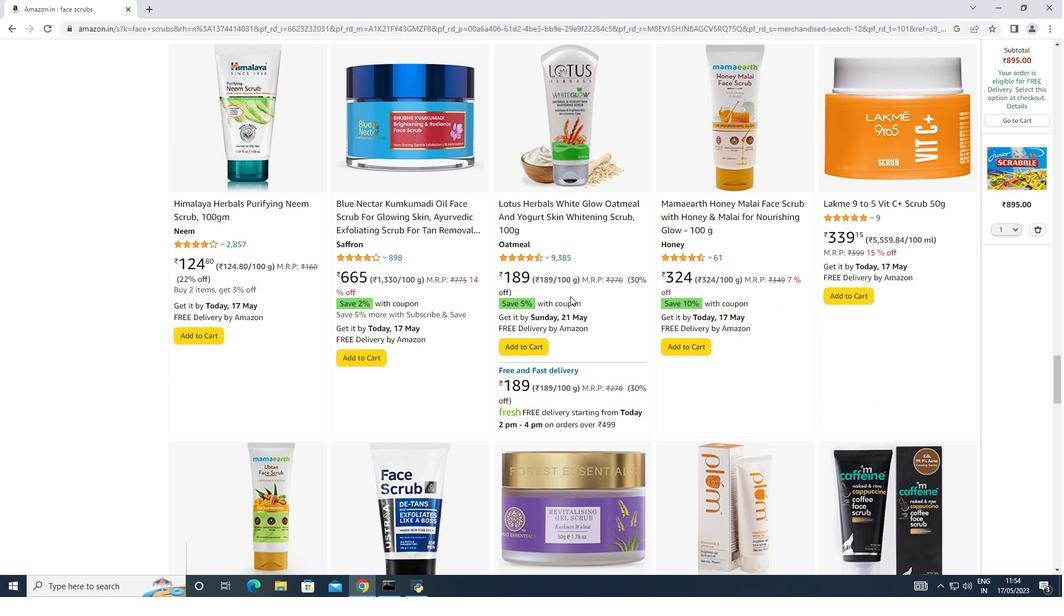 
Action: Mouse moved to (570, 297)
Screenshot: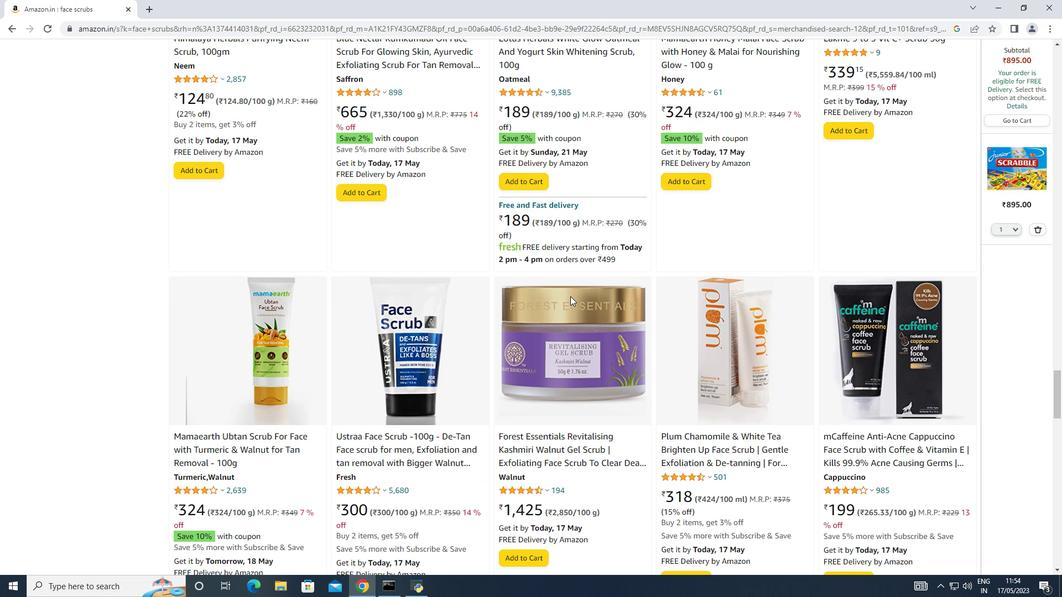 
Action: Mouse scrolled (570, 296) with delta (0, 0)
Screenshot: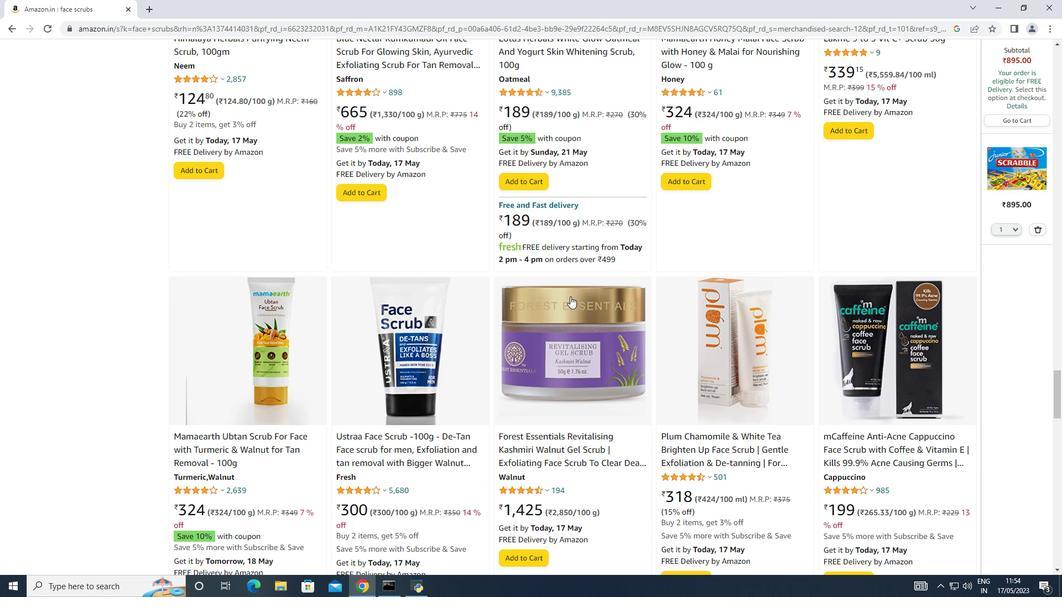 
Action: Mouse moved to (698, 311)
Screenshot: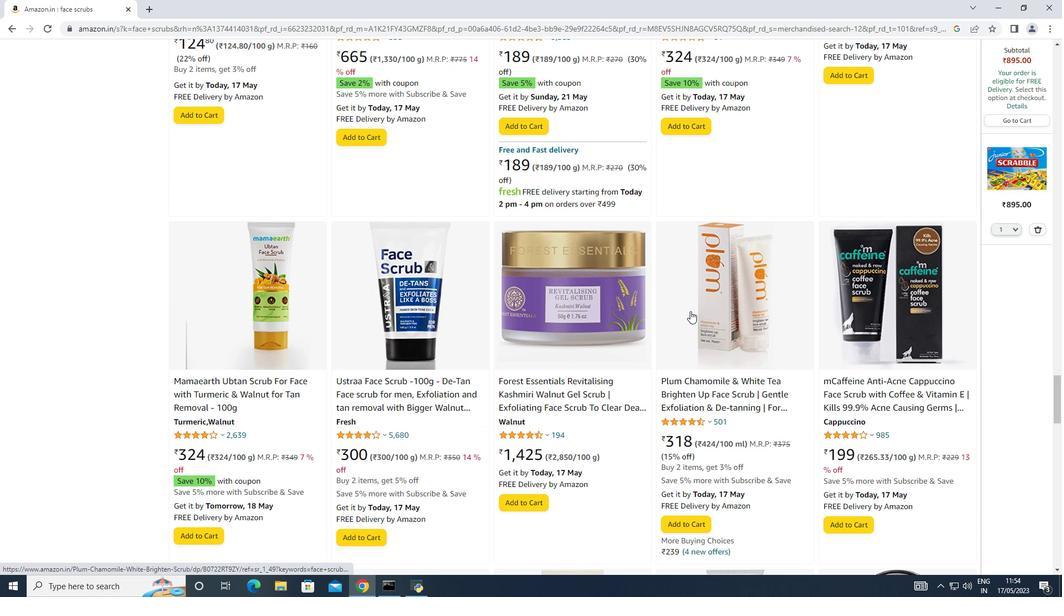 
Action: Mouse pressed left at (698, 311)
Screenshot: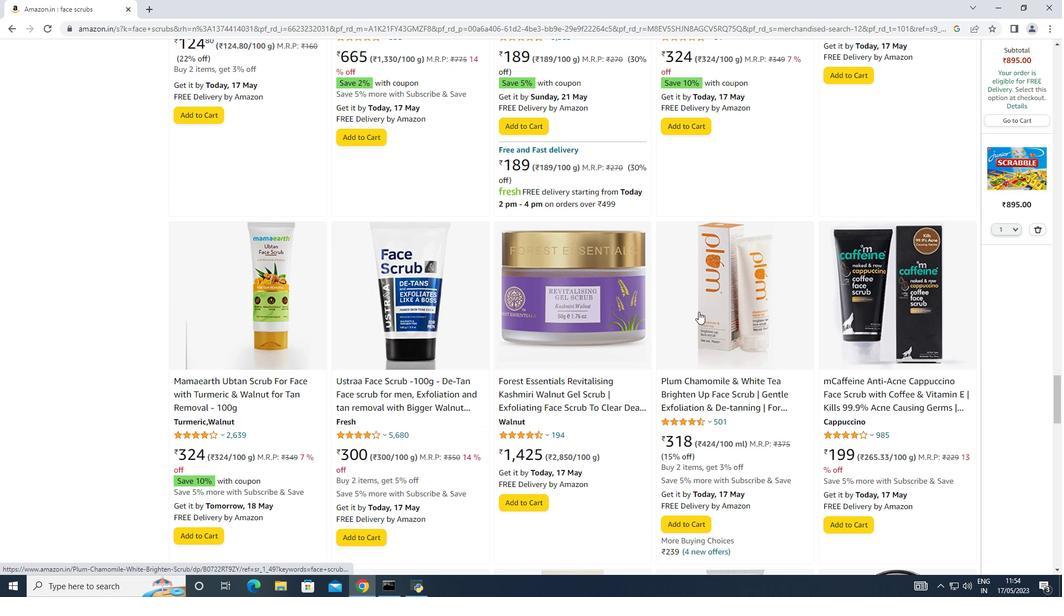 
Action: Mouse moved to (524, 350)
Screenshot: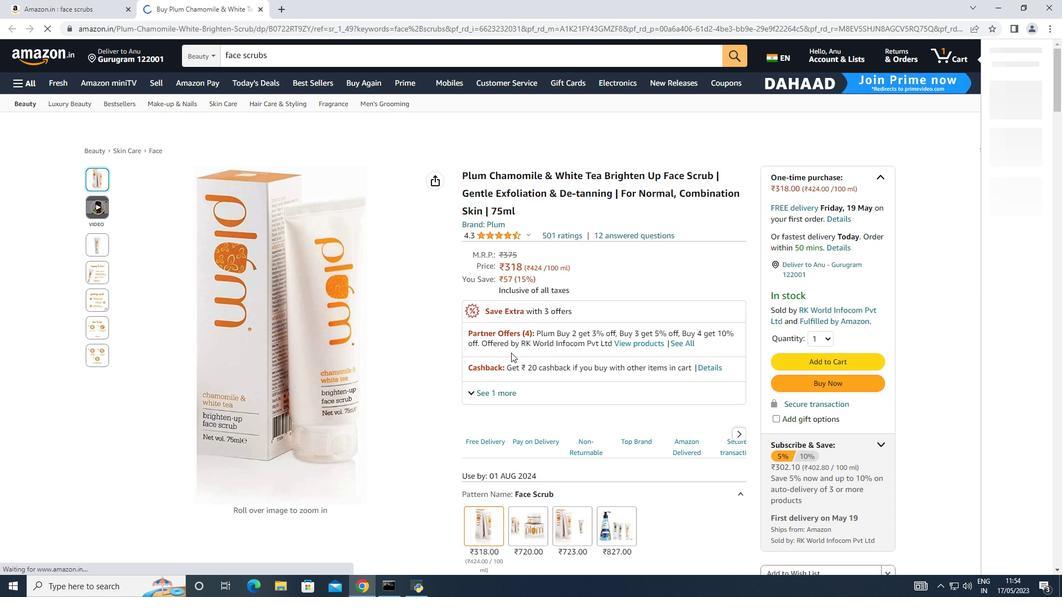 
Action: Mouse scrolled (524, 349) with delta (0, 0)
Screenshot: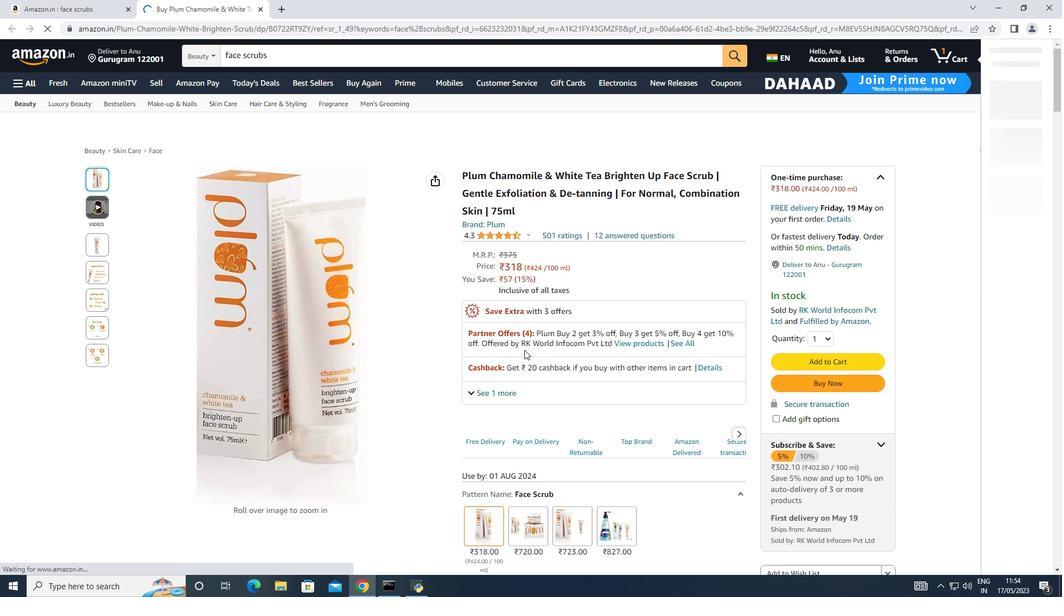
Action: Mouse moved to (525, 350)
Screenshot: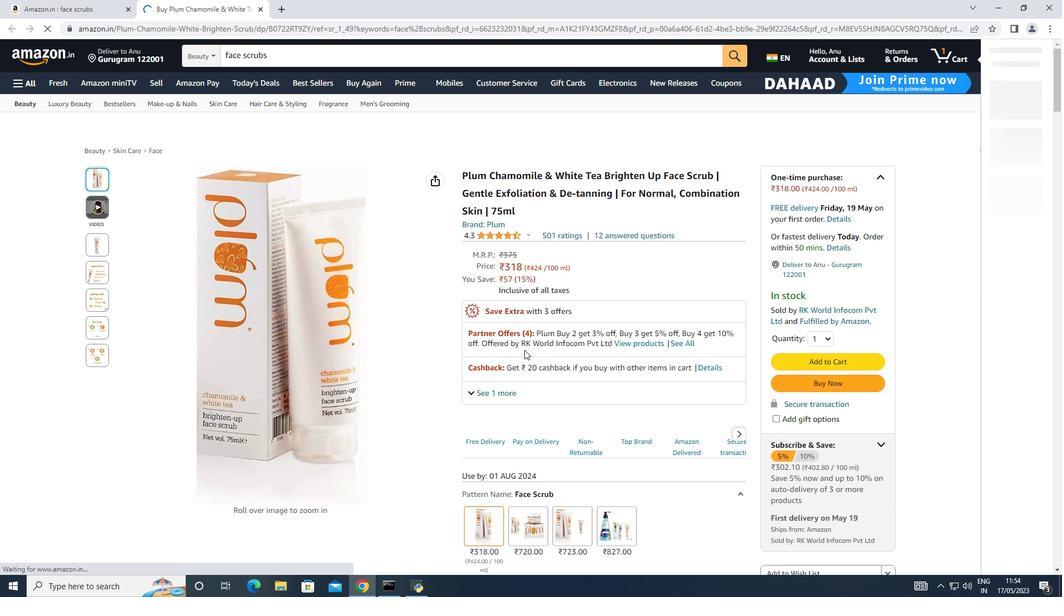 
Action: Mouse scrolled (525, 349) with delta (0, 0)
Screenshot: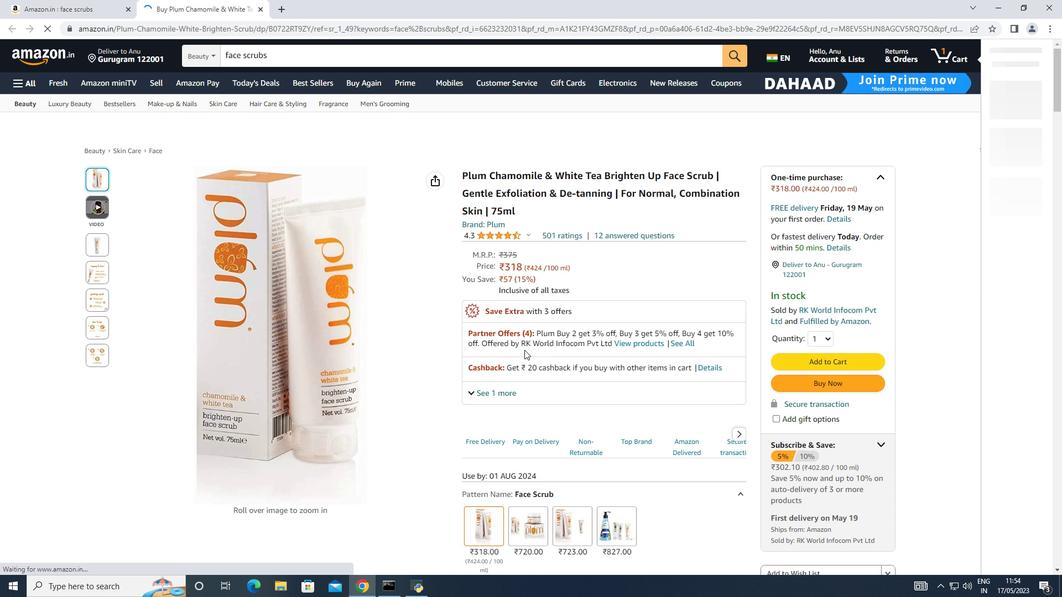 
Action: Mouse scrolled (525, 349) with delta (0, 0)
Screenshot: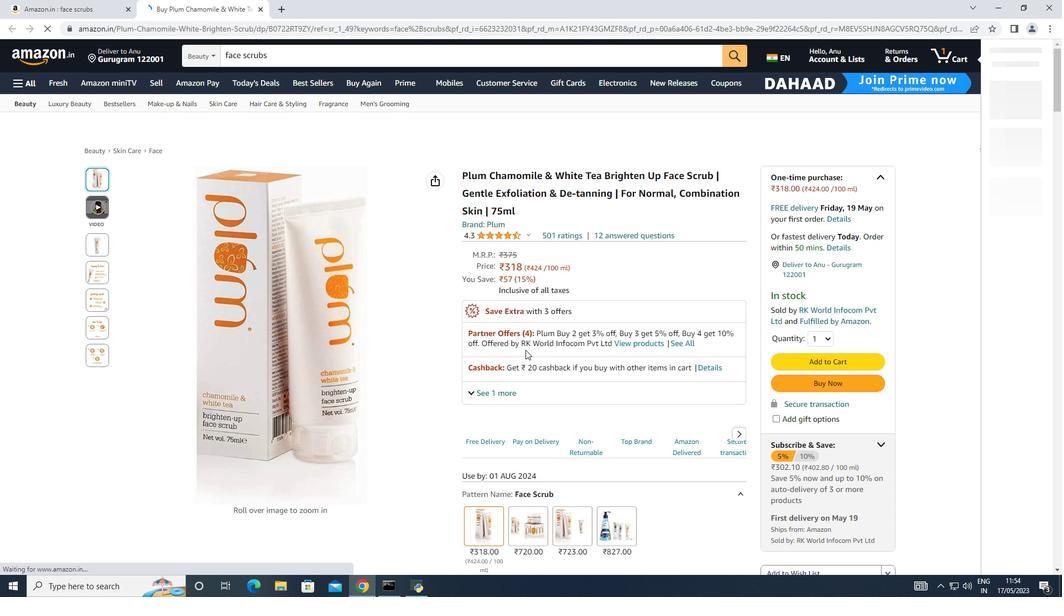 
Action: Mouse scrolled (525, 349) with delta (0, 0)
Screenshot: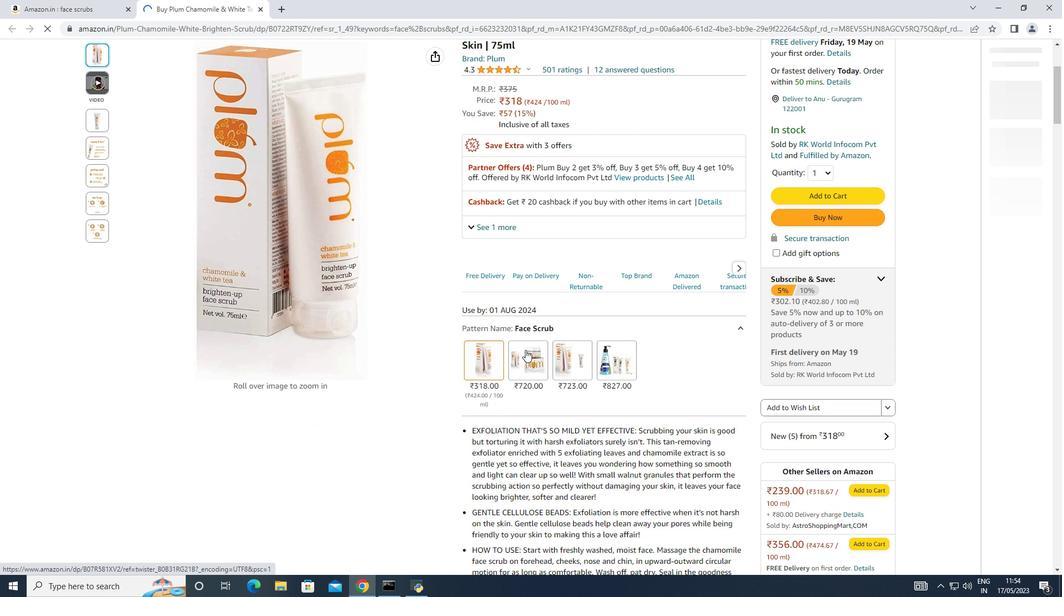 
Action: Mouse scrolled (525, 349) with delta (0, 0)
Screenshot: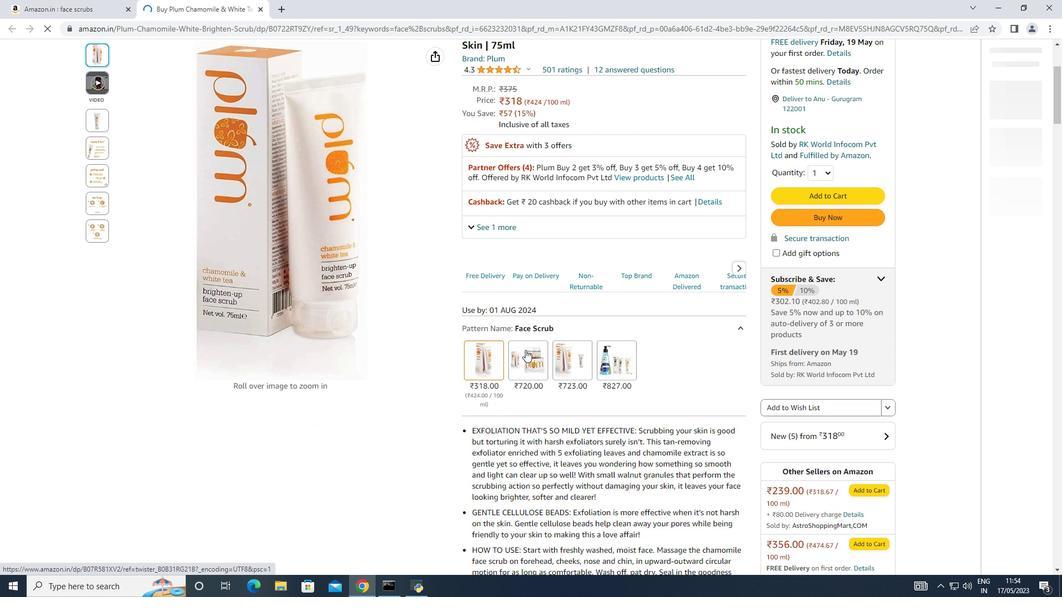 
Action: Mouse scrolled (525, 349) with delta (0, 0)
Screenshot: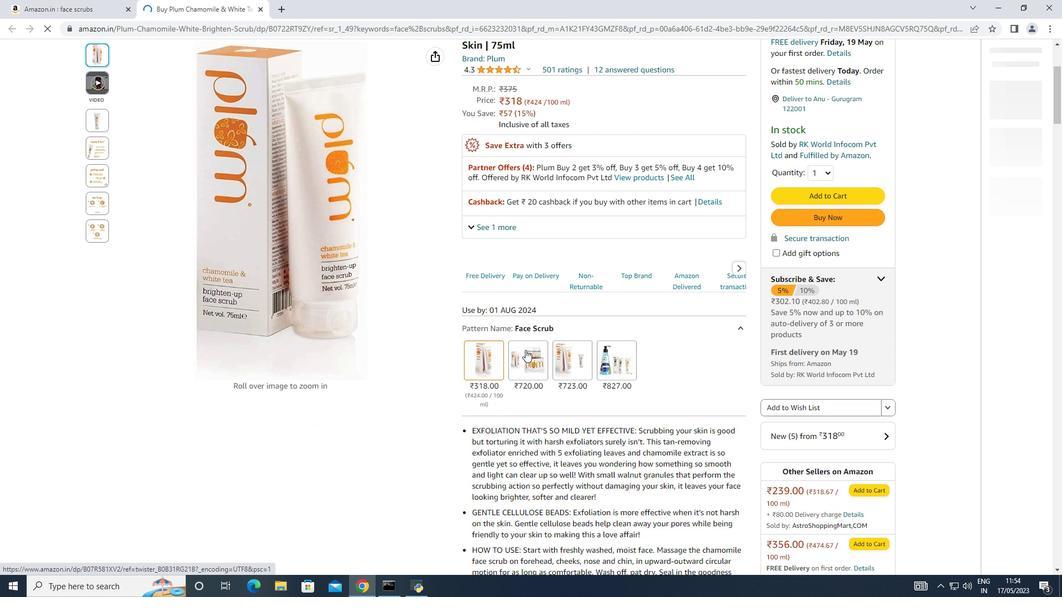 
Action: Mouse scrolled (525, 349) with delta (0, 0)
Screenshot: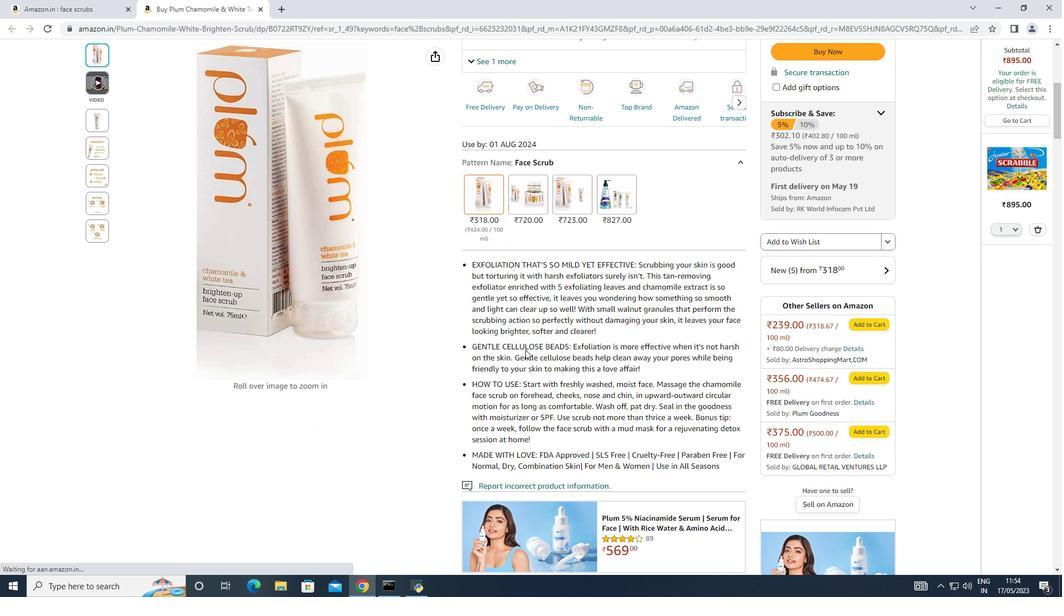 
Action: Mouse scrolled (525, 349) with delta (0, 0)
Screenshot: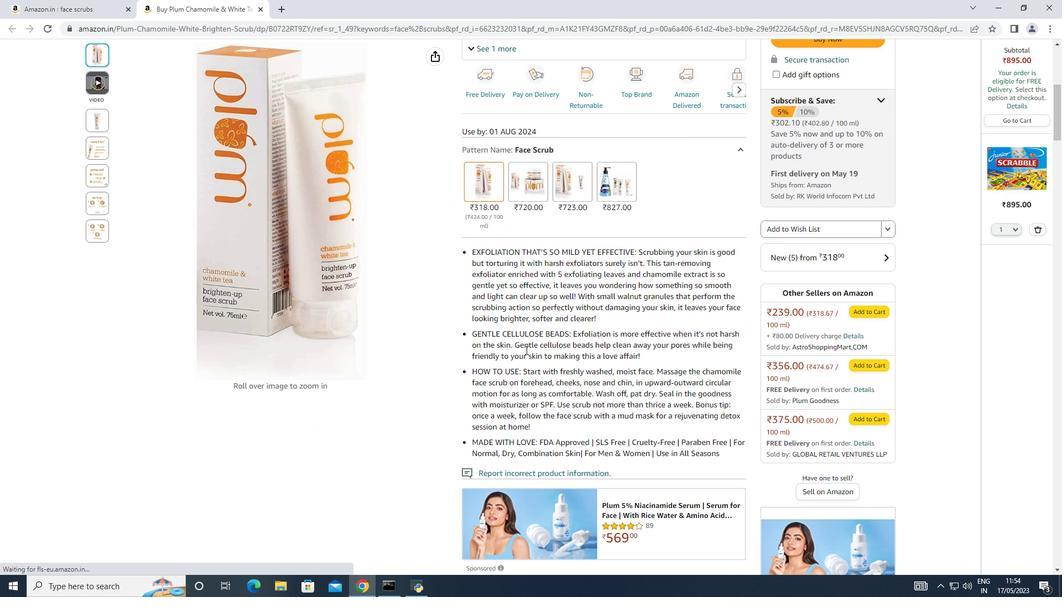 
Action: Mouse scrolled (525, 349) with delta (0, 0)
Screenshot: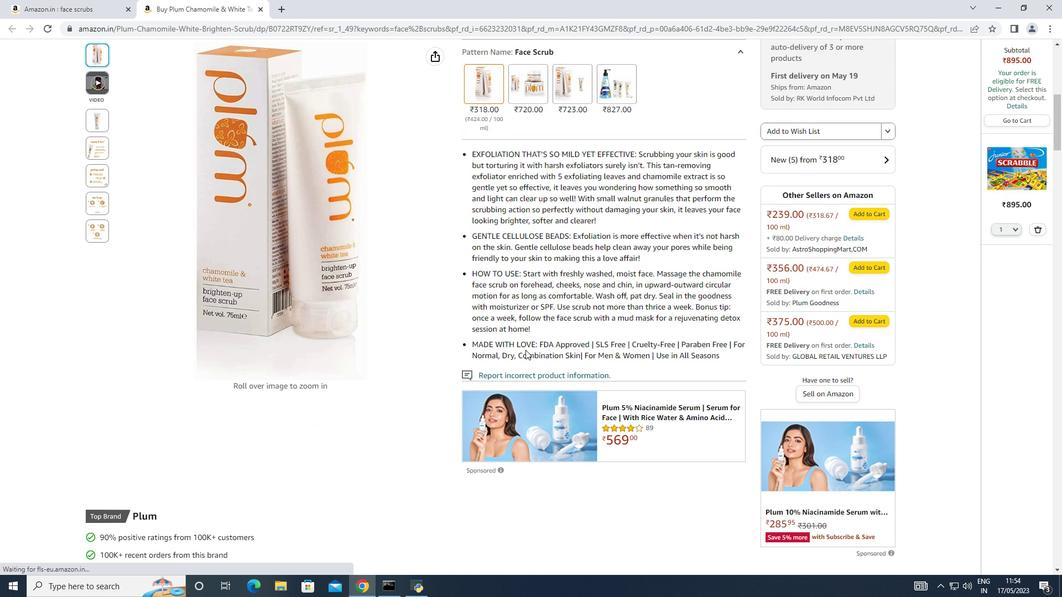 
Action: Mouse scrolled (525, 349) with delta (0, 0)
Screenshot: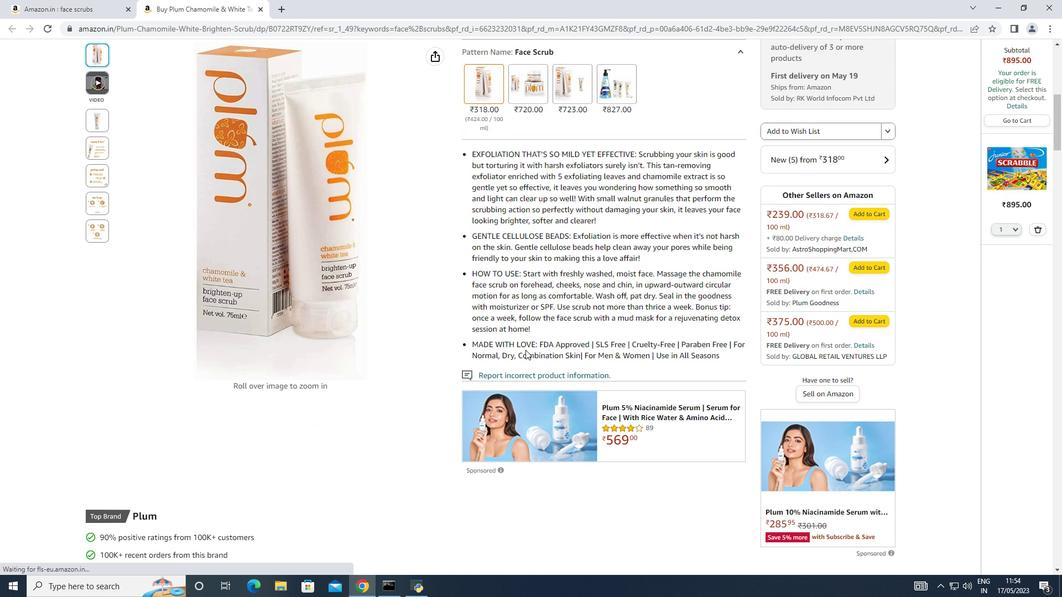 
Action: Mouse scrolled (525, 349) with delta (0, 0)
Screenshot: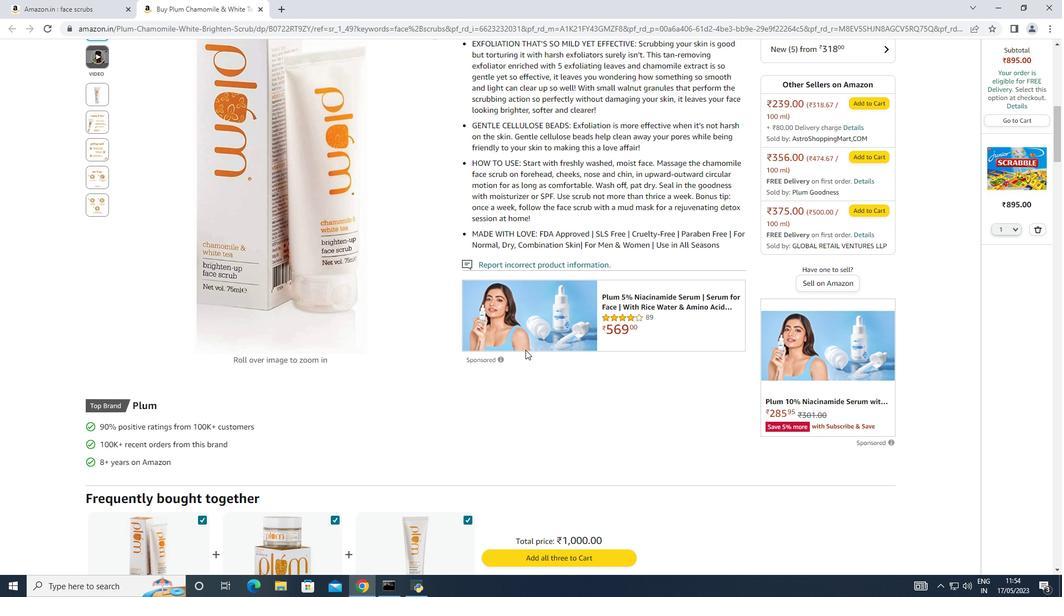 
Action: Mouse scrolled (525, 349) with delta (0, 0)
Screenshot: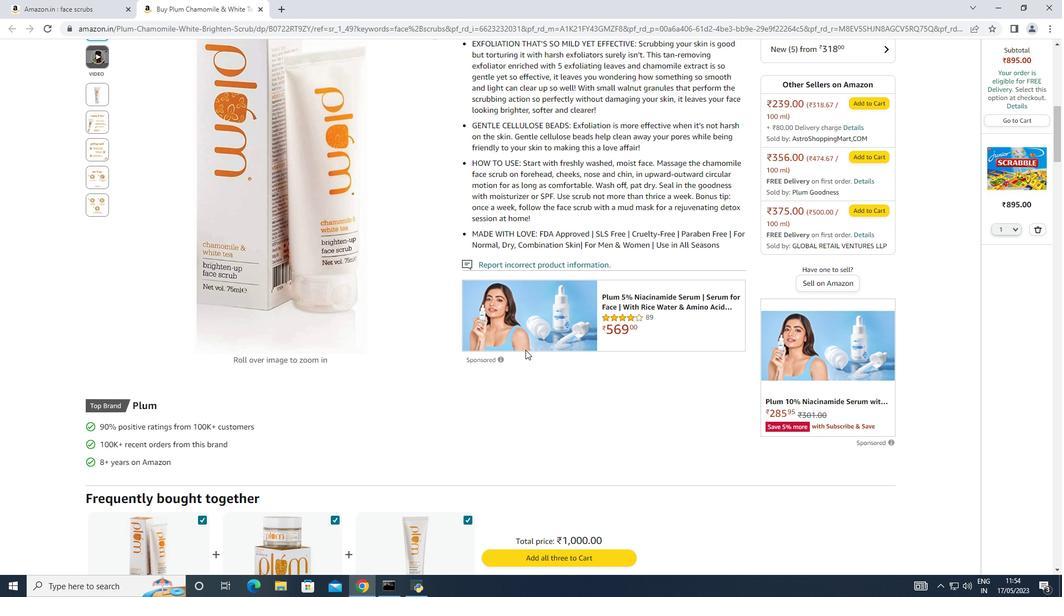 
Action: Mouse scrolled (525, 349) with delta (0, 0)
Screenshot: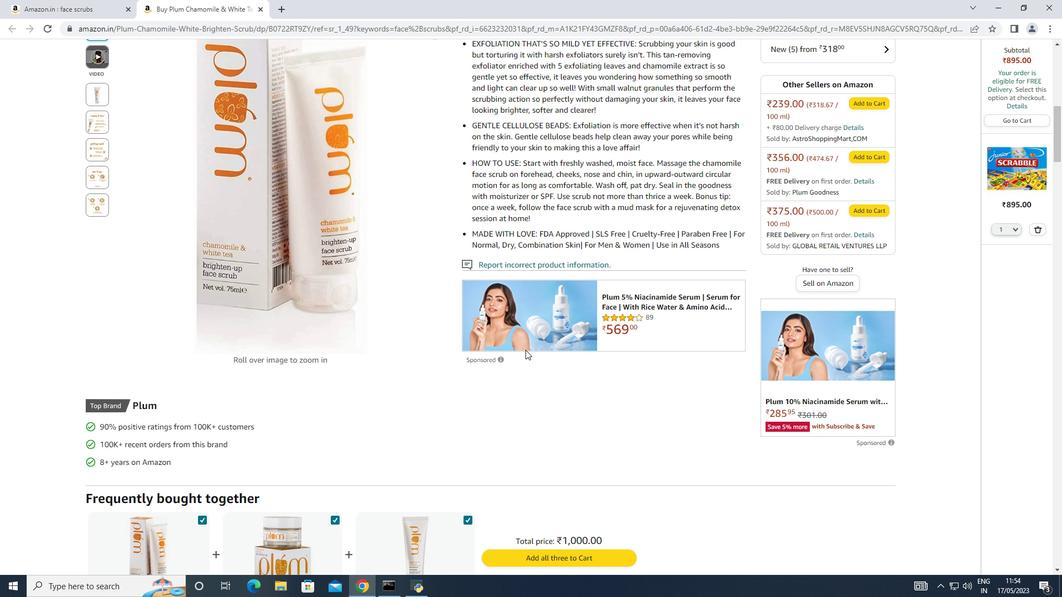 
Action: Mouse moved to (437, 379)
Screenshot: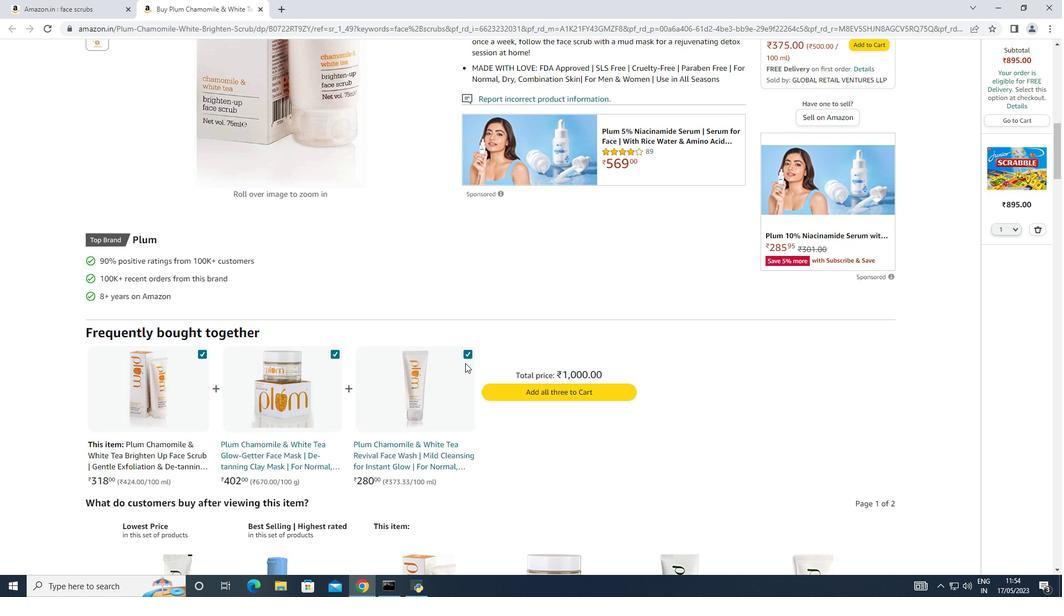 
Action: Mouse scrolled (437, 378) with delta (0, 0)
Screenshot: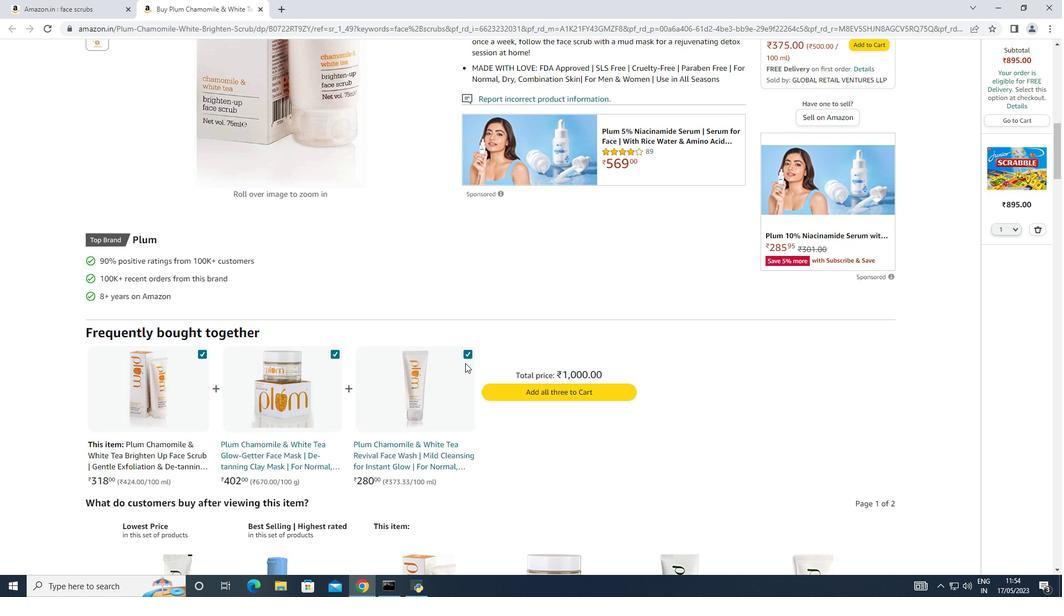 
Action: Mouse scrolled (437, 378) with delta (0, 0)
Screenshot: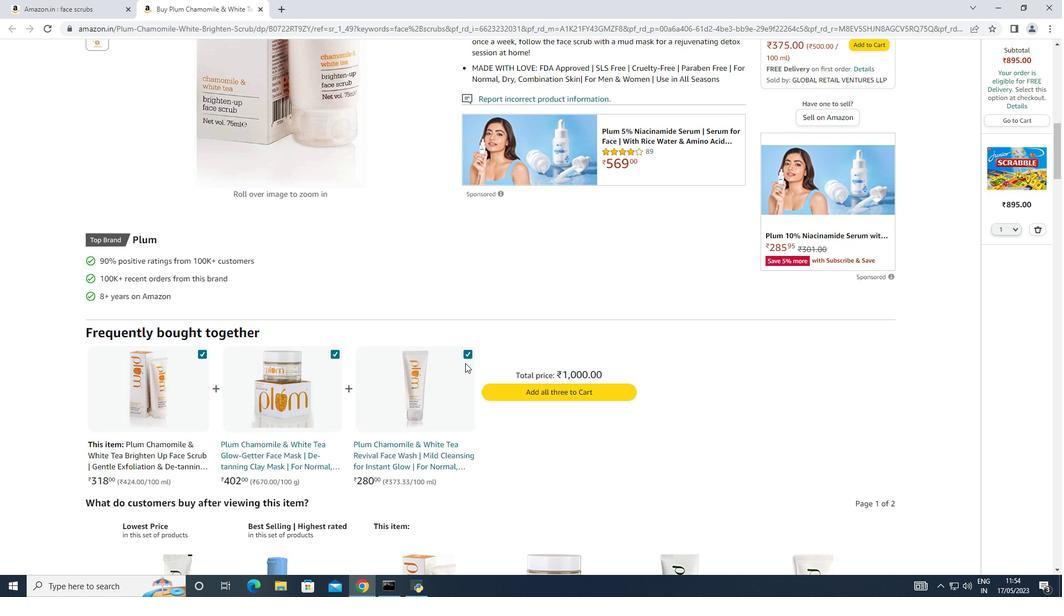 
Action: Mouse scrolled (437, 378) with delta (0, 0)
Screenshot: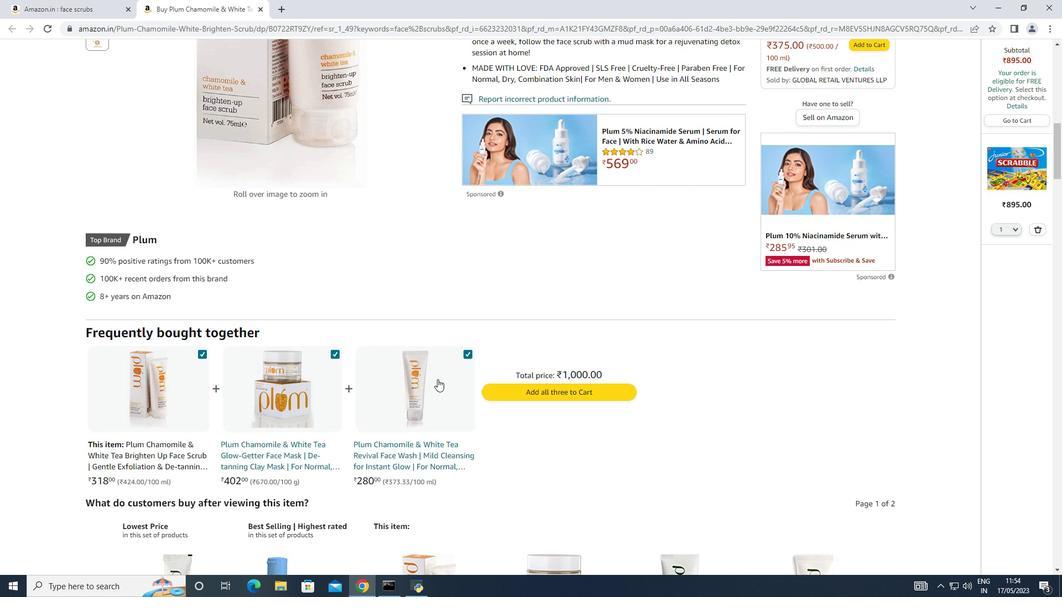 
Action: Mouse scrolled (437, 378) with delta (0, 0)
Screenshot: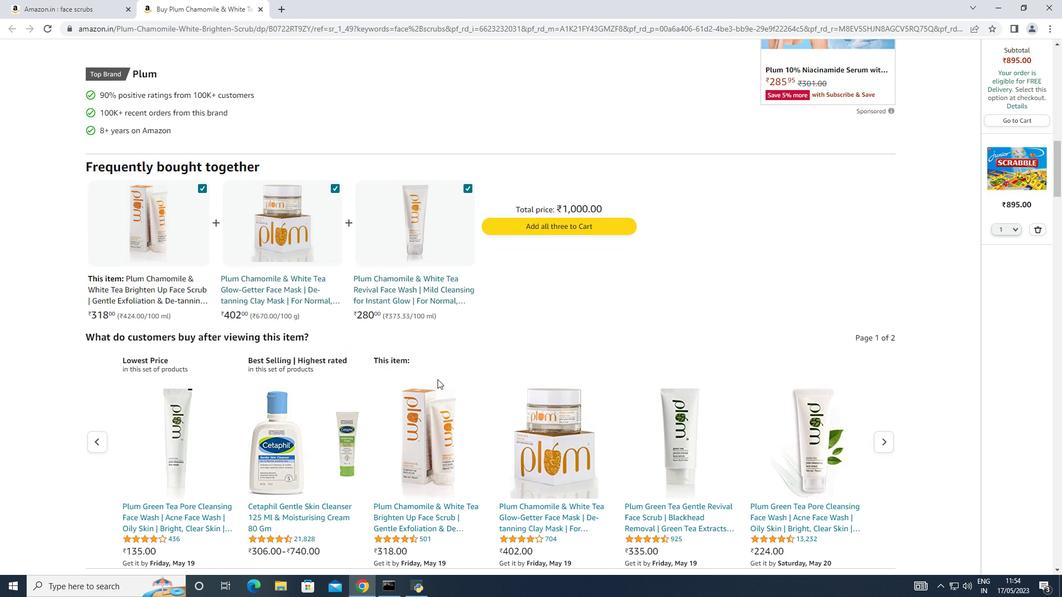 
Action: Mouse scrolled (437, 378) with delta (0, 0)
Screenshot: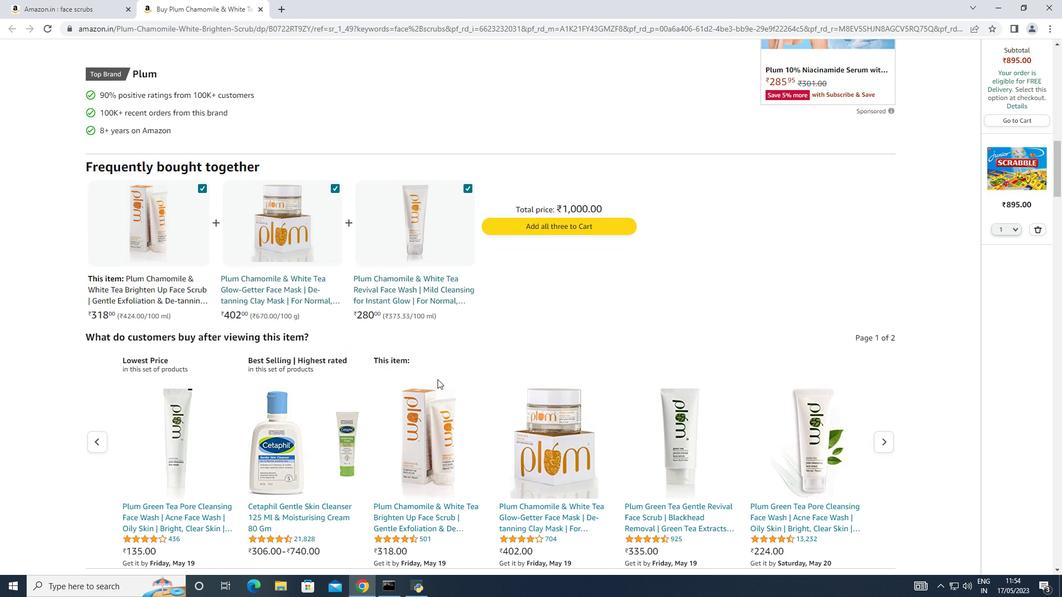 
Action: Mouse scrolled (437, 378) with delta (0, 0)
Screenshot: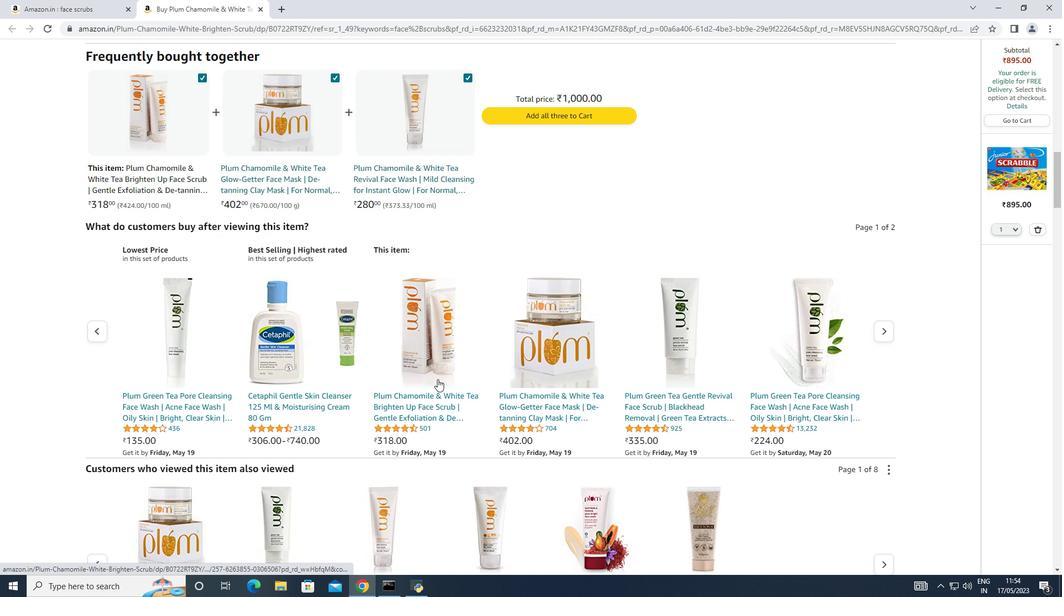 
Action: Mouse scrolled (437, 378) with delta (0, 0)
Screenshot: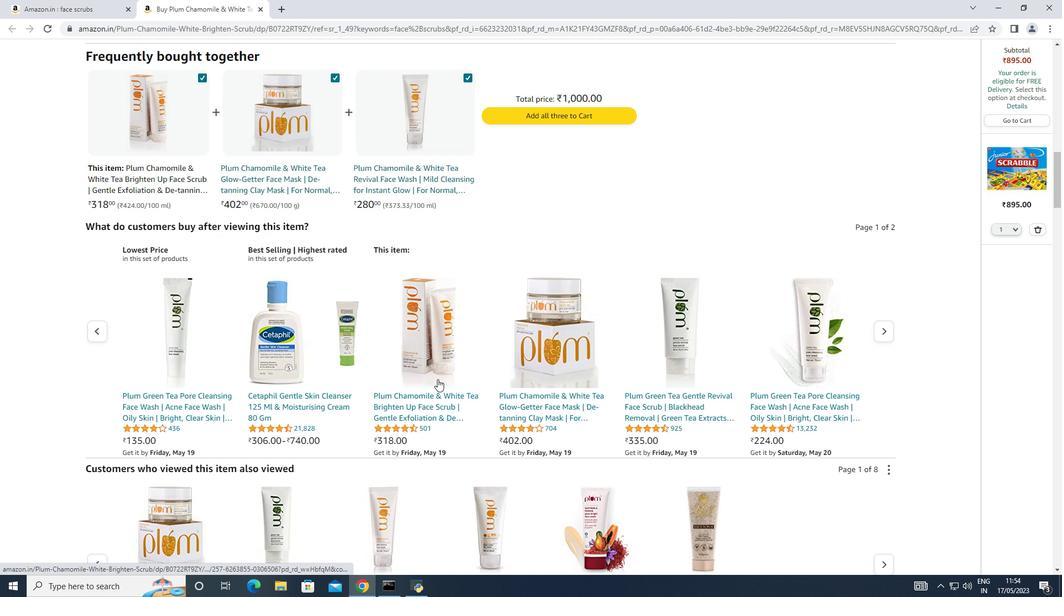 
Action: Mouse scrolled (437, 378) with delta (0, 0)
Screenshot: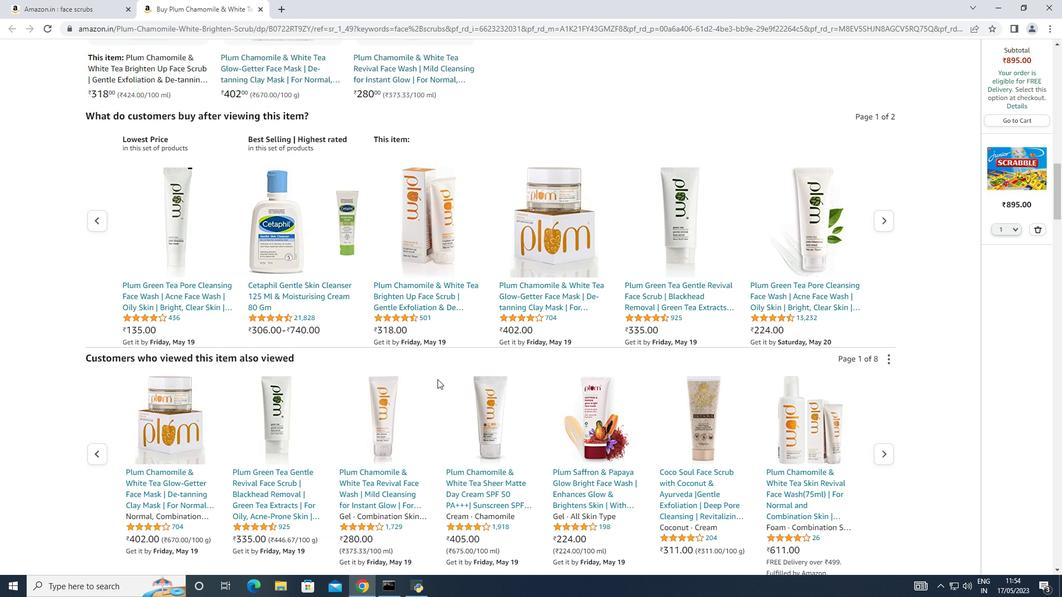 
Action: Mouse scrolled (437, 378) with delta (0, 0)
Screenshot: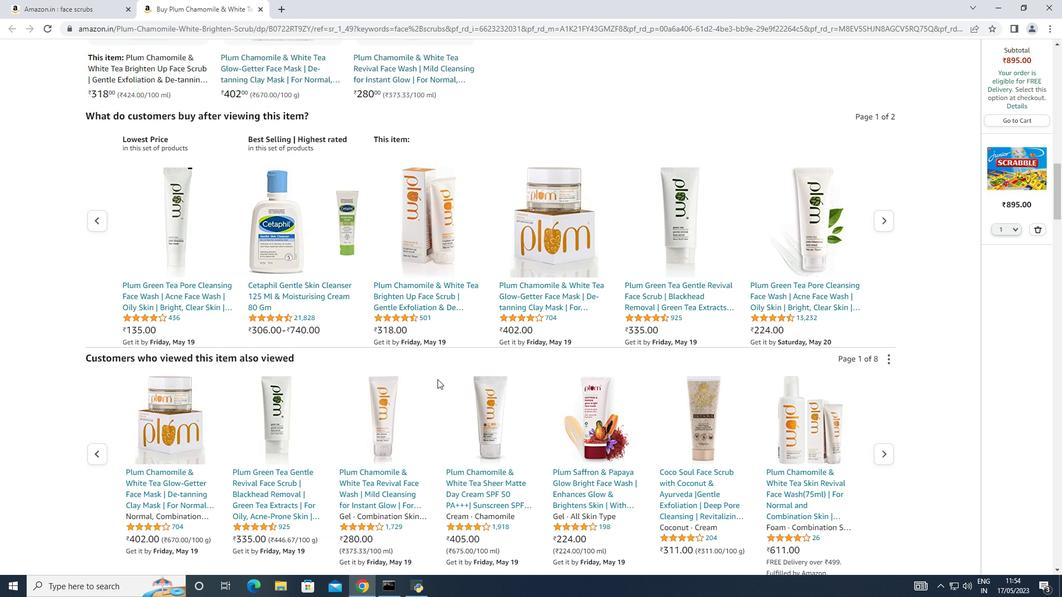 
Action: Mouse scrolled (437, 378) with delta (0, 0)
Screenshot: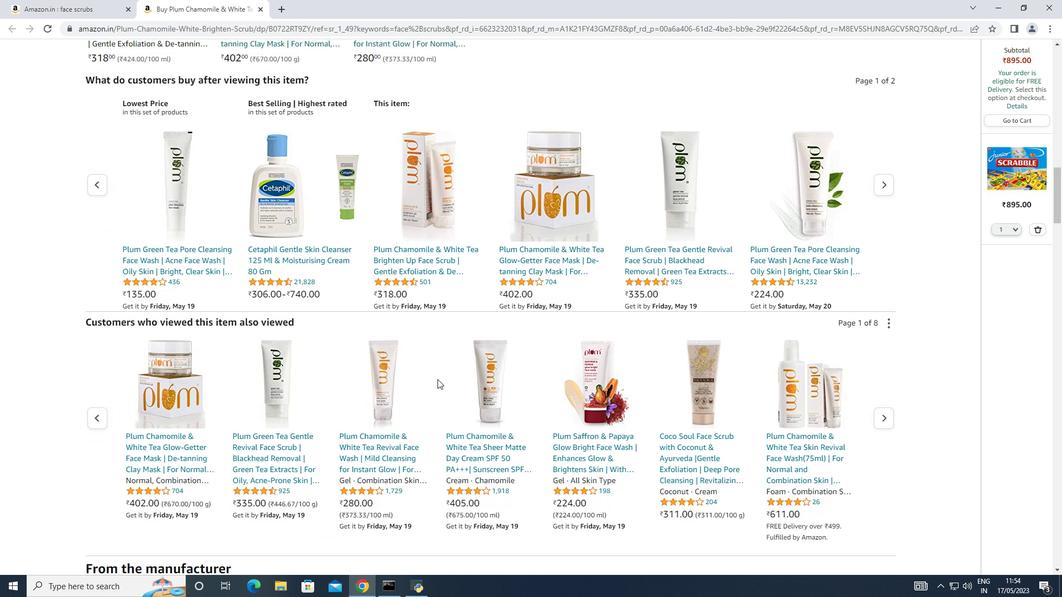 
Action: Mouse scrolled (437, 378) with delta (0, 0)
Screenshot: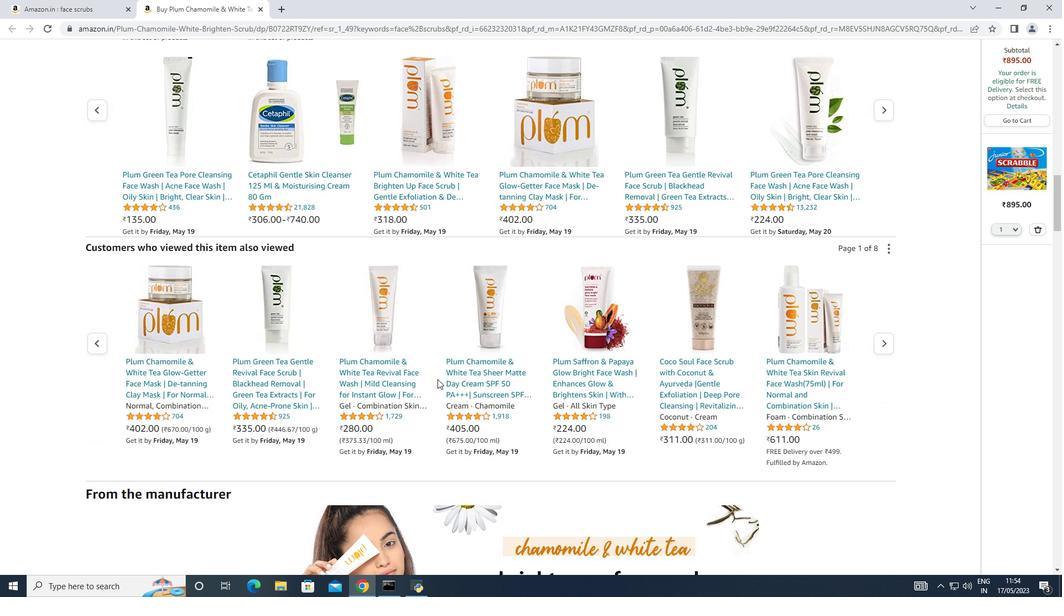 
Action: Mouse scrolled (437, 378) with delta (0, 0)
